 Task: Mix vocals in mono while keeping the instrumental in stereo.
Action: Mouse moved to (44, 328)
Screenshot: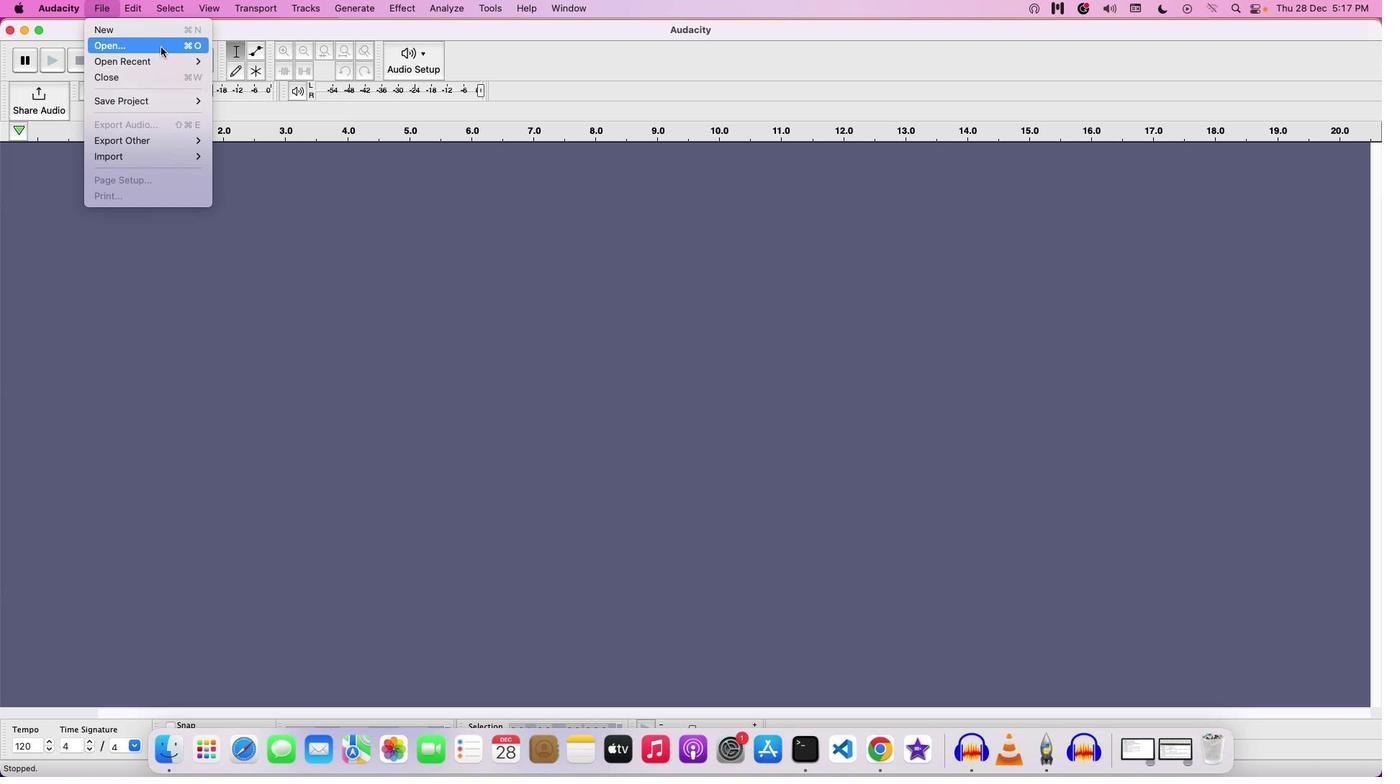 
Action: Mouse pressed left at (44, 328)
Screenshot: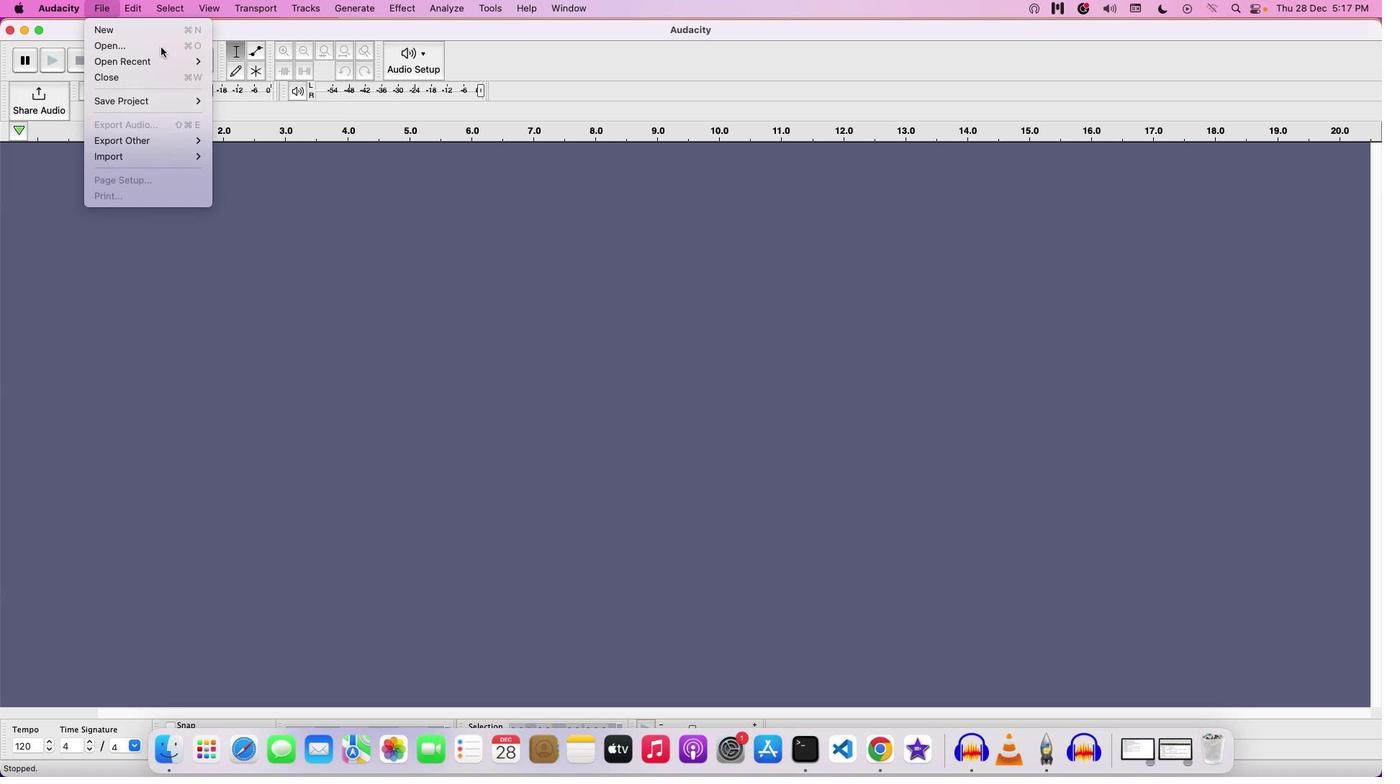 
Action: Mouse moved to (44, 328)
Screenshot: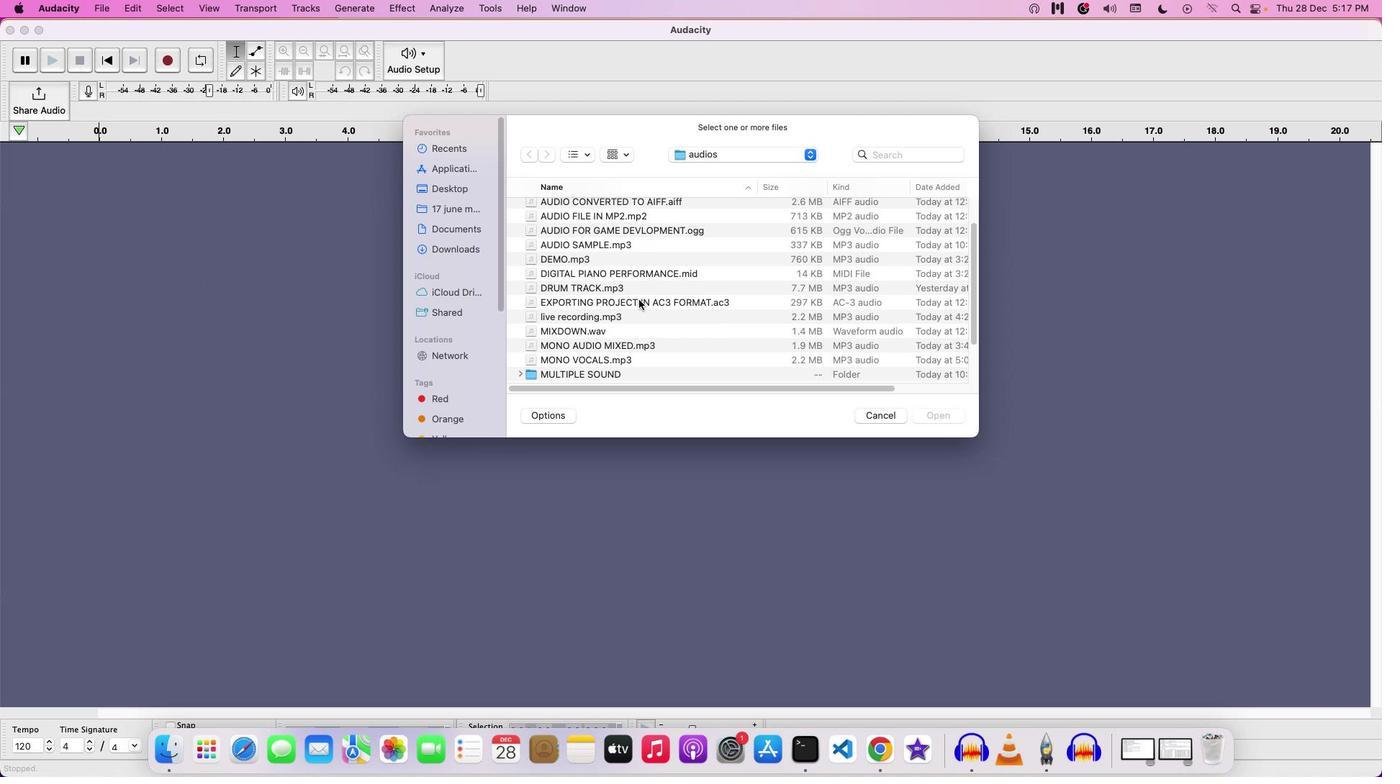
Action: Mouse scrolled (44, 328) with delta (44, 328)
Screenshot: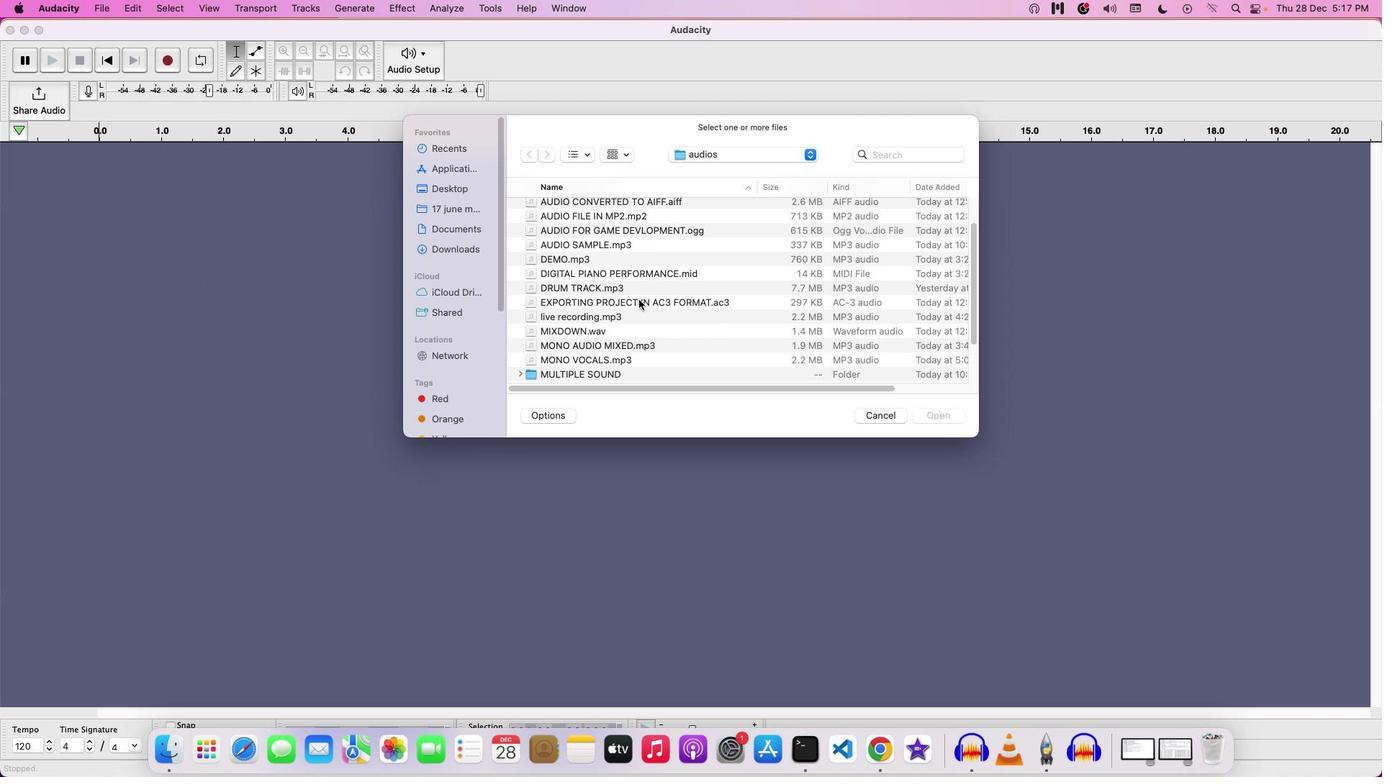 
Action: Mouse scrolled (44, 328) with delta (44, 328)
Screenshot: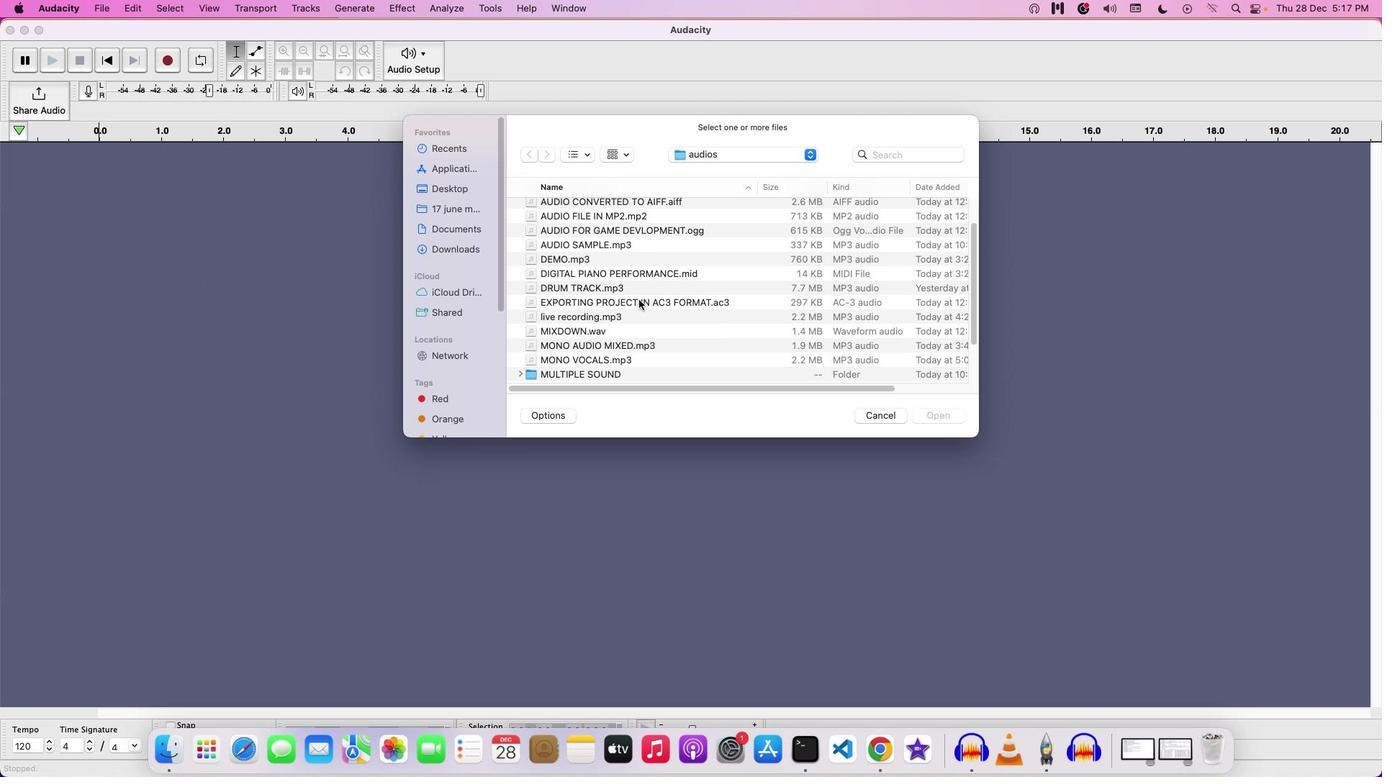 
Action: Mouse scrolled (44, 328) with delta (44, 328)
Screenshot: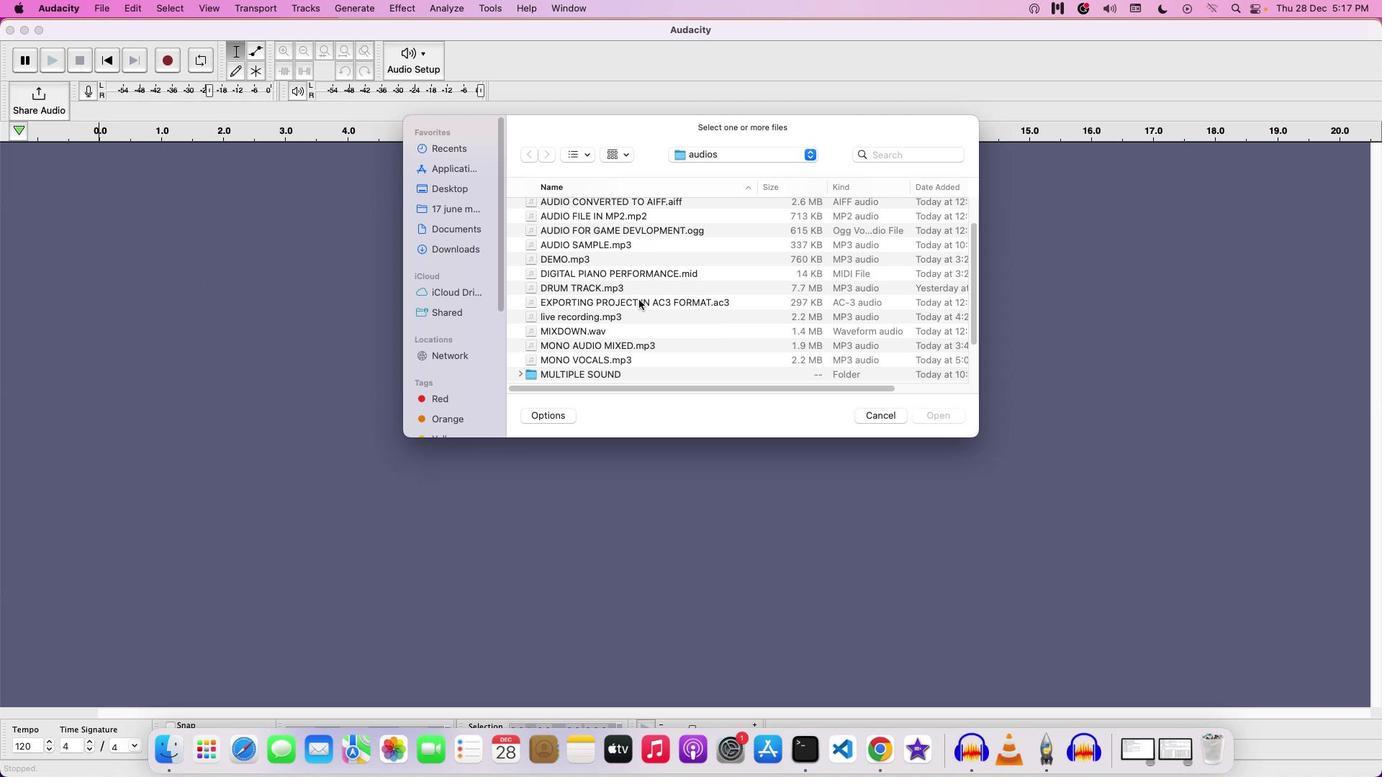 
Action: Mouse scrolled (44, 328) with delta (44, 328)
Screenshot: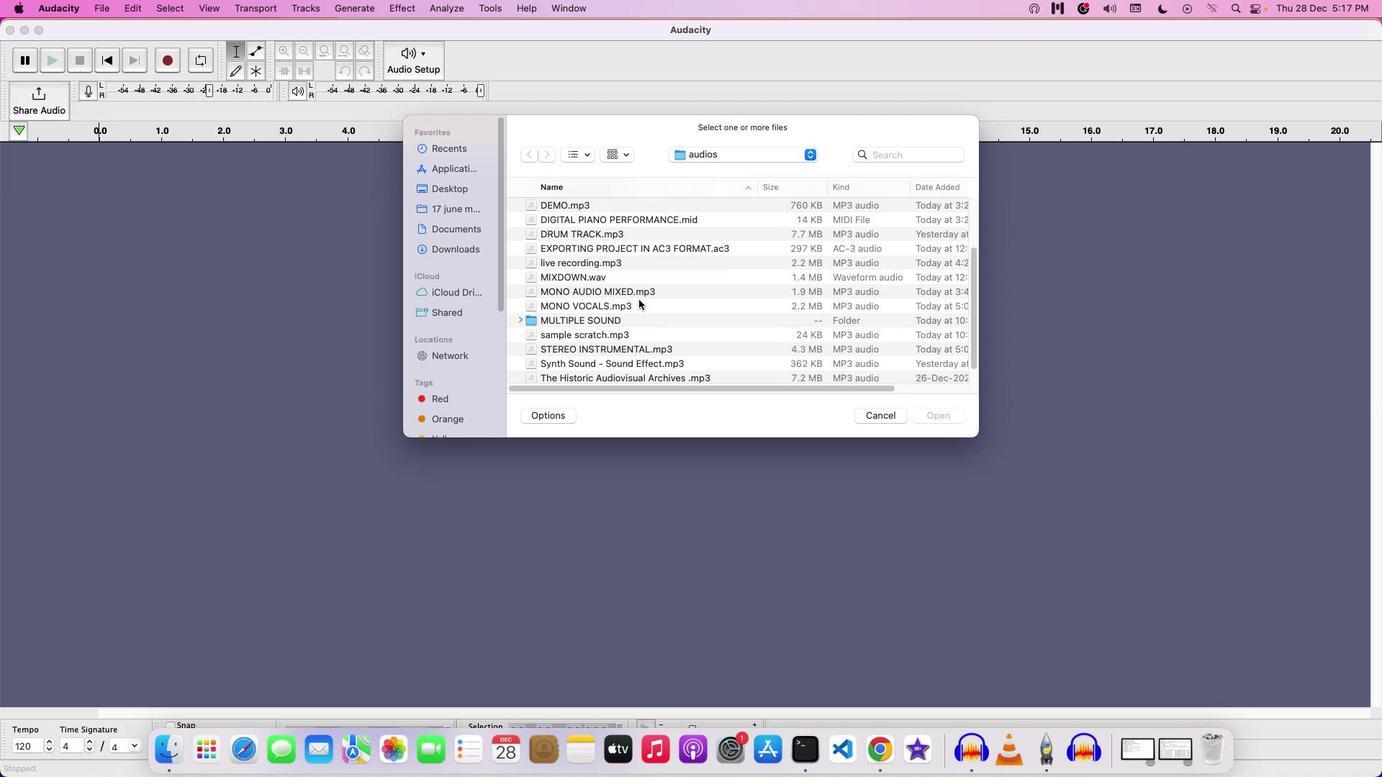 
Action: Mouse scrolled (44, 328) with delta (44, 328)
Screenshot: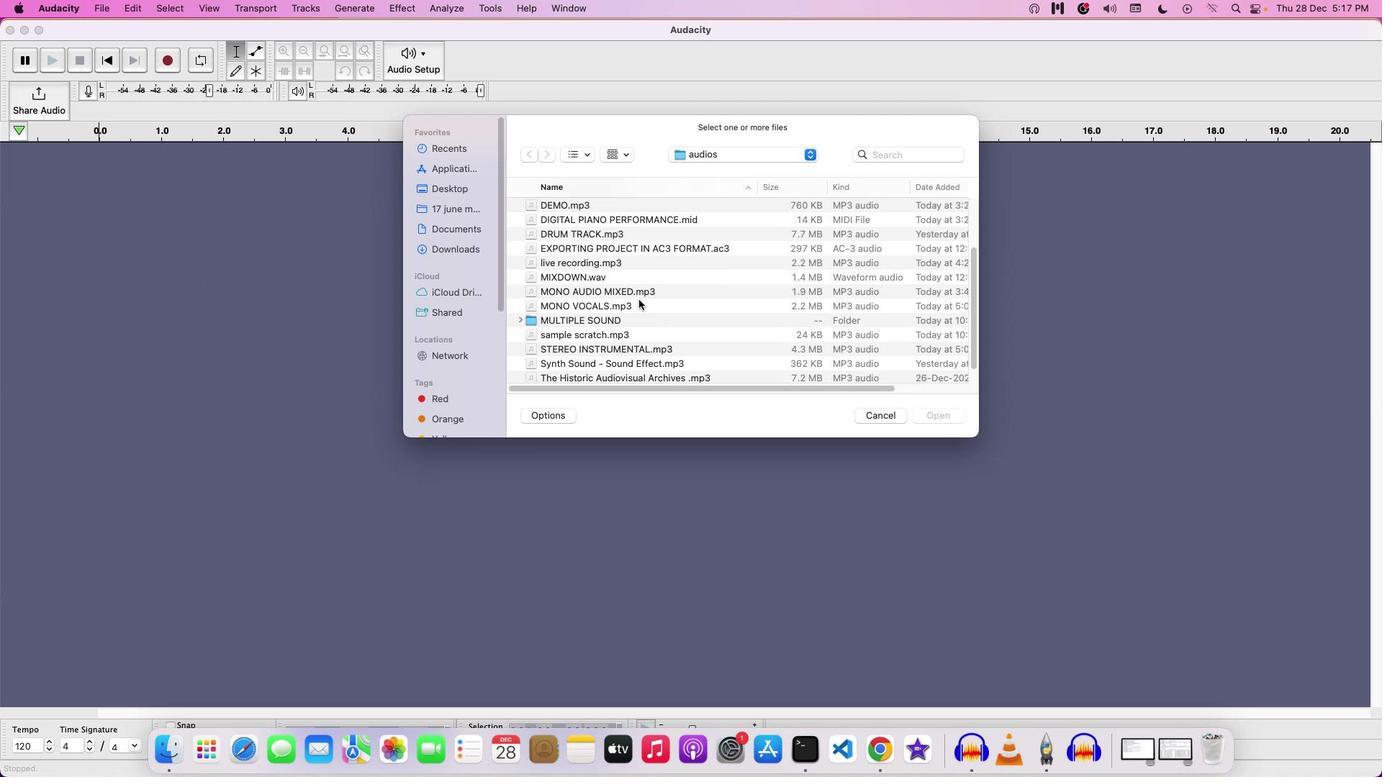 
Action: Mouse scrolled (44, 328) with delta (44, 328)
Screenshot: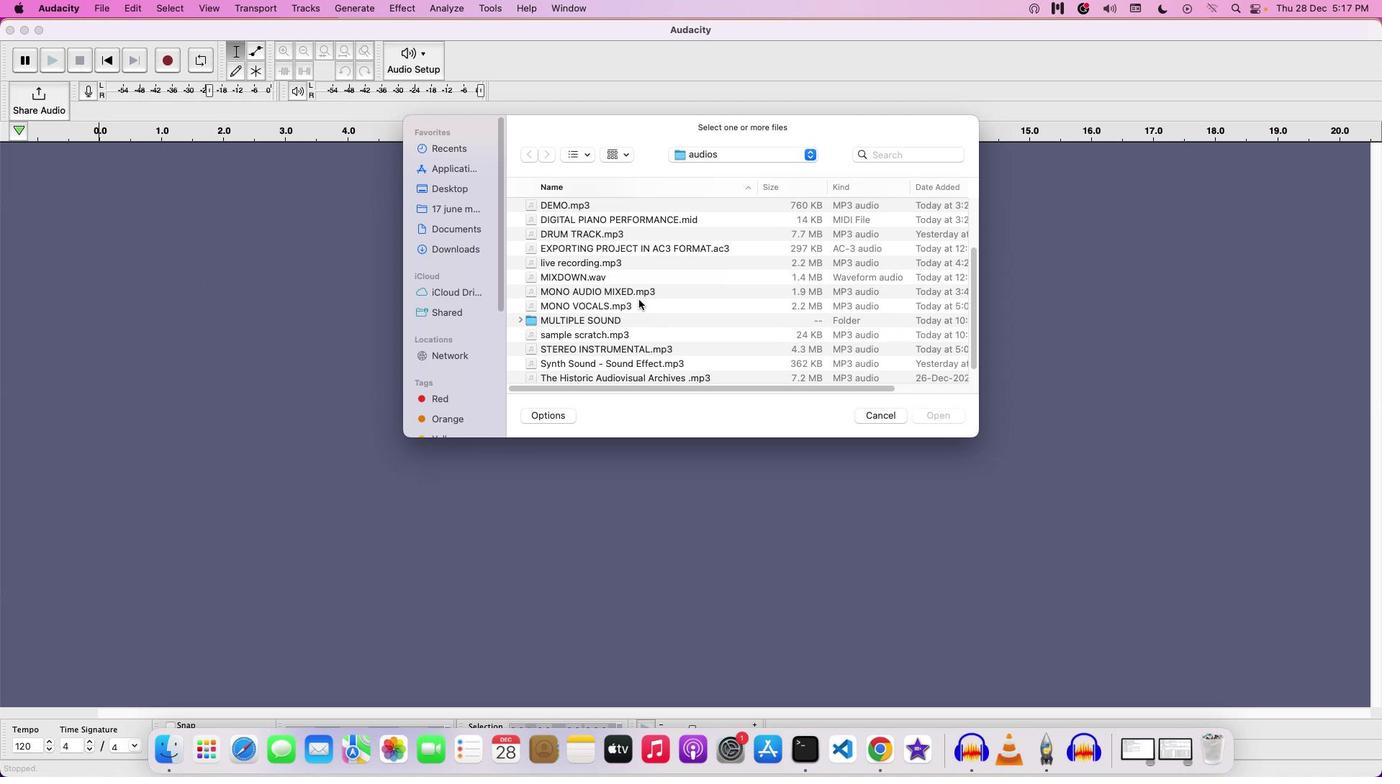 
Action: Mouse moved to (44, 328)
Screenshot: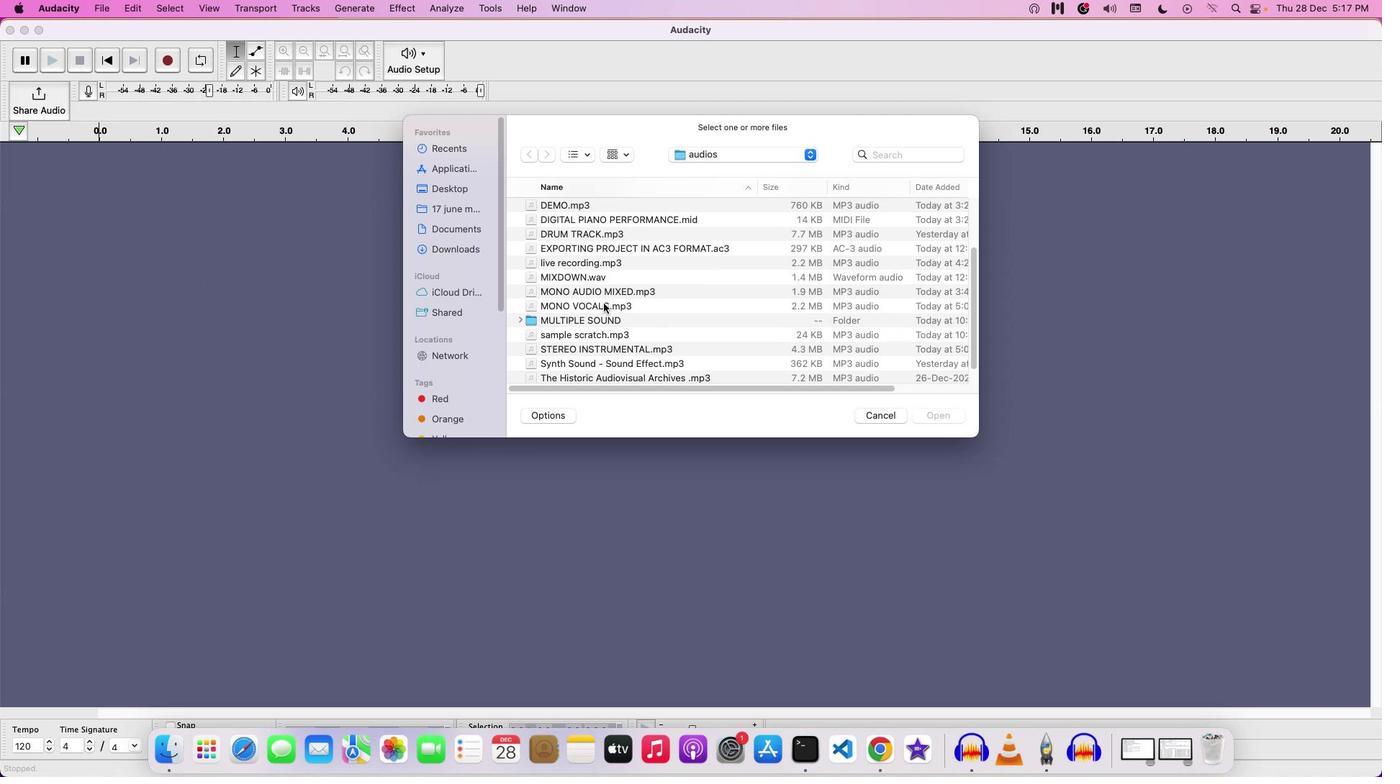
Action: Mouse pressed left at (44, 328)
Screenshot: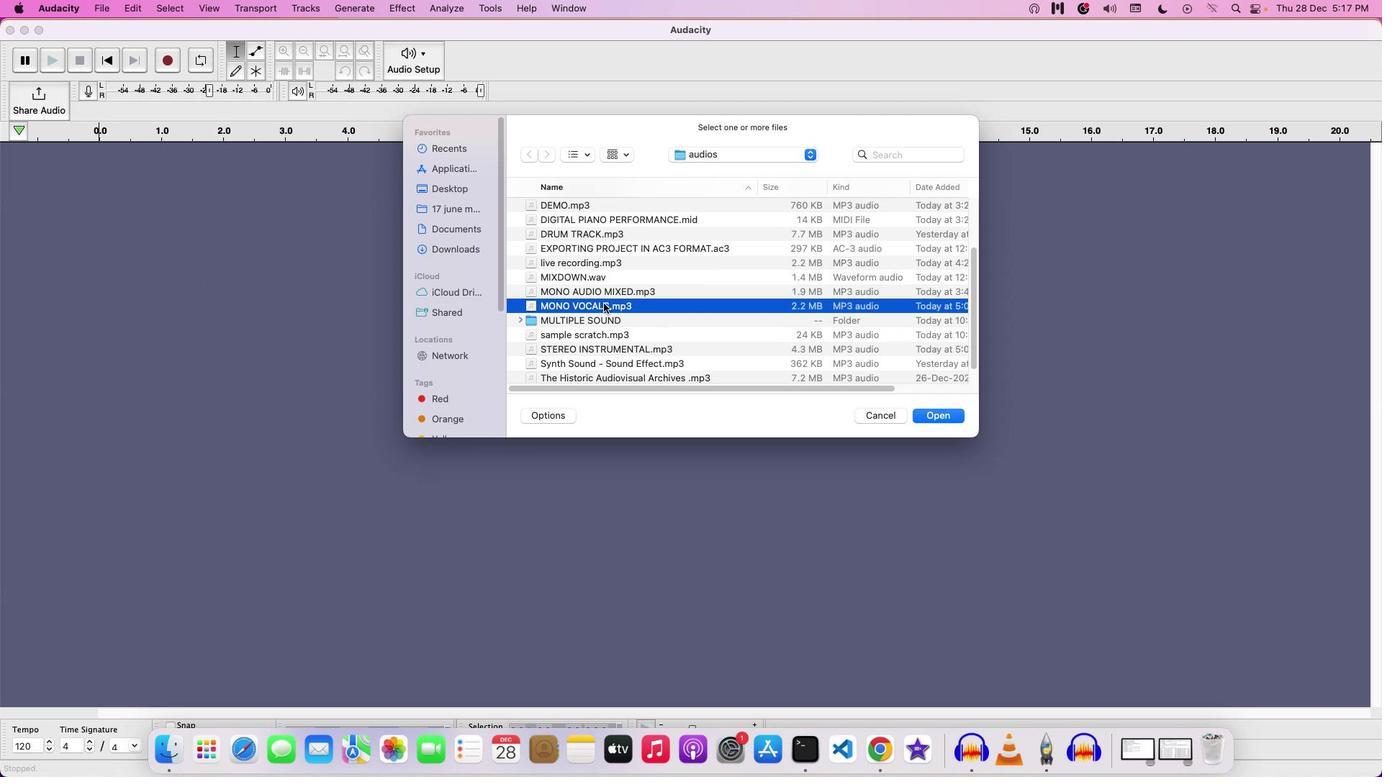 
Action: Mouse moved to (44, 328)
Screenshot: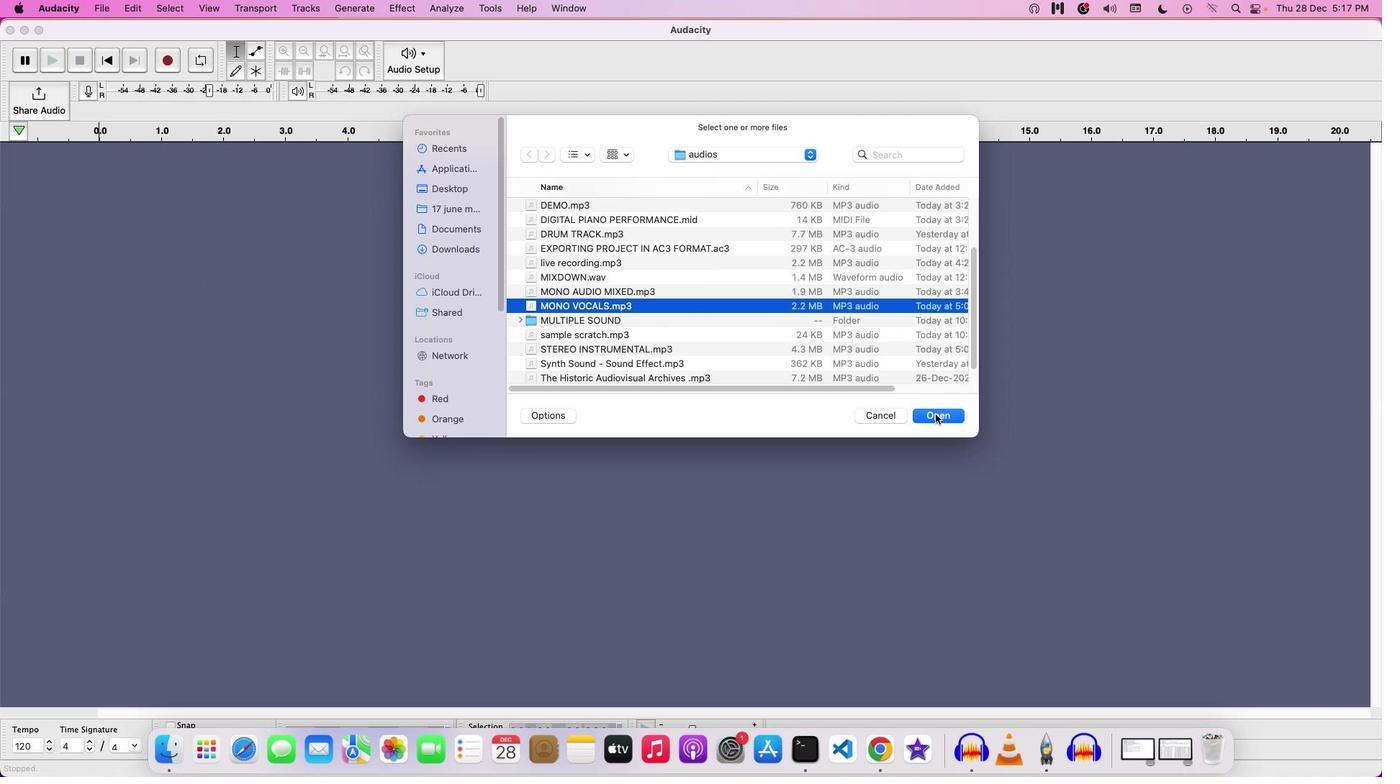 
Action: Mouse pressed left at (44, 328)
Screenshot: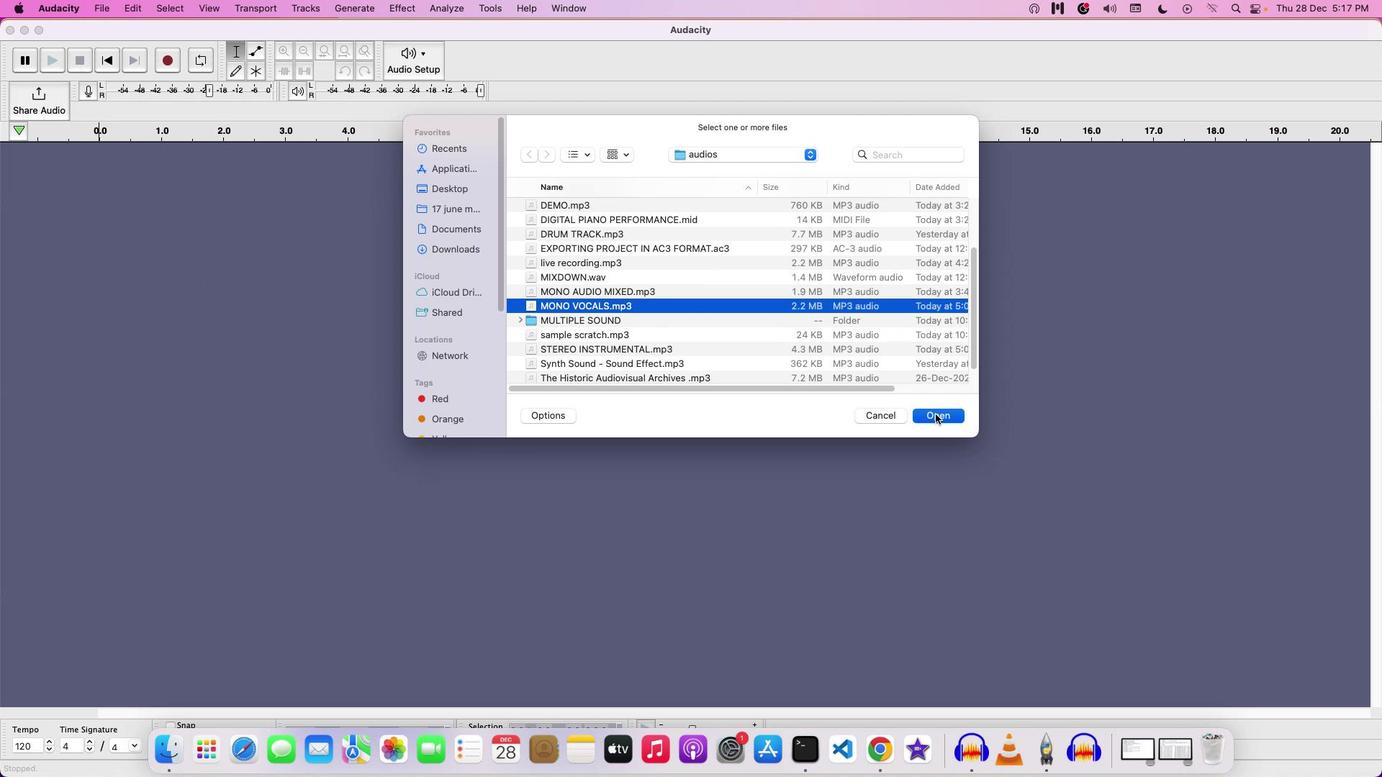 
Action: Mouse moved to (44, 328)
Screenshot: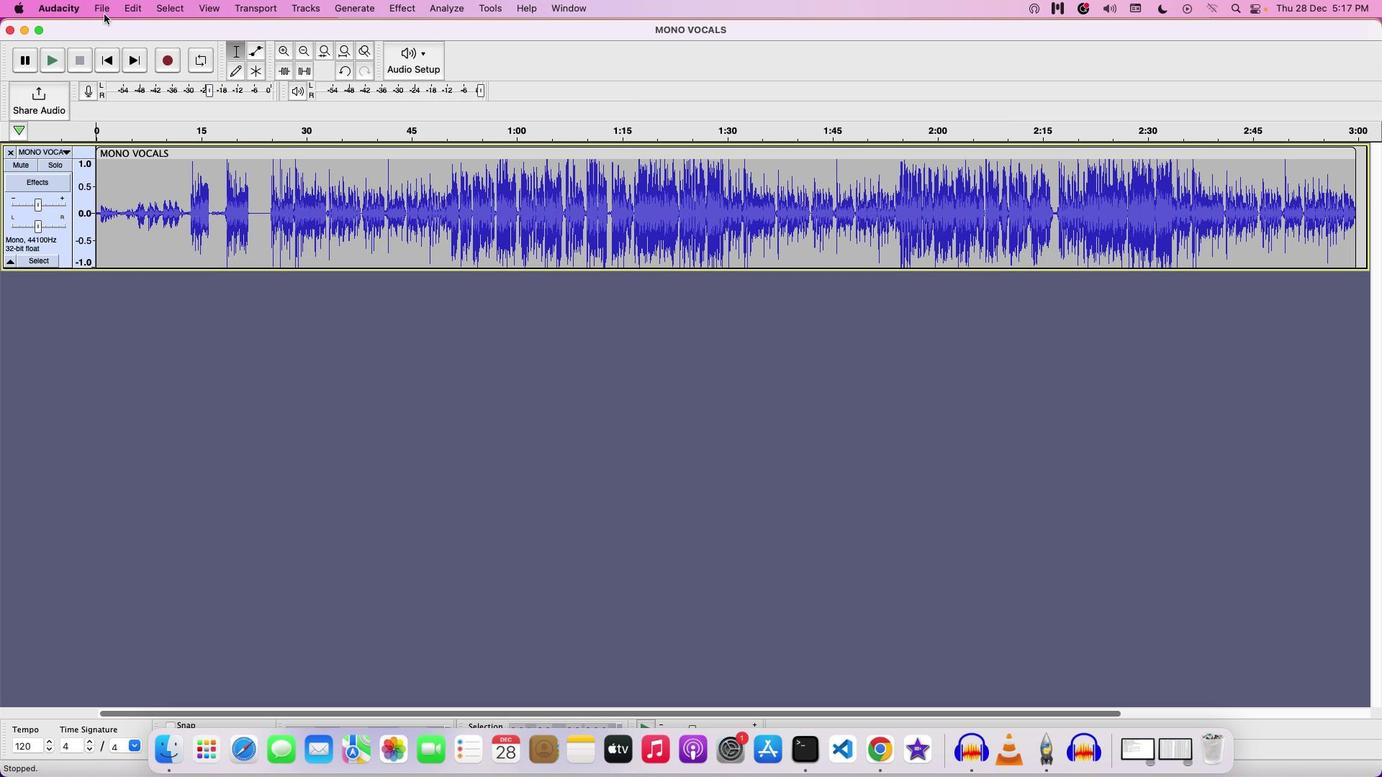 
Action: Mouse pressed left at (44, 328)
Screenshot: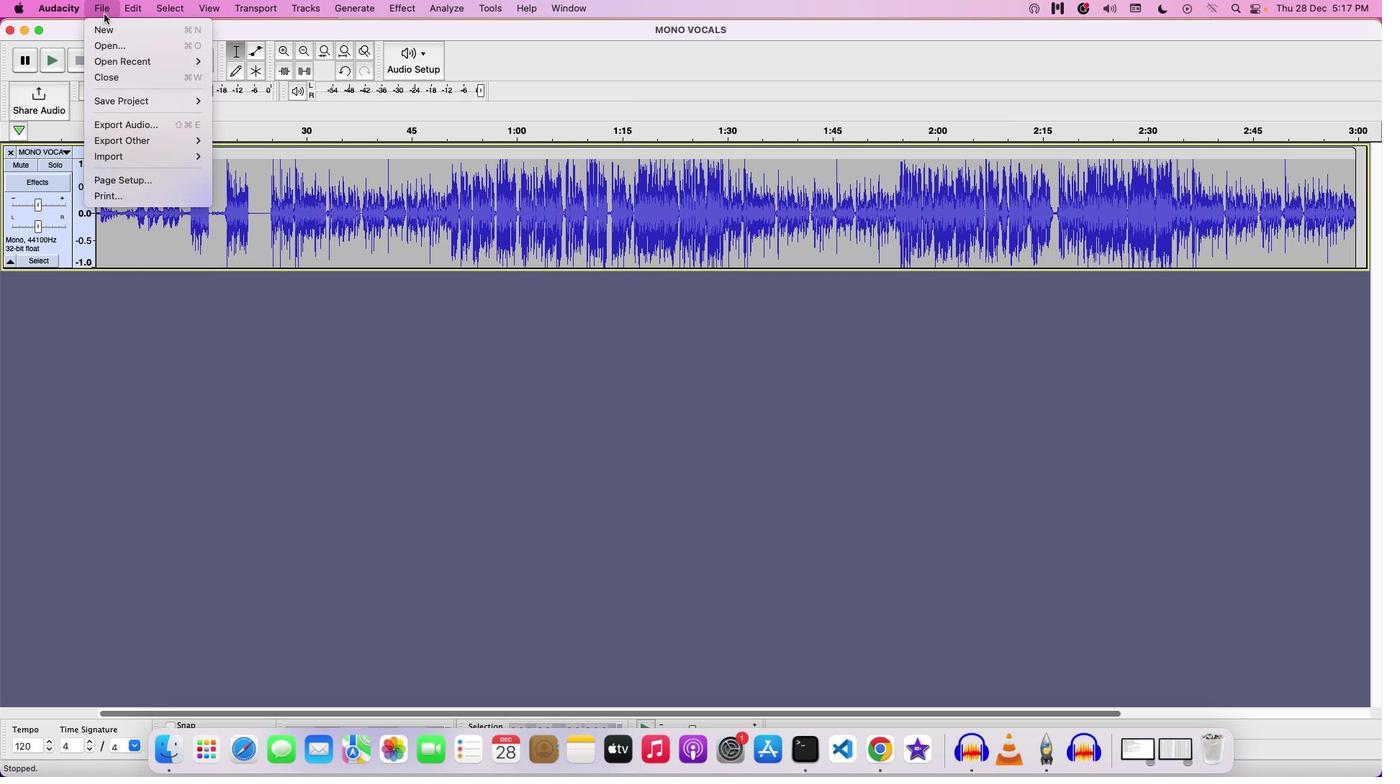 
Action: Mouse moved to (44, 328)
Screenshot: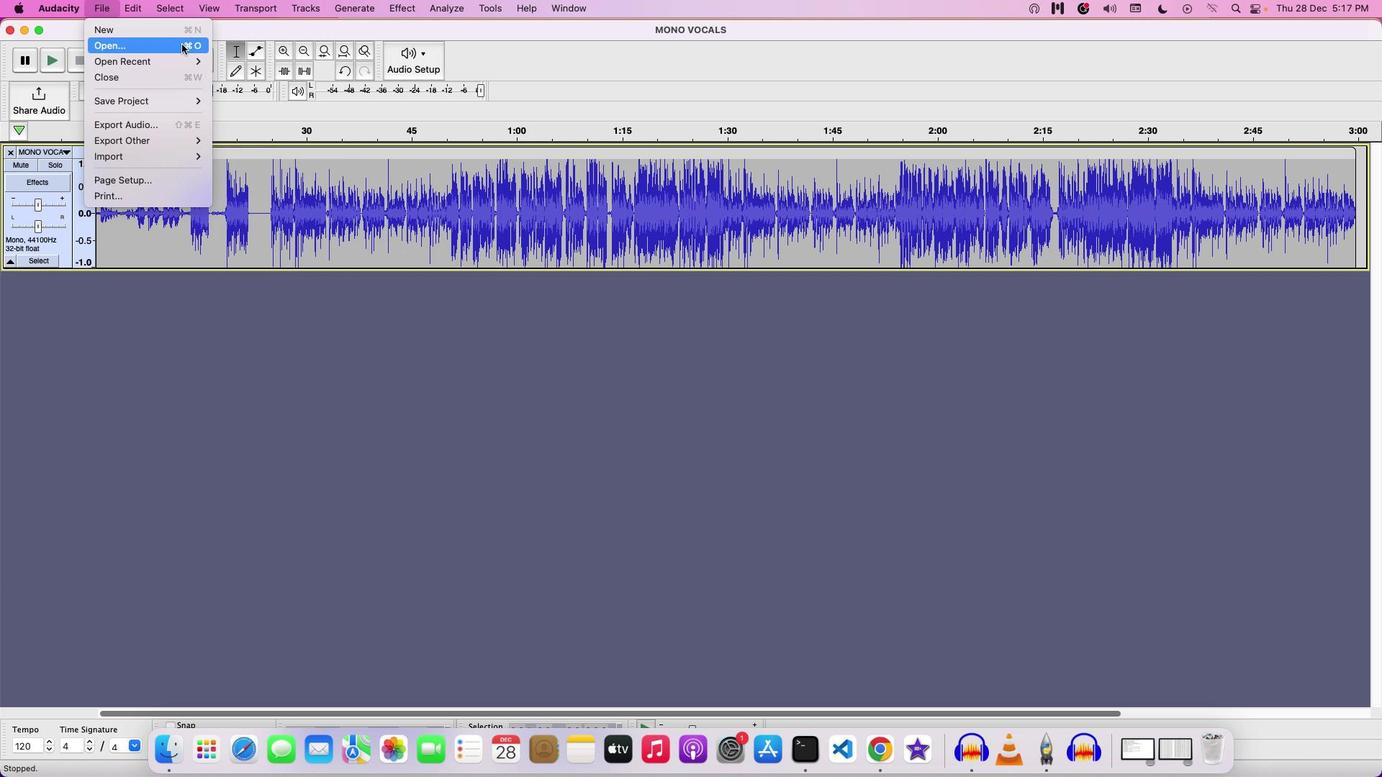 
Action: Mouse pressed left at (44, 328)
Screenshot: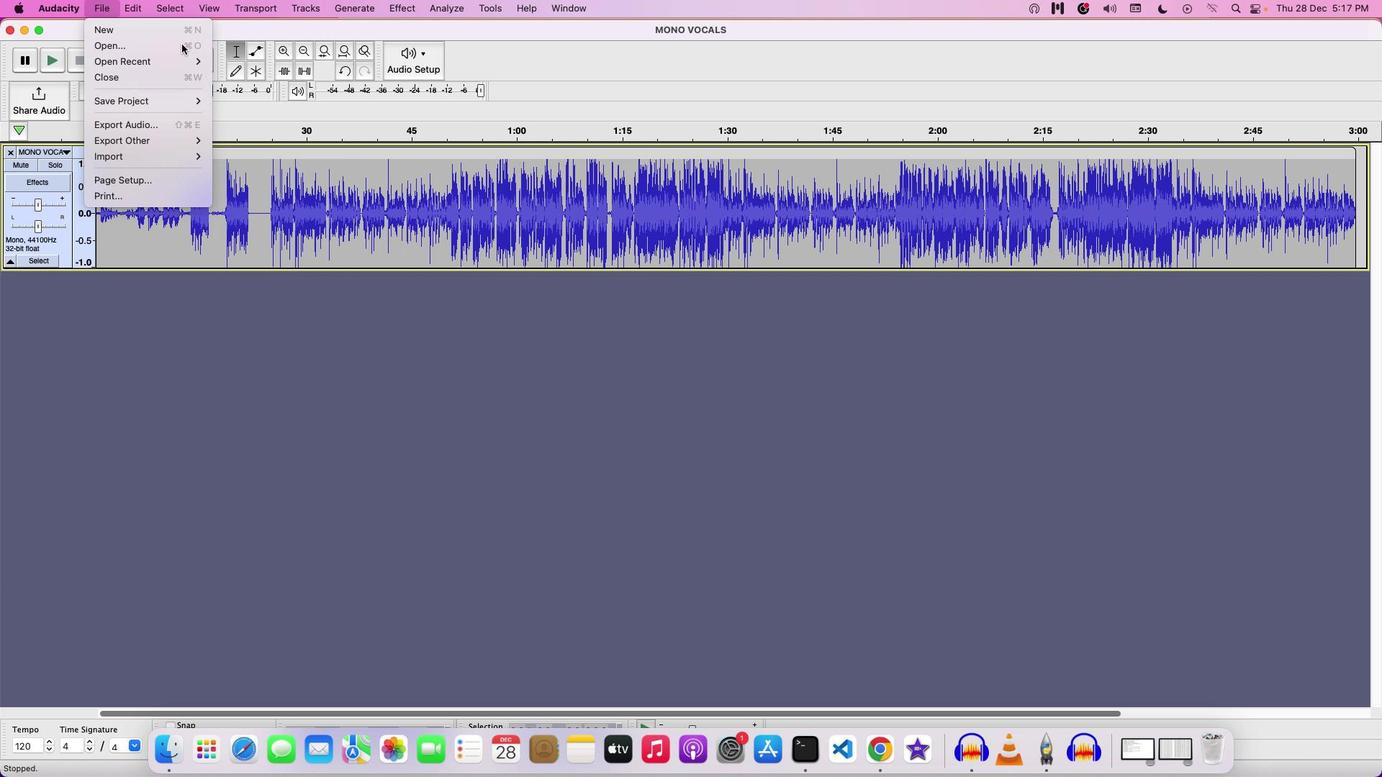 
Action: Mouse moved to (44, 328)
Screenshot: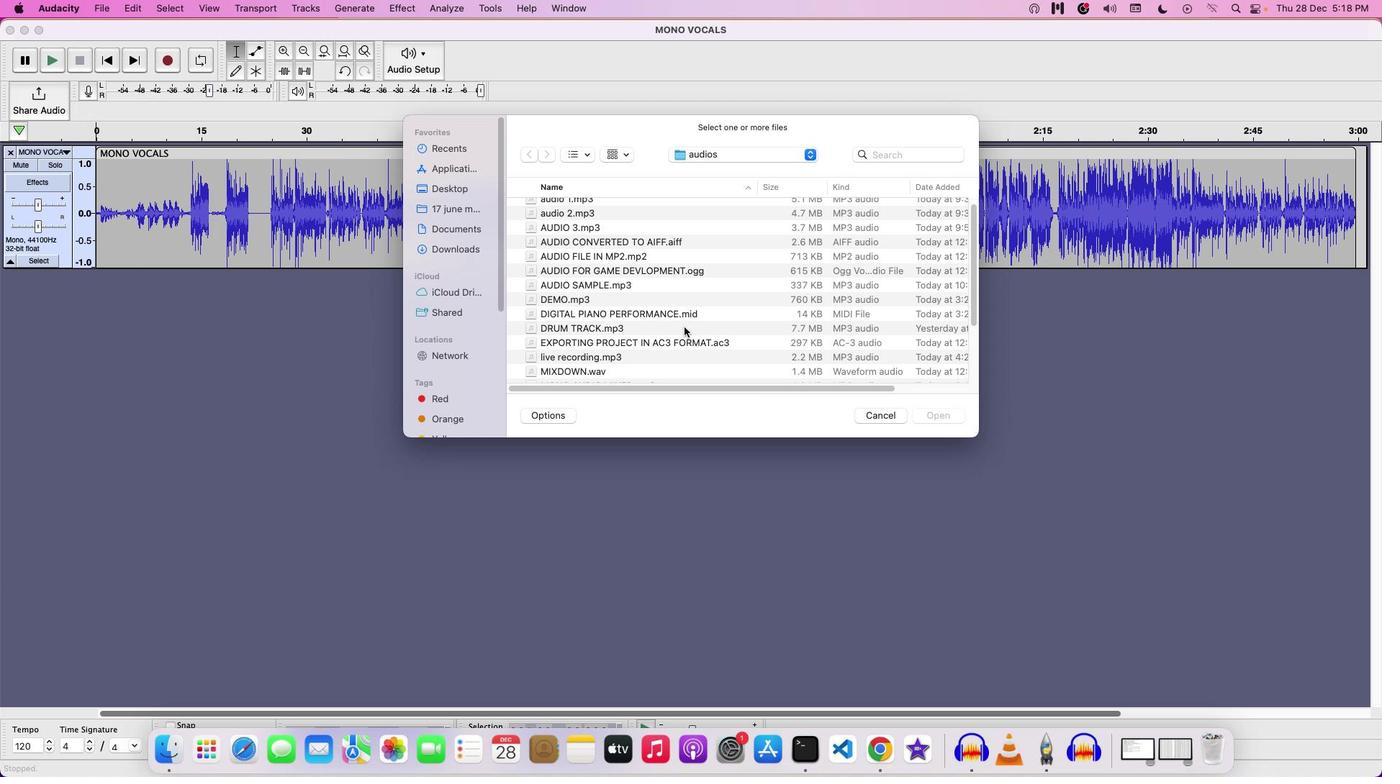 
Action: Mouse scrolled (44, 328) with delta (44, 328)
Screenshot: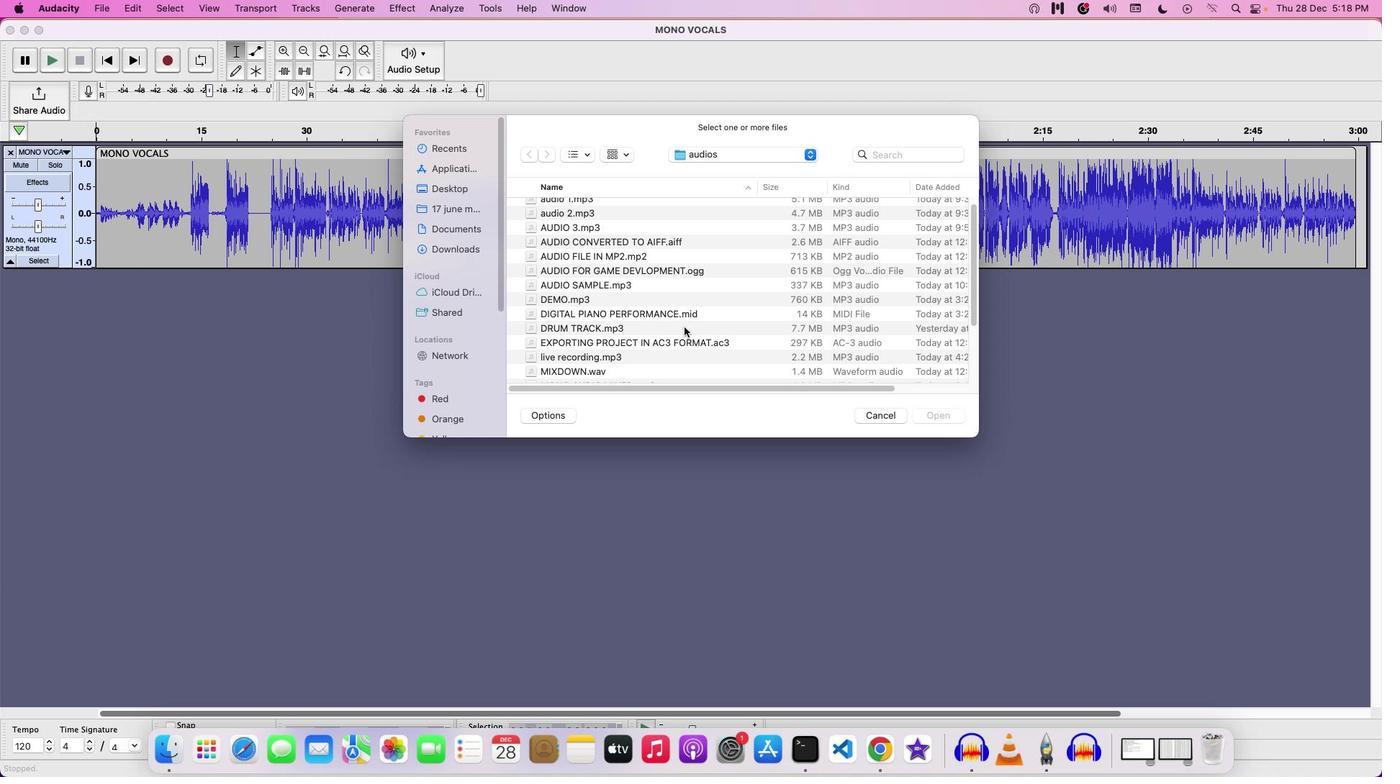 
Action: Mouse scrolled (44, 328) with delta (44, 328)
Screenshot: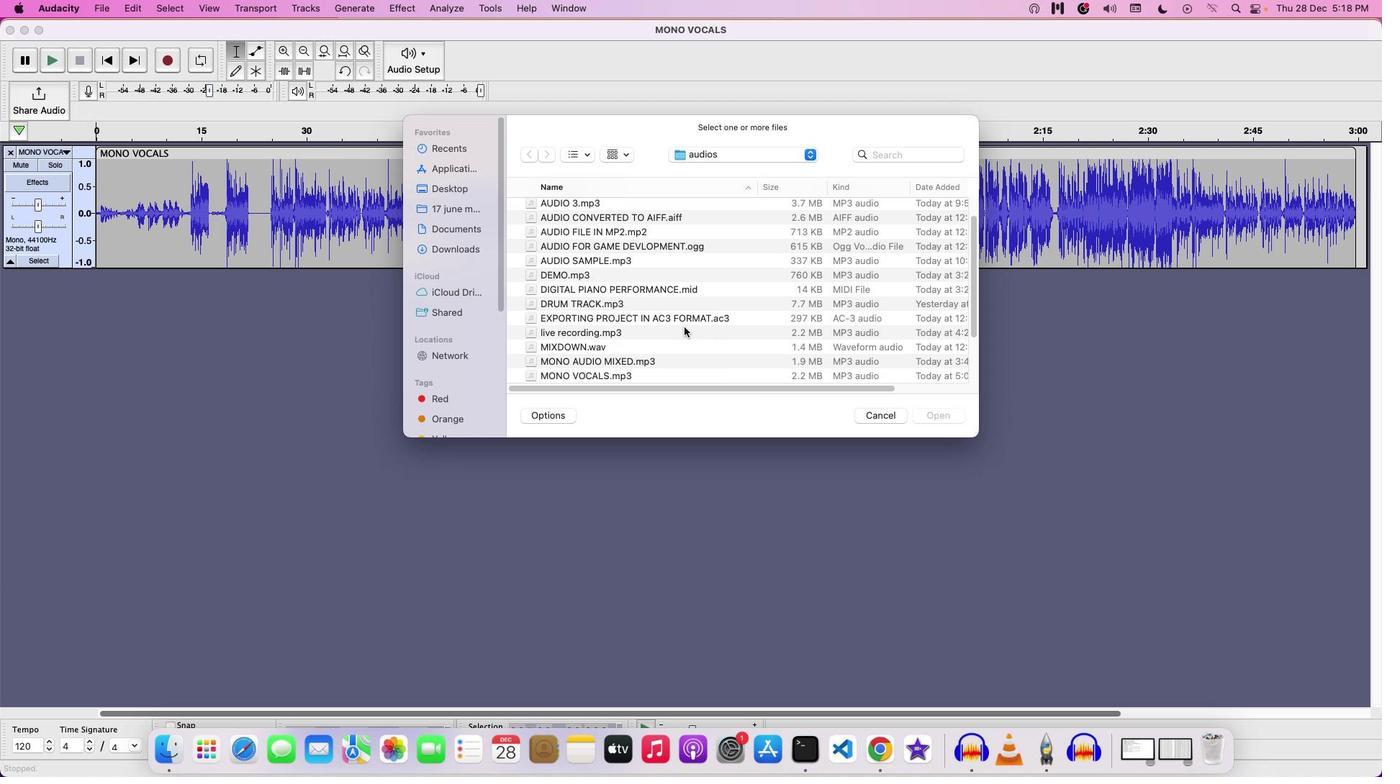 
Action: Mouse scrolled (44, 328) with delta (44, 328)
Screenshot: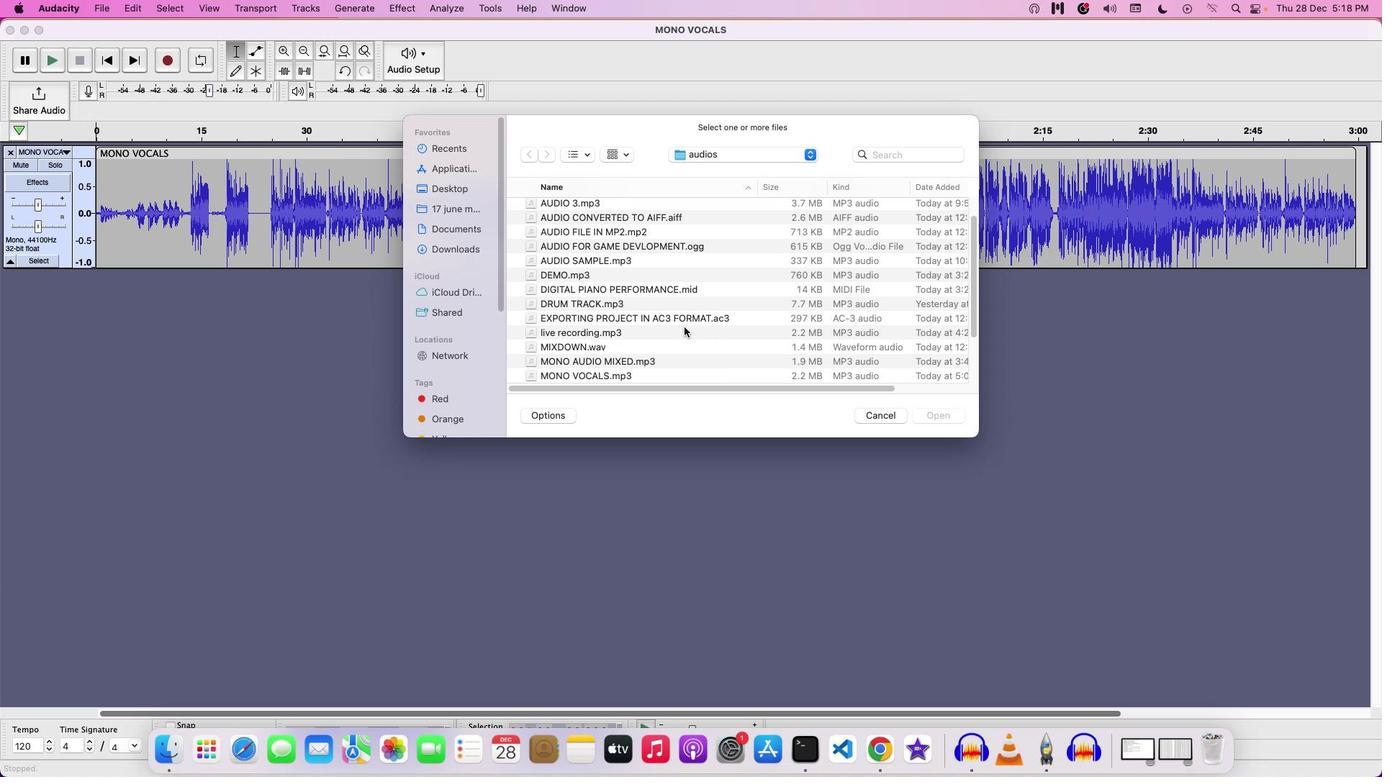 
Action: Mouse moved to (44, 328)
Screenshot: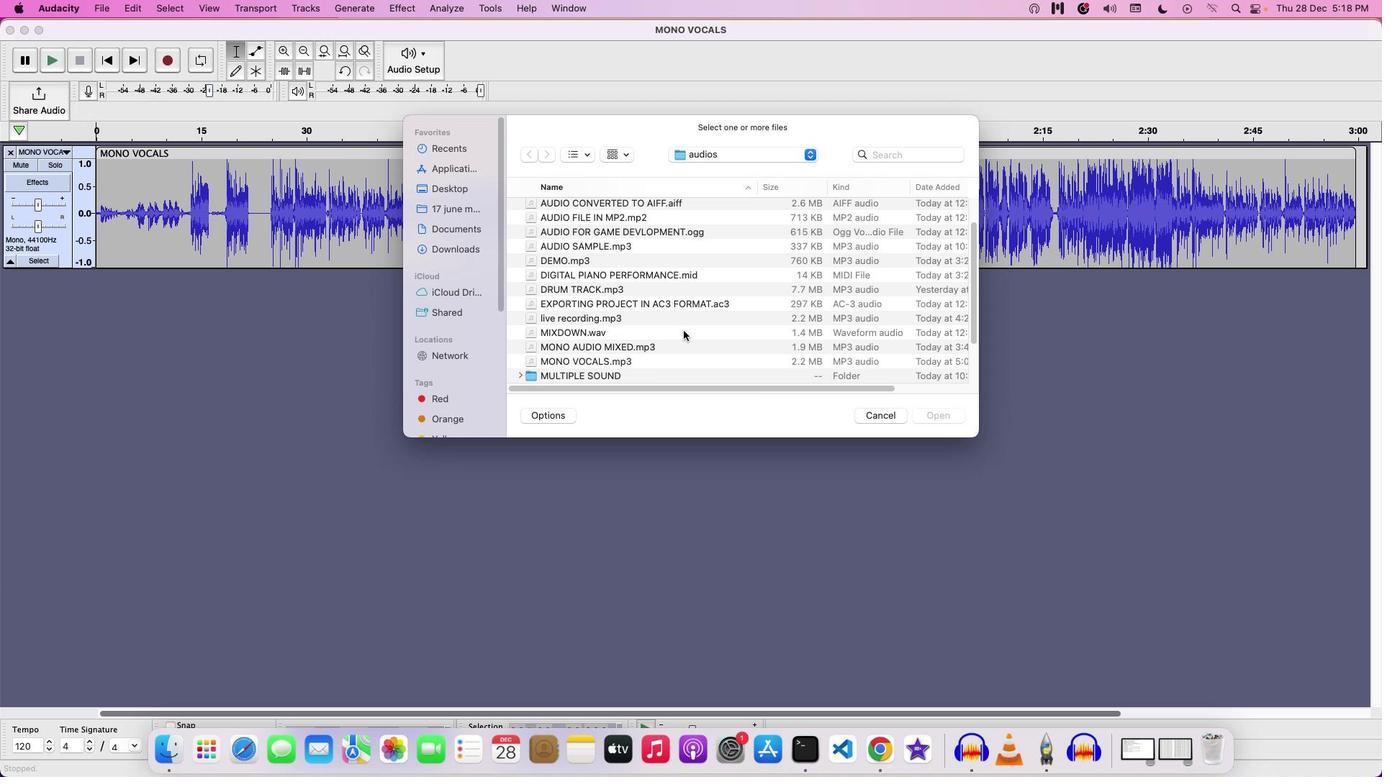 
Action: Mouse scrolled (44, 328) with delta (44, 328)
Screenshot: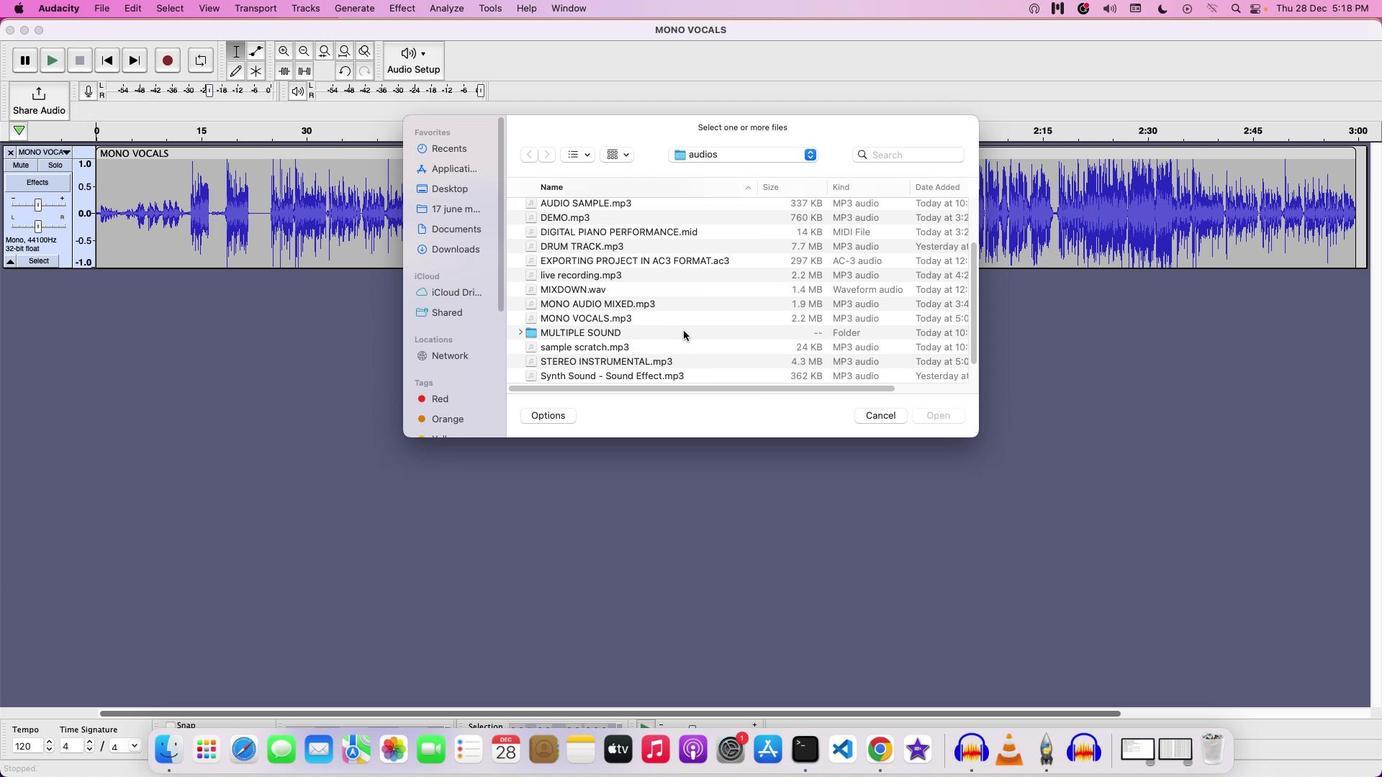 
Action: Mouse scrolled (44, 328) with delta (44, 328)
Screenshot: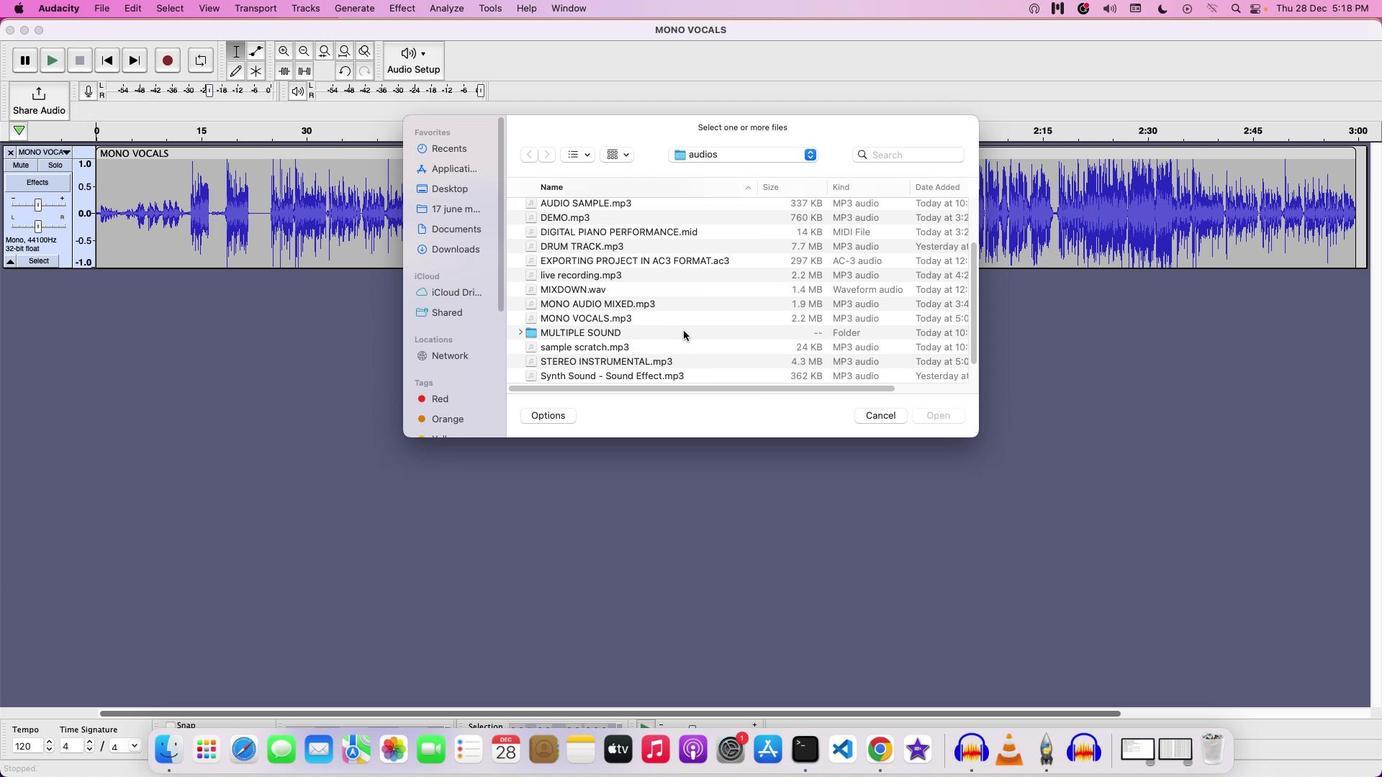 
Action: Mouse scrolled (44, 328) with delta (44, 328)
Screenshot: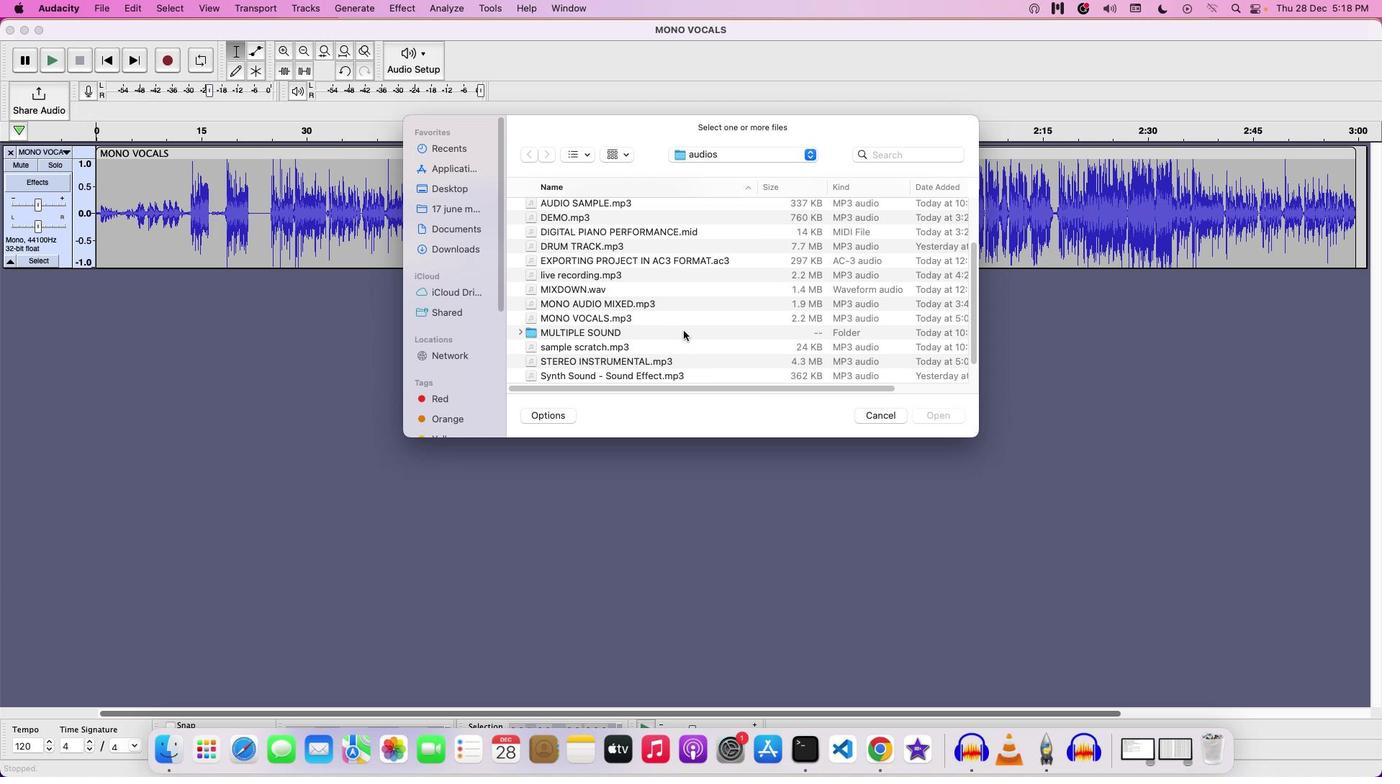 
Action: Mouse scrolled (44, 328) with delta (44, 328)
Screenshot: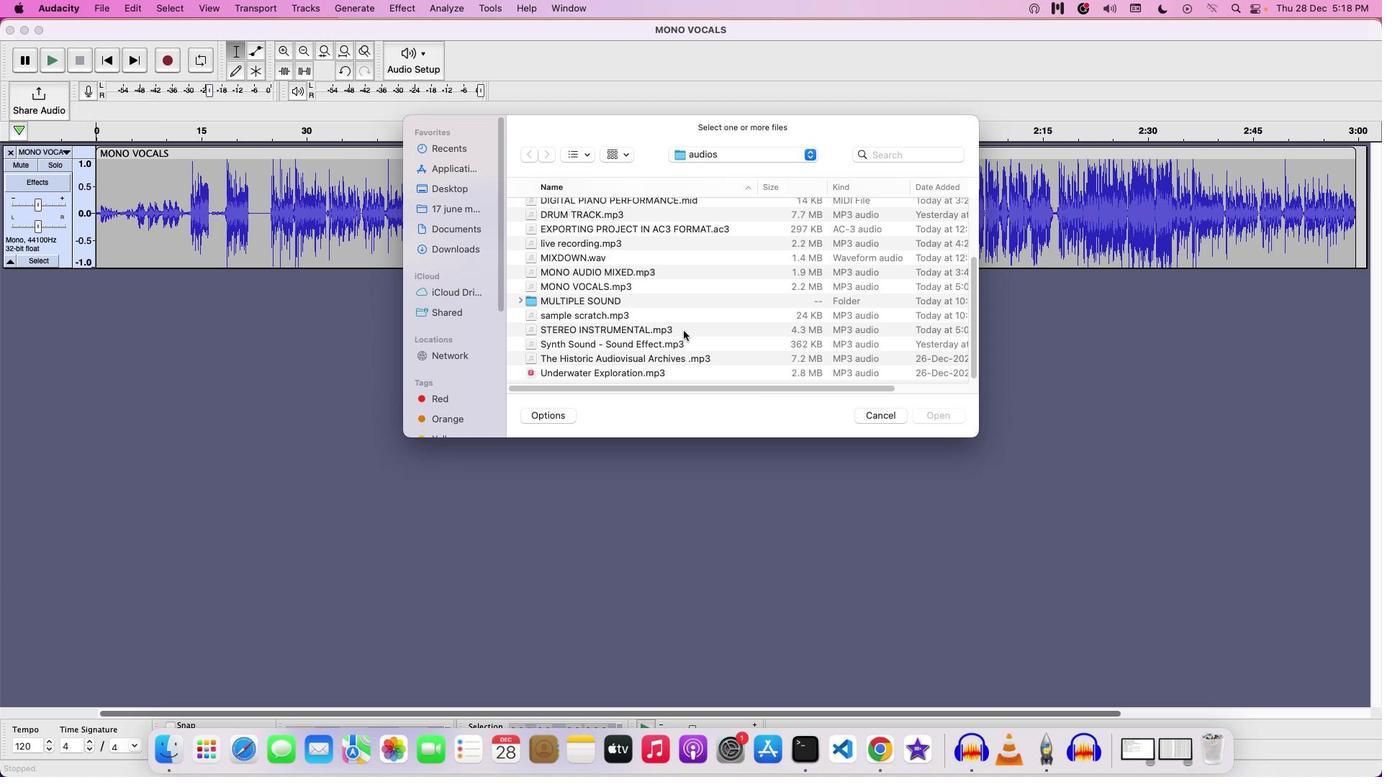 
Action: Mouse scrolled (44, 328) with delta (44, 328)
Screenshot: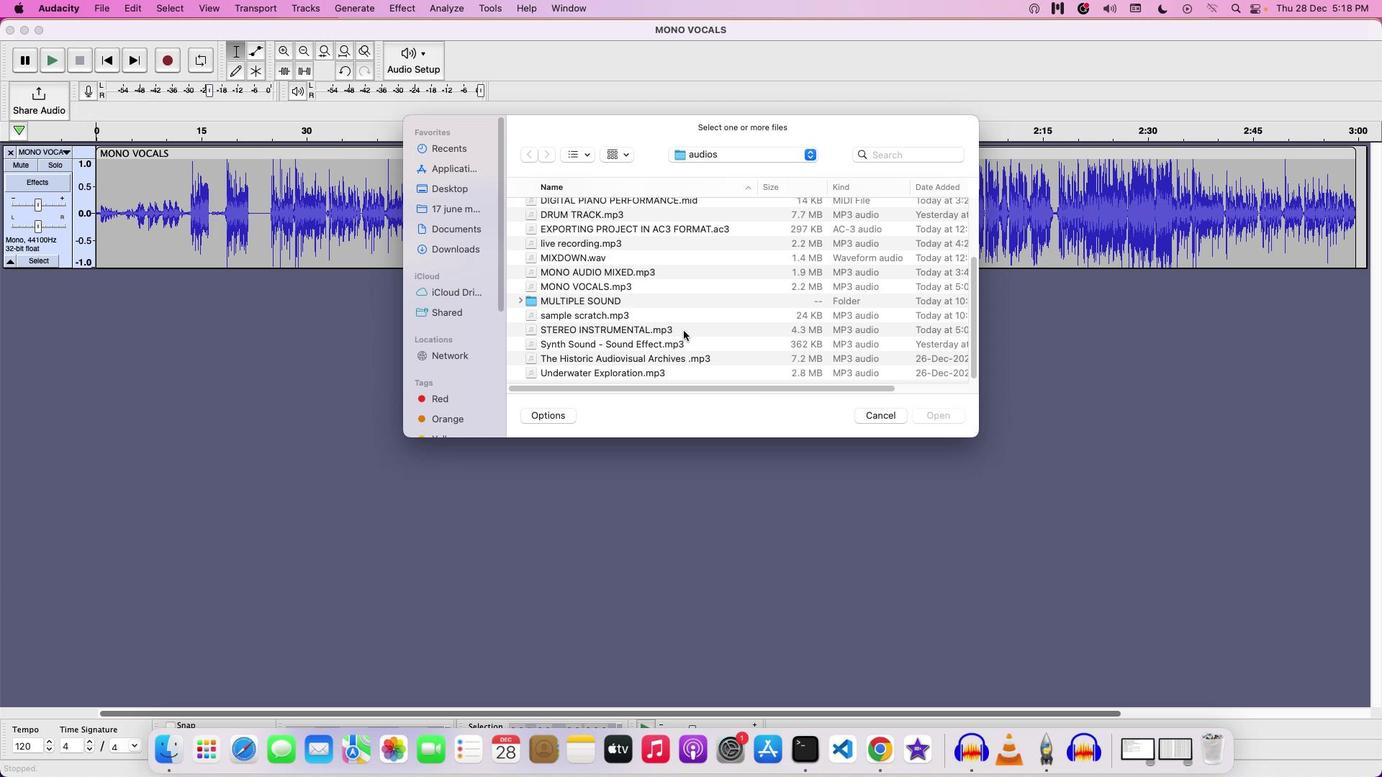 
Action: Mouse scrolled (44, 328) with delta (44, 328)
Screenshot: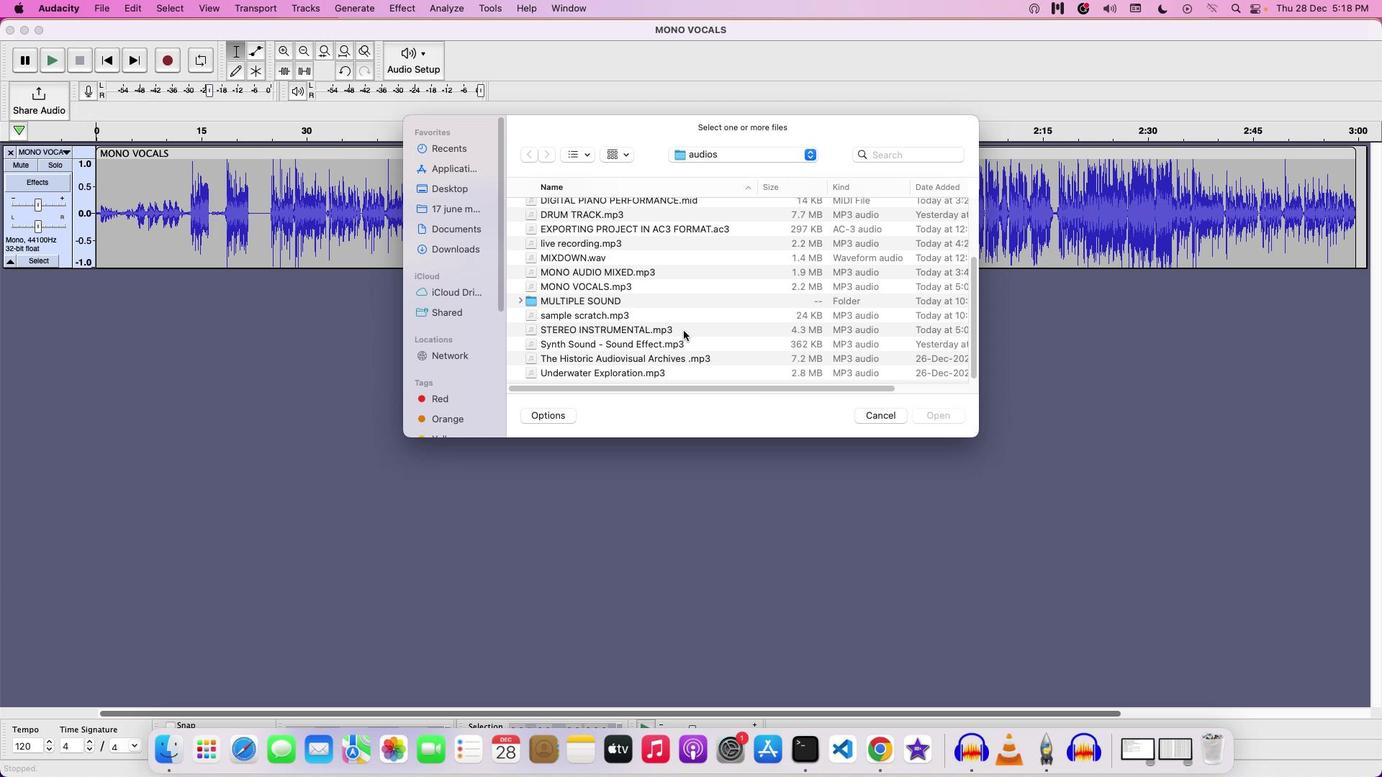 
Action: Mouse scrolled (44, 328) with delta (44, 328)
Screenshot: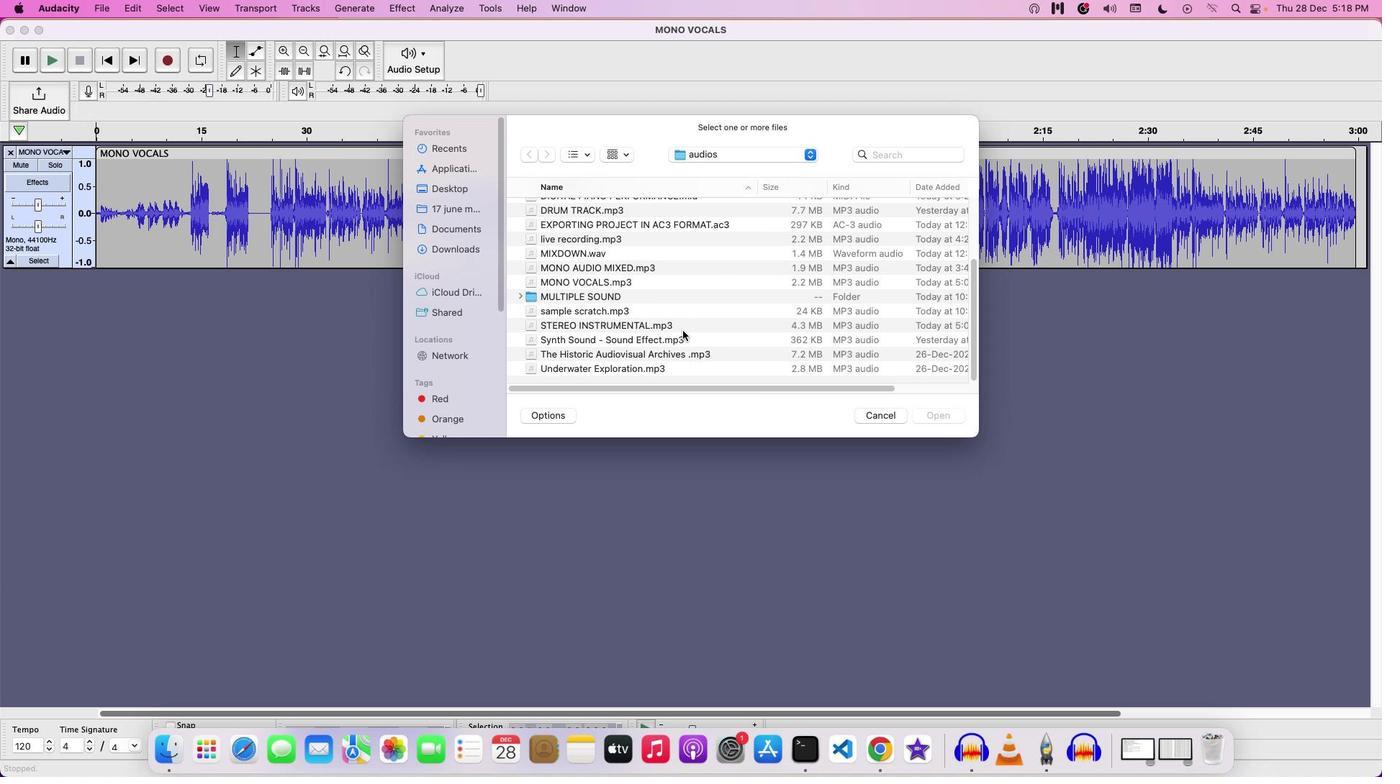 
Action: Mouse moved to (44, 328)
Screenshot: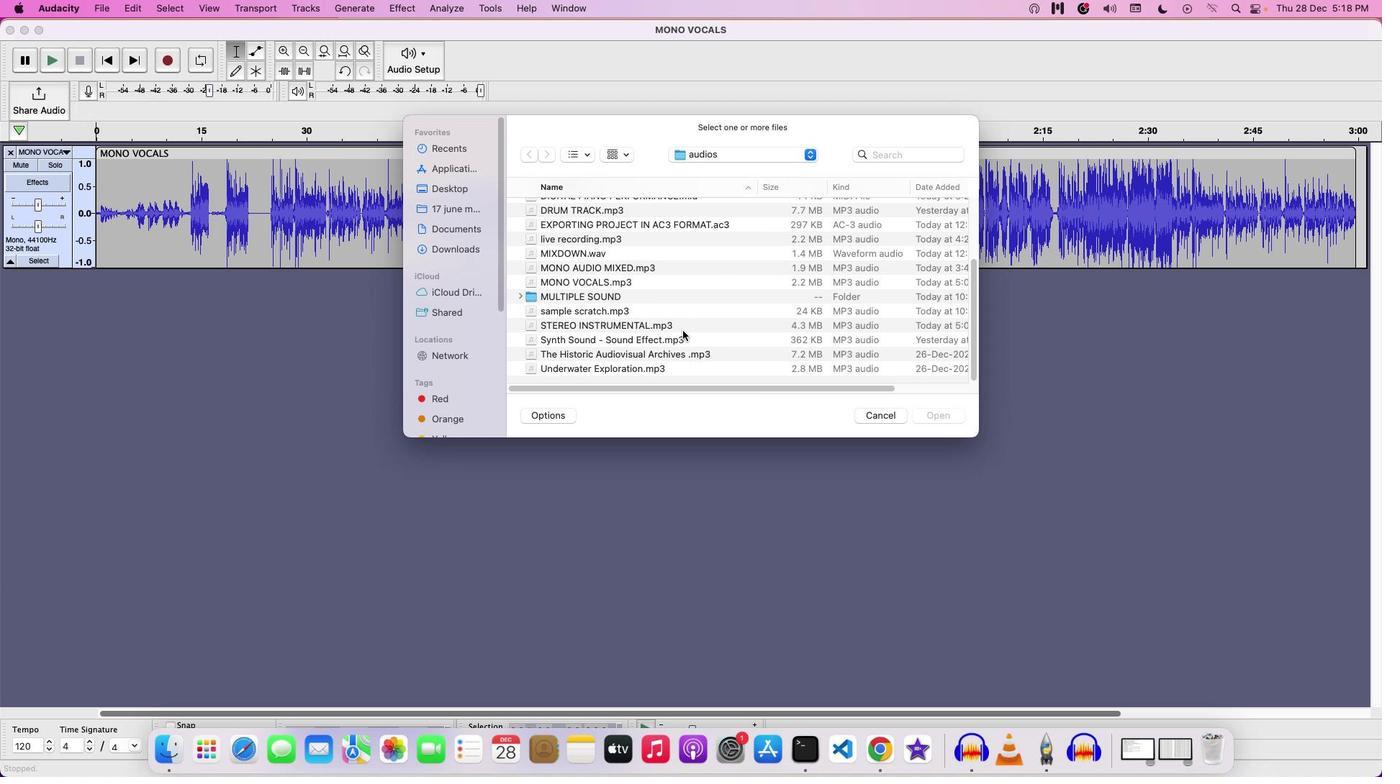 
Action: Mouse scrolled (44, 328) with delta (44, 328)
Screenshot: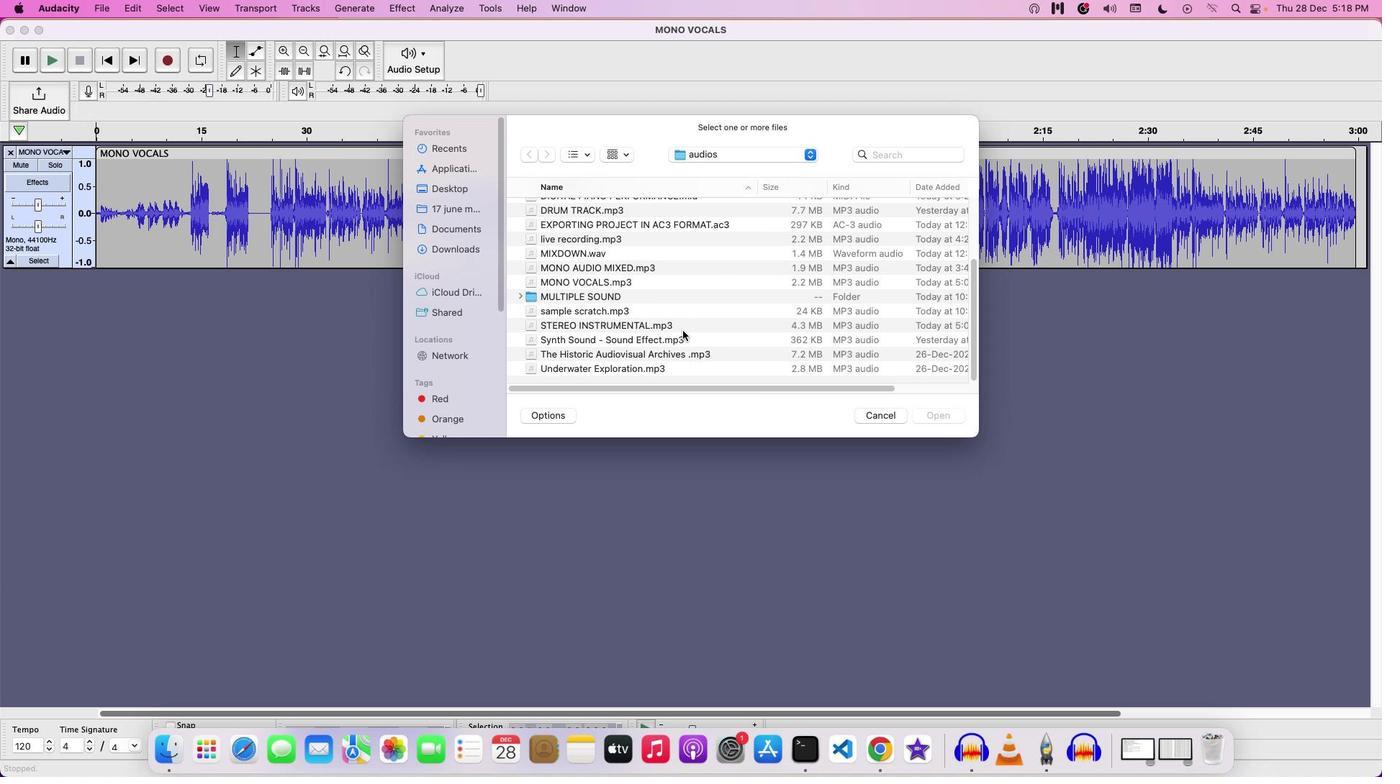 
Action: Mouse moved to (44, 328)
Screenshot: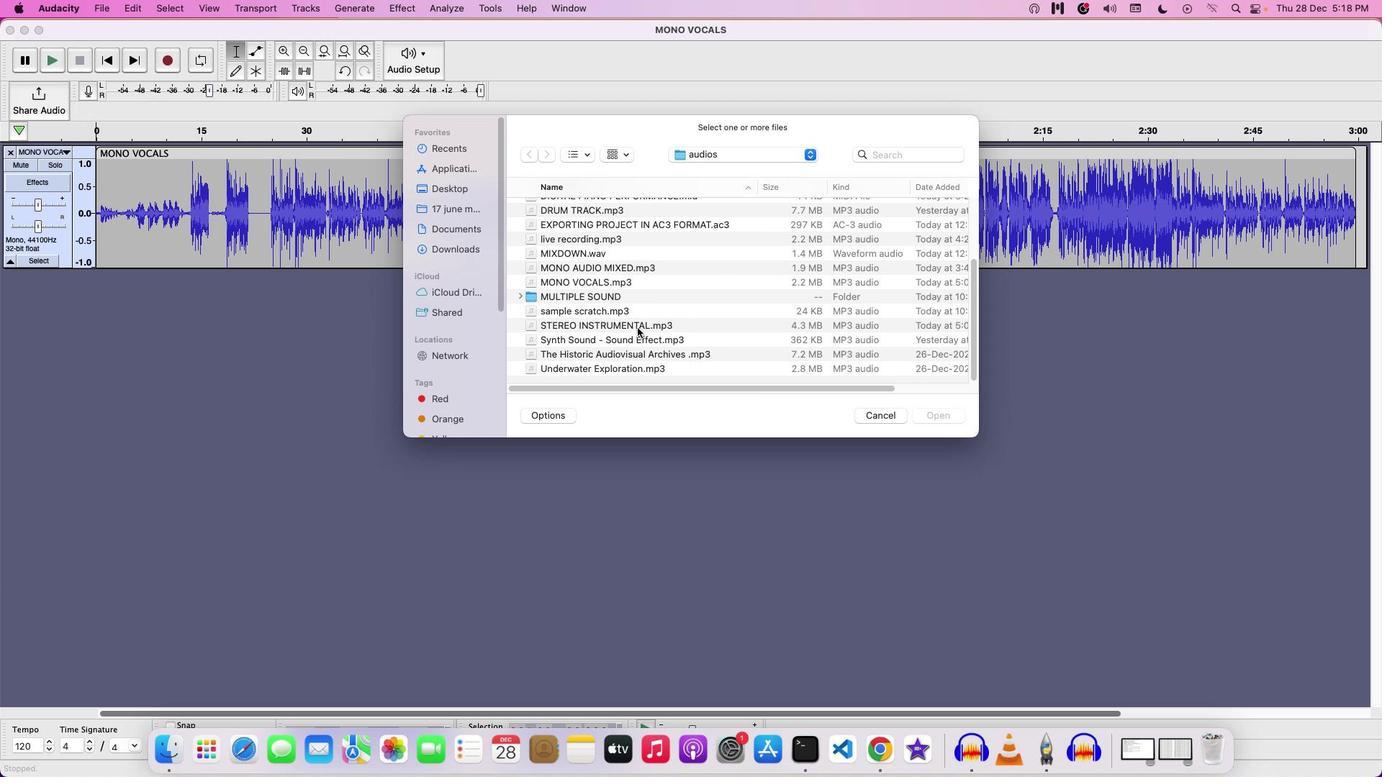 
Action: Mouse pressed left at (44, 328)
Screenshot: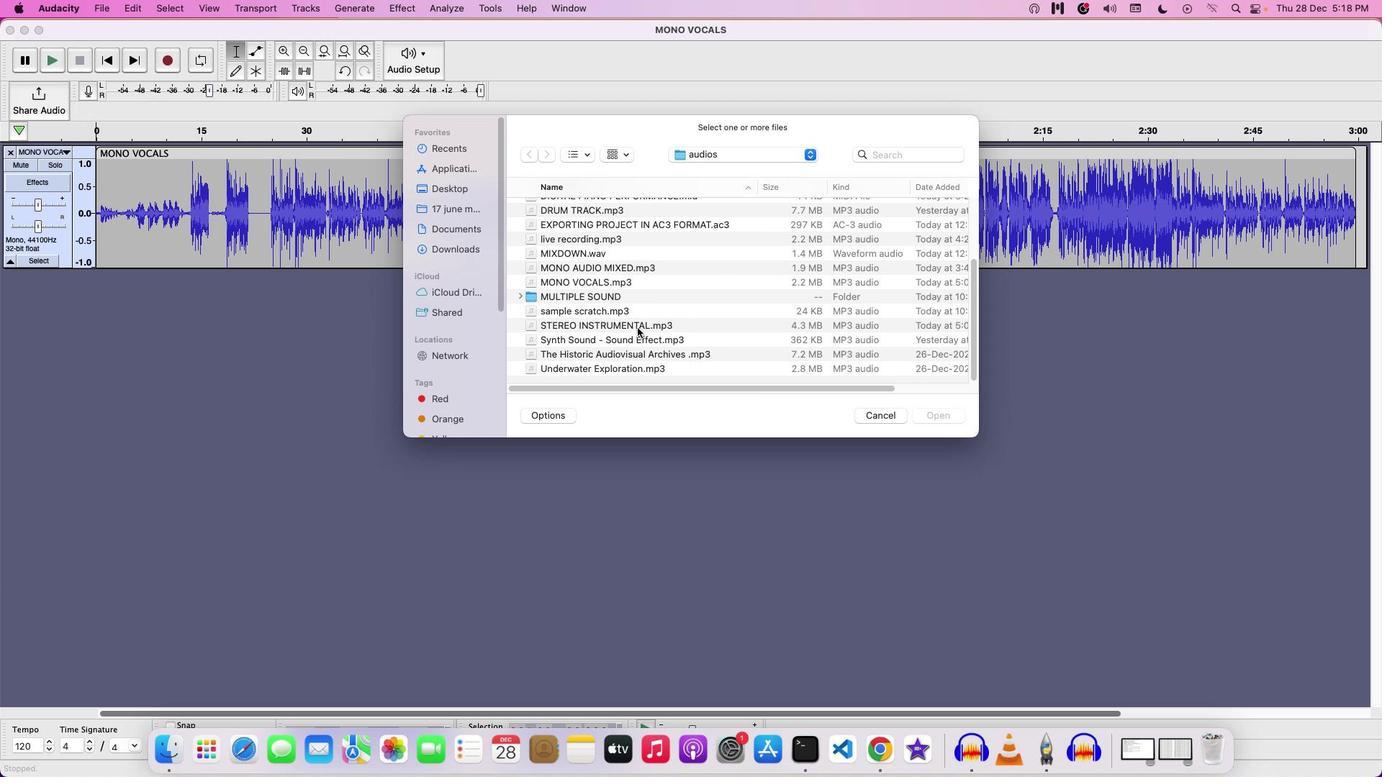 
Action: Mouse moved to (44, 328)
Screenshot: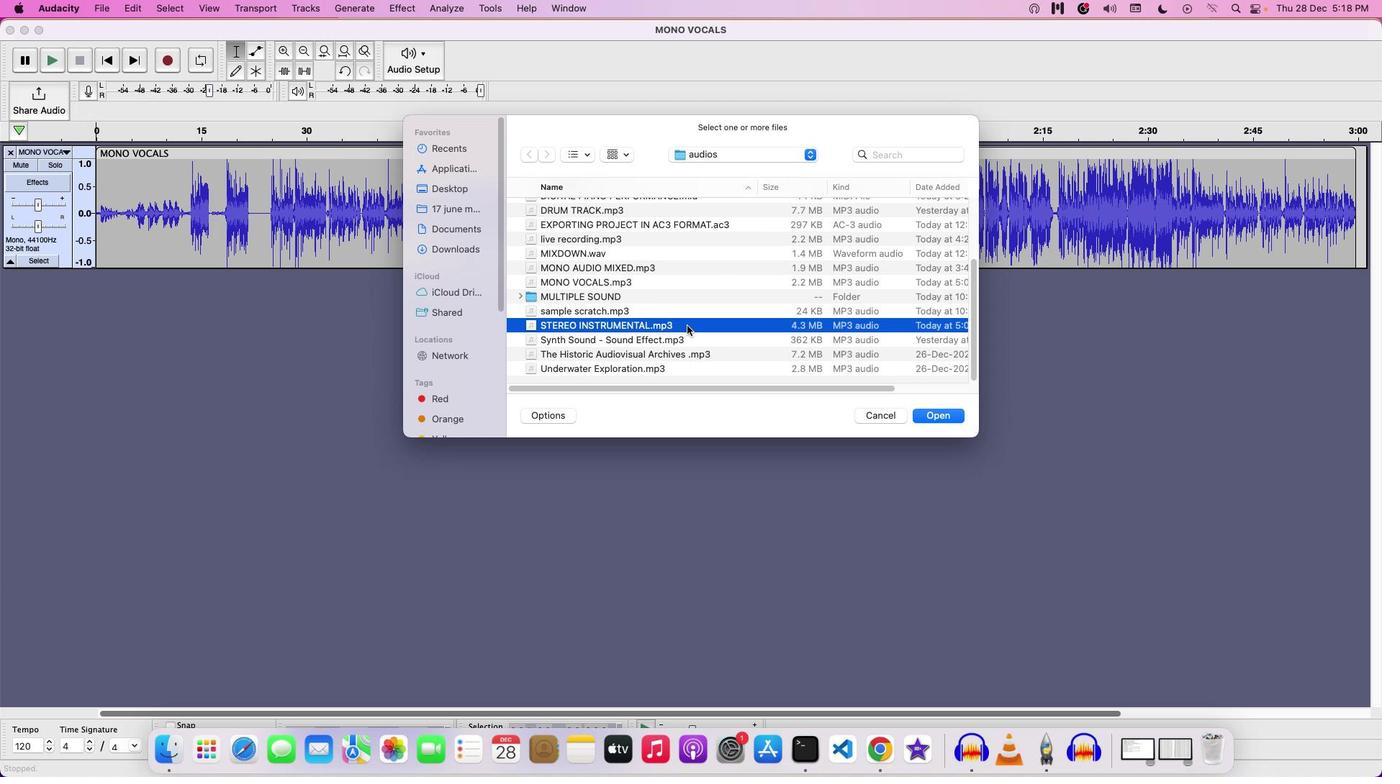 
Action: Mouse pressed left at (44, 328)
Screenshot: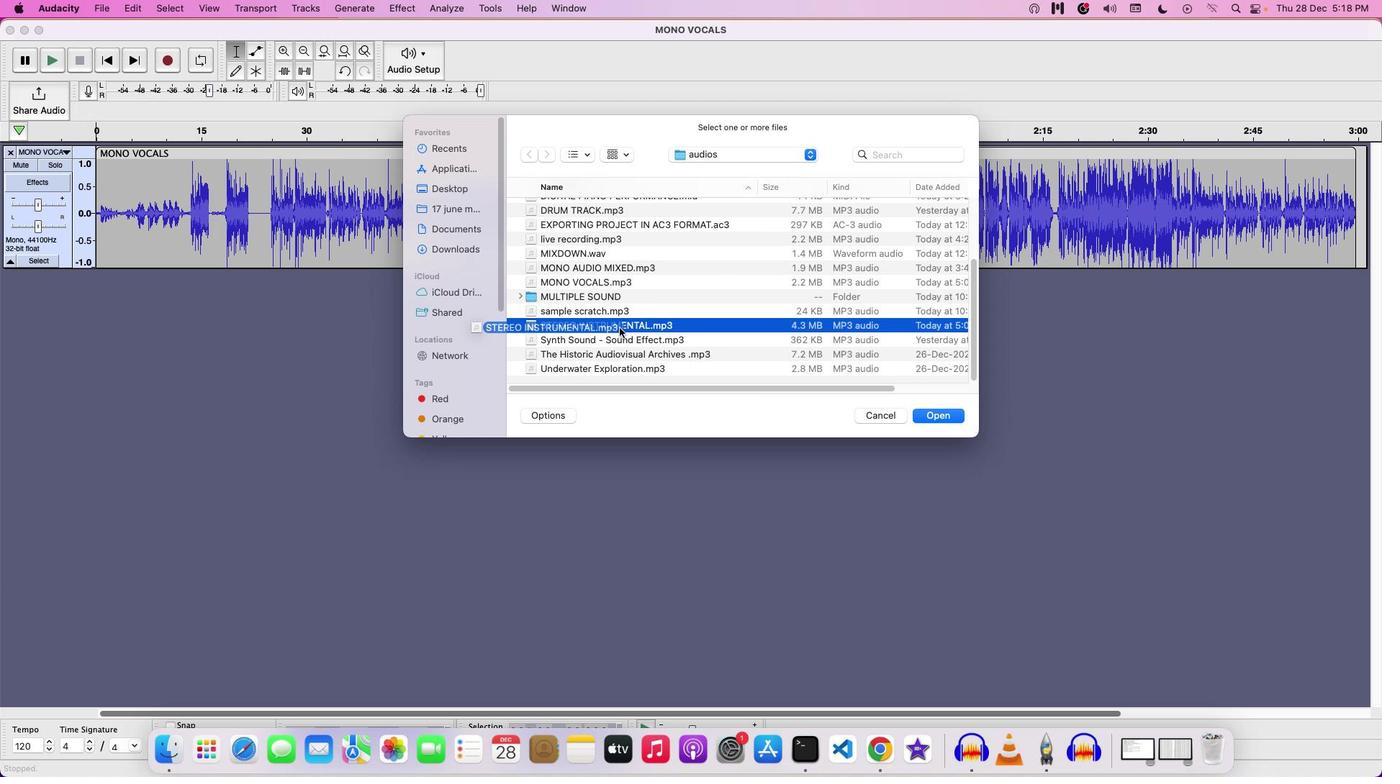 
Action: Mouse moved to (44, 328)
Screenshot: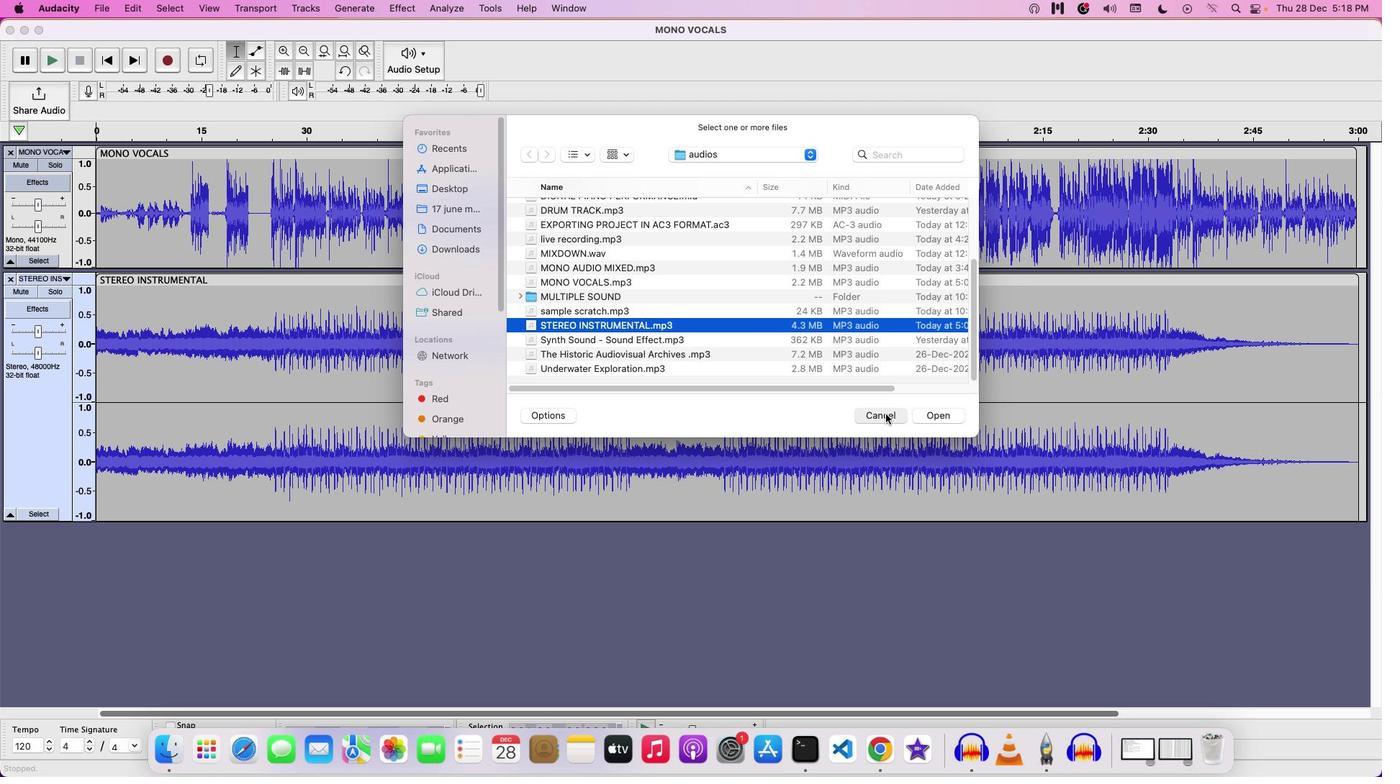 
Action: Mouse pressed left at (44, 328)
Screenshot: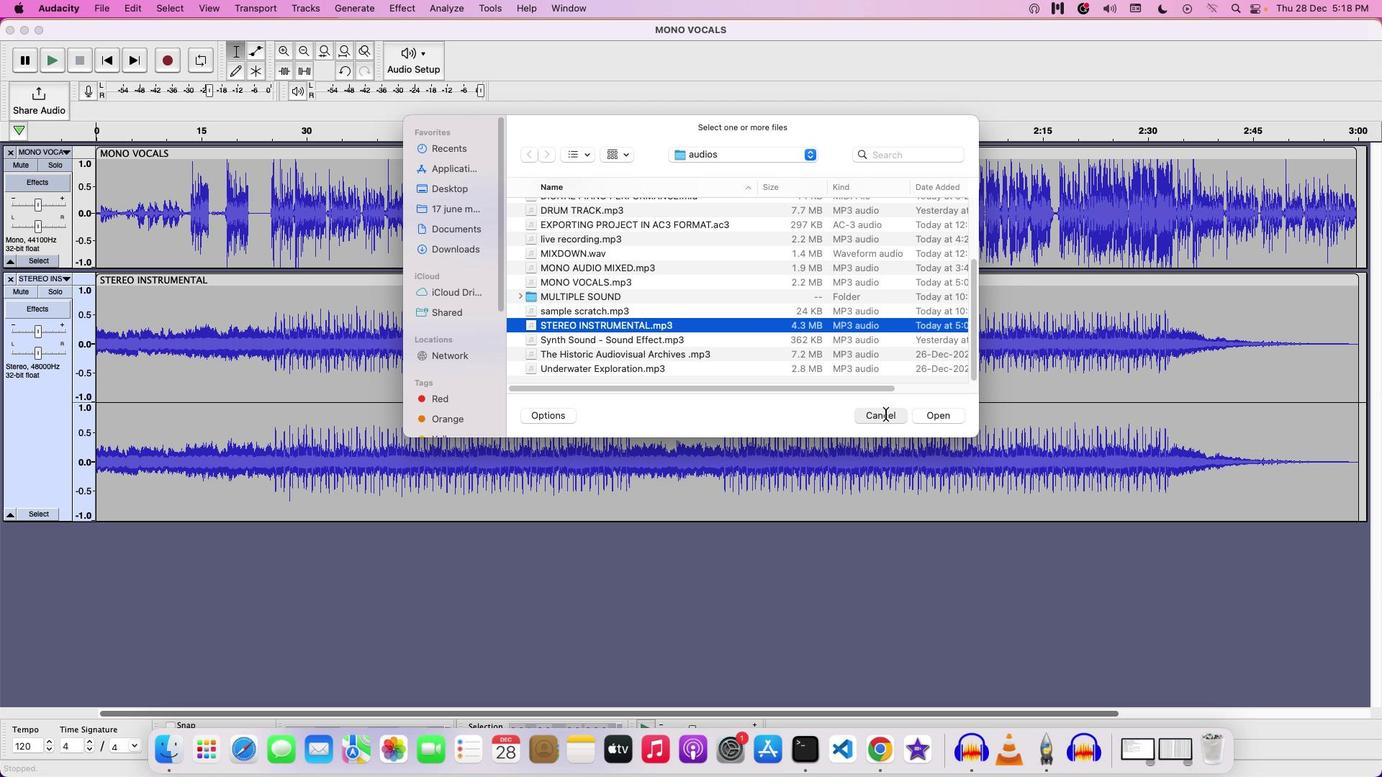
Action: Mouse moved to (44, 328)
Screenshot: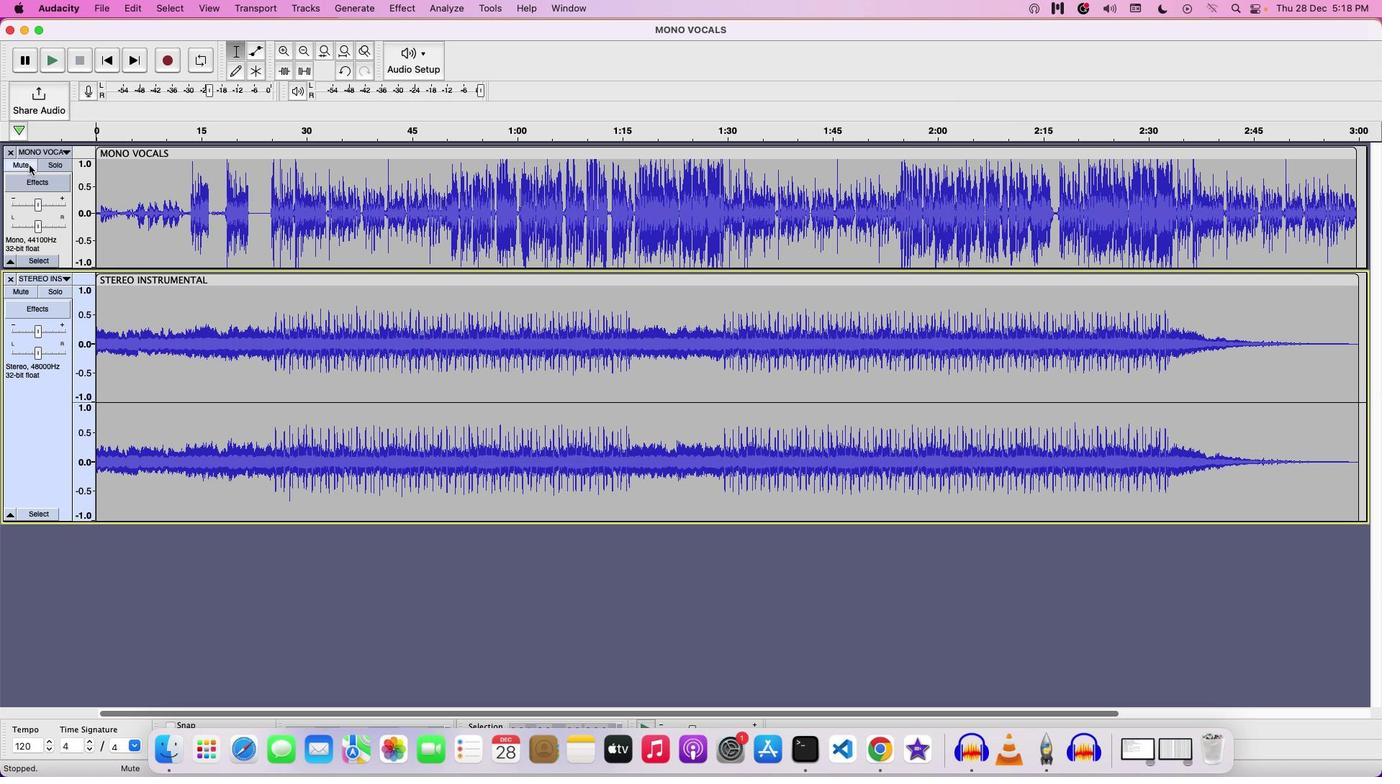 
Action: Mouse pressed left at (44, 328)
Screenshot: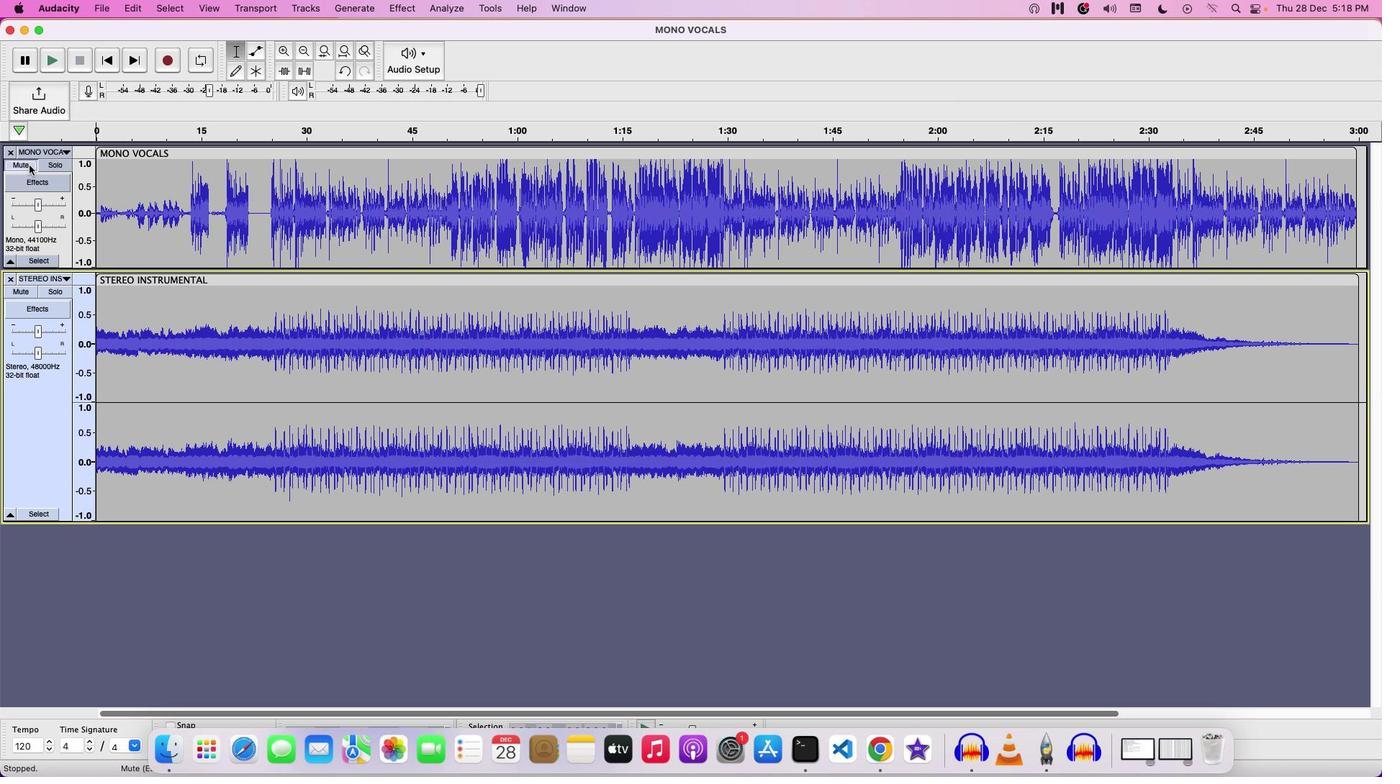 
Action: Mouse moved to (44, 328)
Screenshot: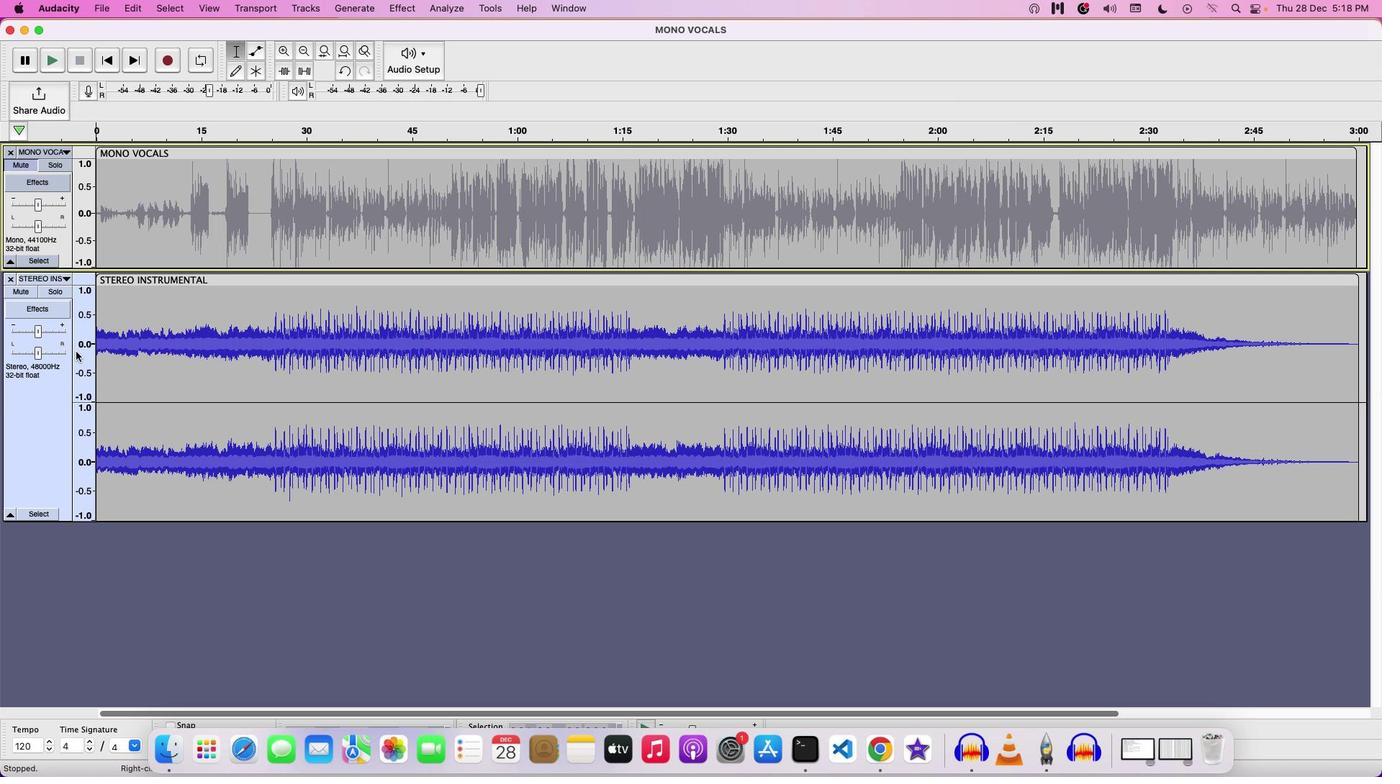 
Action: Key pressed Key.space
Screenshot: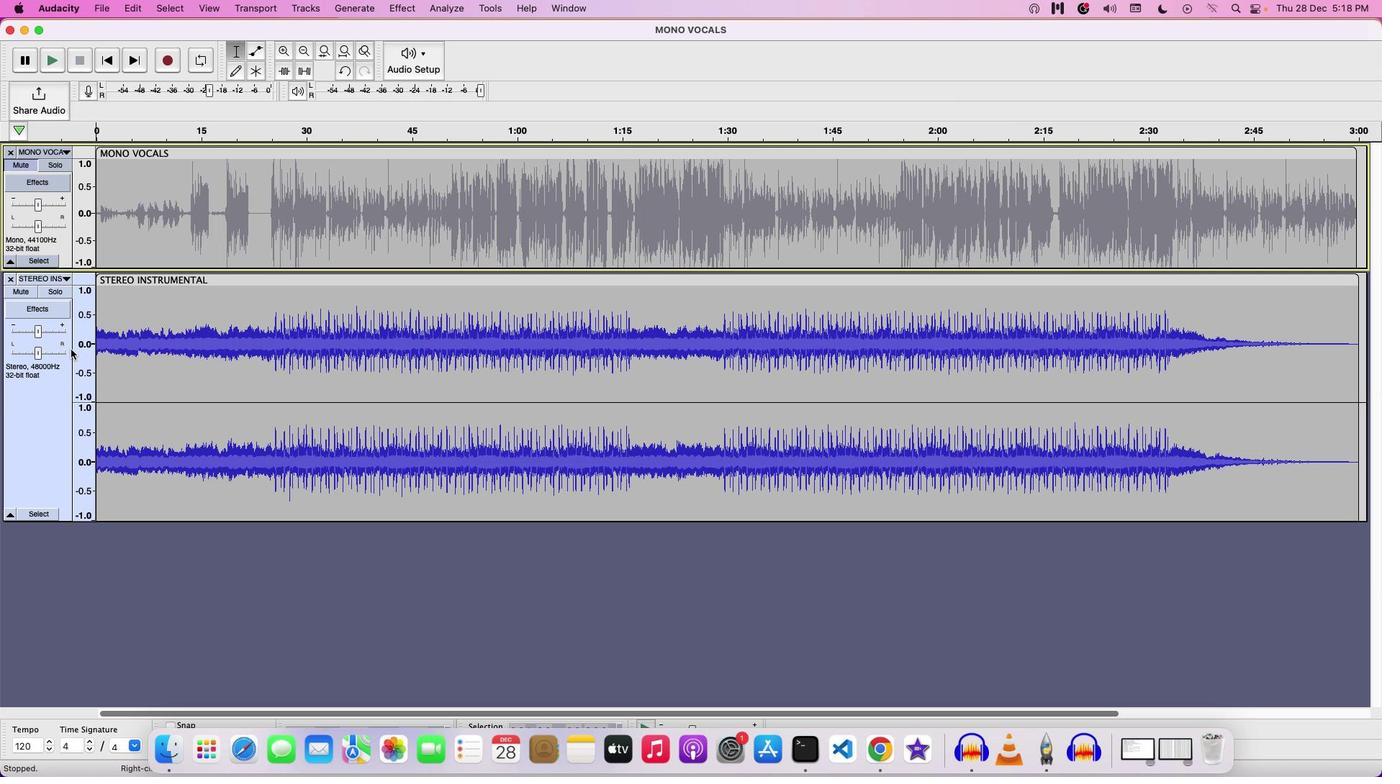 
Action: Mouse moved to (44, 328)
Screenshot: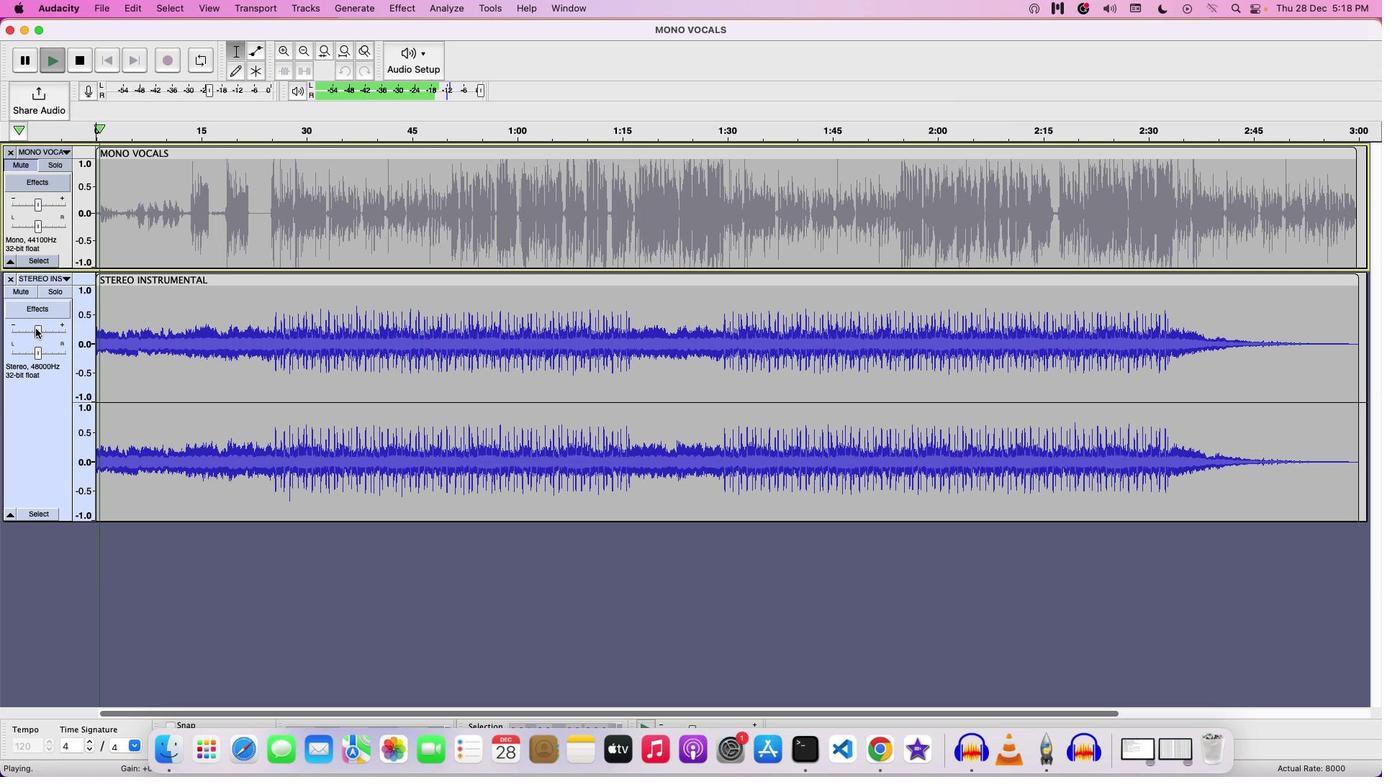 
Action: Mouse pressed left at (44, 328)
Screenshot: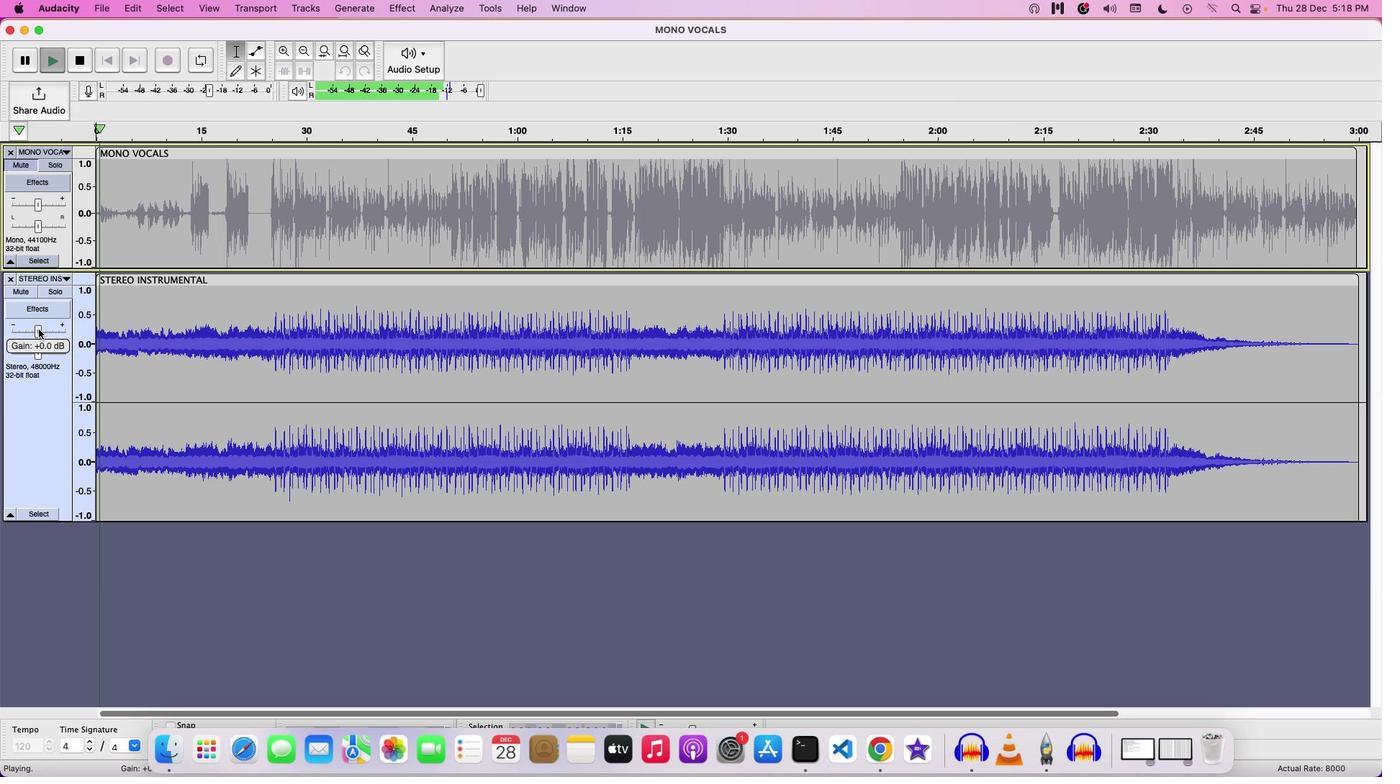 
Action: Mouse moved to (44, 328)
Screenshot: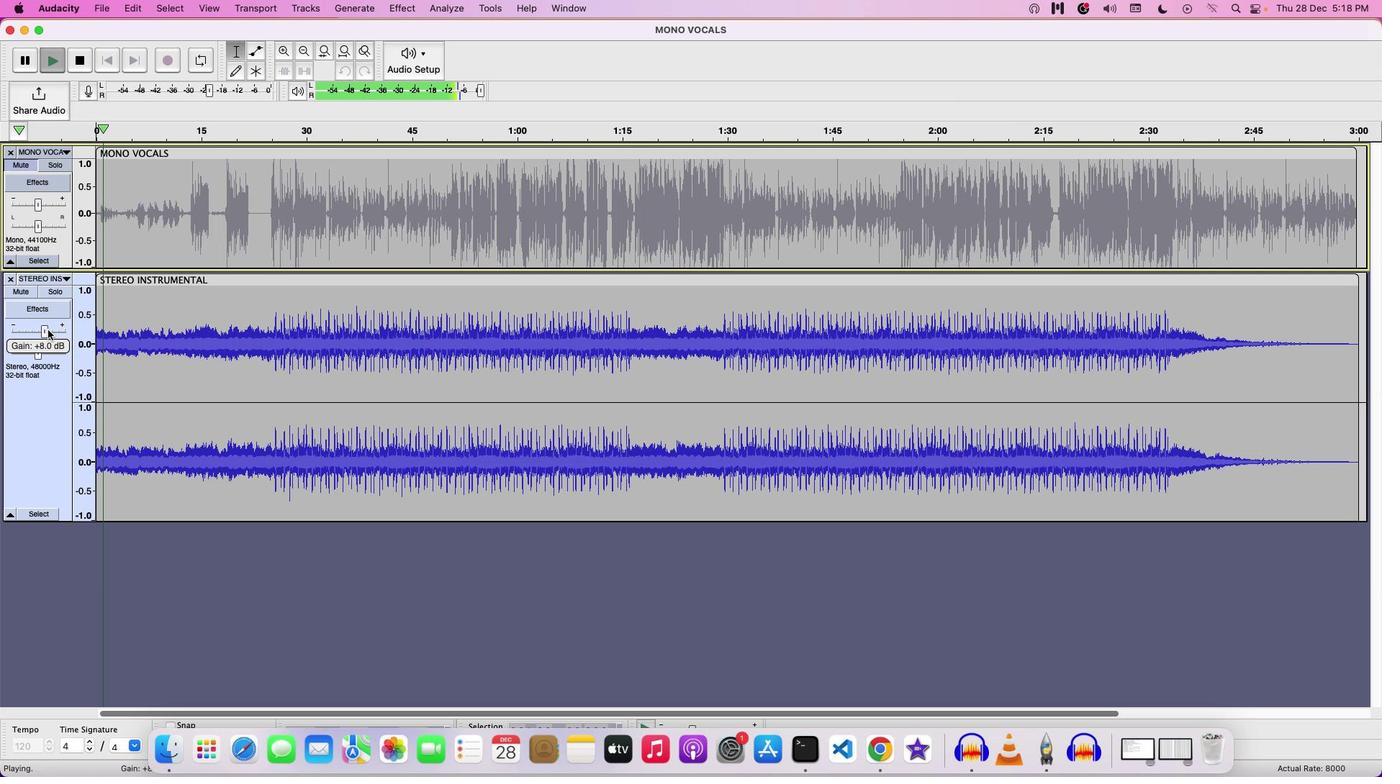 
Action: Key pressed Key.spaceKey.space
Screenshot: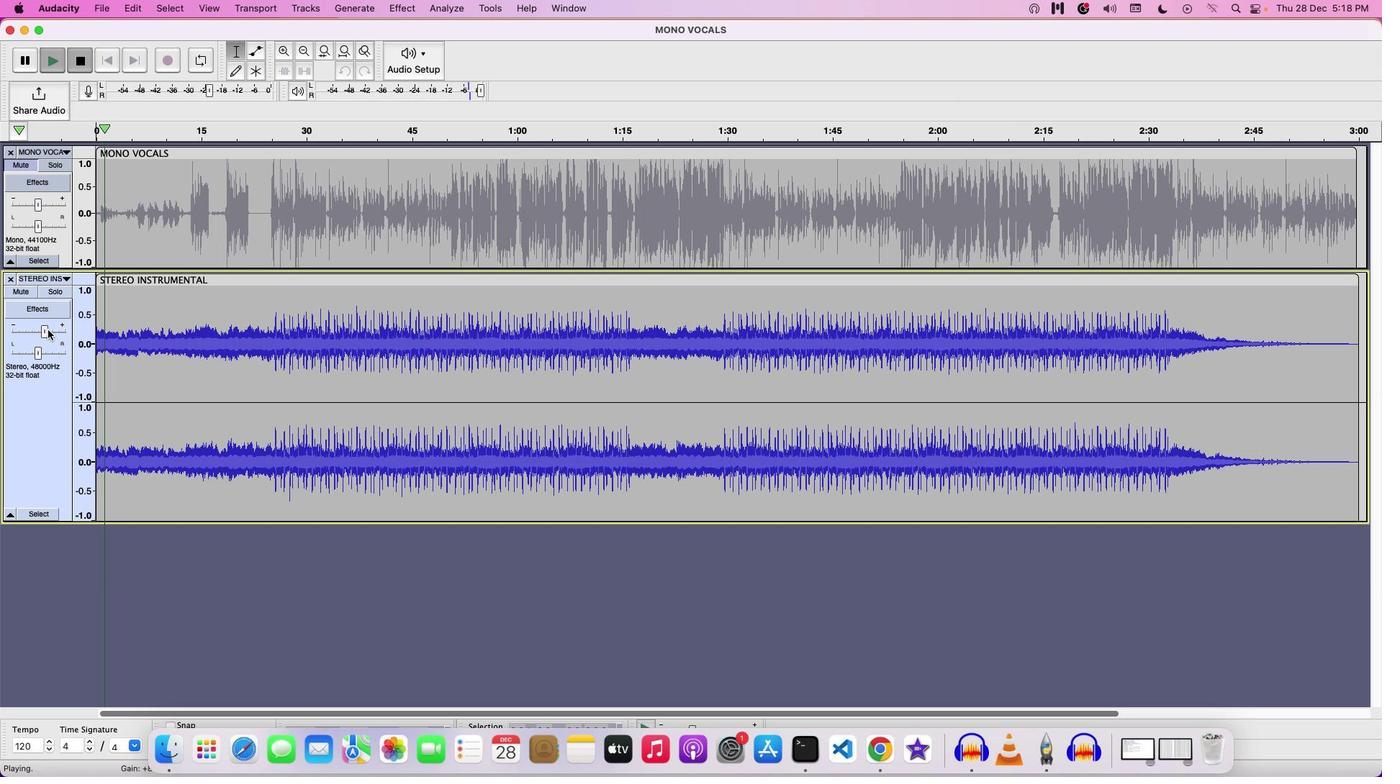 
Action: Mouse moved to (44, 328)
Screenshot: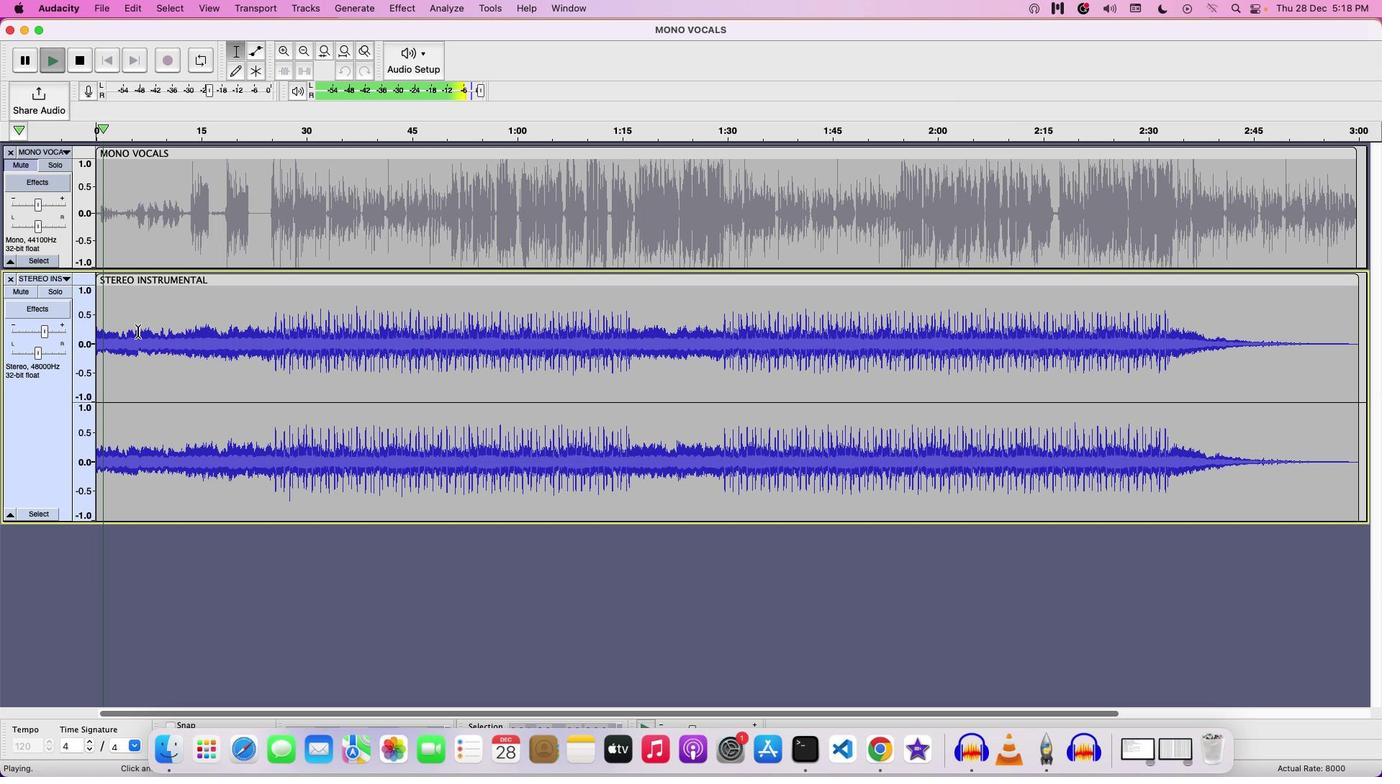
Action: Key pressed Key.space
Screenshot: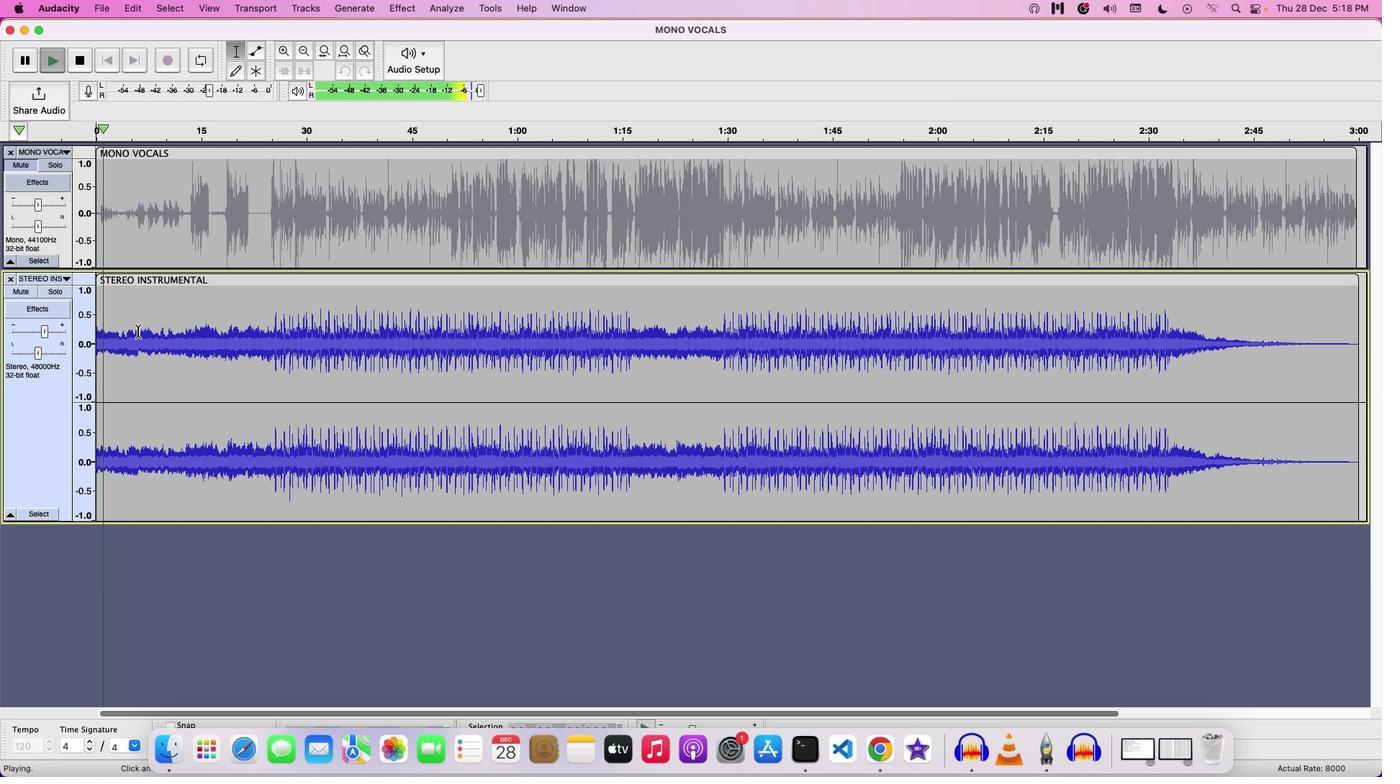 
Action: Mouse moved to (44, 328)
Screenshot: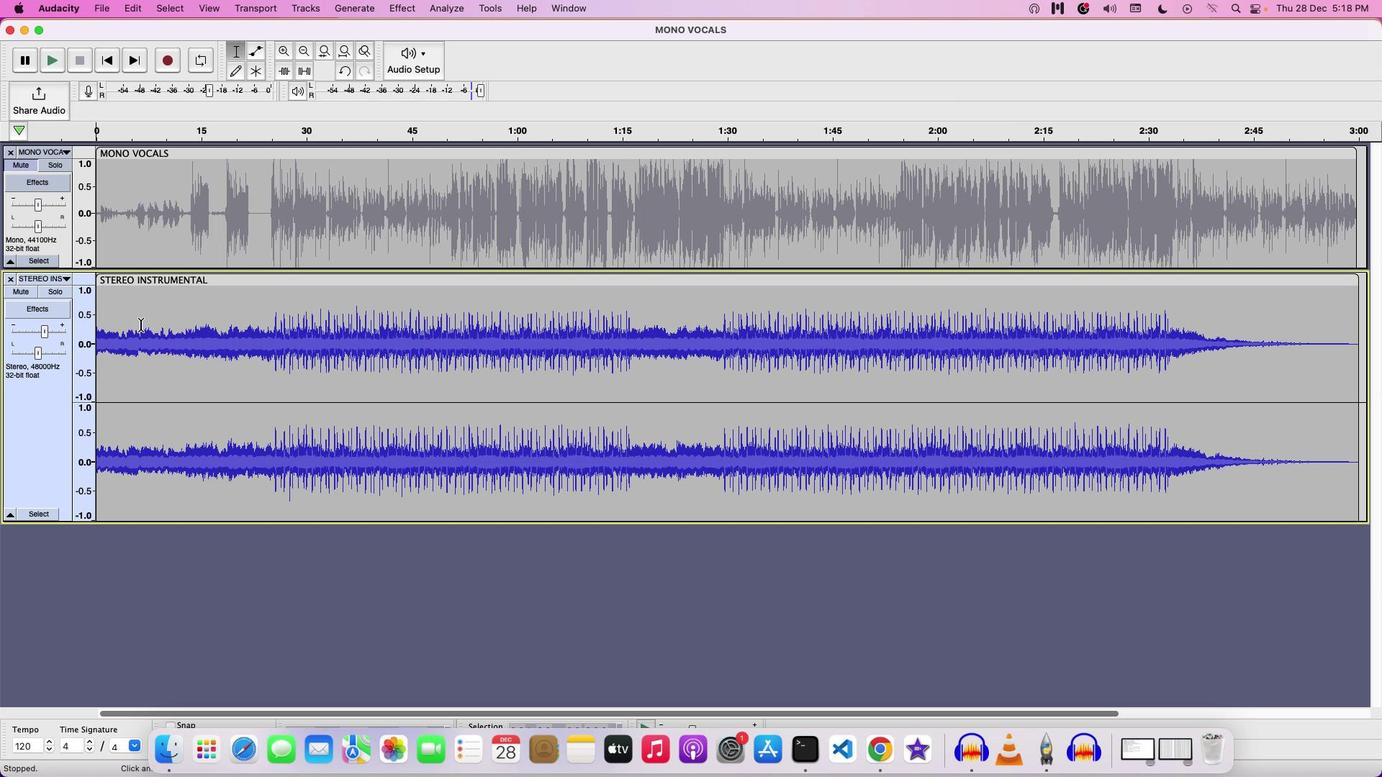 
Action: Key pressed Key.space
Screenshot: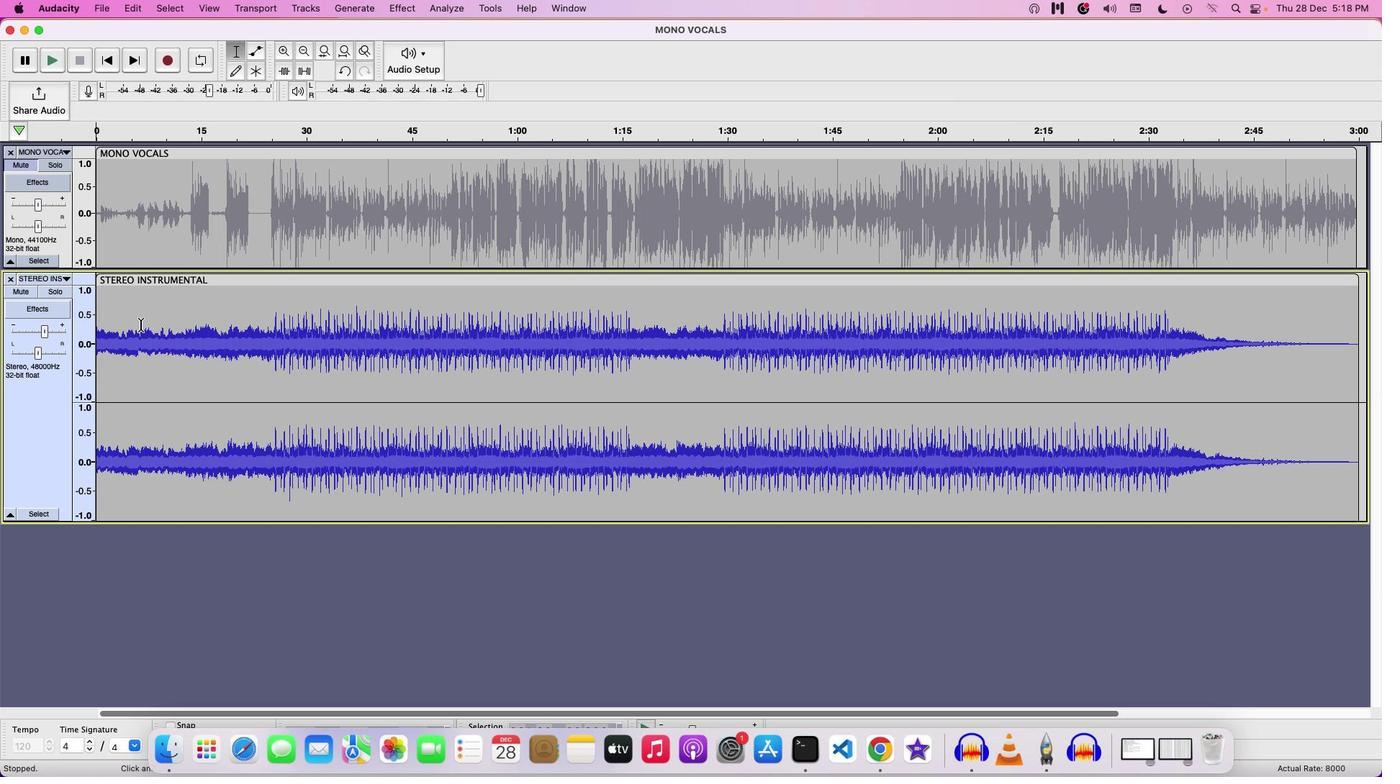 
Action: Mouse moved to (44, 328)
Screenshot: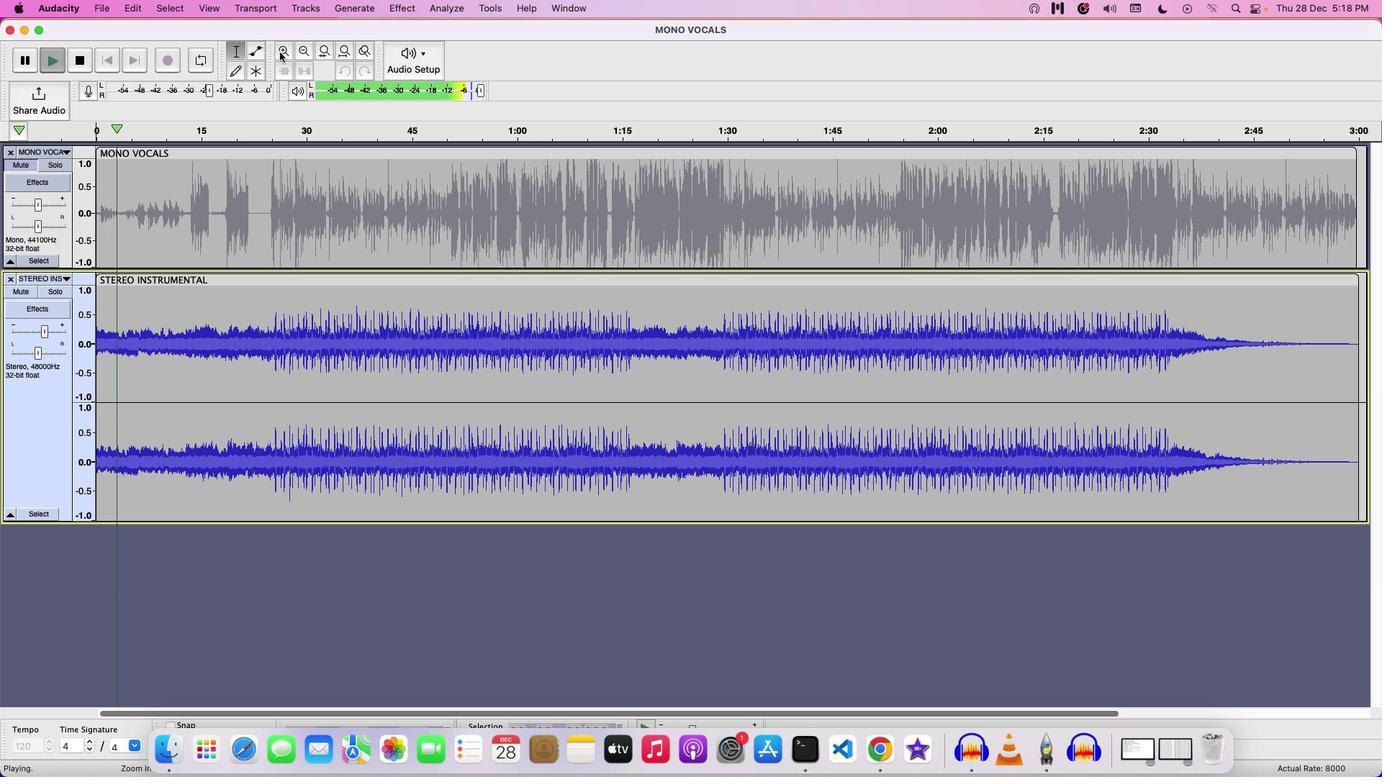 
Action: Mouse pressed left at (44, 328)
Screenshot: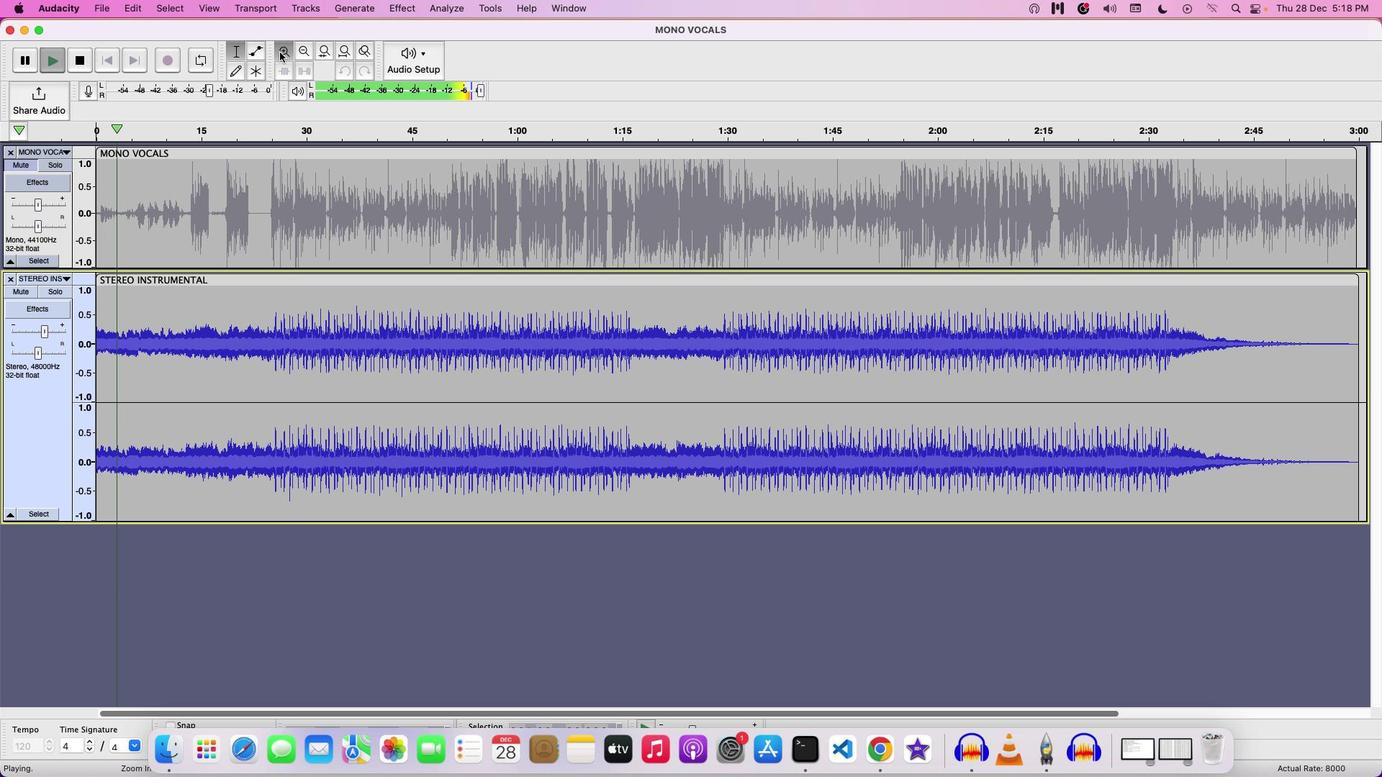 
Action: Mouse pressed left at (44, 328)
Screenshot: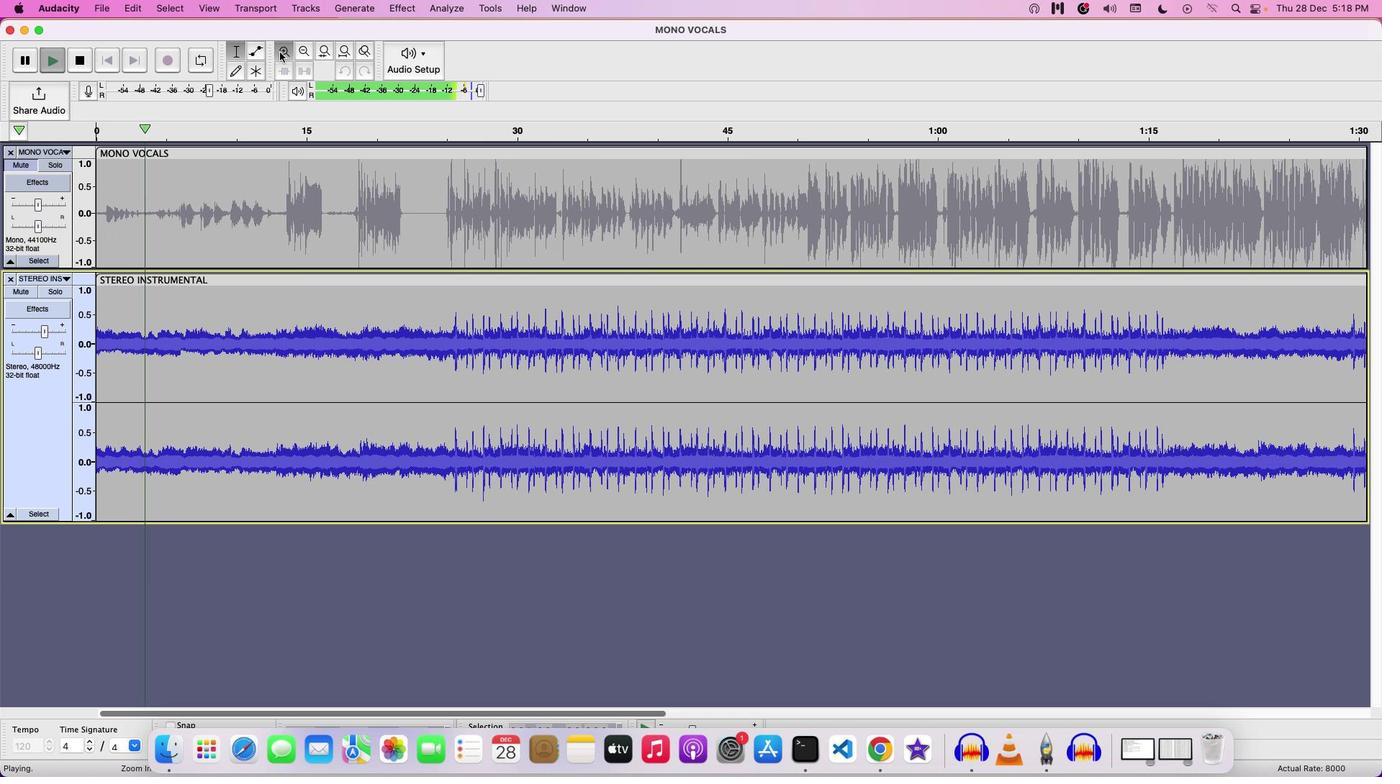
Action: Mouse pressed left at (44, 328)
Screenshot: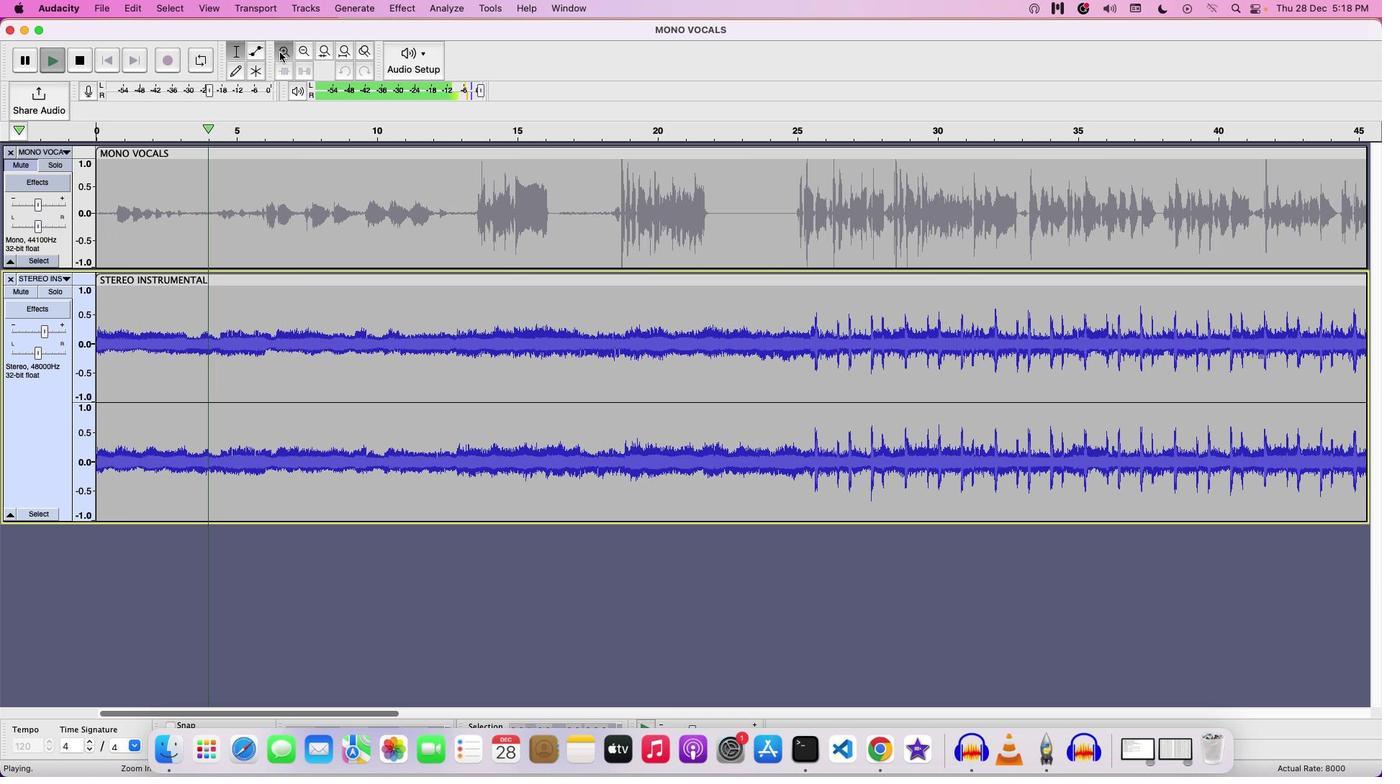 
Action: Mouse pressed left at (44, 328)
Screenshot: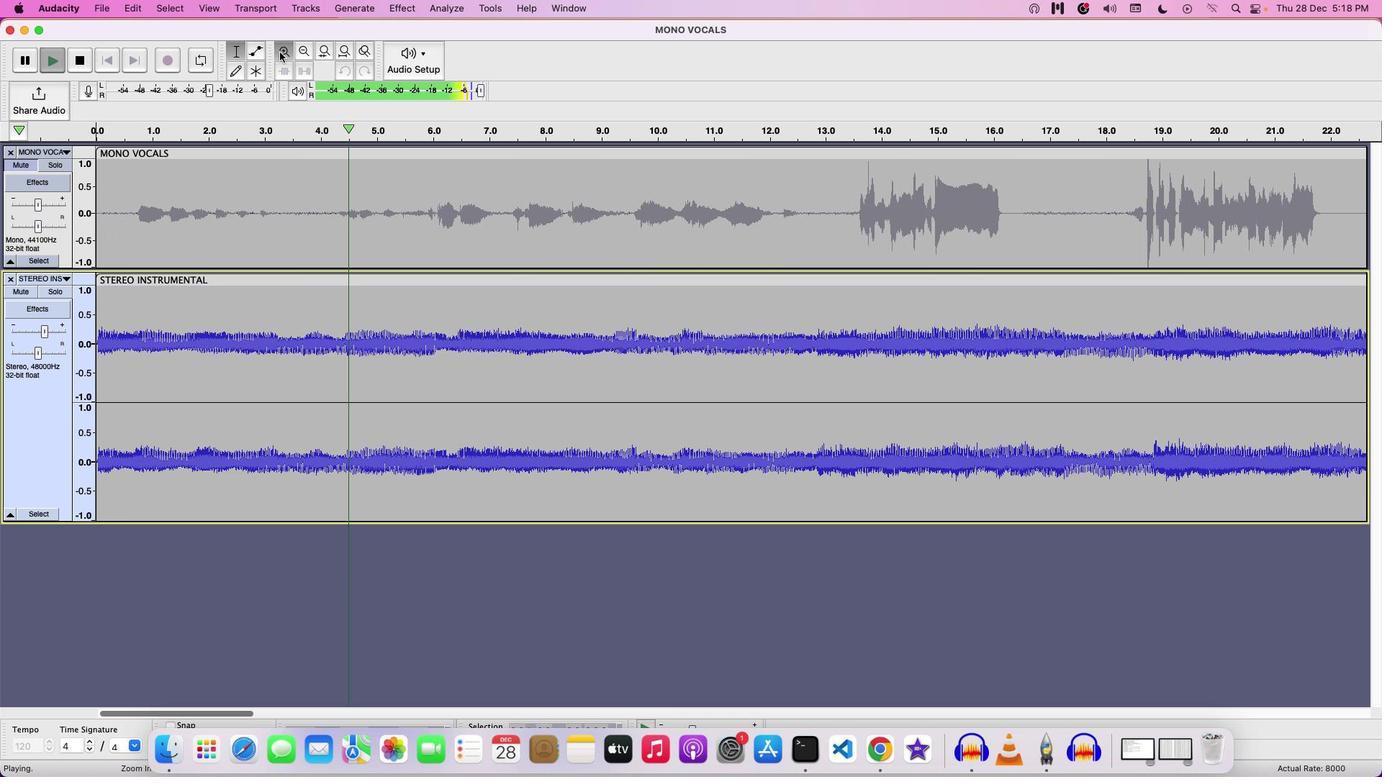 
Action: Mouse pressed left at (44, 328)
Screenshot: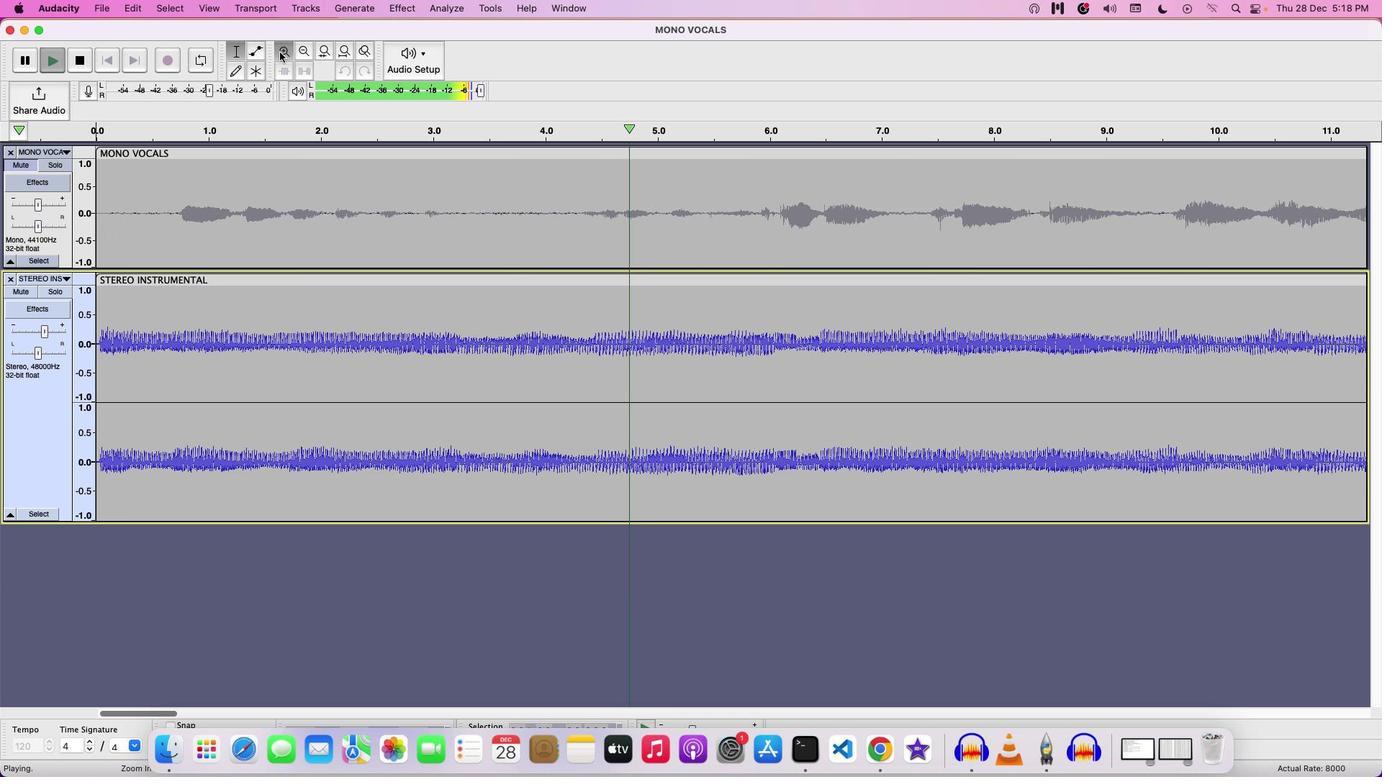 
Action: Mouse pressed left at (44, 328)
Screenshot: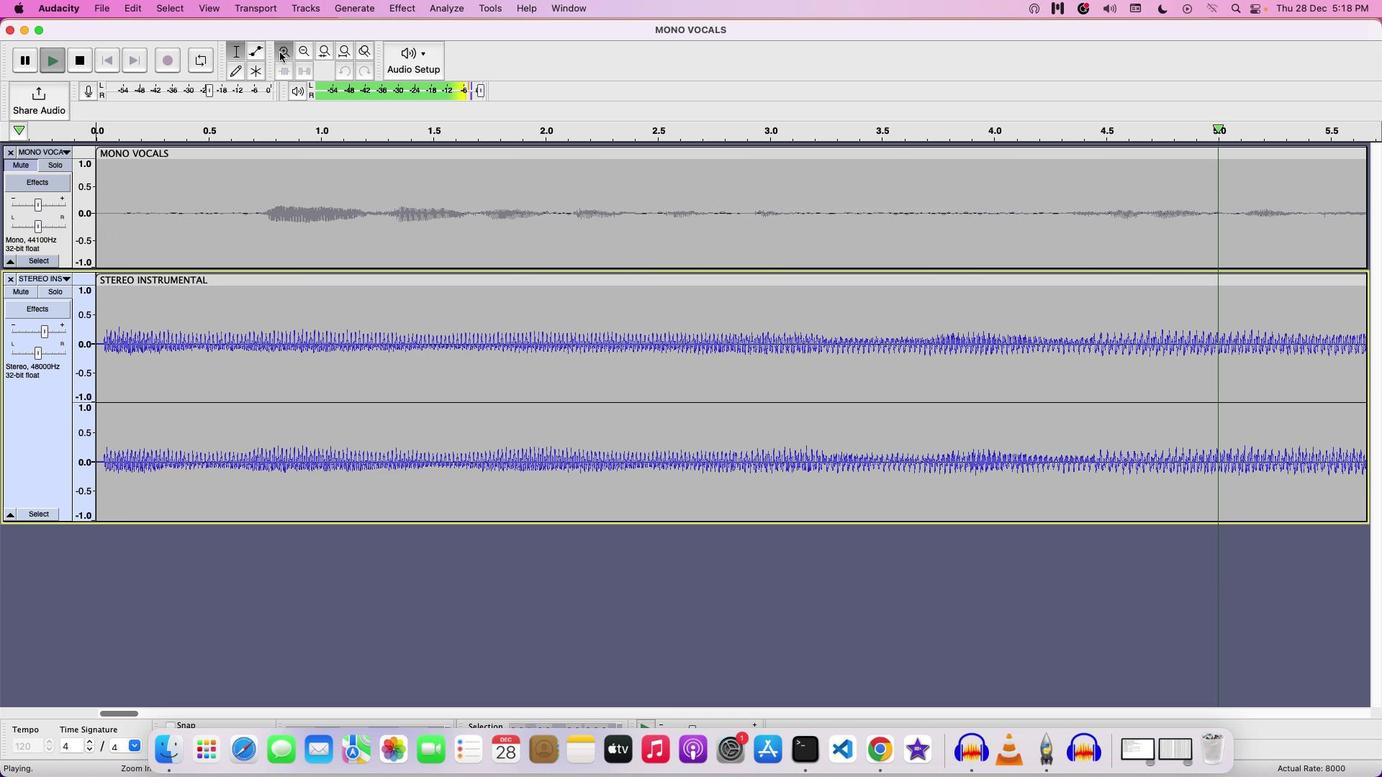 
Action: Mouse pressed left at (44, 328)
Screenshot: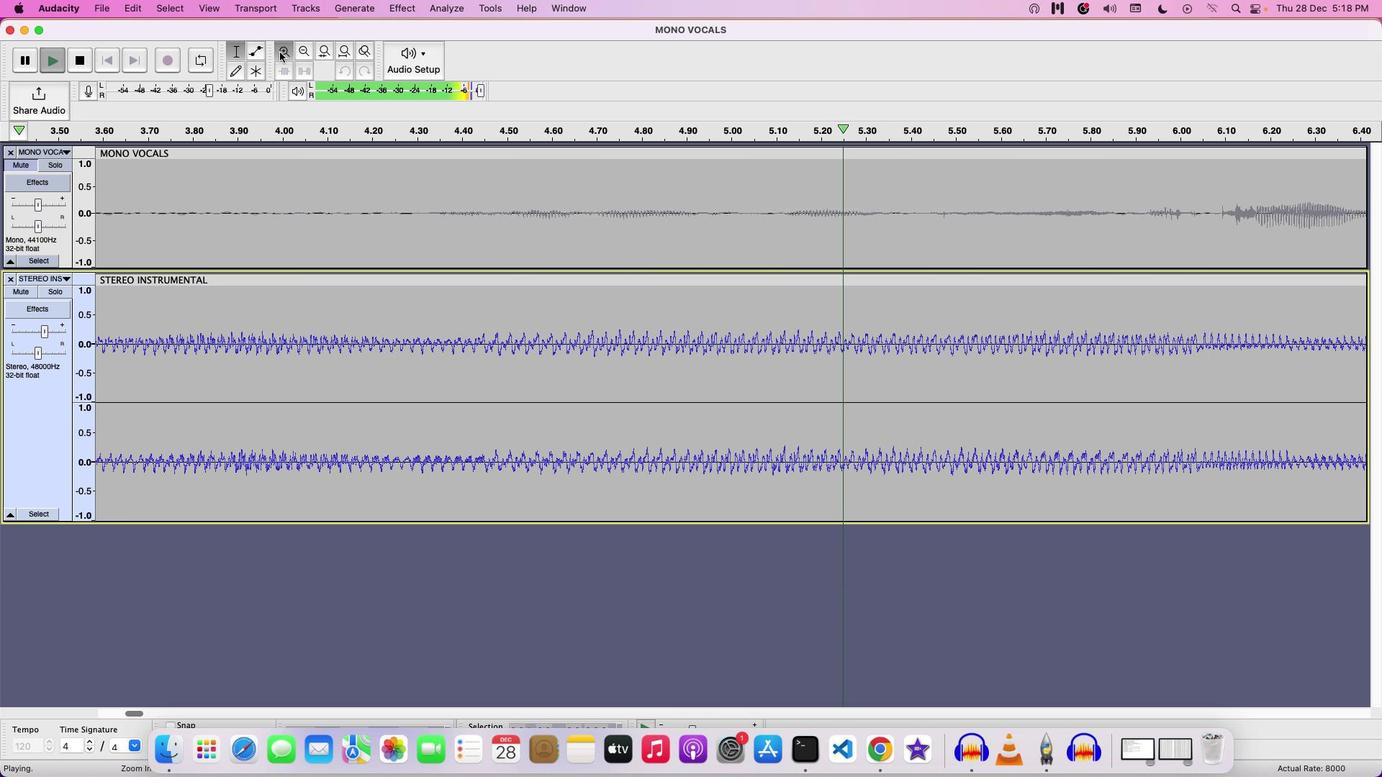 
Action: Mouse pressed left at (44, 328)
Screenshot: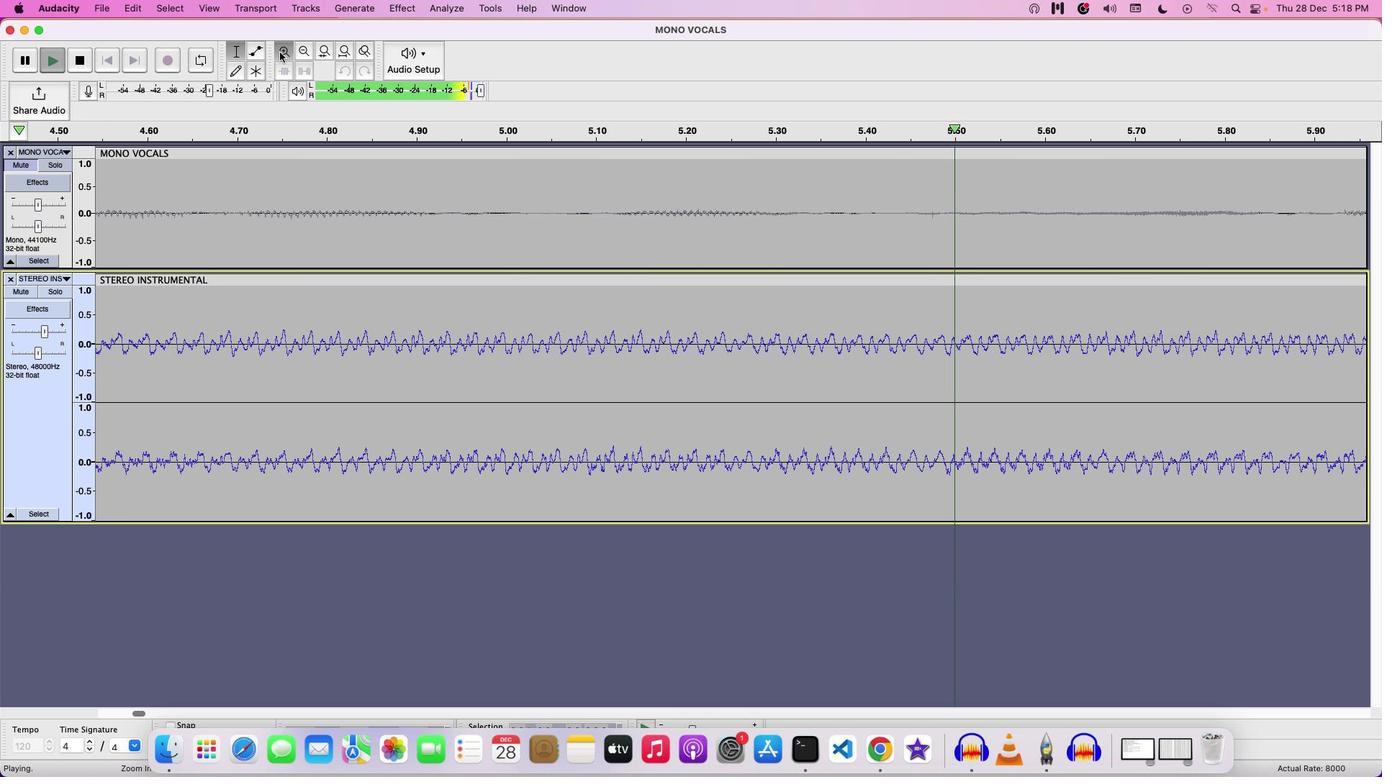 
Action: Key pressed Key.spaceKey.spaceKey.spaceKey.spaceKey.space
Screenshot: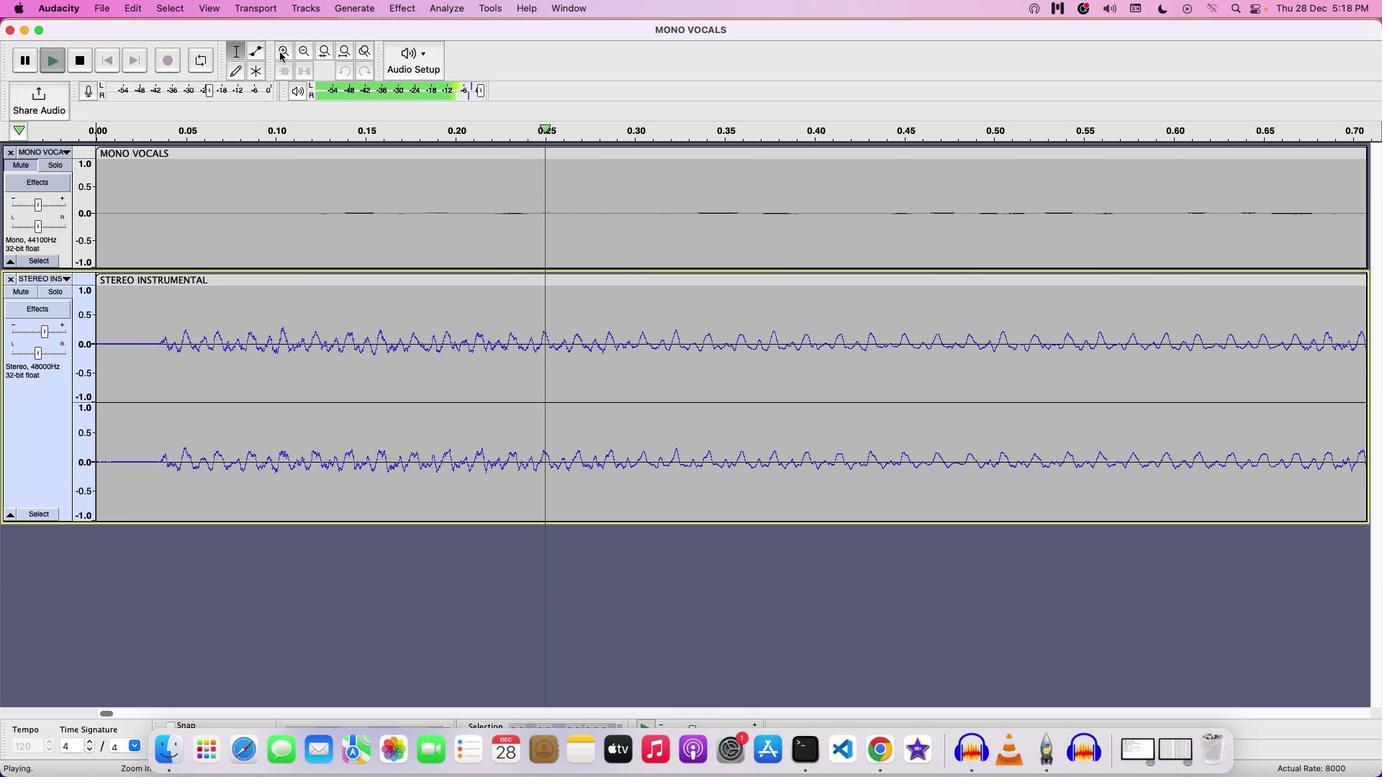 
Action: Mouse moved to (44, 328)
Screenshot: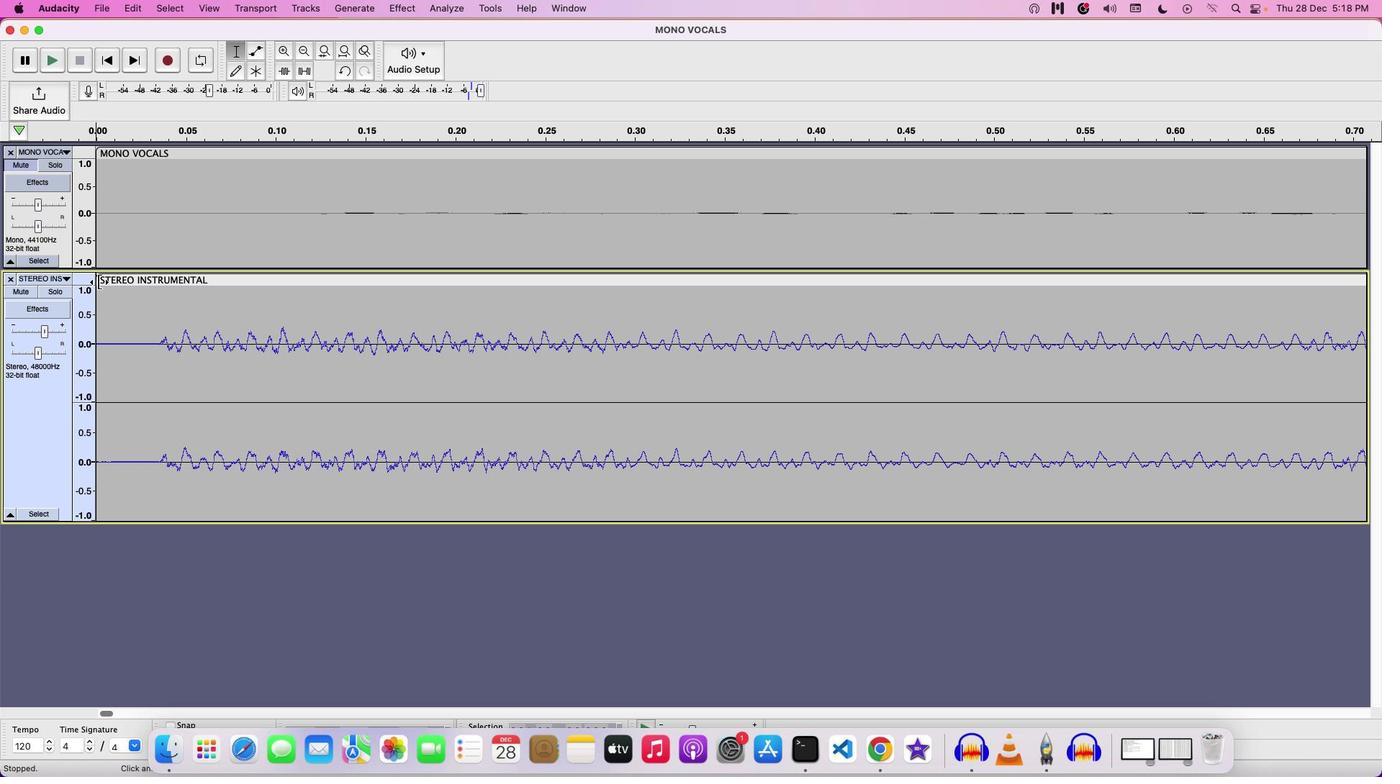 
Action: Mouse pressed left at (44, 328)
Screenshot: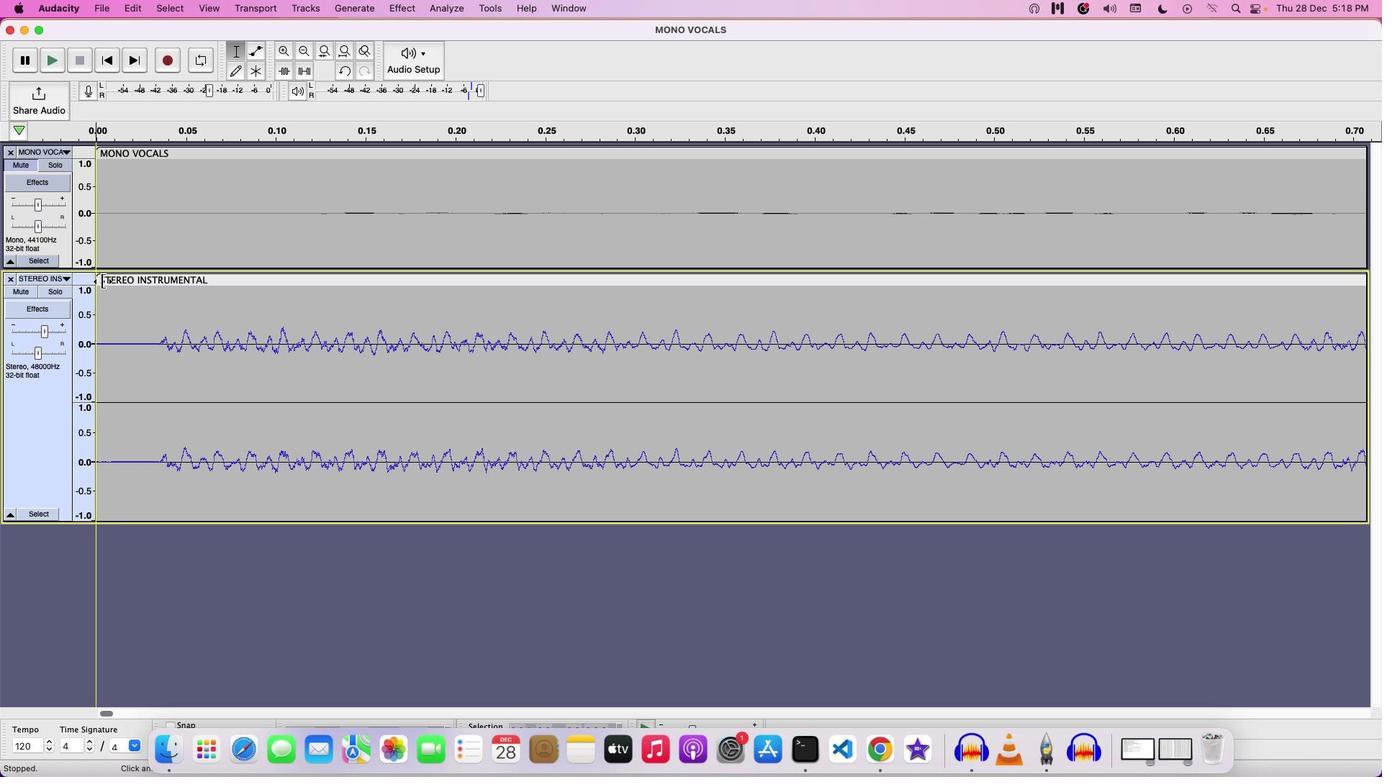 
Action: Mouse moved to (44, 328)
Screenshot: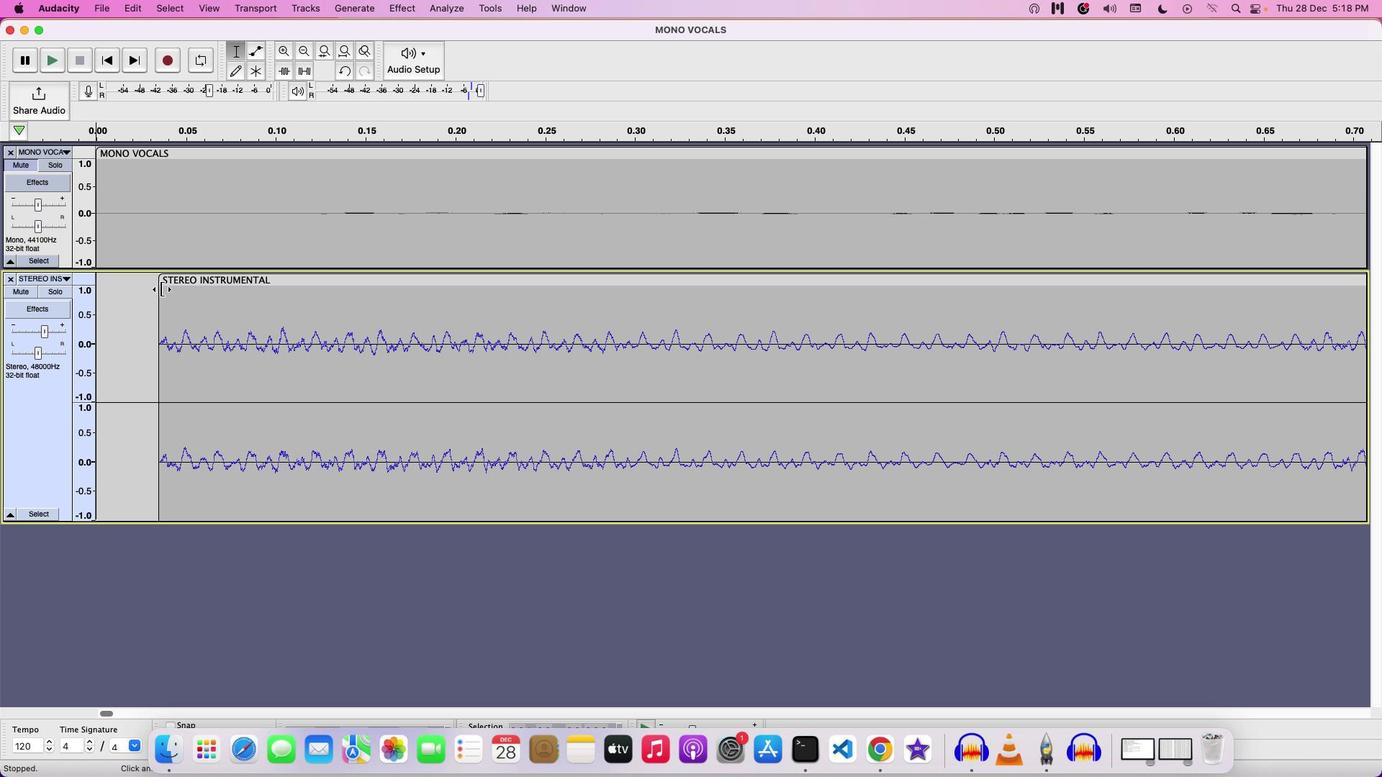 
Action: Key pressed Key.space
Screenshot: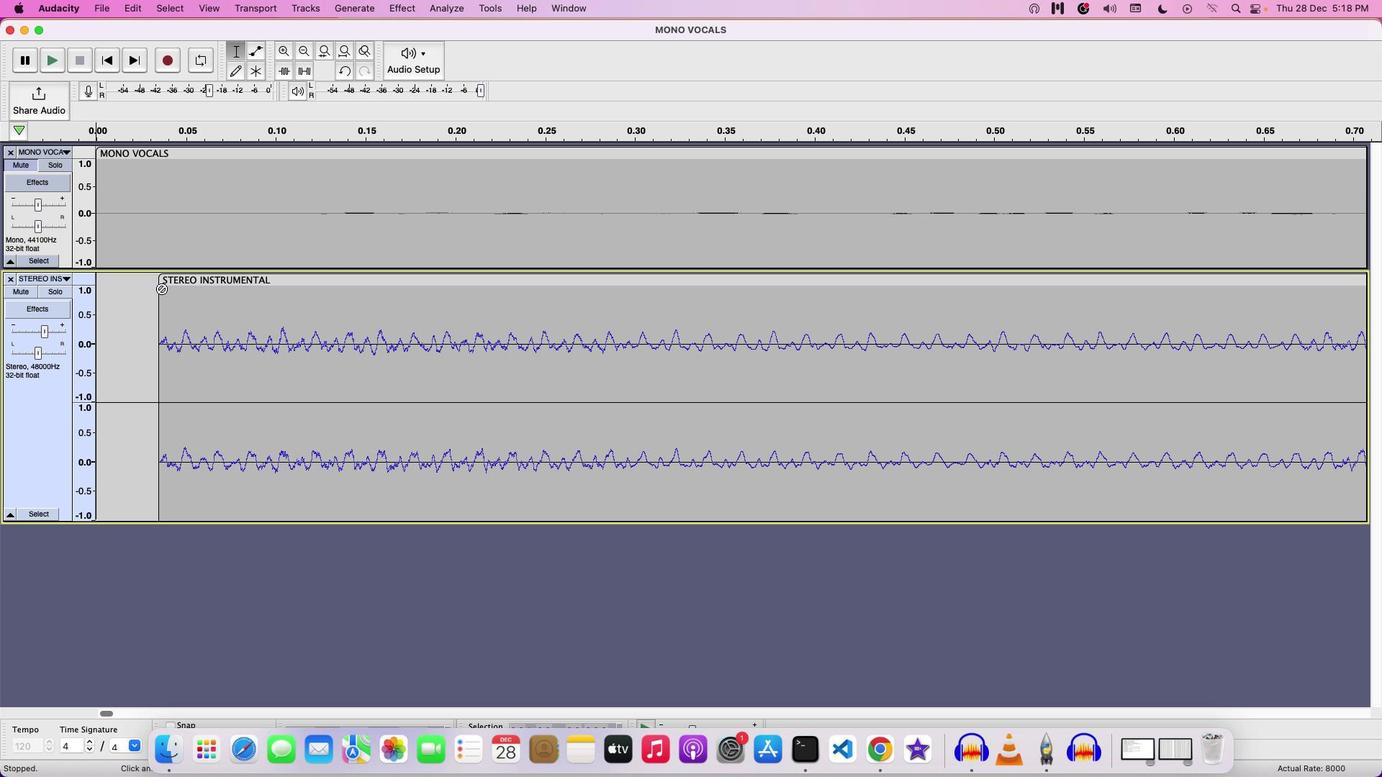 
Action: Mouse moved to (44, 328)
Screenshot: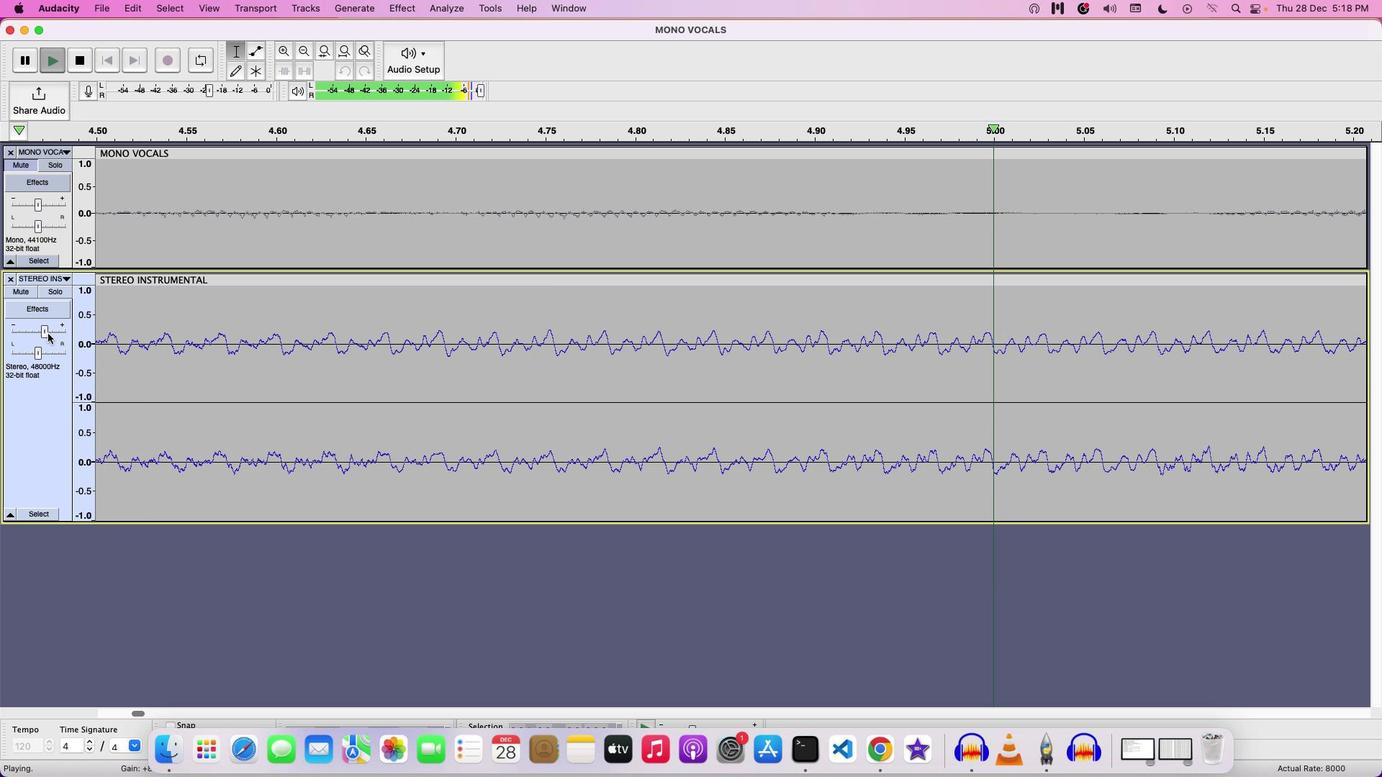 
Action: Mouse pressed left at (44, 328)
Screenshot: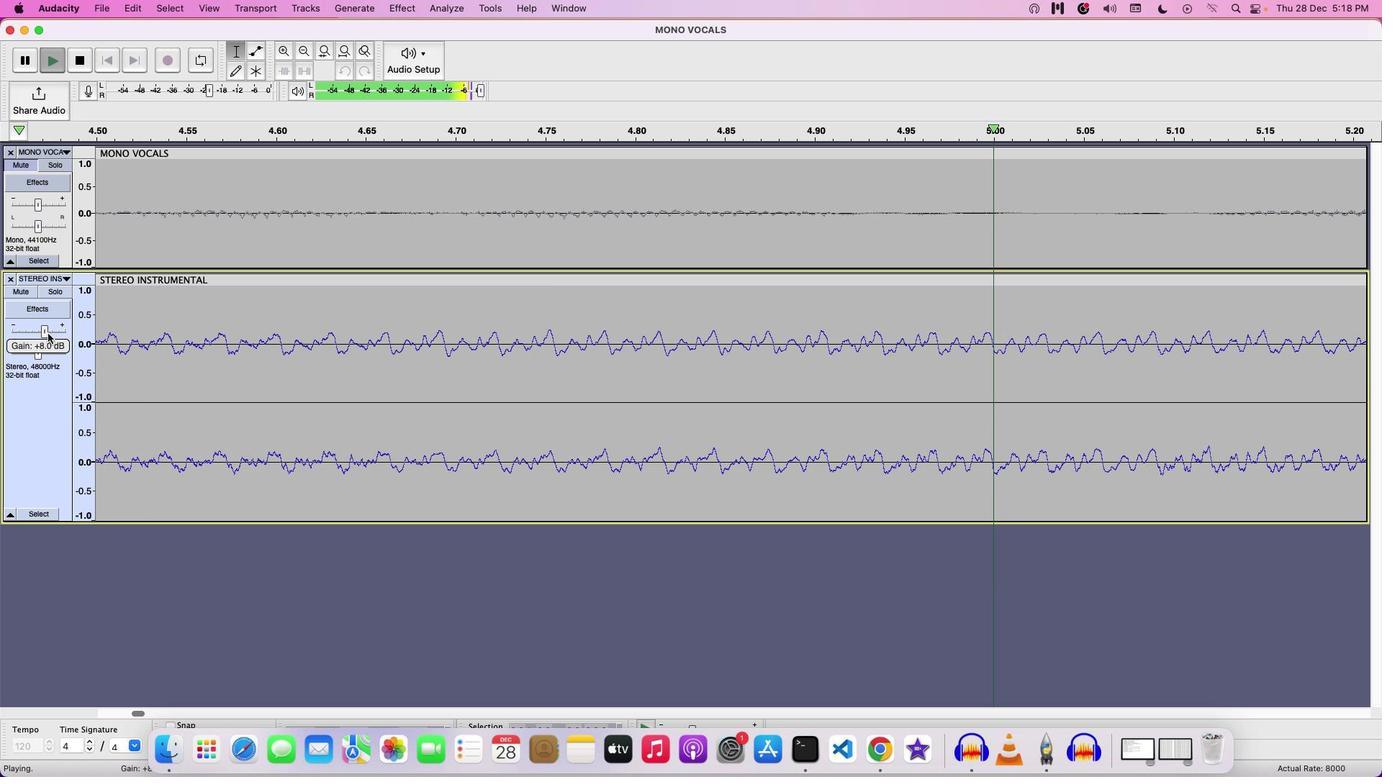 
Action: Mouse moved to (44, 328)
Screenshot: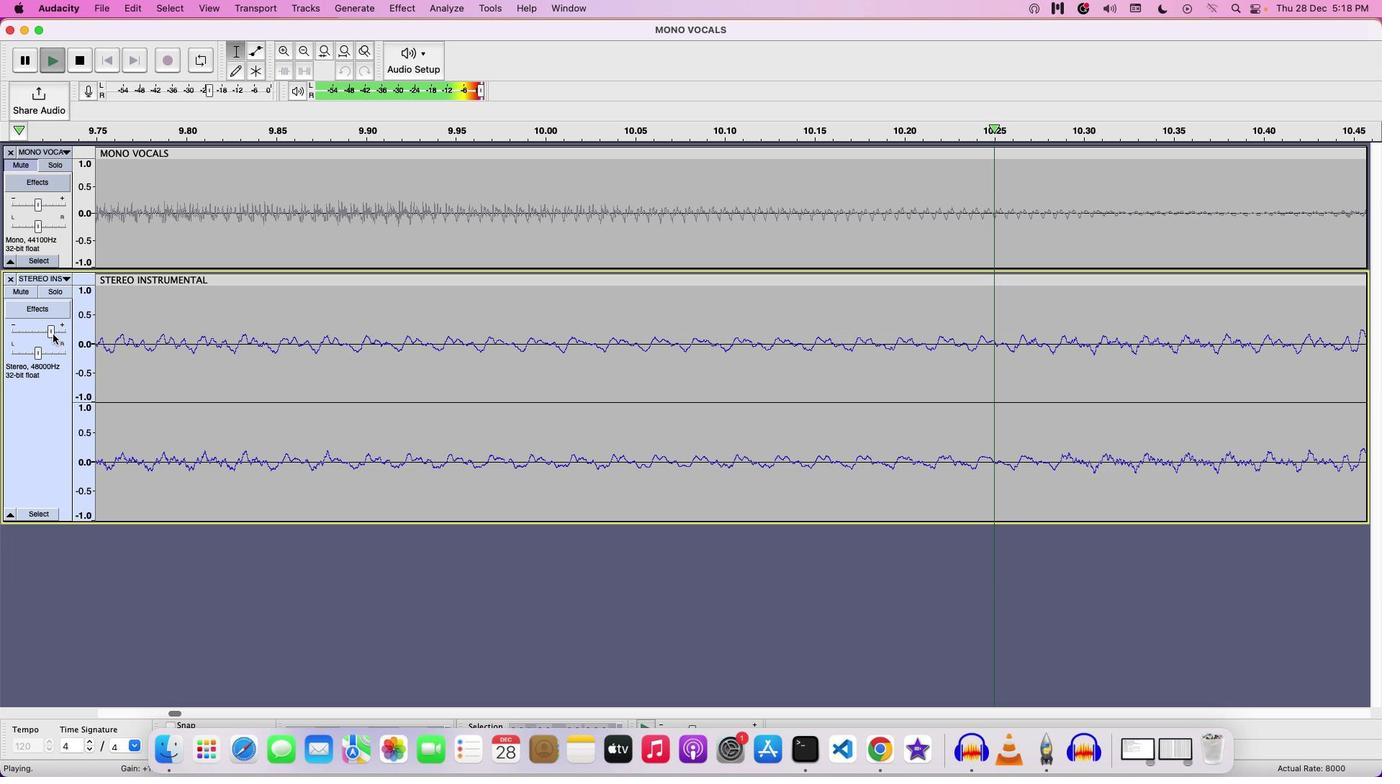 
Action: Mouse pressed left at (44, 328)
Screenshot: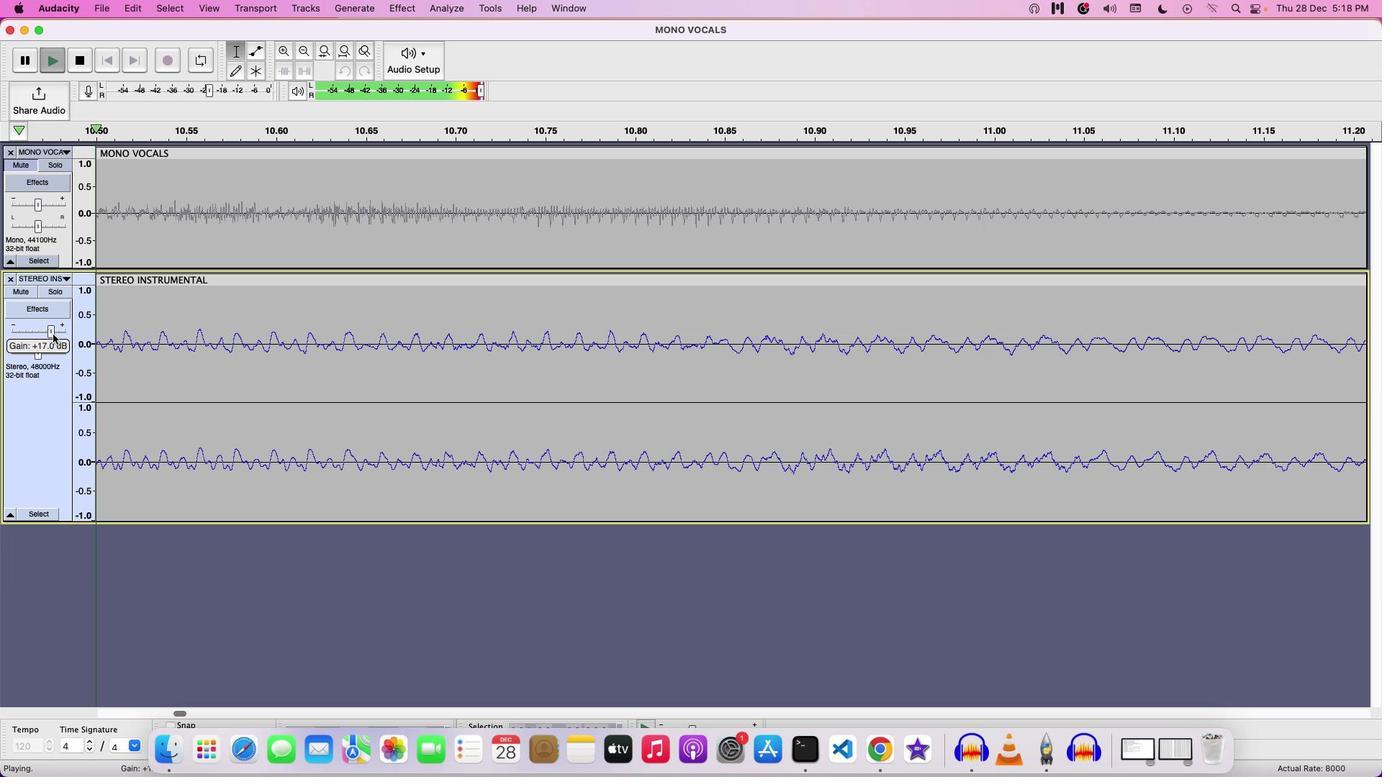 
Action: Mouse moved to (44, 328)
Screenshot: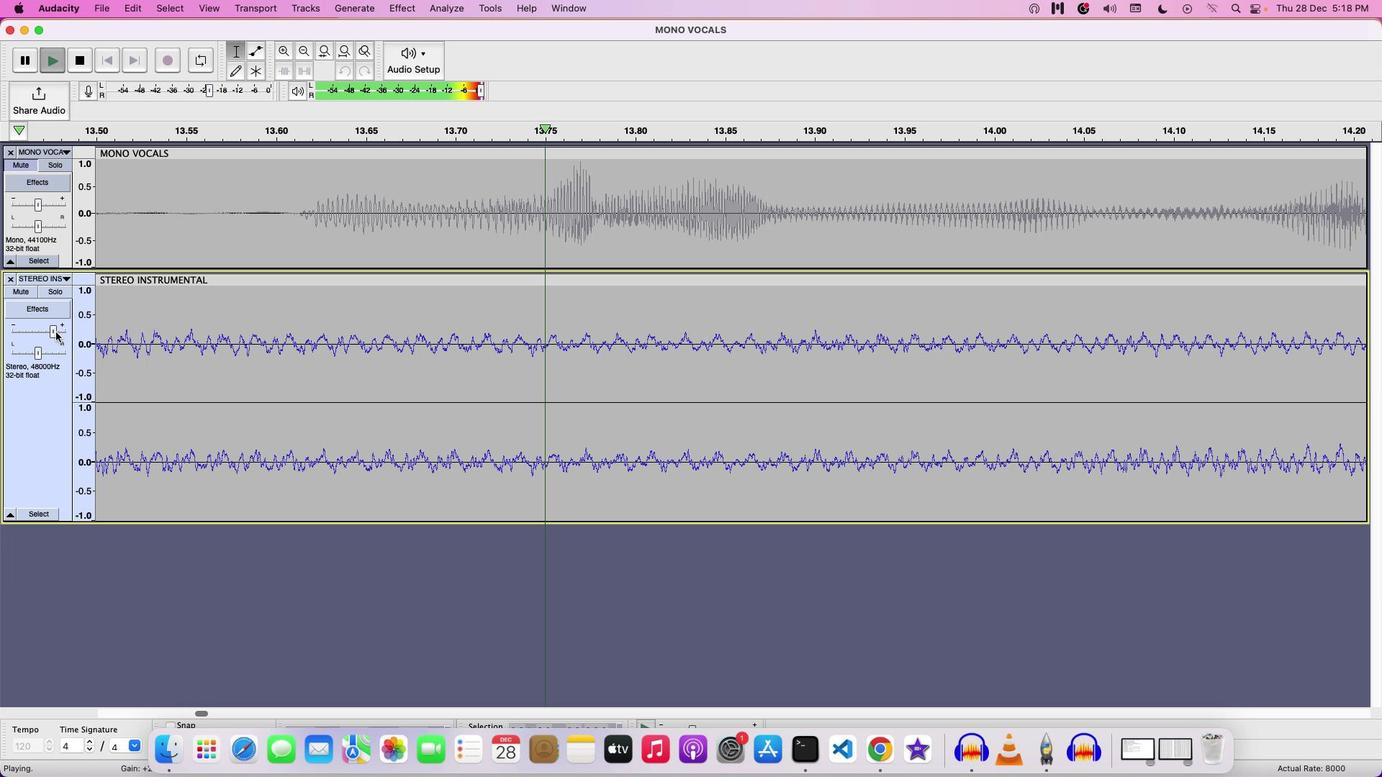 
Action: Mouse pressed left at (44, 328)
Screenshot: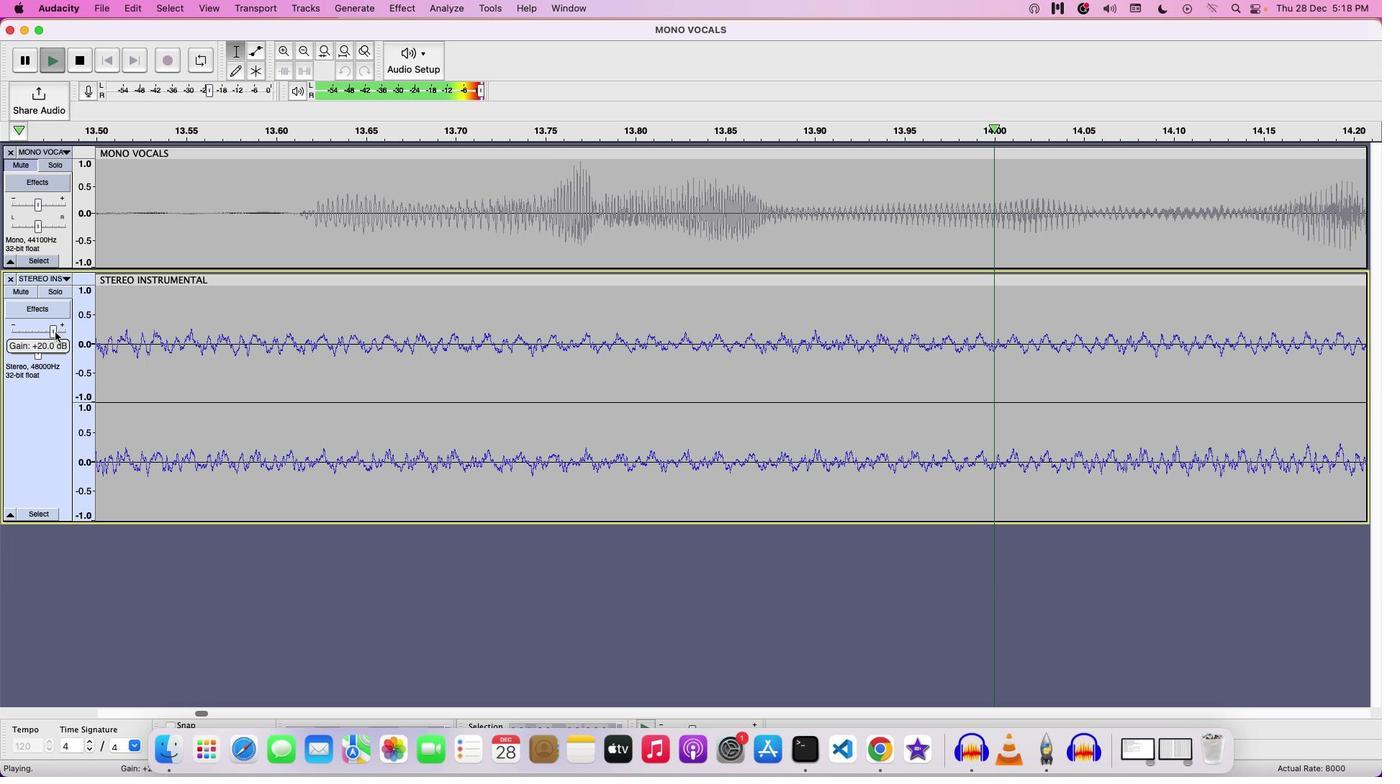 
Action: Mouse moved to (44, 328)
Screenshot: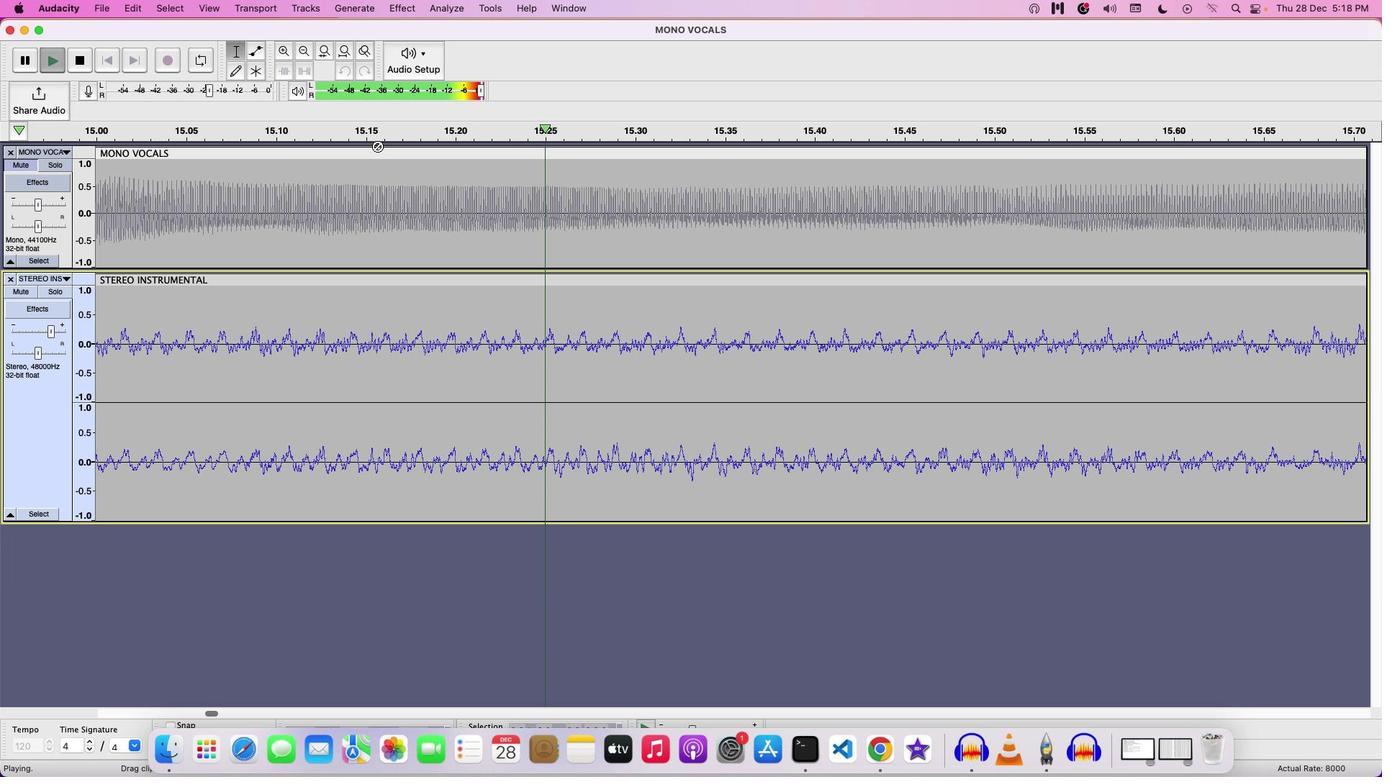 
Action: Key pressed Key.space
Screenshot: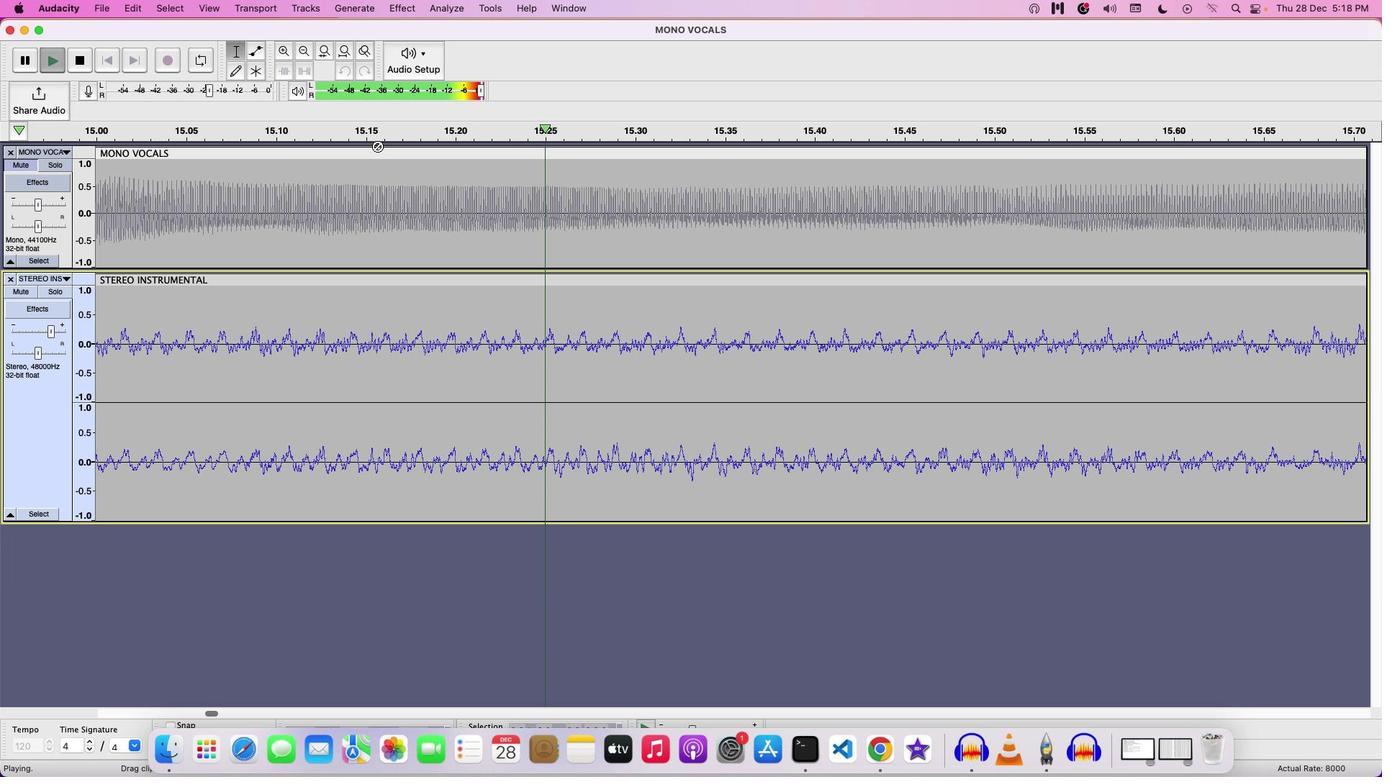 
Action: Mouse moved to (44, 328)
Screenshot: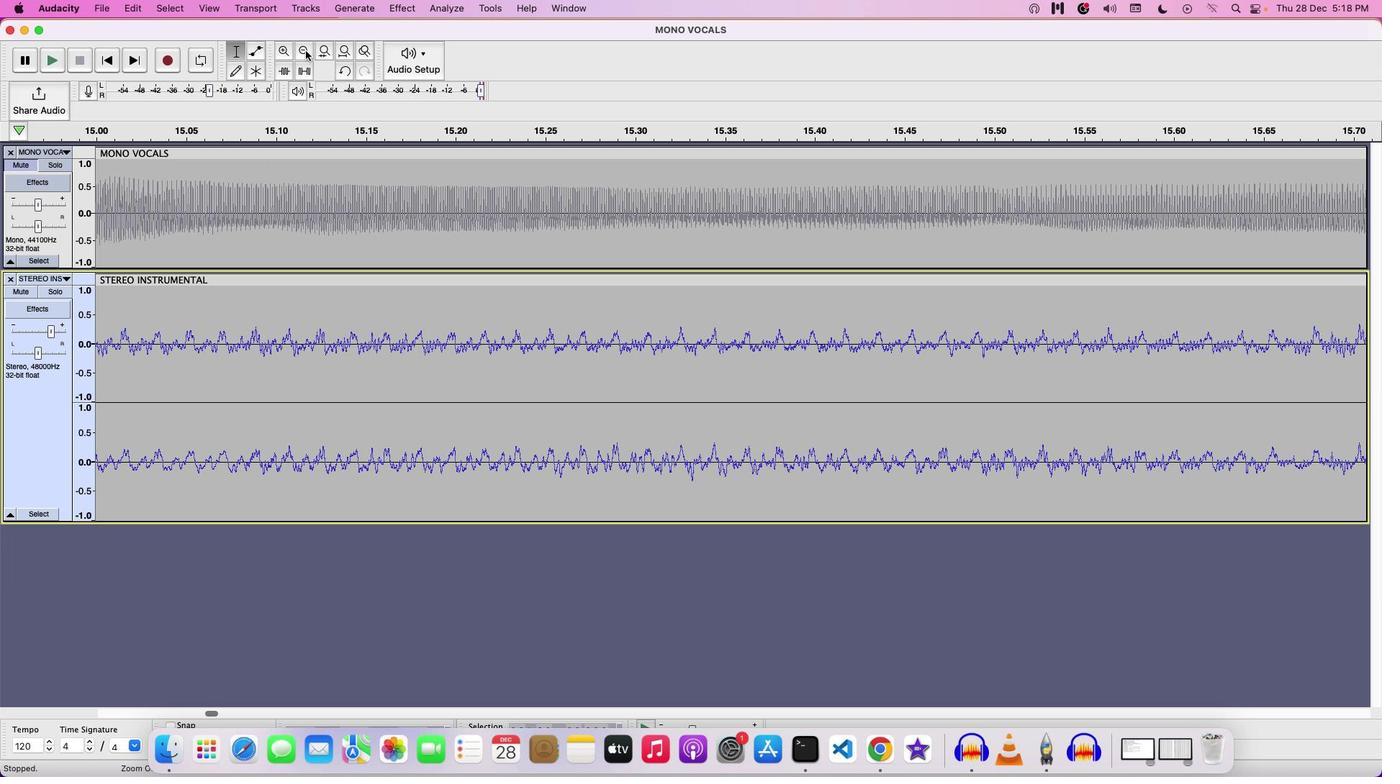 
Action: Mouse pressed left at (44, 328)
Screenshot: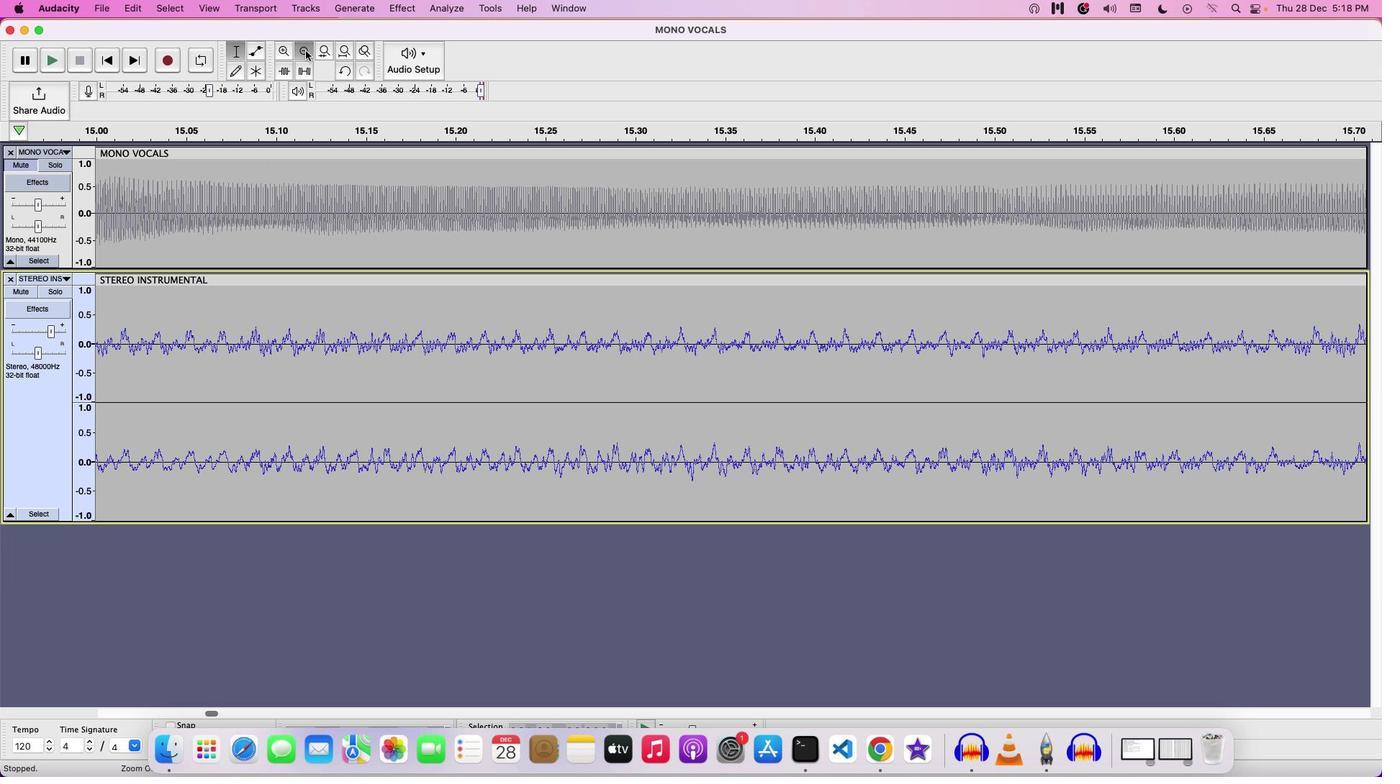 
Action: Mouse pressed left at (44, 328)
Screenshot: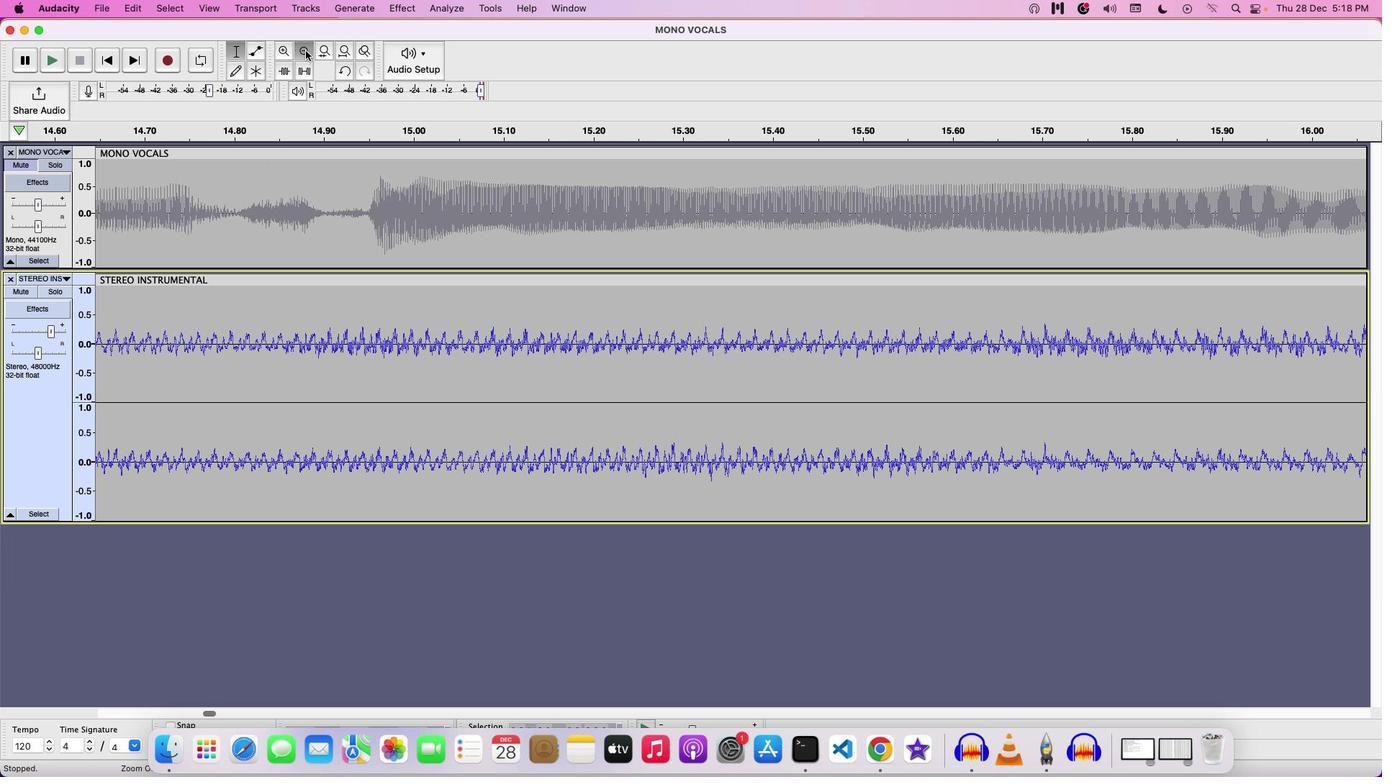 
Action: Mouse pressed left at (44, 328)
Screenshot: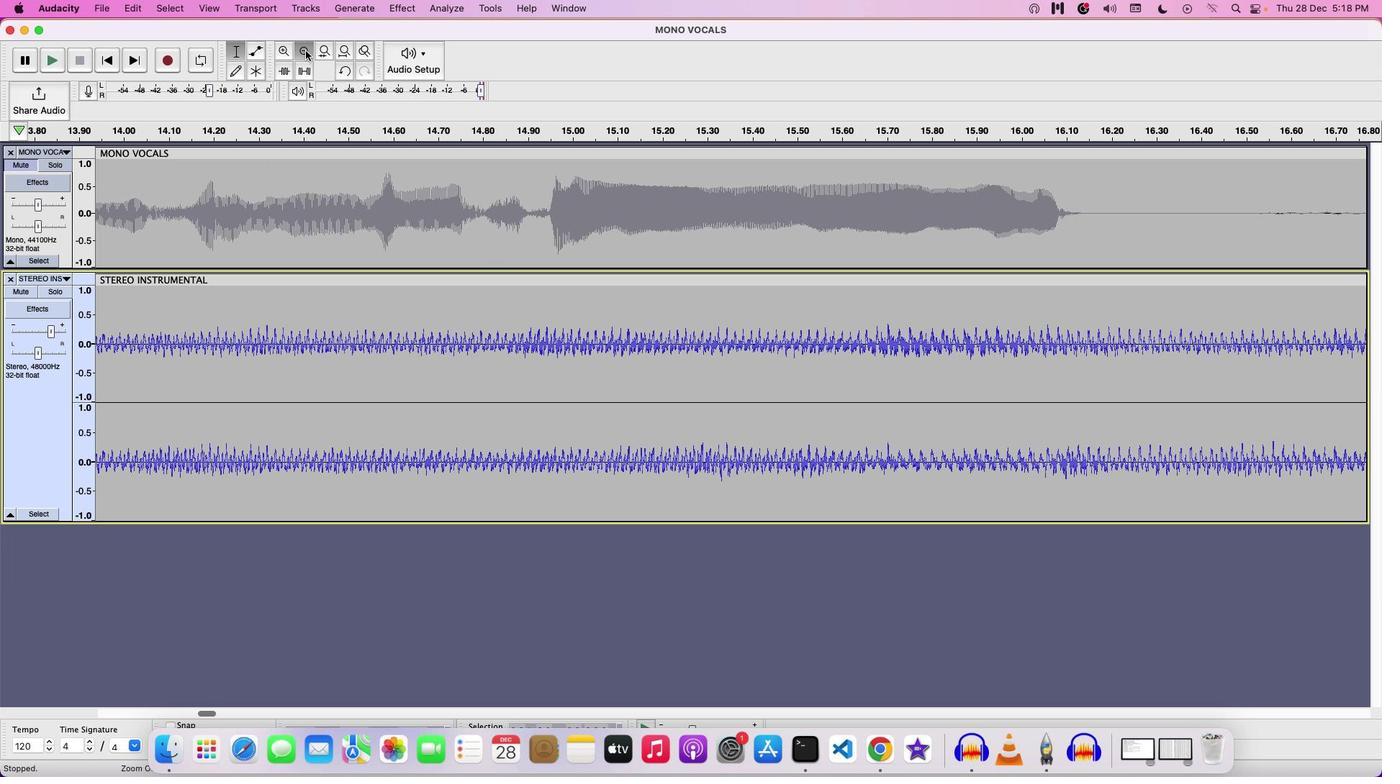 
Action: Mouse pressed left at (44, 328)
Screenshot: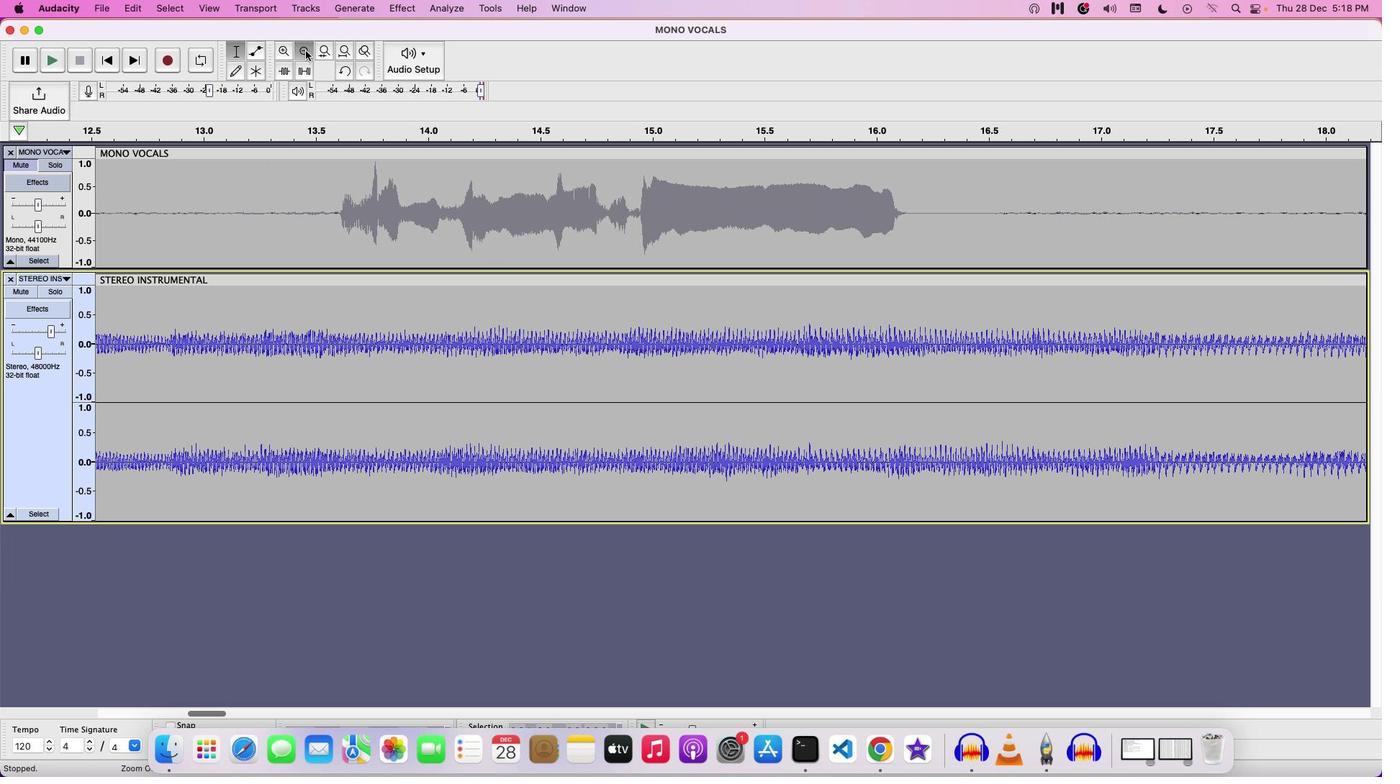 
Action: Mouse pressed left at (44, 328)
Screenshot: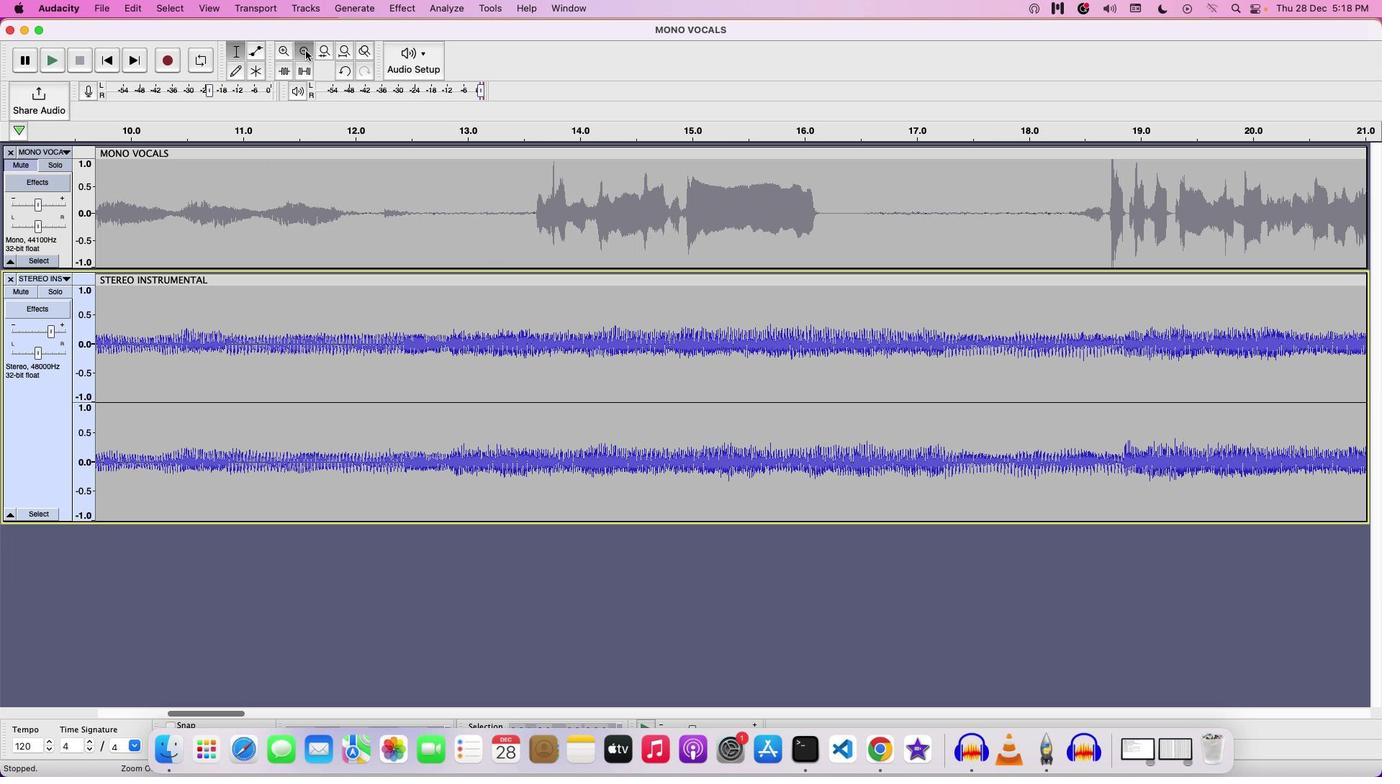 
Action: Mouse pressed left at (44, 328)
Screenshot: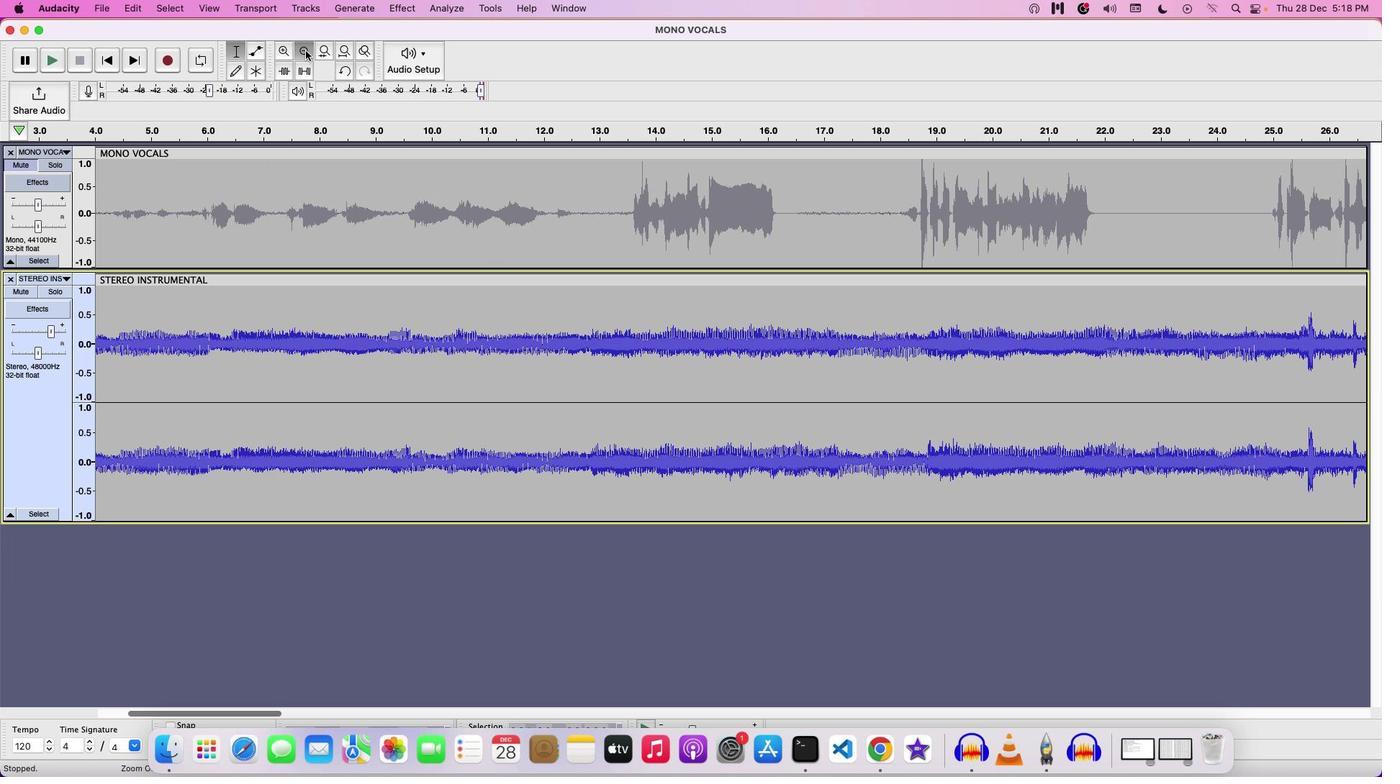 
Action: Mouse moved to (44, 328)
Screenshot: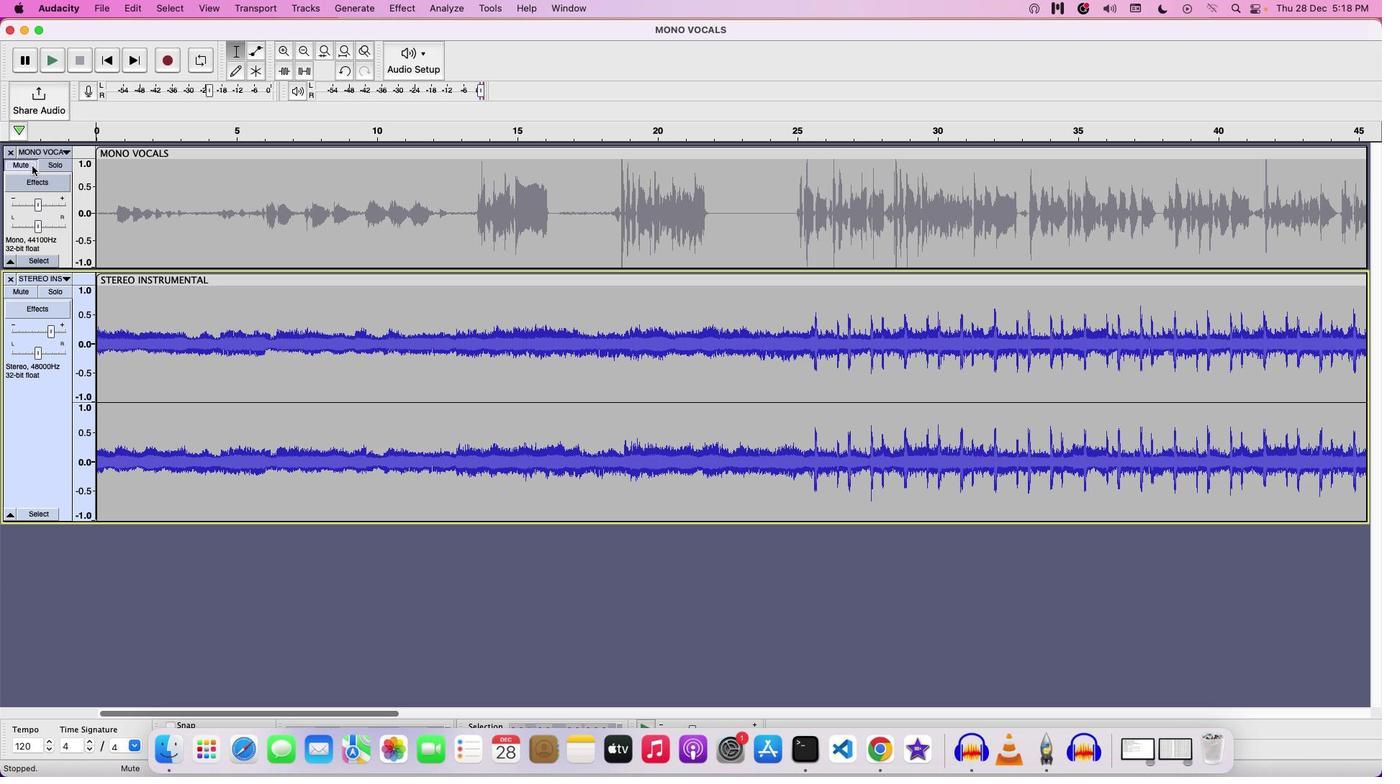 
Action: Mouse pressed left at (44, 328)
Screenshot: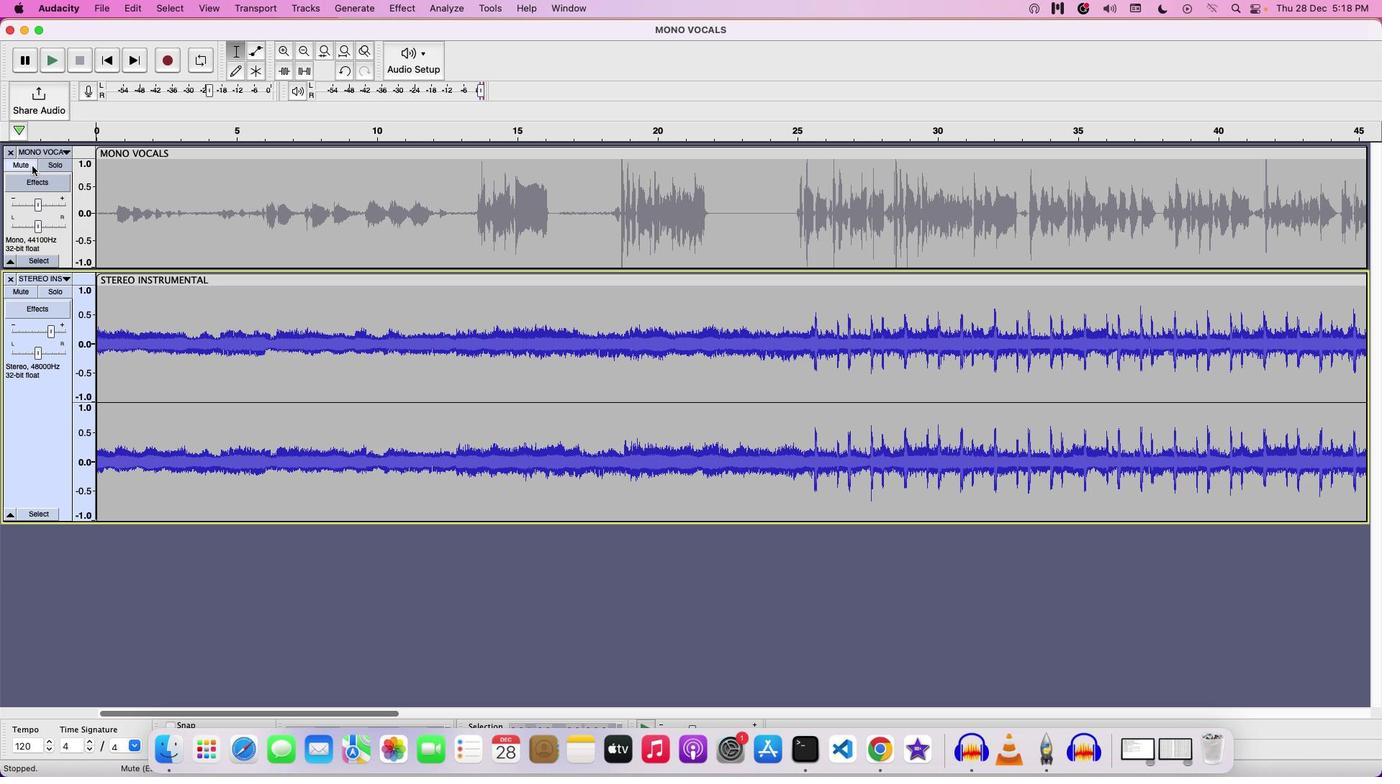 
Action: Mouse moved to (44, 328)
Screenshot: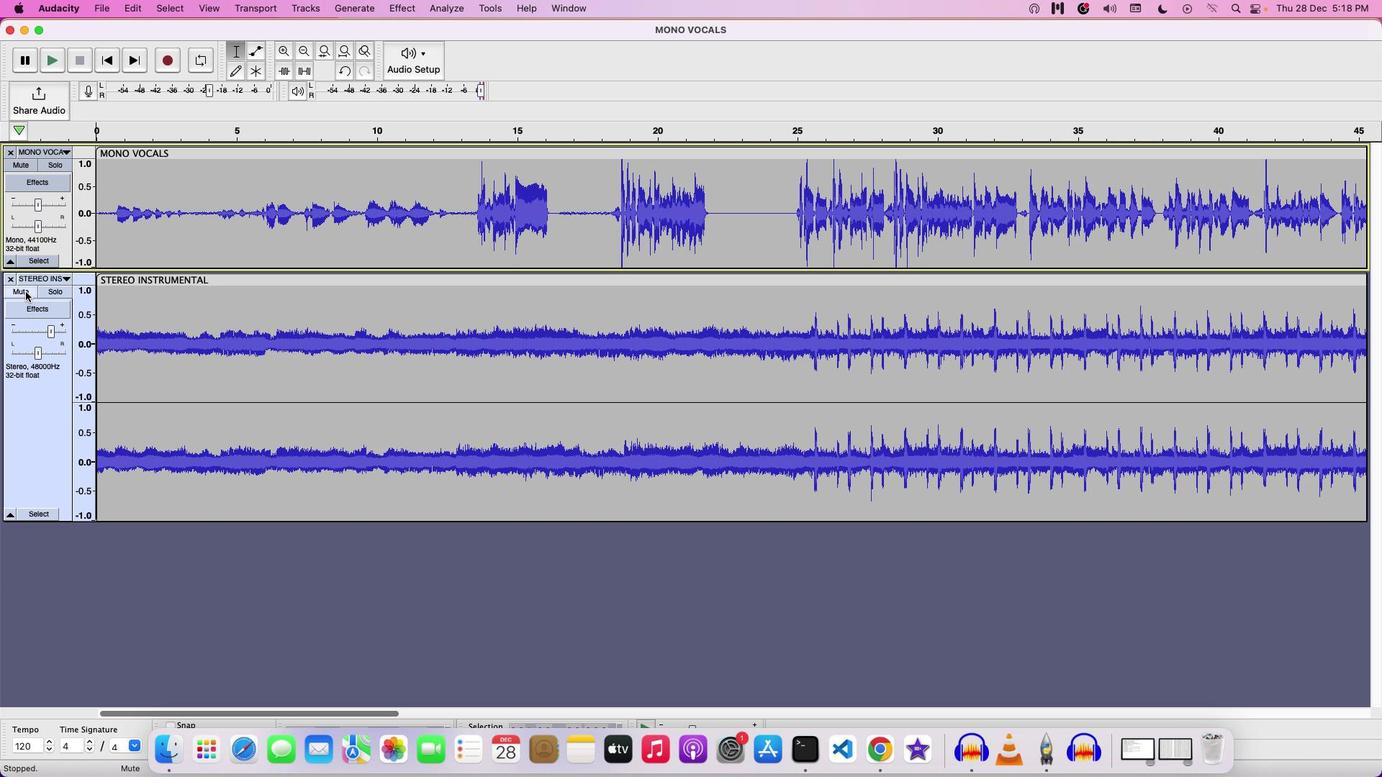 
Action: Mouse pressed left at (44, 328)
Screenshot: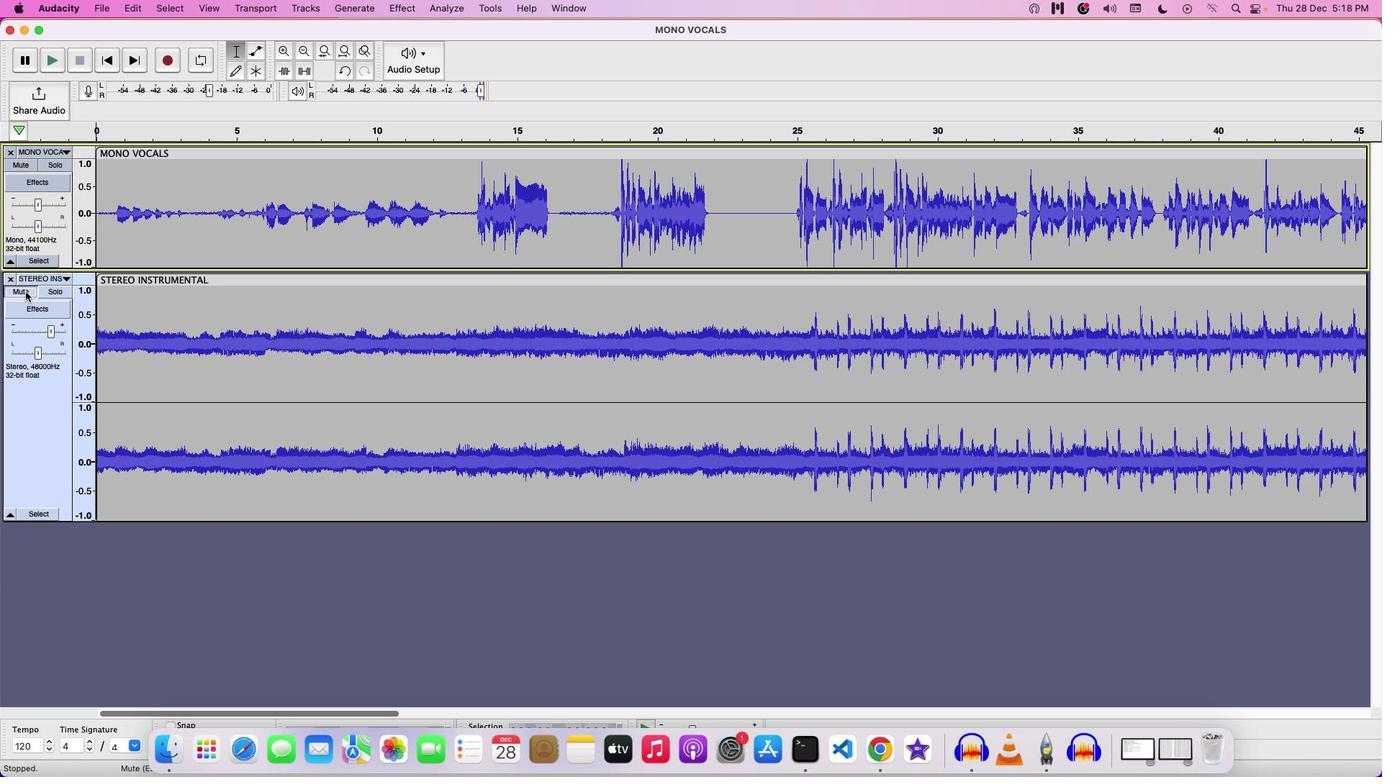 
Action: Mouse moved to (44, 328)
Screenshot: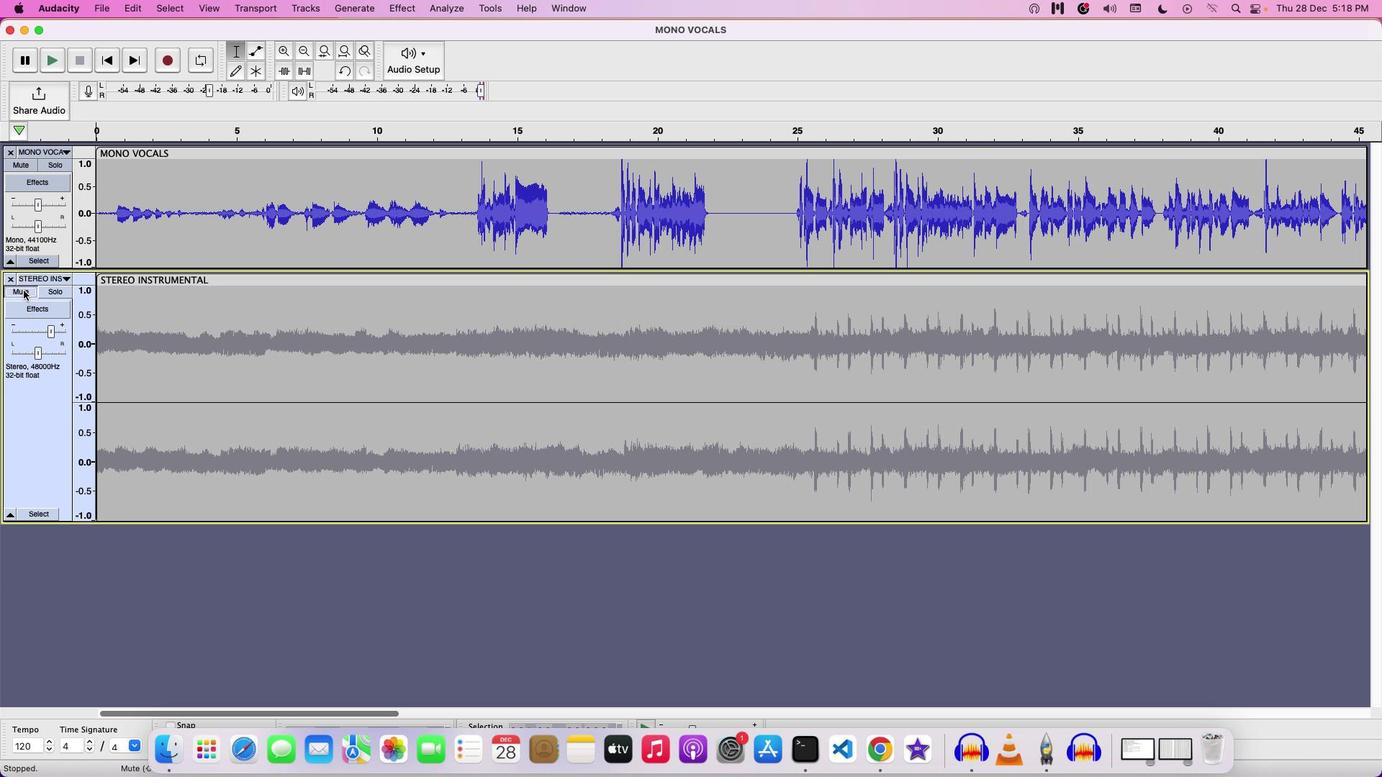 
Action: Mouse pressed left at (44, 328)
Screenshot: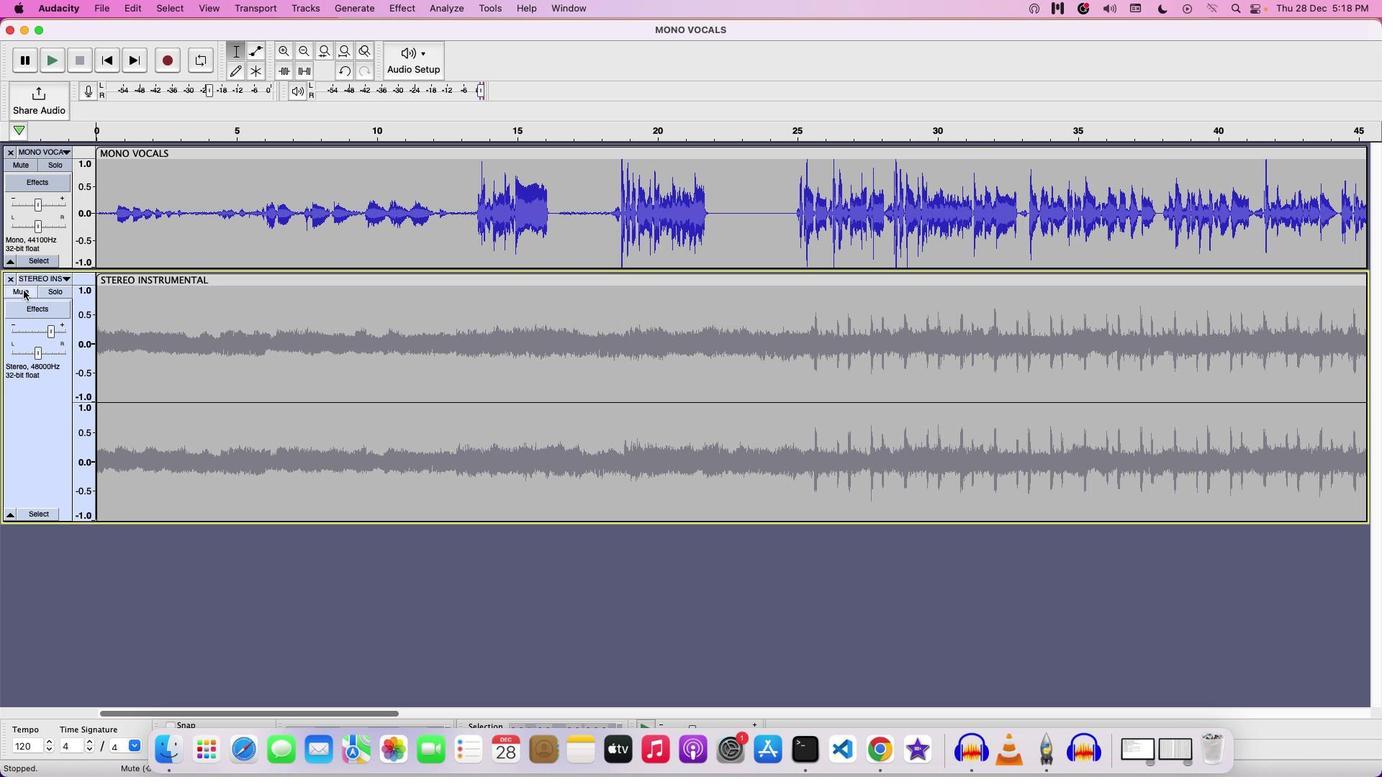 
Action: Mouse moved to (44, 328)
Screenshot: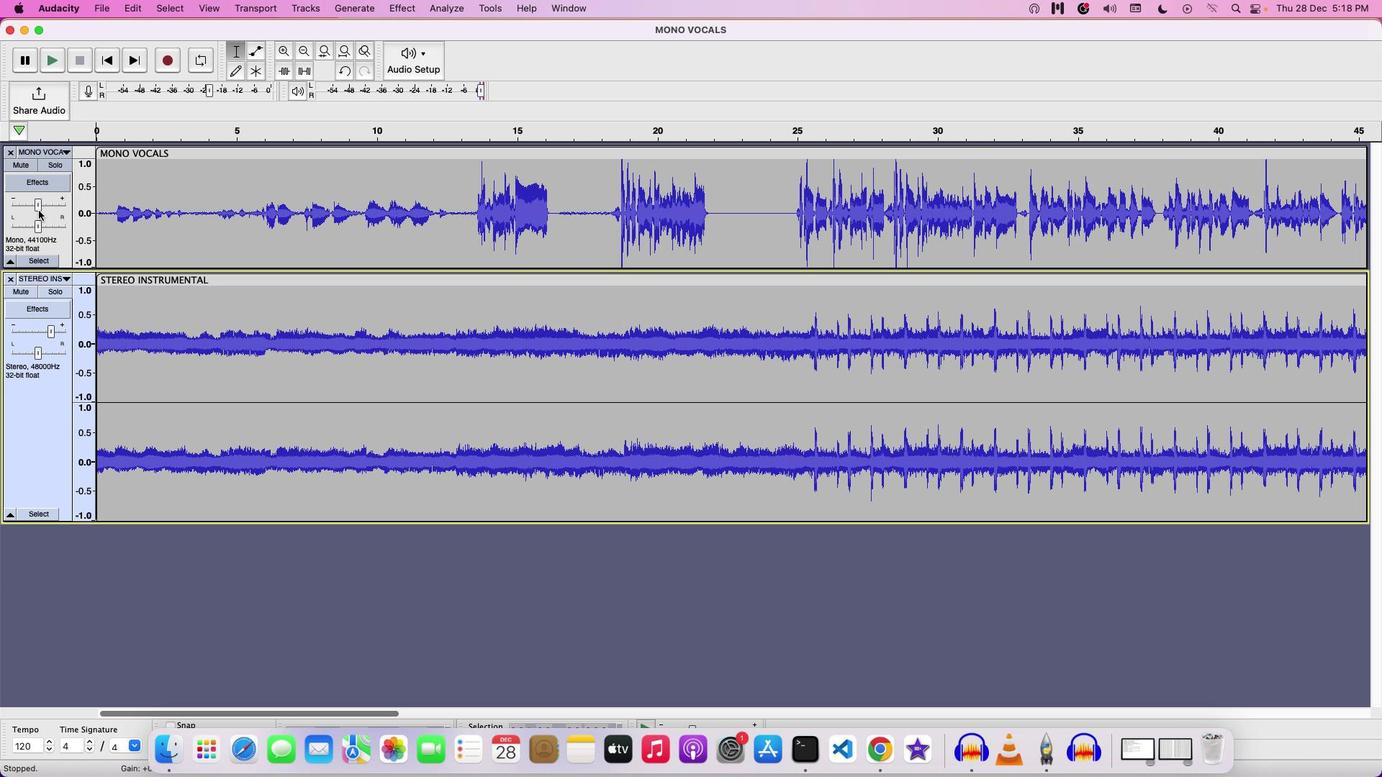 
Action: Mouse pressed left at (44, 328)
Screenshot: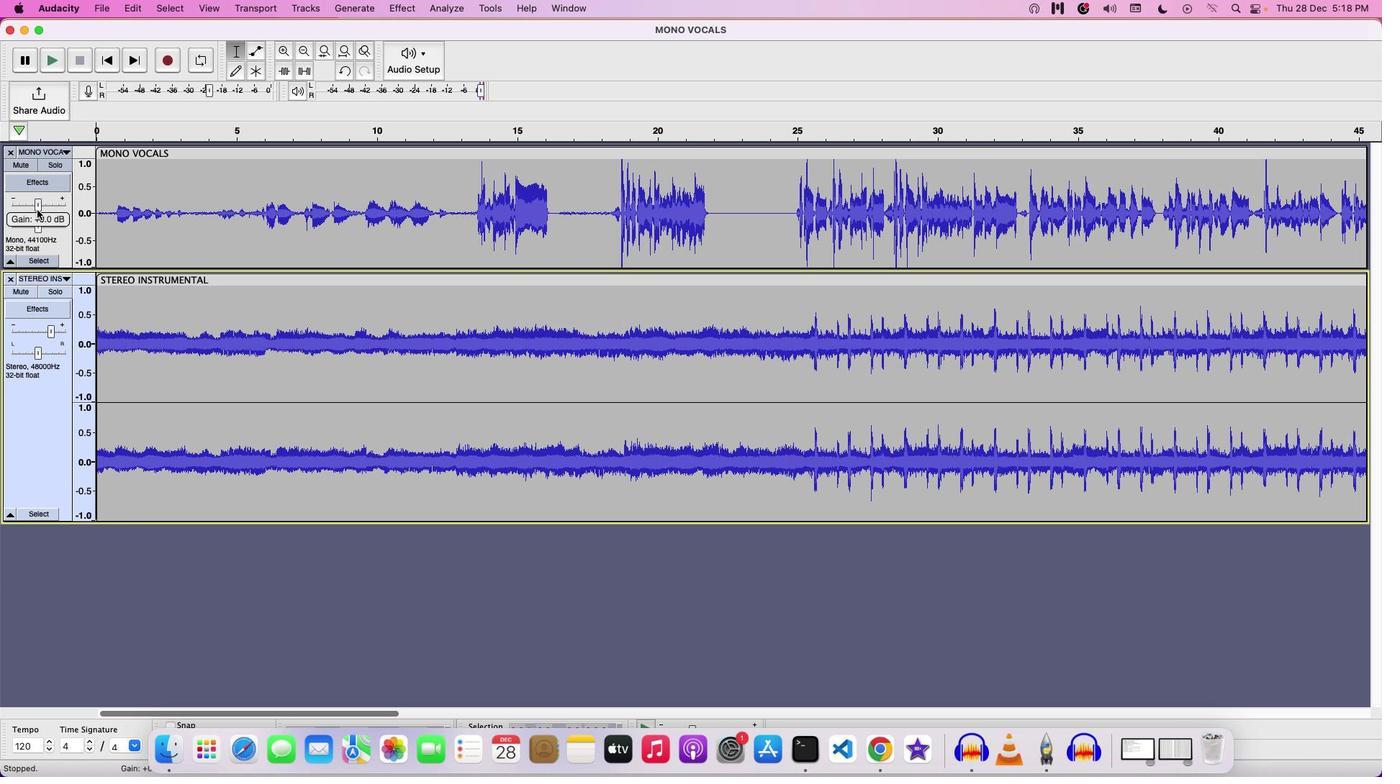
Action: Mouse moved to (44, 328)
Screenshot: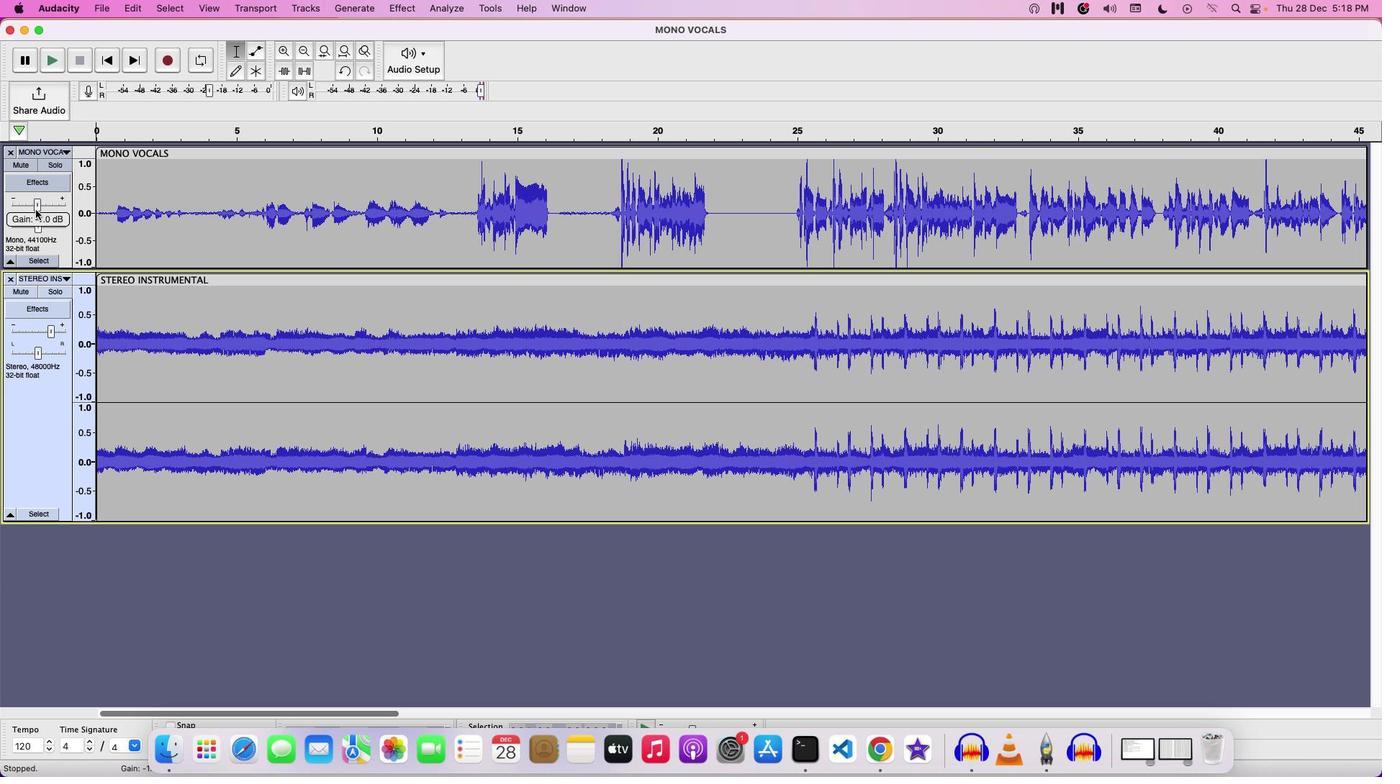 
Action: Key pressed Key.space
Screenshot: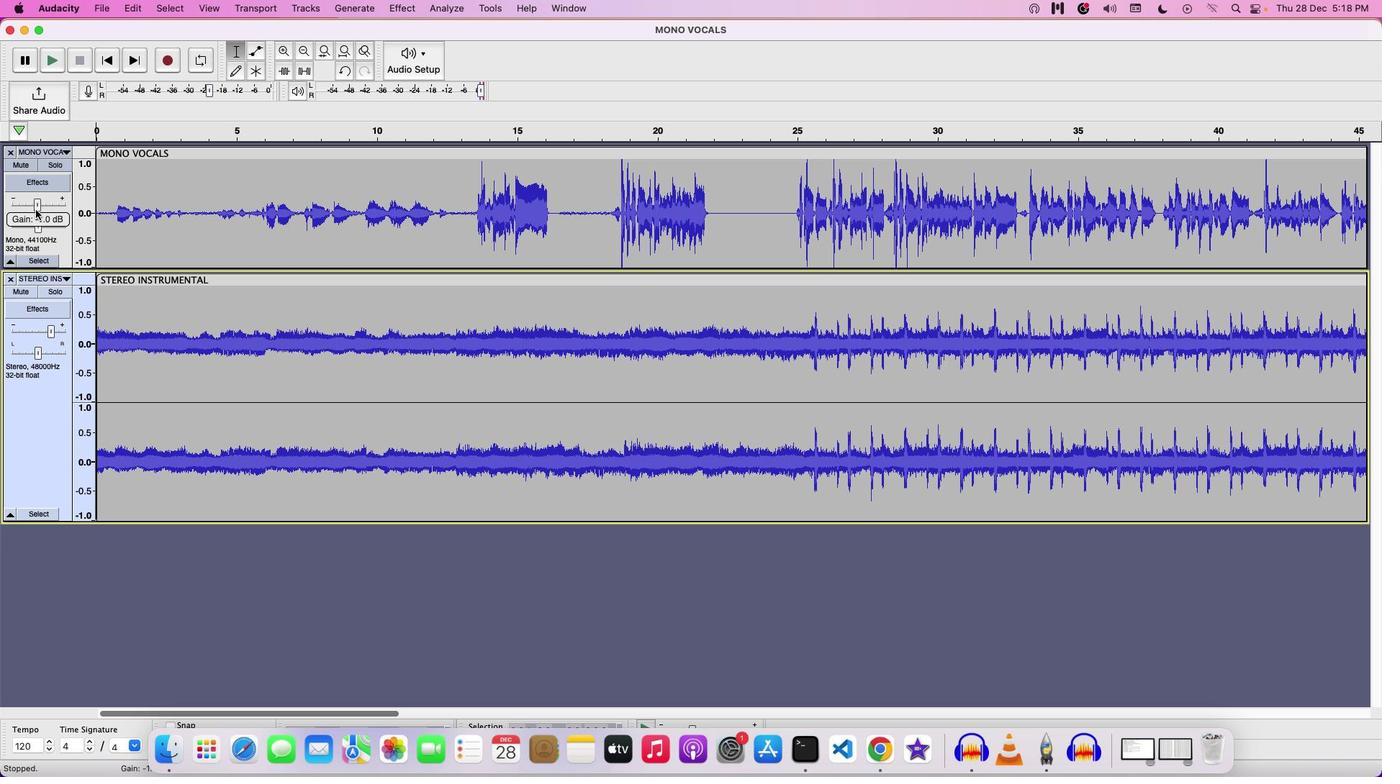 
Action: Mouse moved to (44, 328)
Screenshot: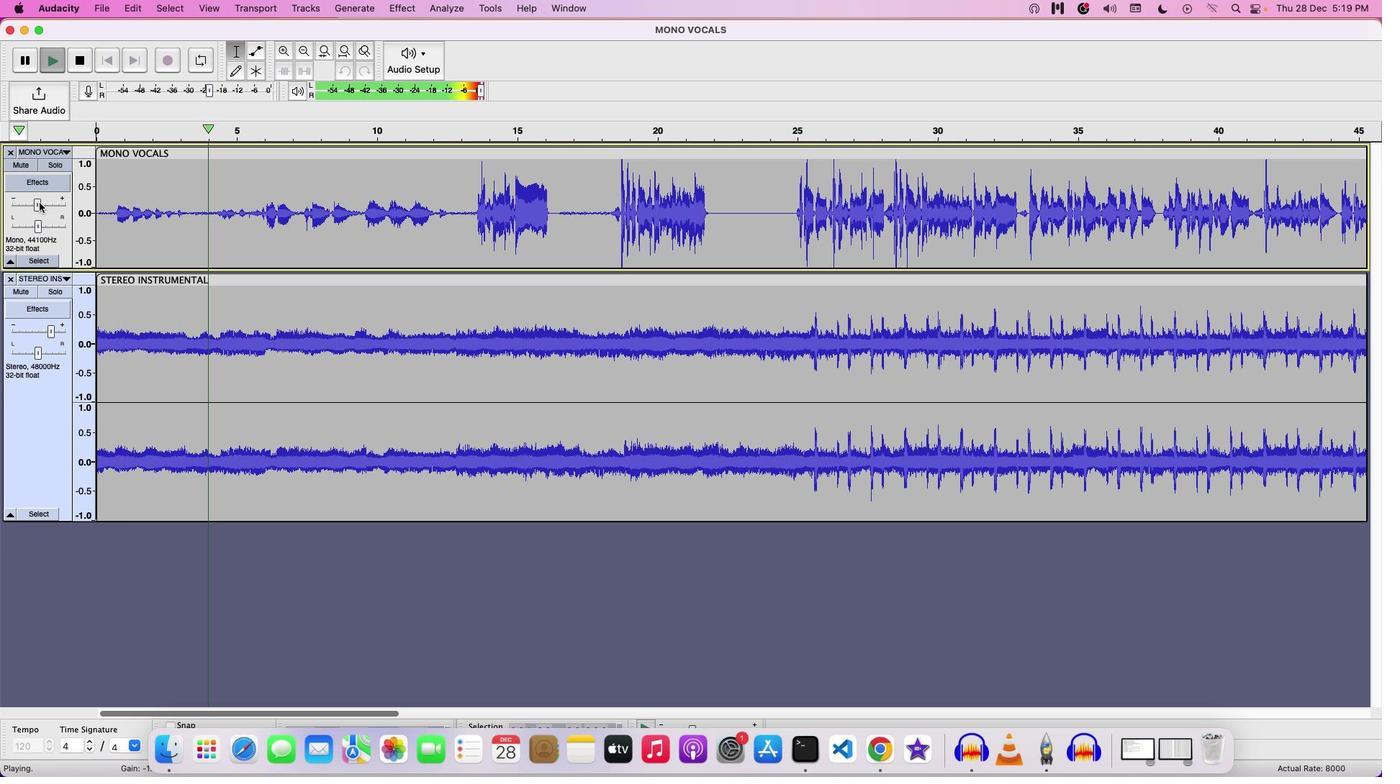 
Action: Mouse pressed left at (44, 328)
Screenshot: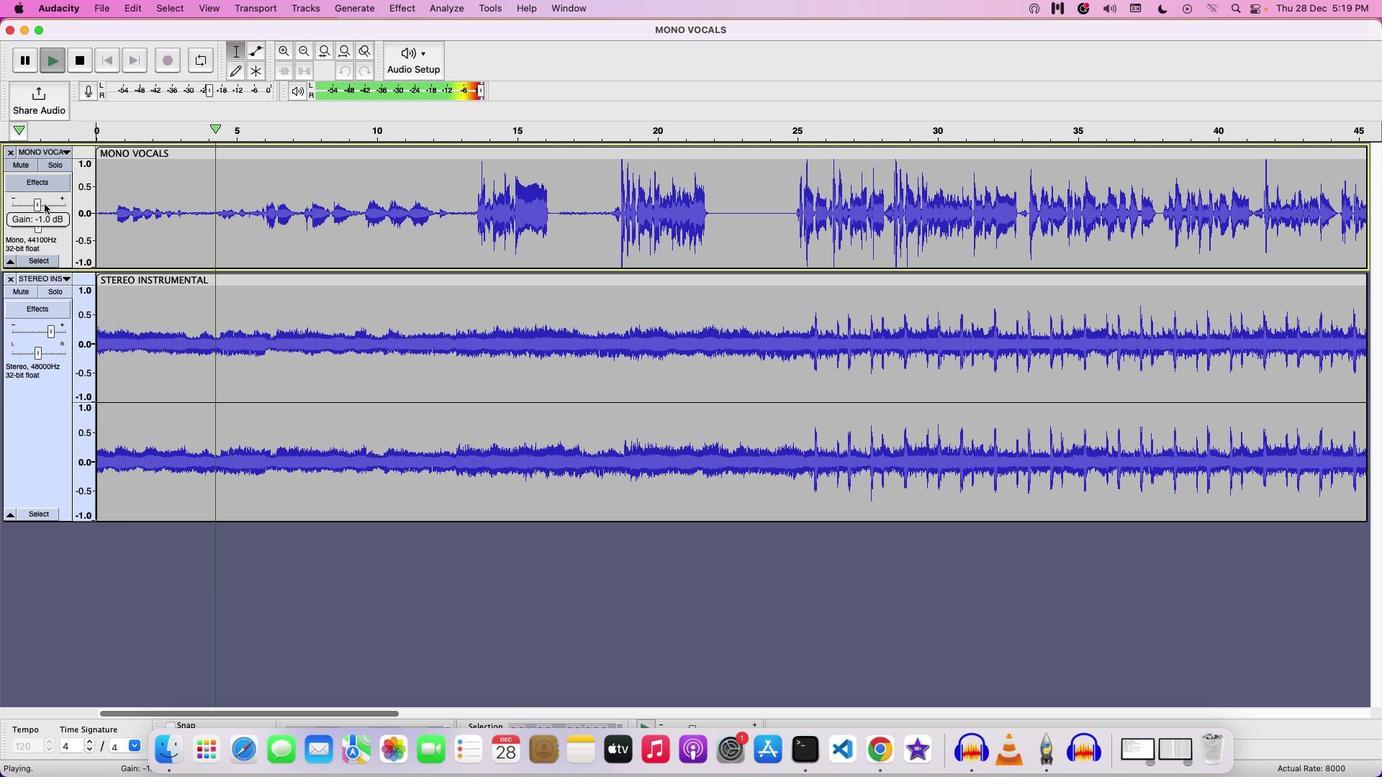 
Action: Mouse moved to (44, 328)
Screenshot: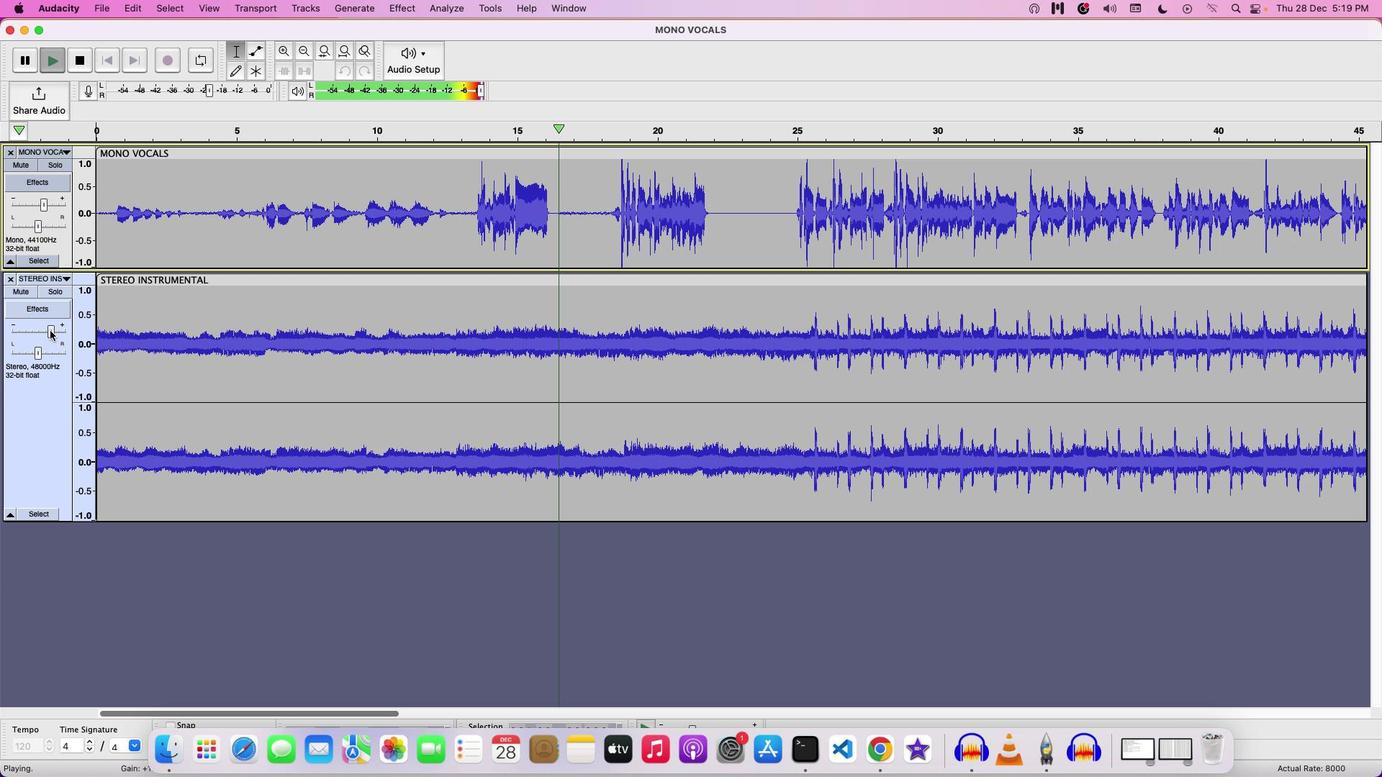 
Action: Mouse pressed left at (44, 328)
Screenshot: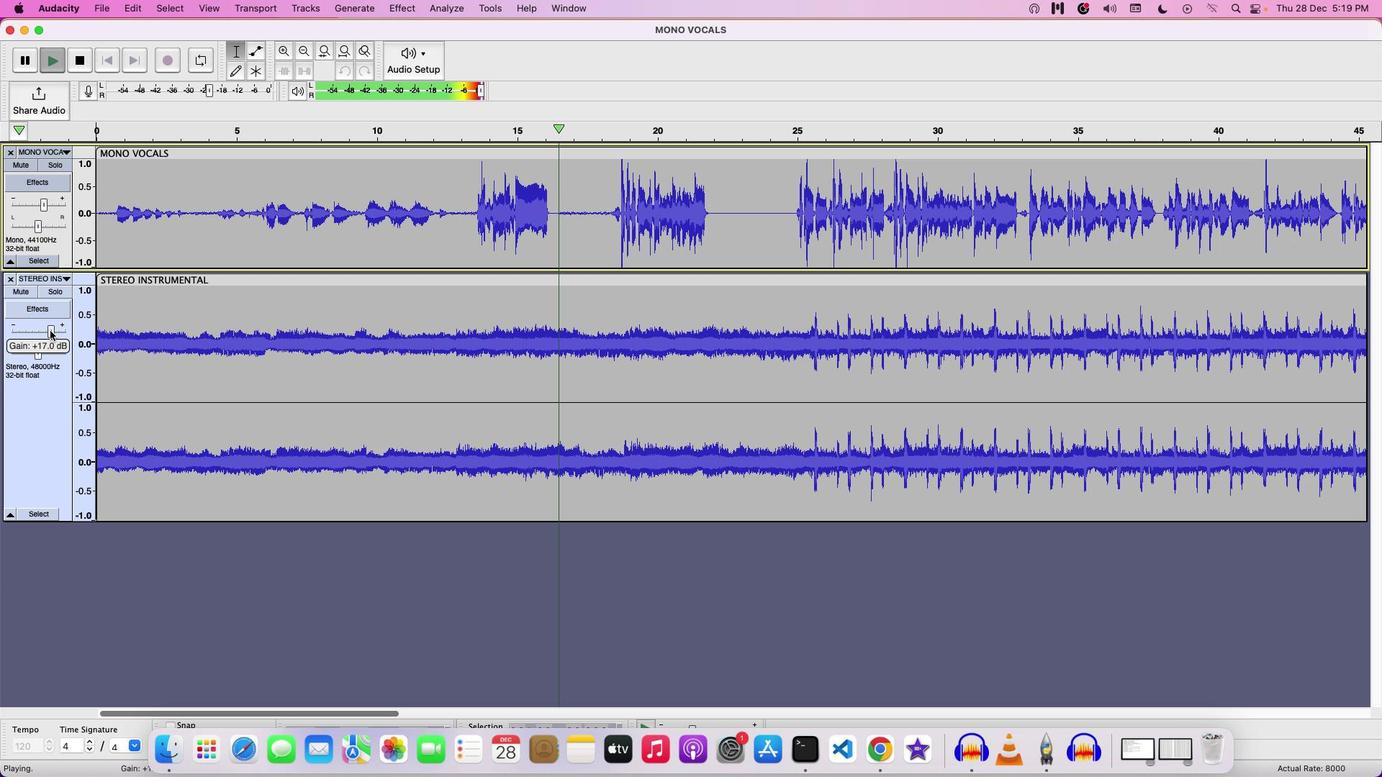 
Action: Mouse moved to (44, 328)
Screenshot: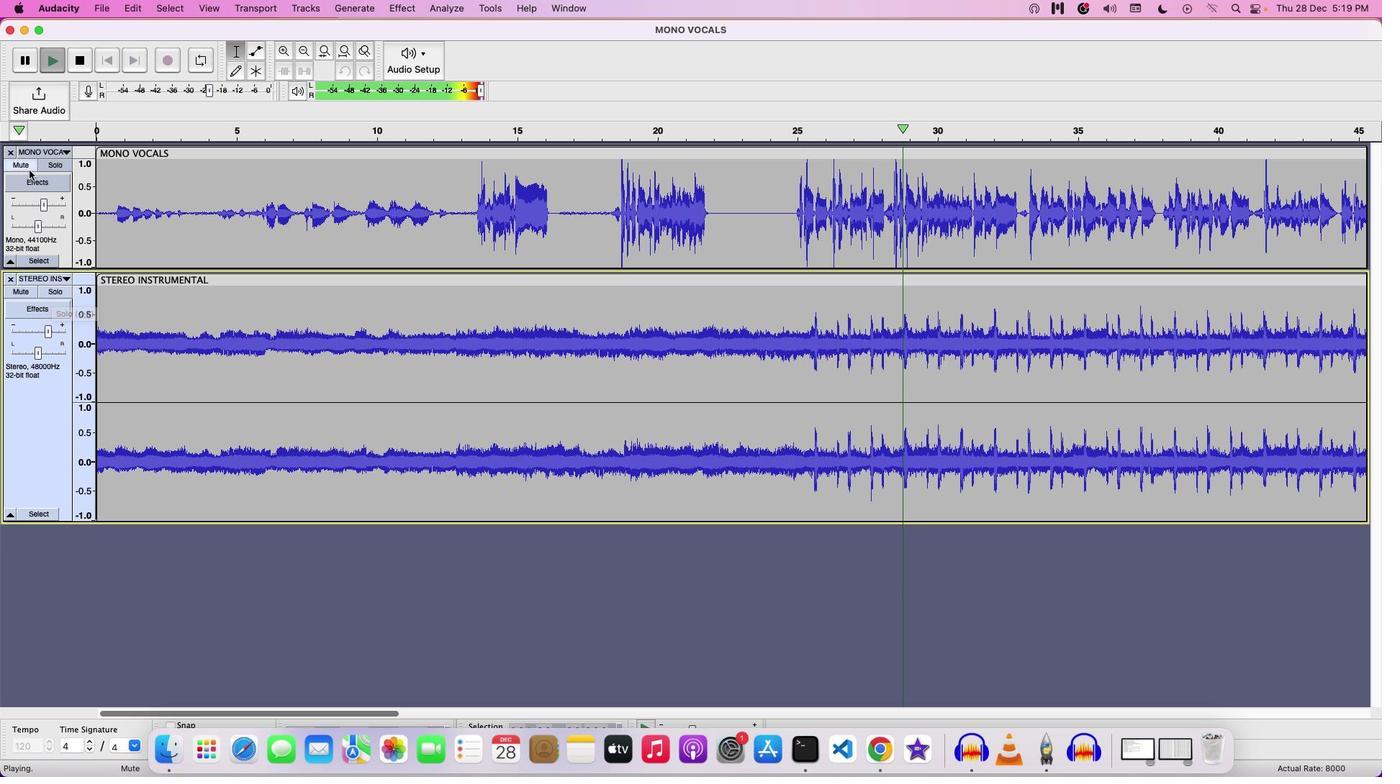 
Action: Mouse pressed left at (44, 328)
Screenshot: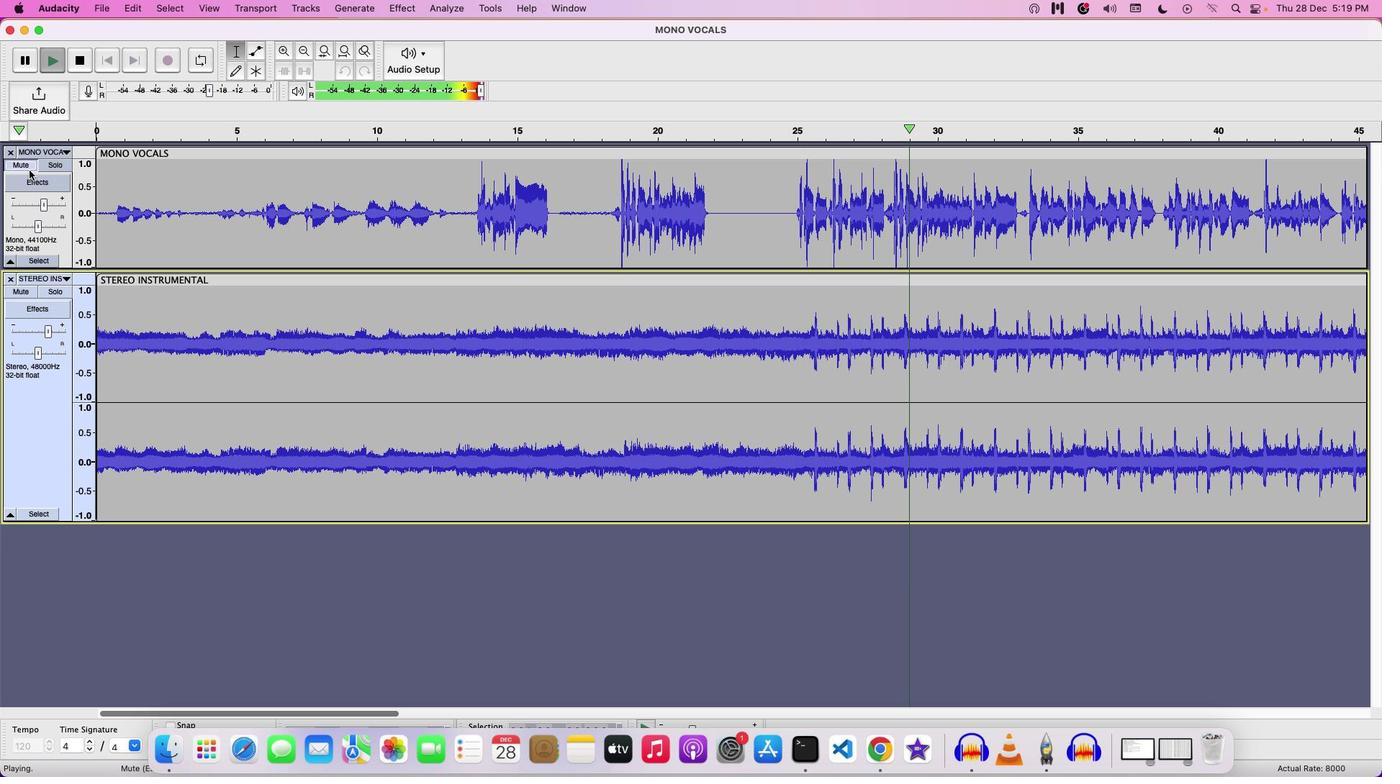 
Action: Mouse pressed left at (44, 328)
Screenshot: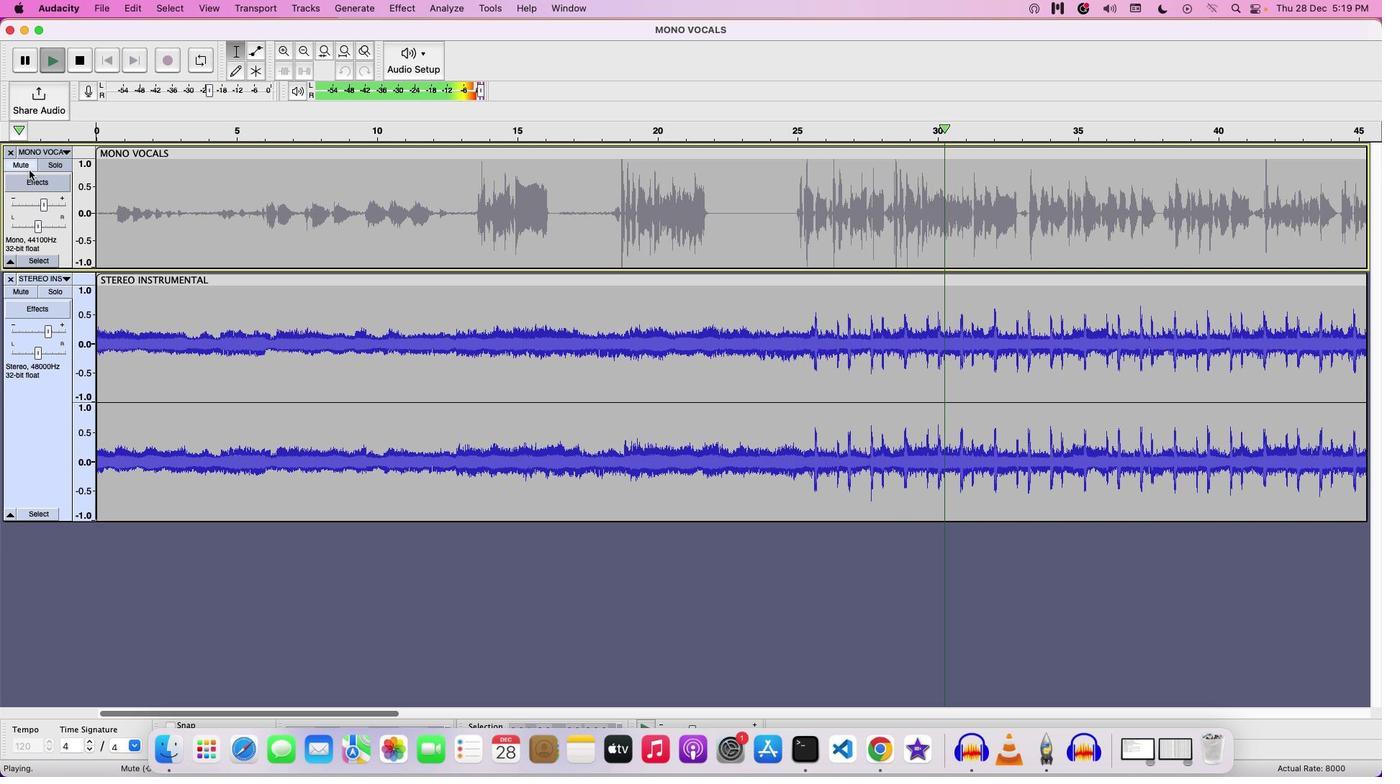 
Action: Mouse moved to (44, 328)
Screenshot: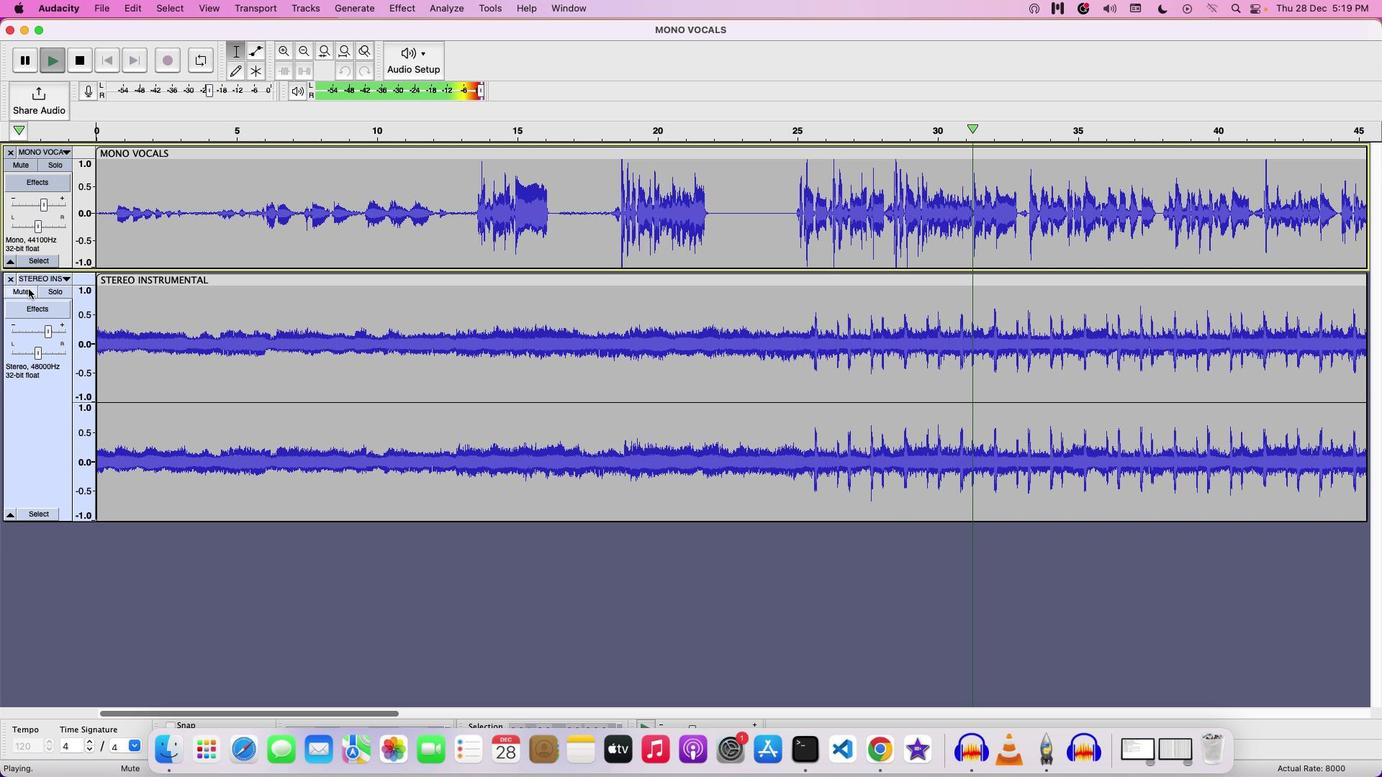 
Action: Mouse pressed left at (44, 328)
Screenshot: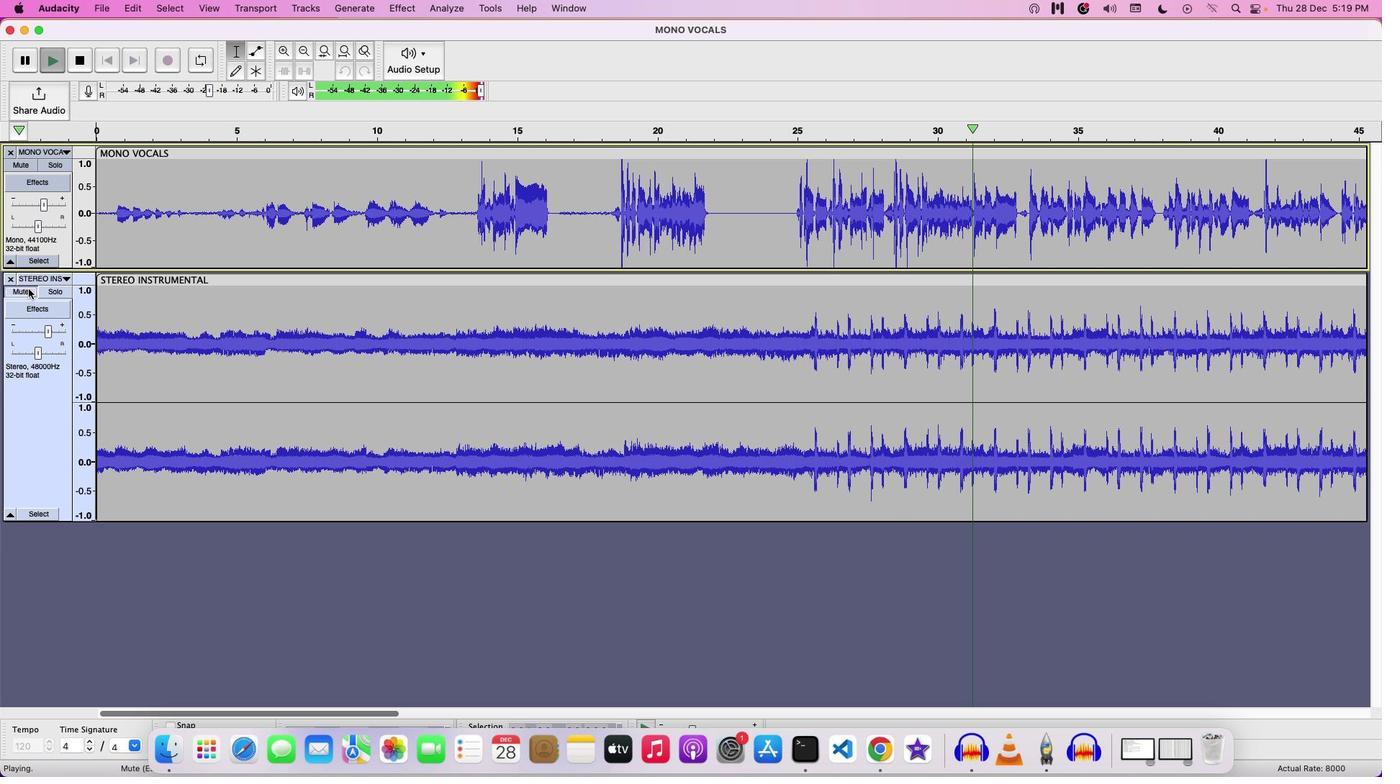 
Action: Mouse pressed left at (44, 328)
Screenshot: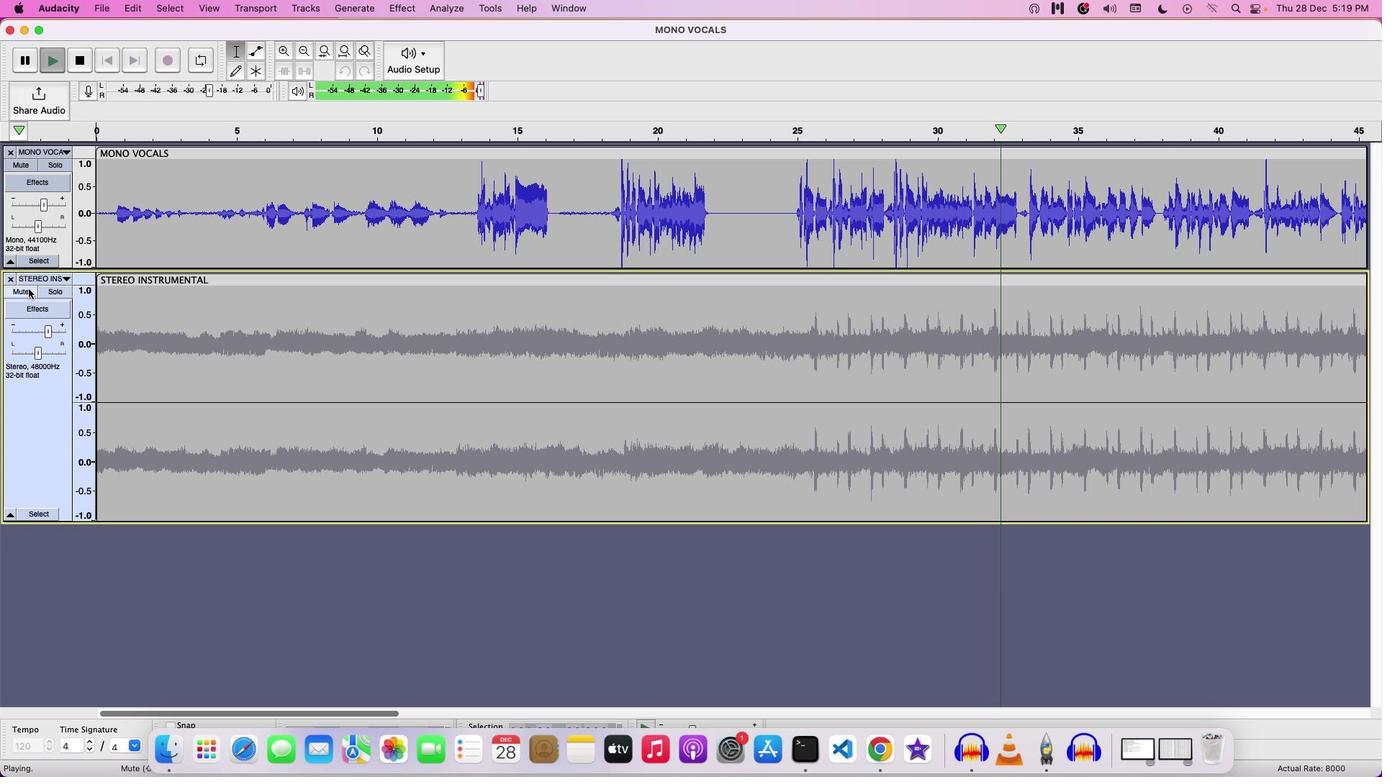 
Action: Mouse moved to (44, 328)
Screenshot: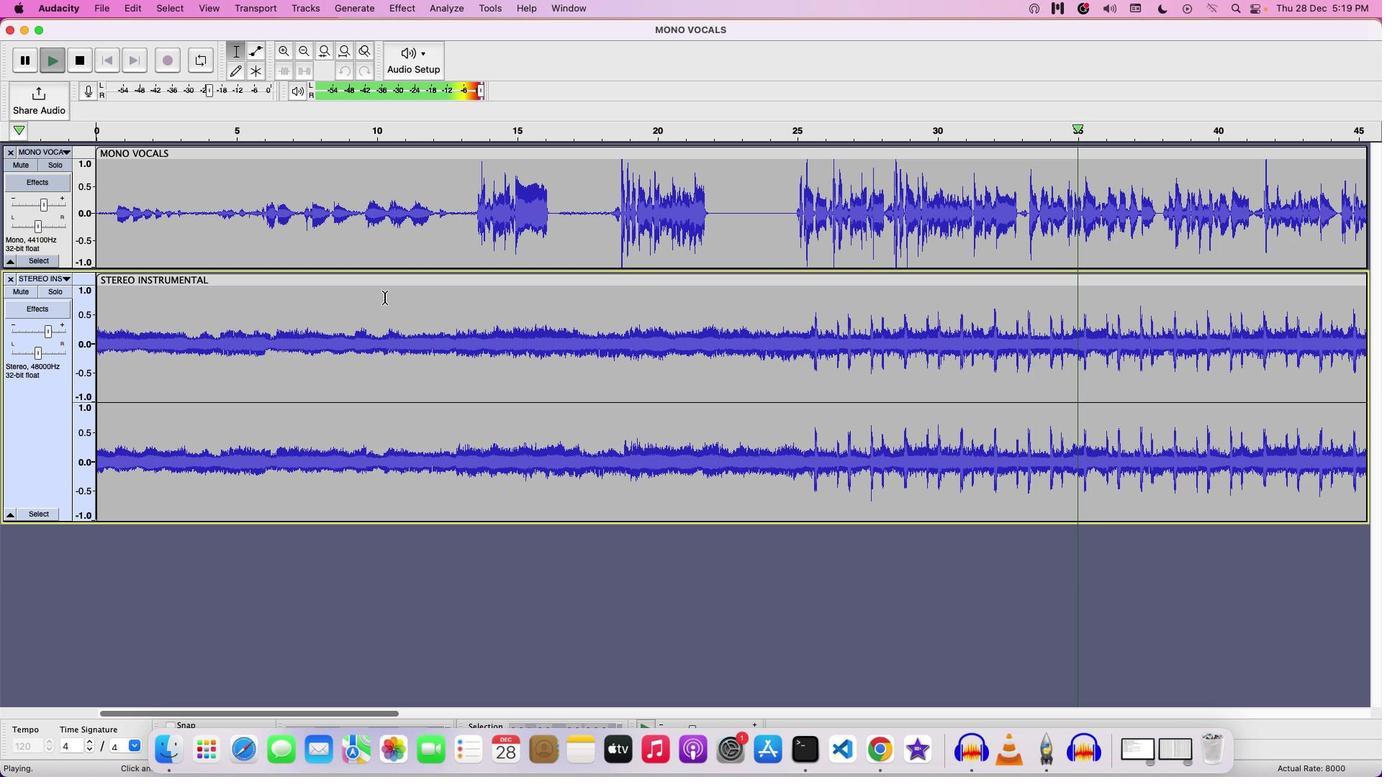 
Action: Key pressed Key.space
Screenshot: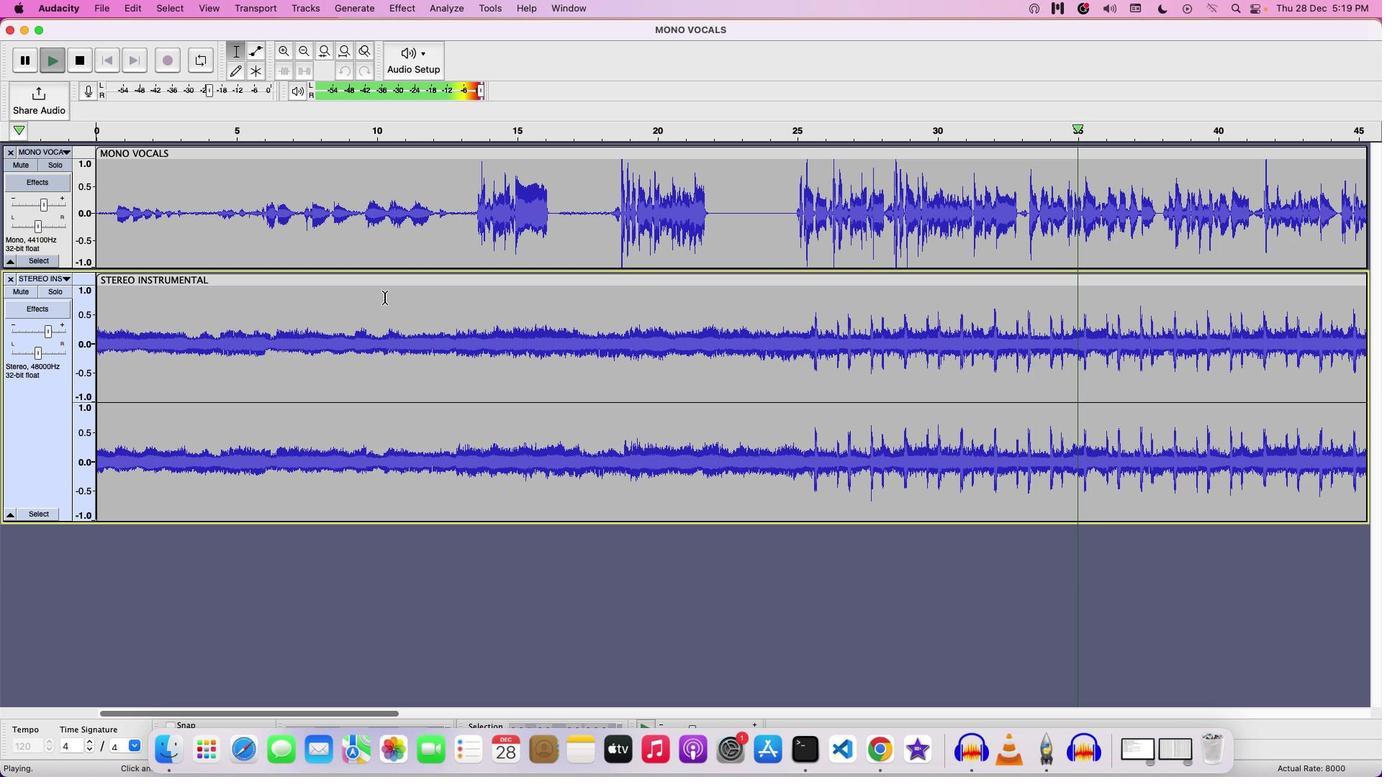 
Action: Mouse moved to (44, 328)
Screenshot: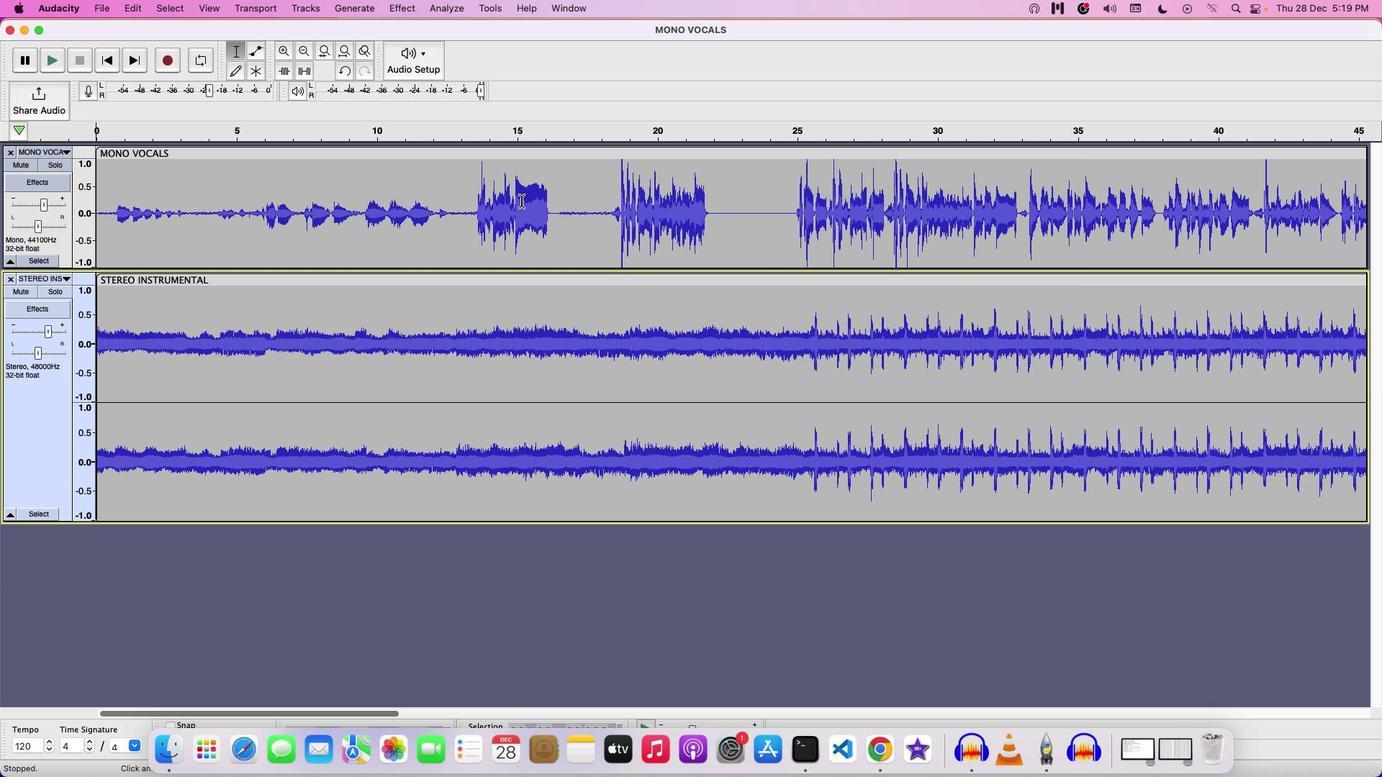 
Action: Mouse pressed left at (44, 328)
Screenshot: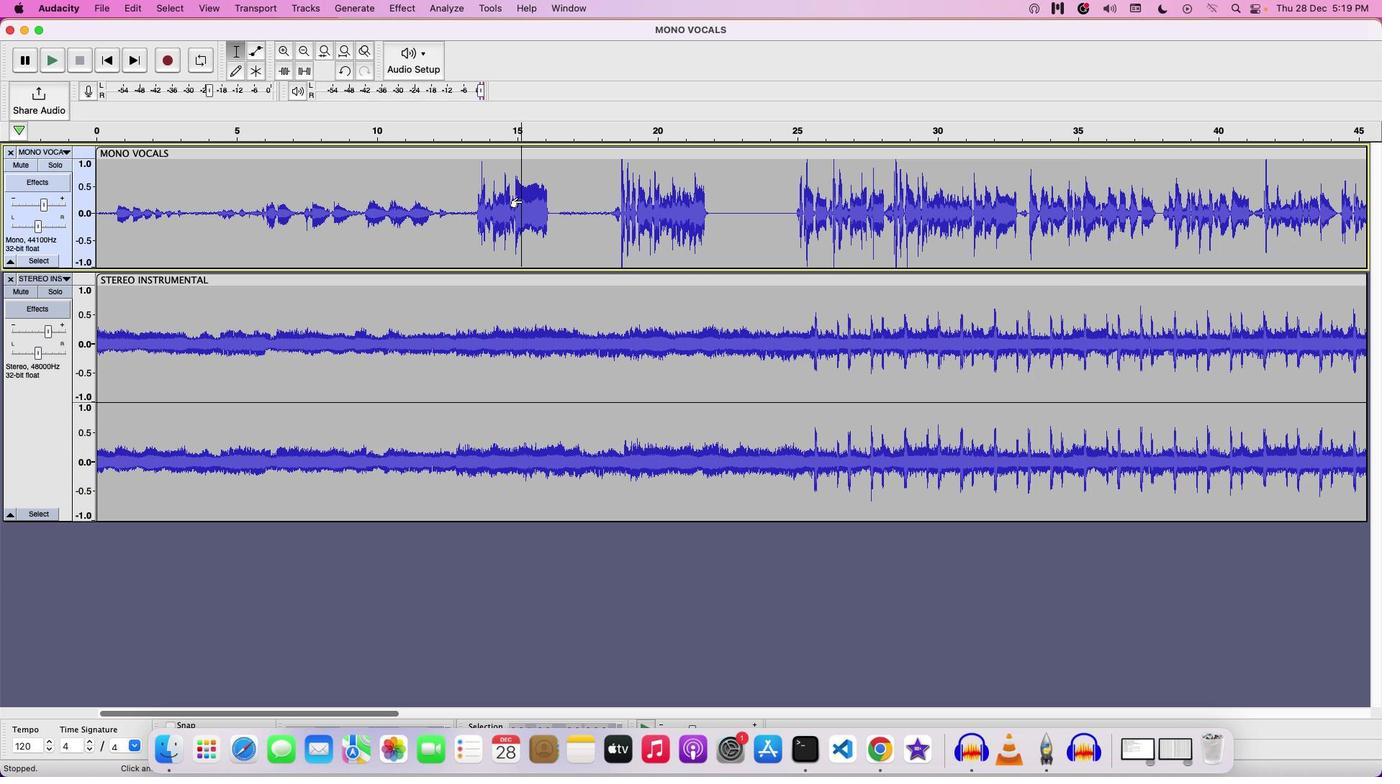 
Action: Mouse pressed left at (44, 328)
Screenshot: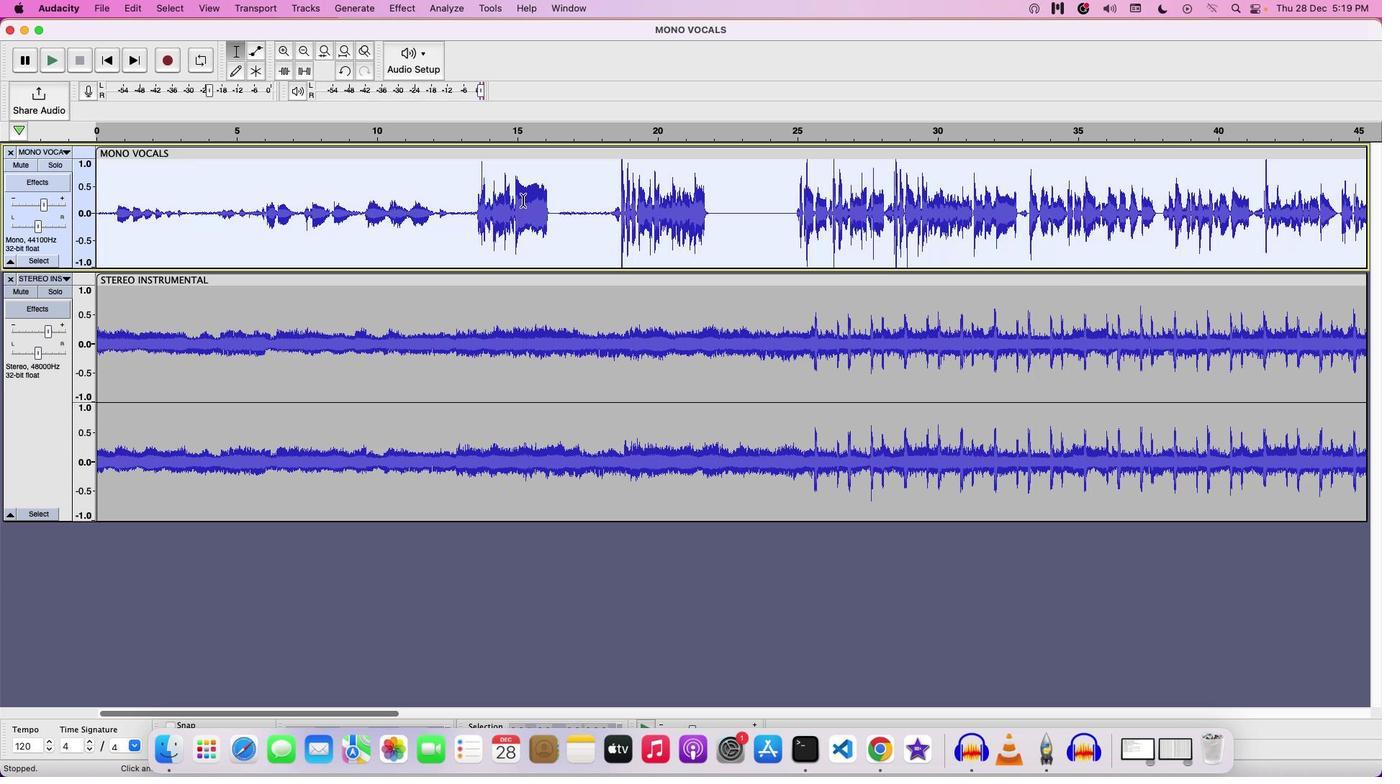 
Action: Mouse moved to (44, 328)
Screenshot: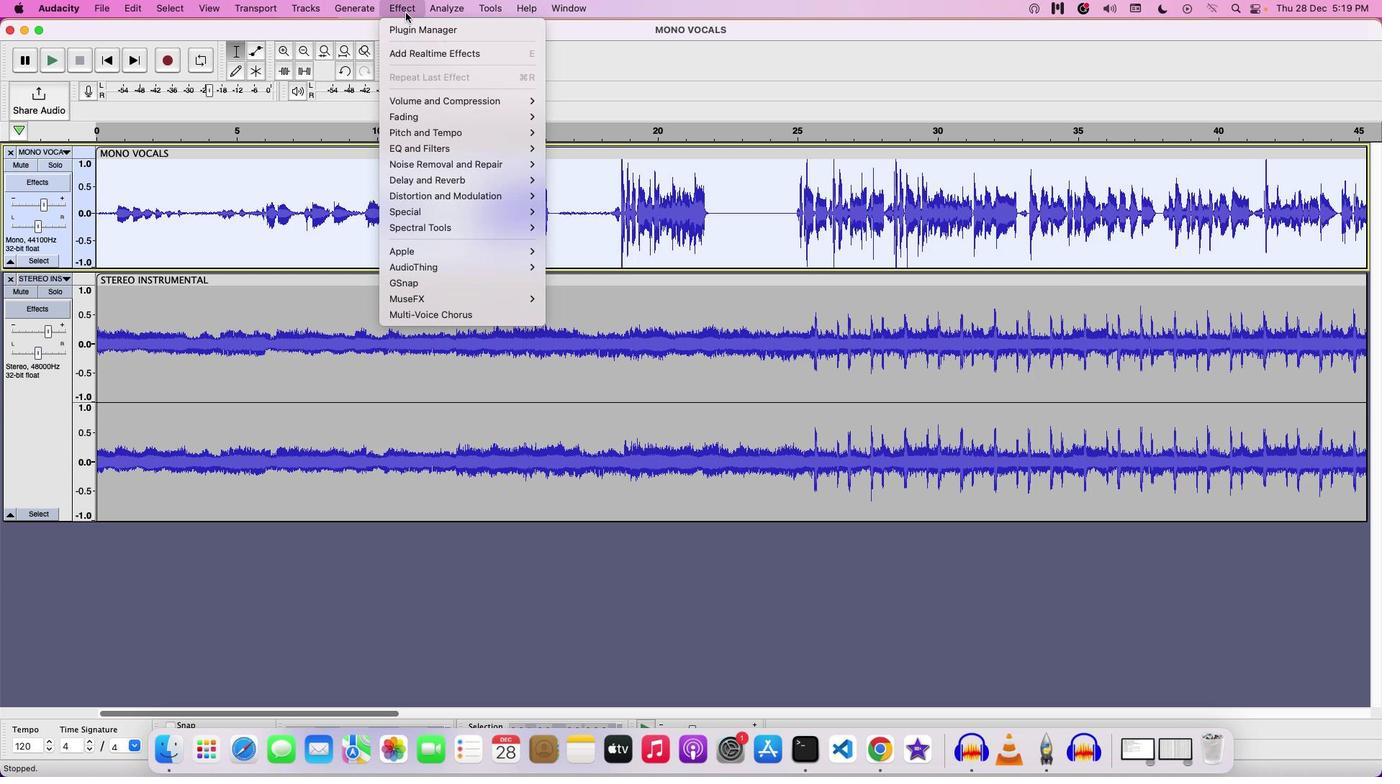 
Action: Mouse pressed left at (44, 328)
Screenshot: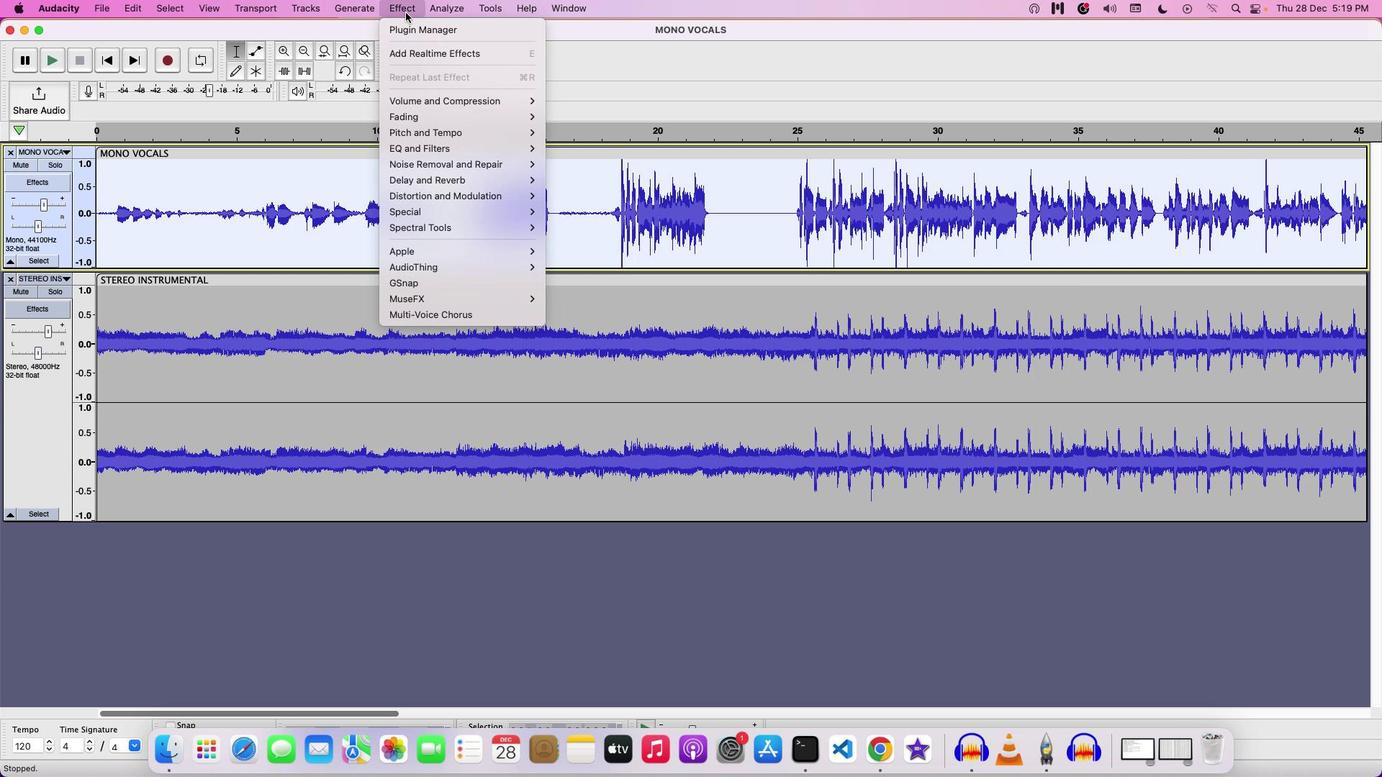 
Action: Mouse moved to (44, 328)
Screenshot: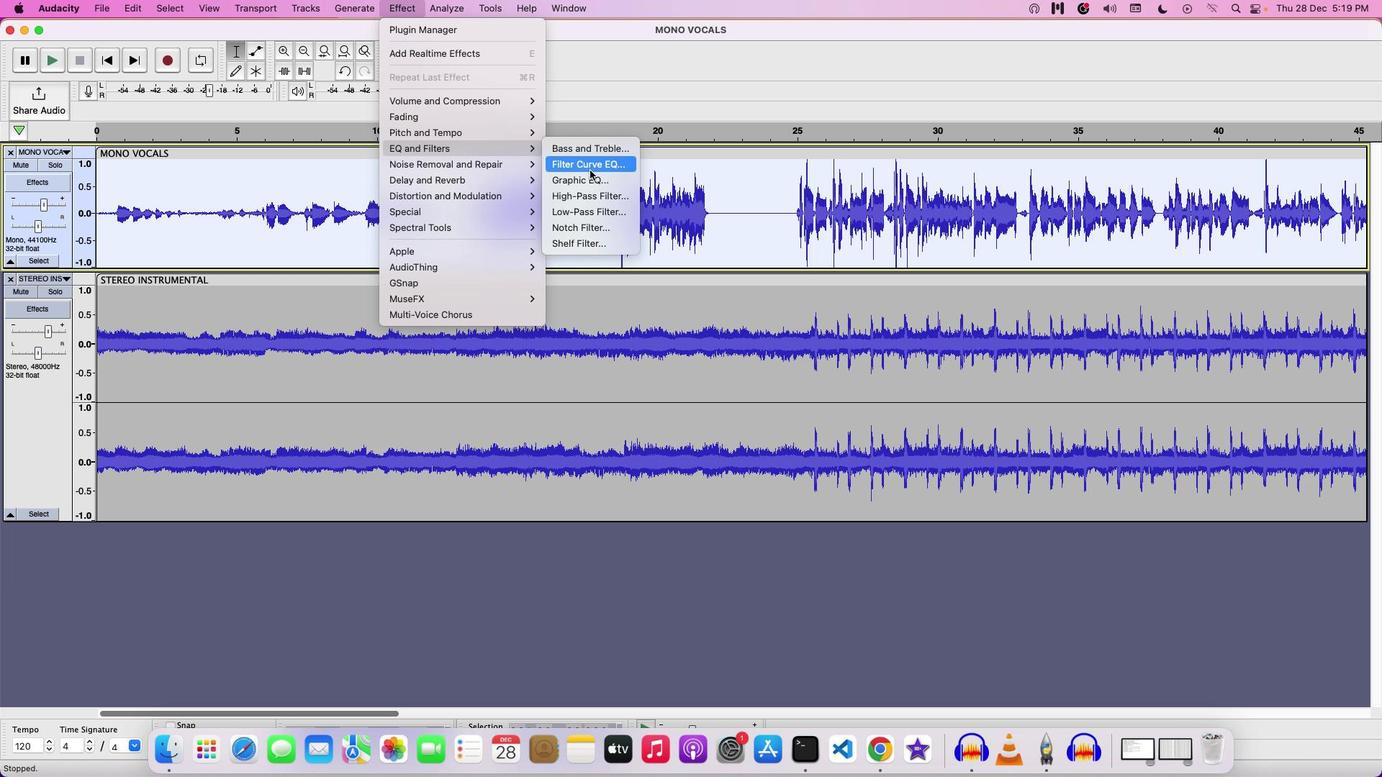 
Action: Mouse pressed left at (44, 328)
Screenshot: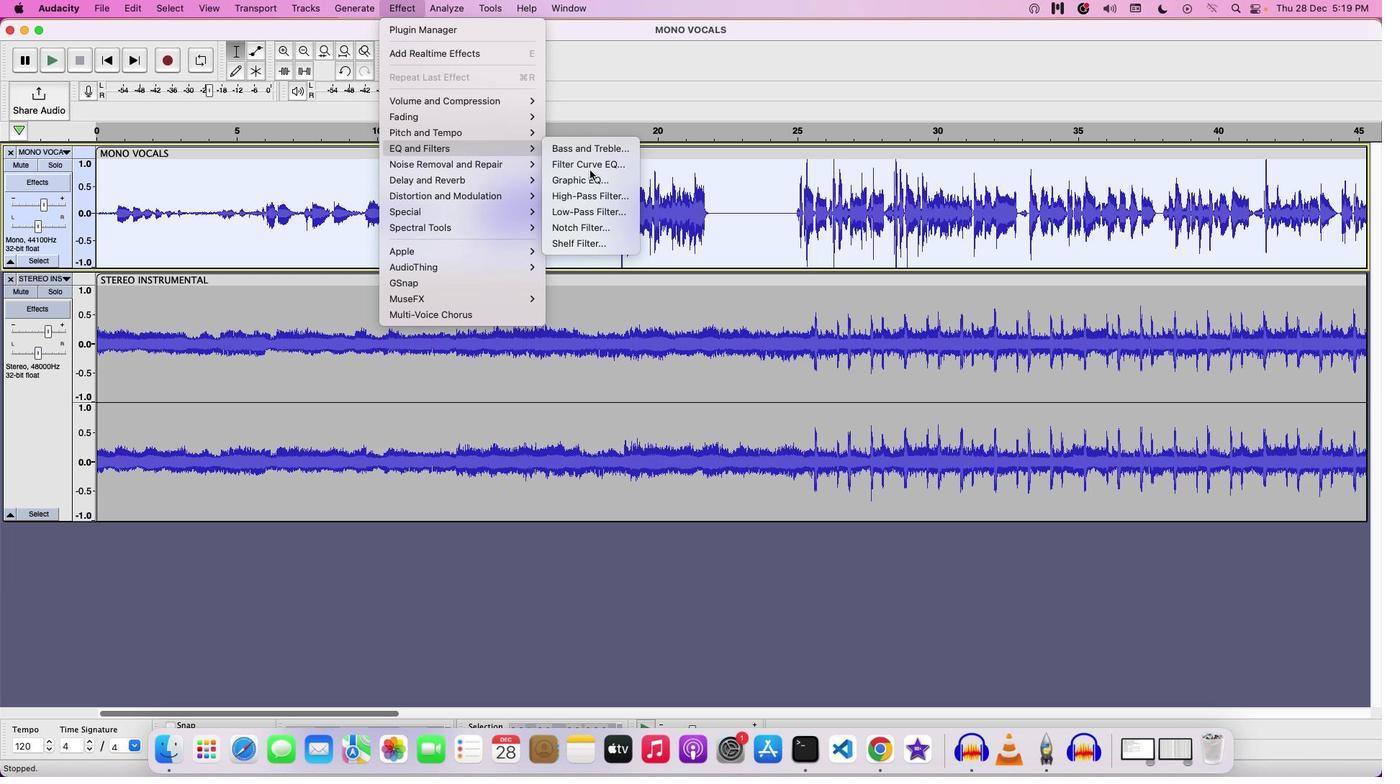 
Action: Mouse moved to (44, 328)
Screenshot: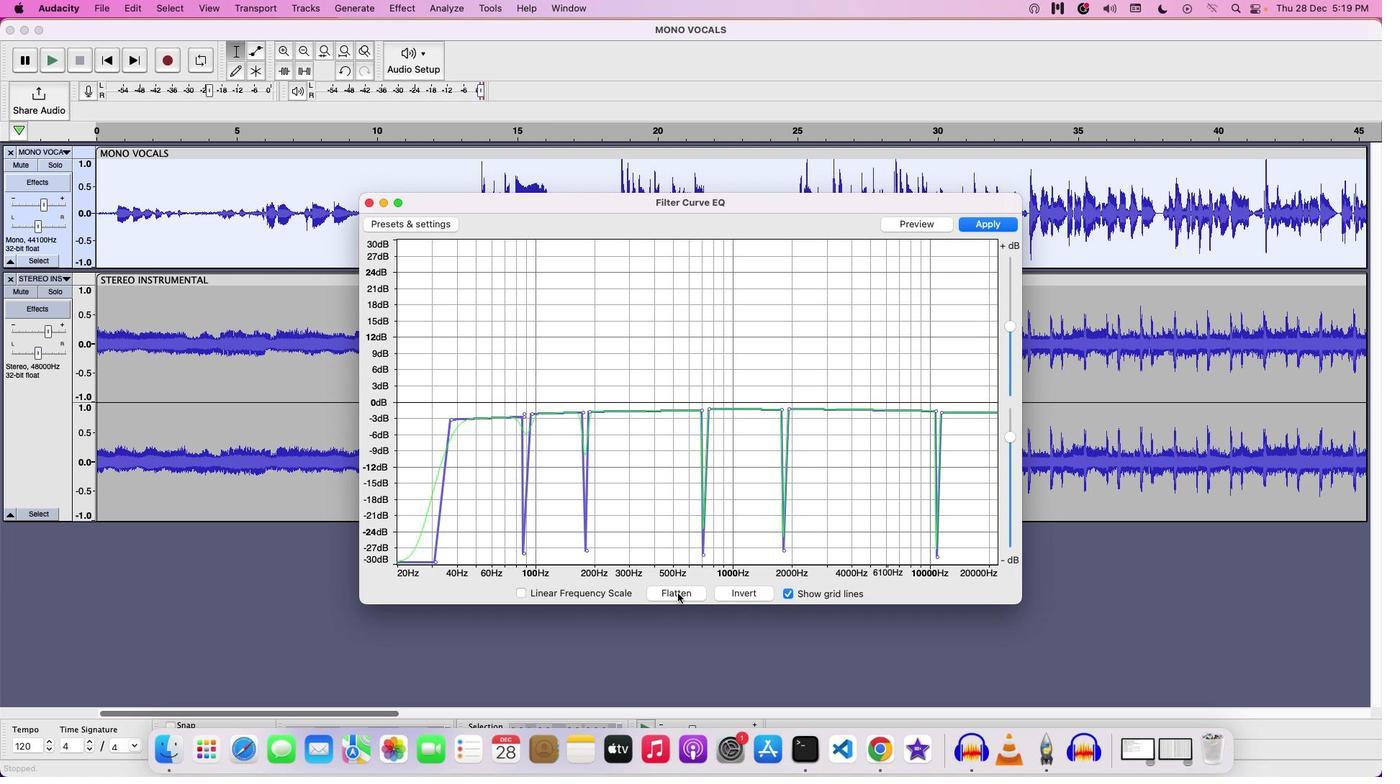 
Action: Mouse pressed left at (44, 328)
Screenshot: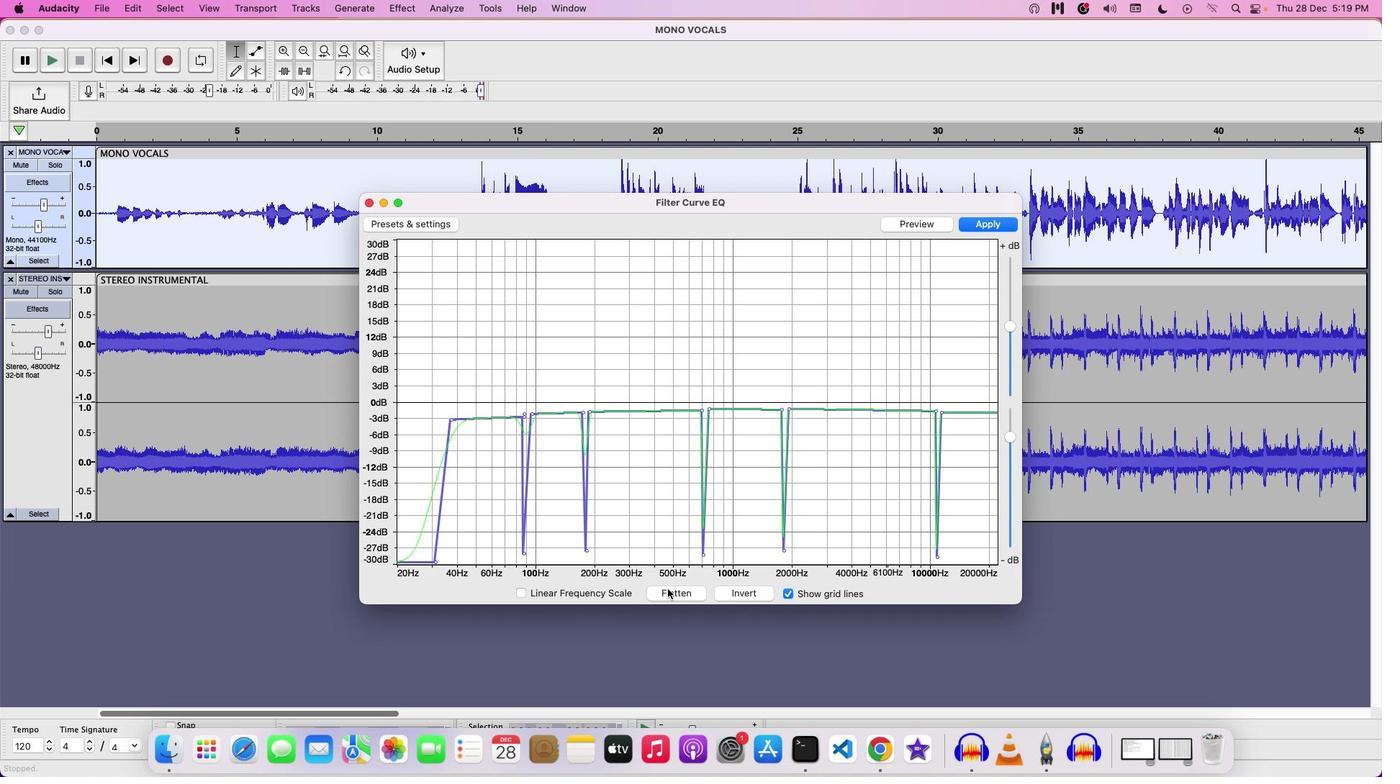 
Action: Mouse moved to (44, 328)
Screenshot: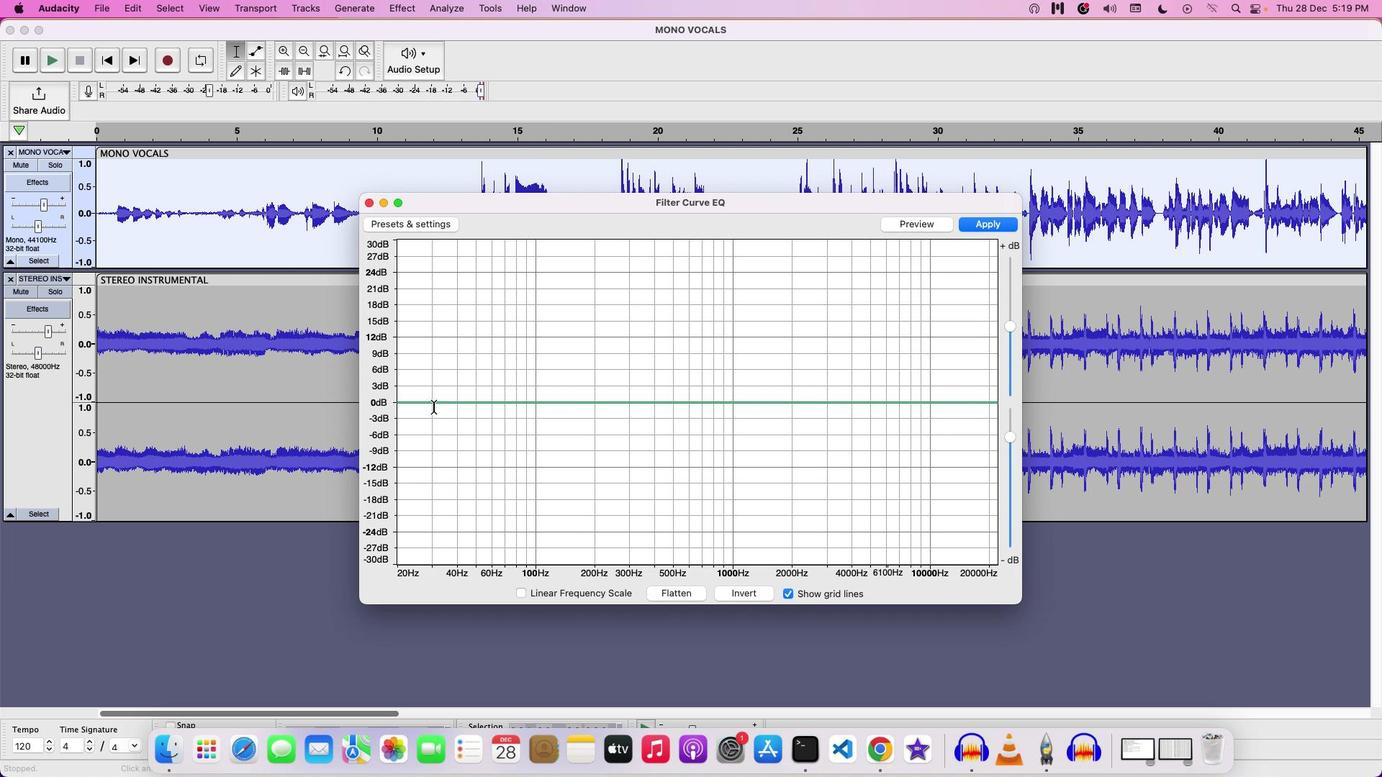 
Action: Mouse pressed left at (44, 328)
Screenshot: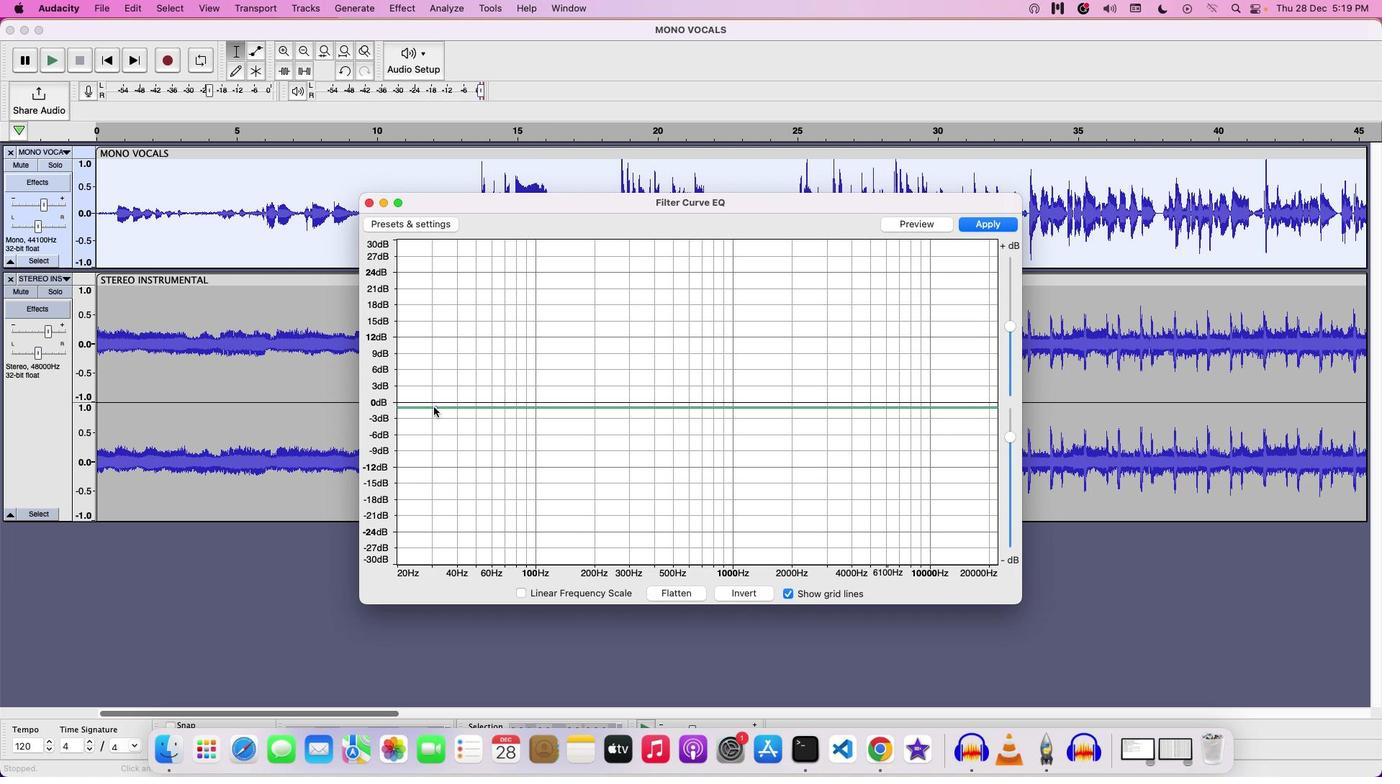
Action: Mouse moved to (44, 328)
Screenshot: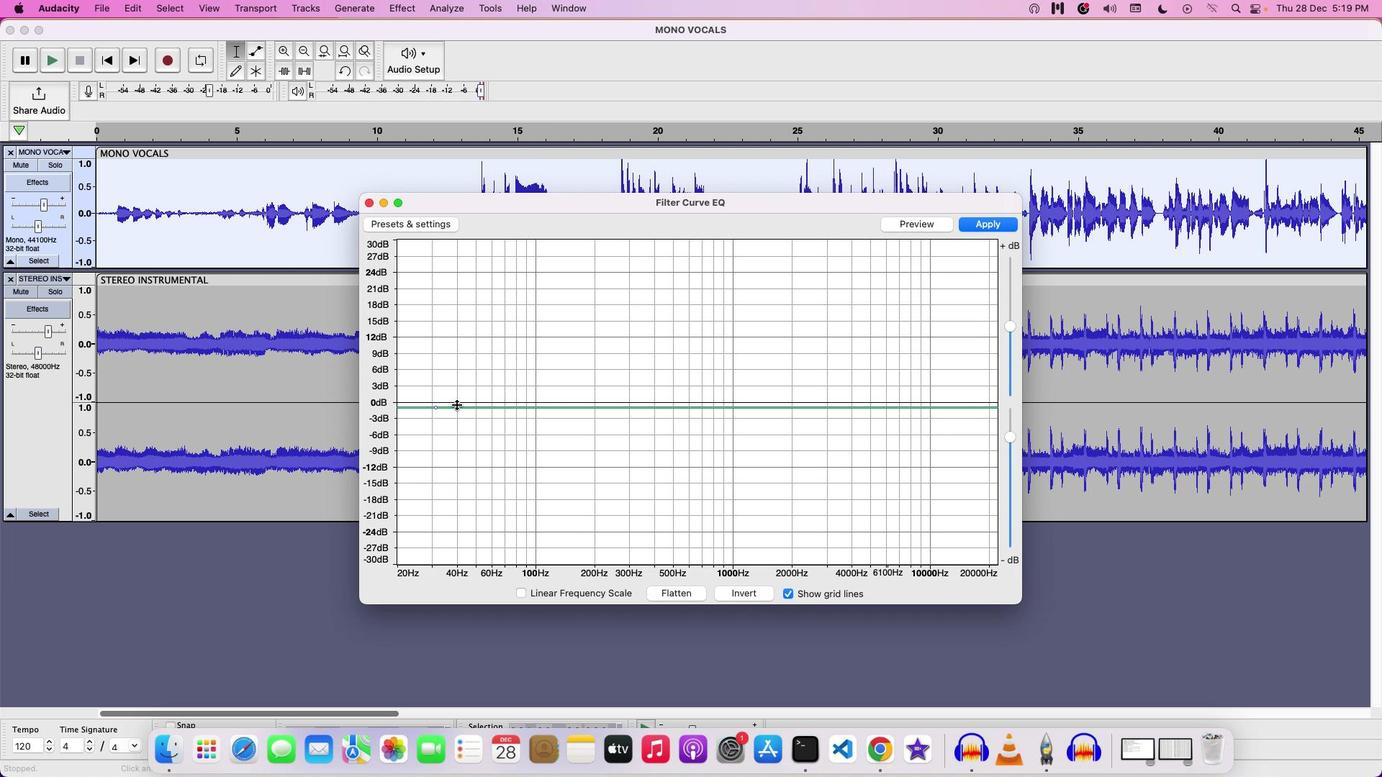 
Action: Mouse pressed left at (44, 328)
Screenshot: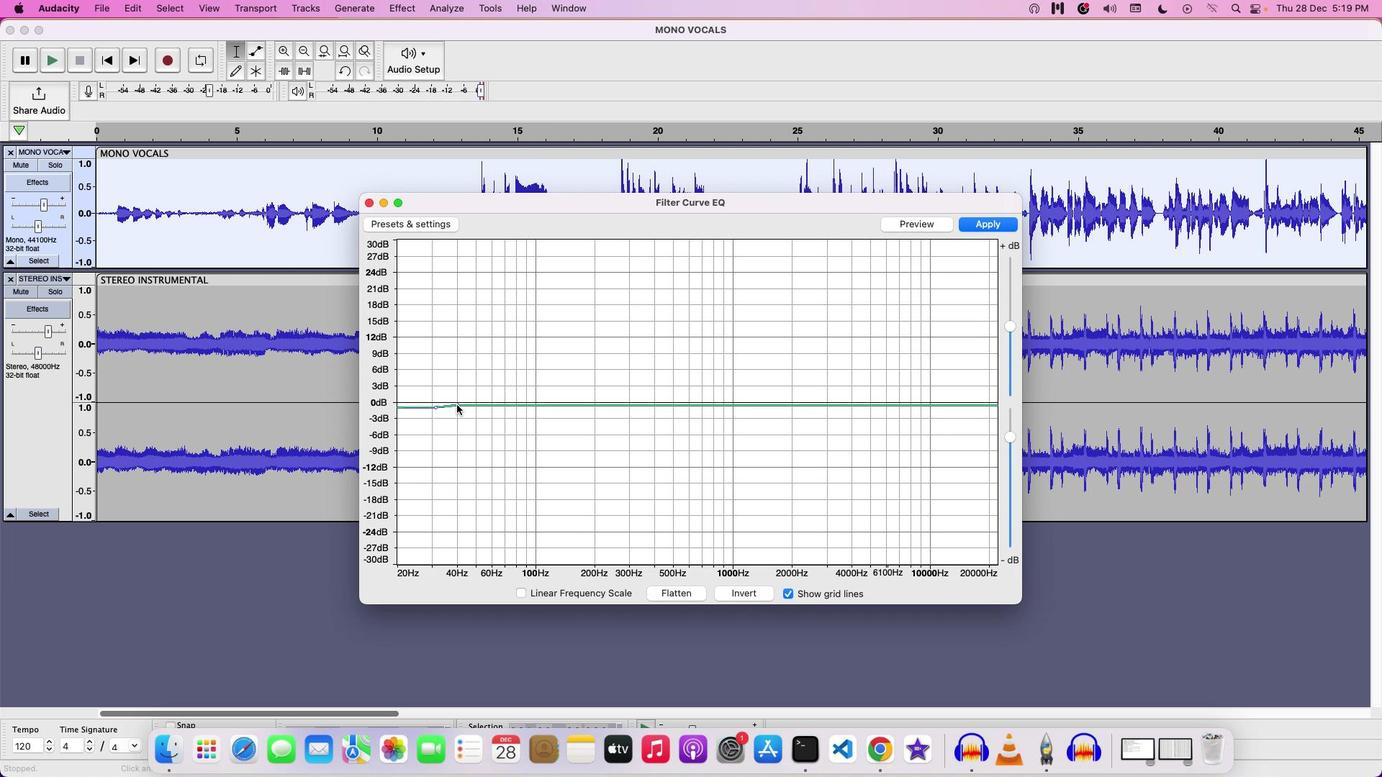 
Action: Mouse moved to (44, 328)
Screenshot: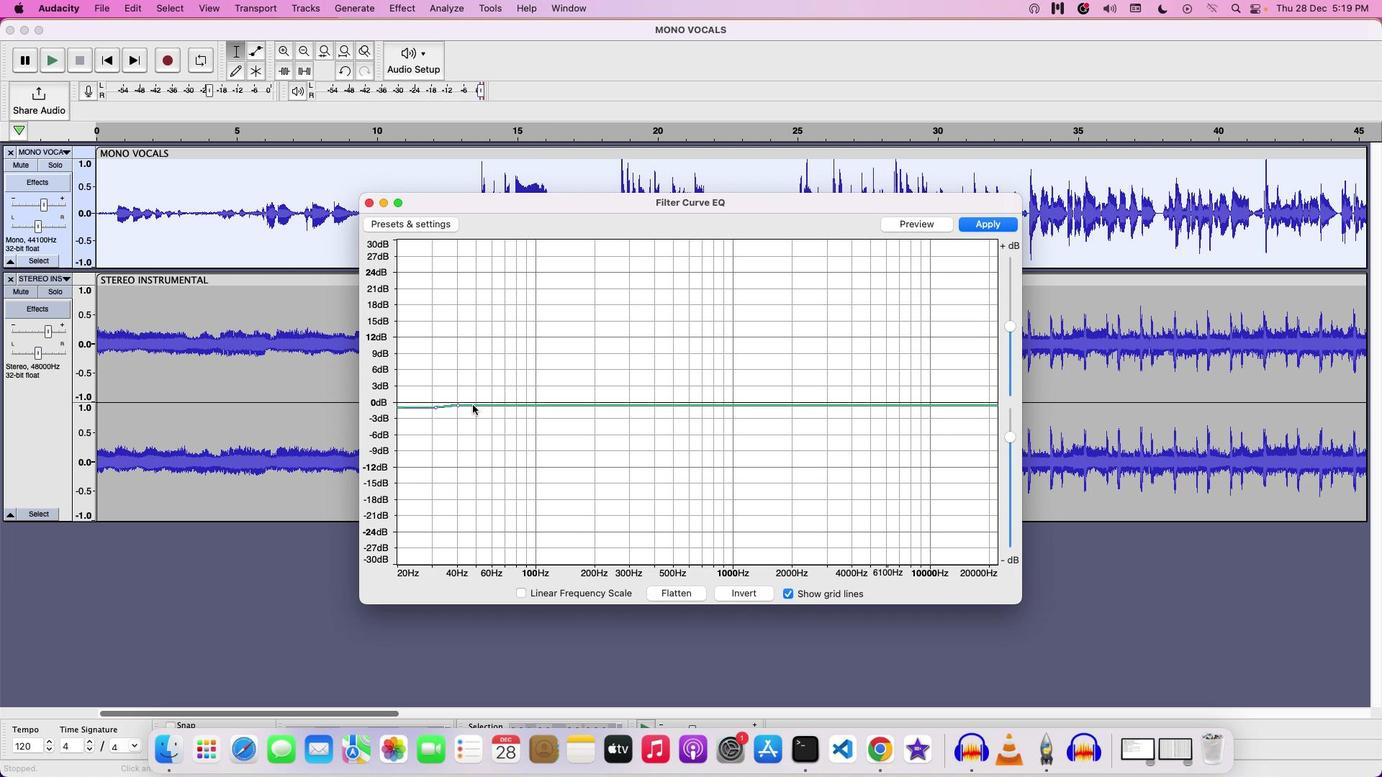 
Action: Mouse pressed left at (44, 328)
Screenshot: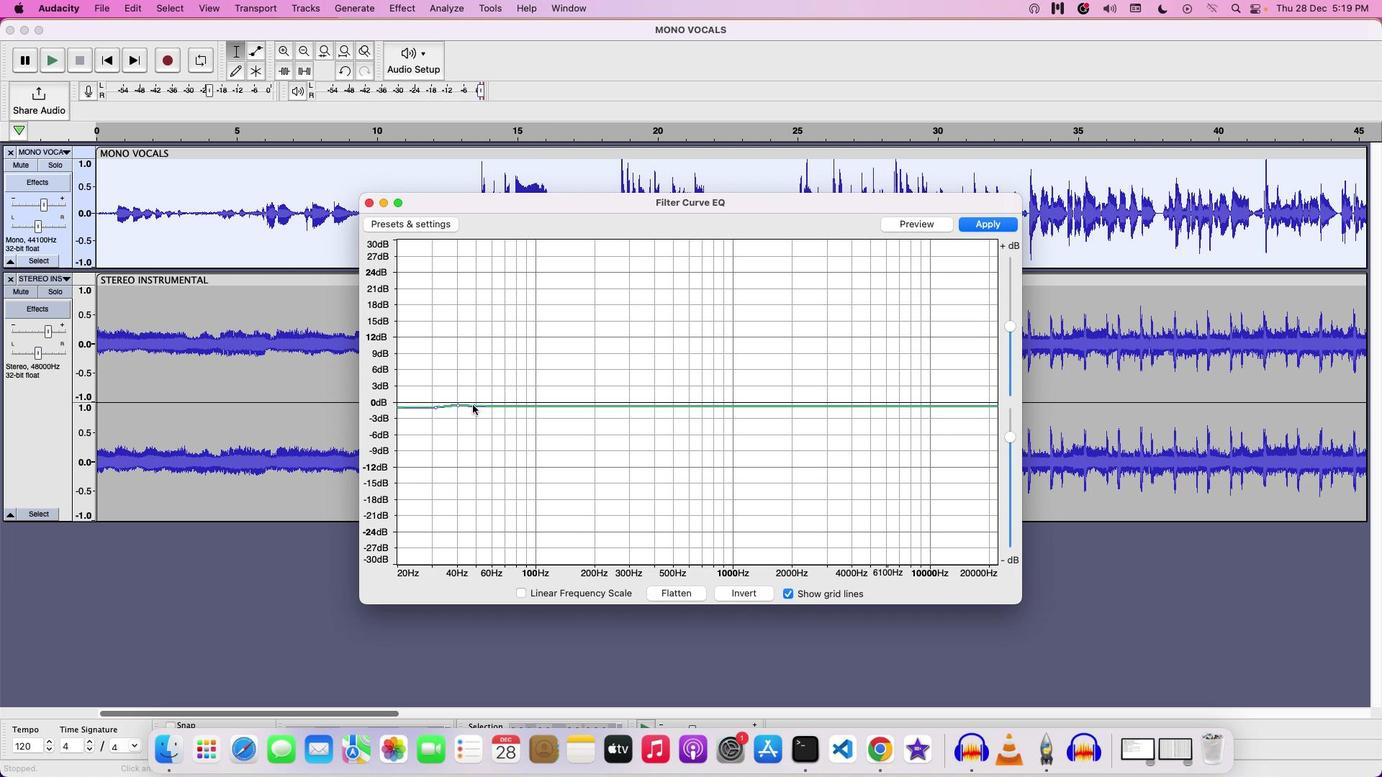 
Action: Mouse moved to (44, 328)
Screenshot: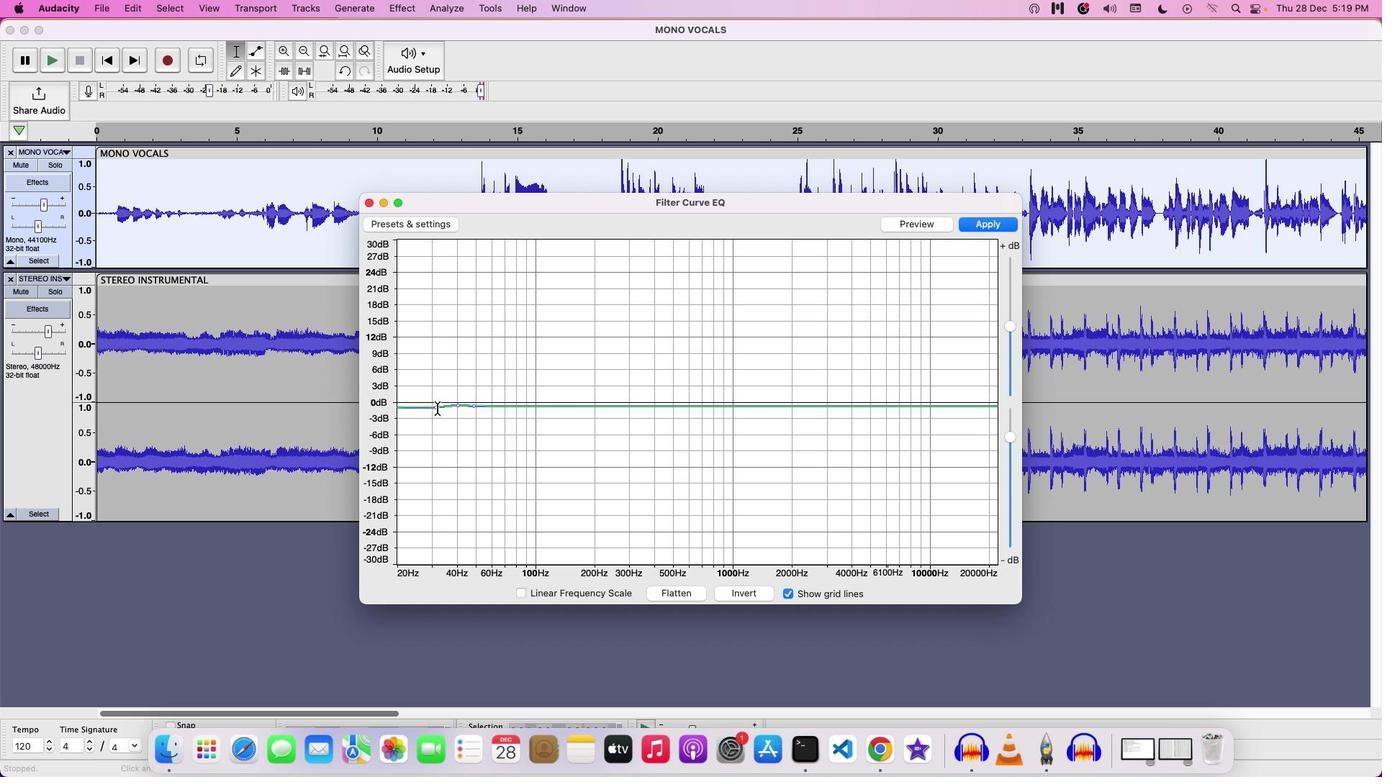 
Action: Mouse pressed left at (44, 328)
Screenshot: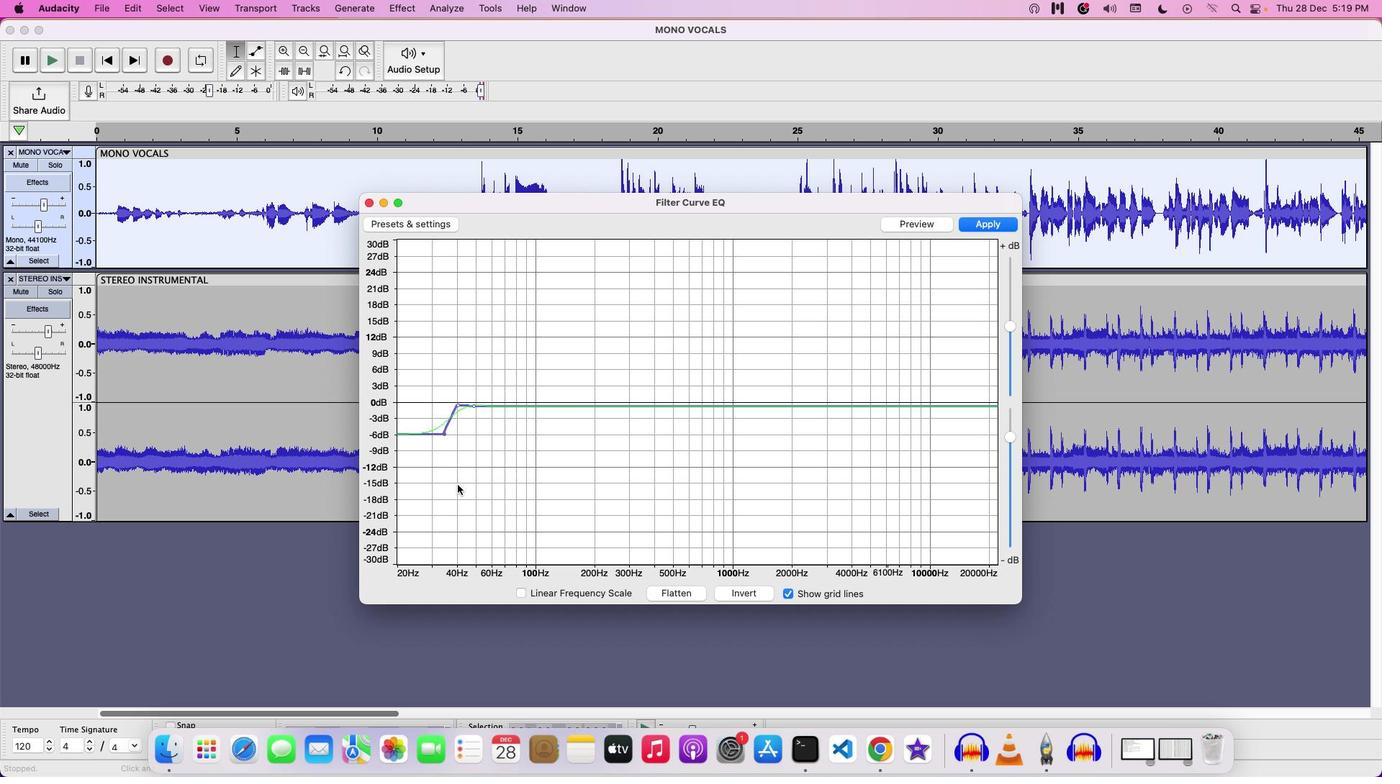 
Action: Mouse moved to (44, 328)
Screenshot: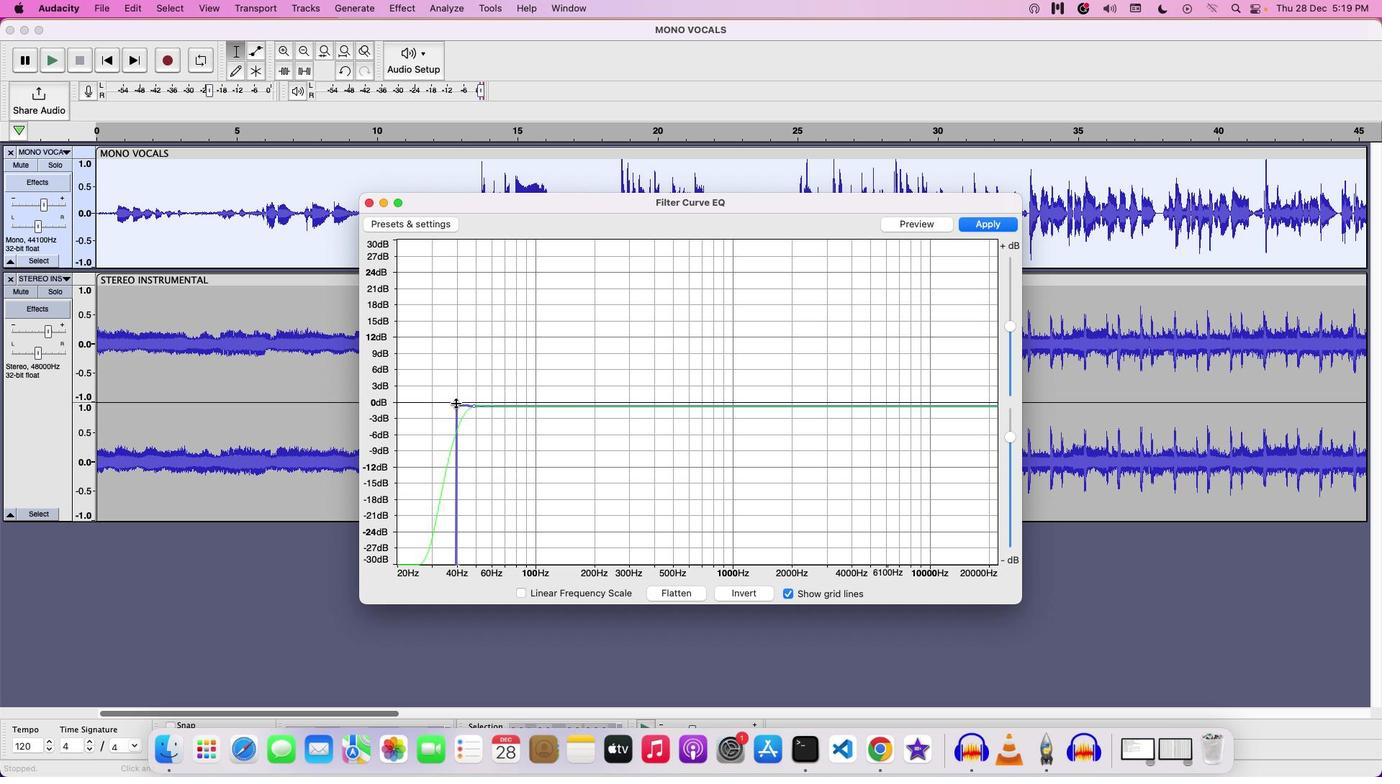 
Action: Mouse pressed left at (44, 328)
Screenshot: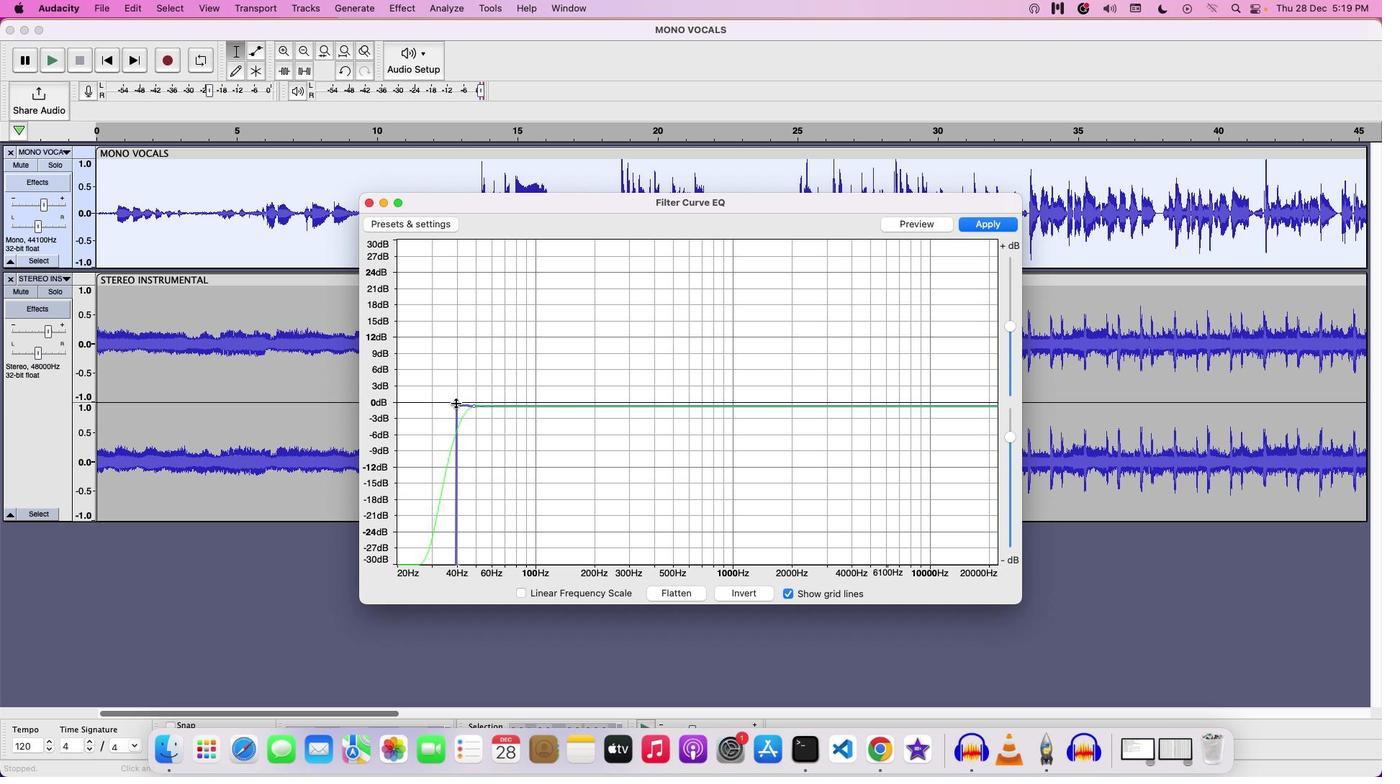 
Action: Mouse moved to (44, 328)
Screenshot: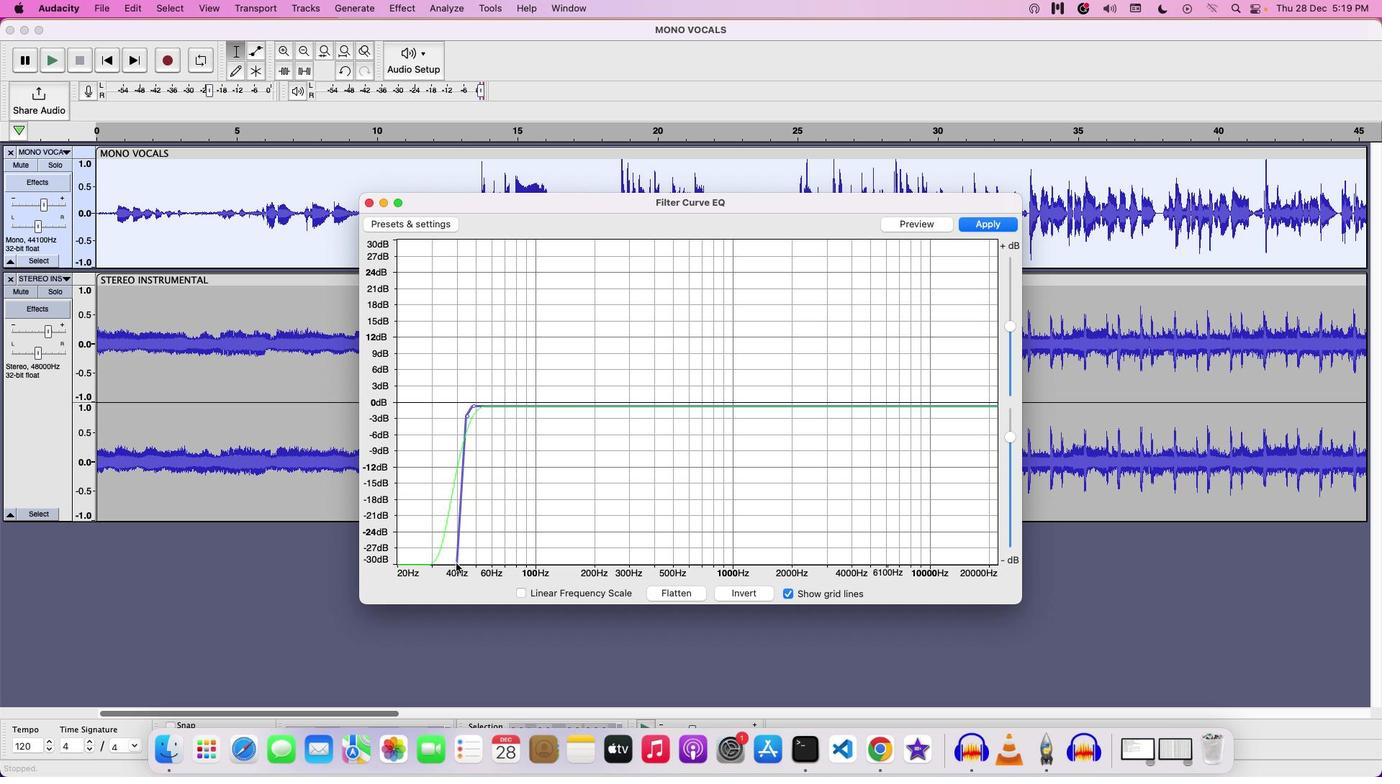 
Action: Mouse pressed left at (44, 328)
Screenshot: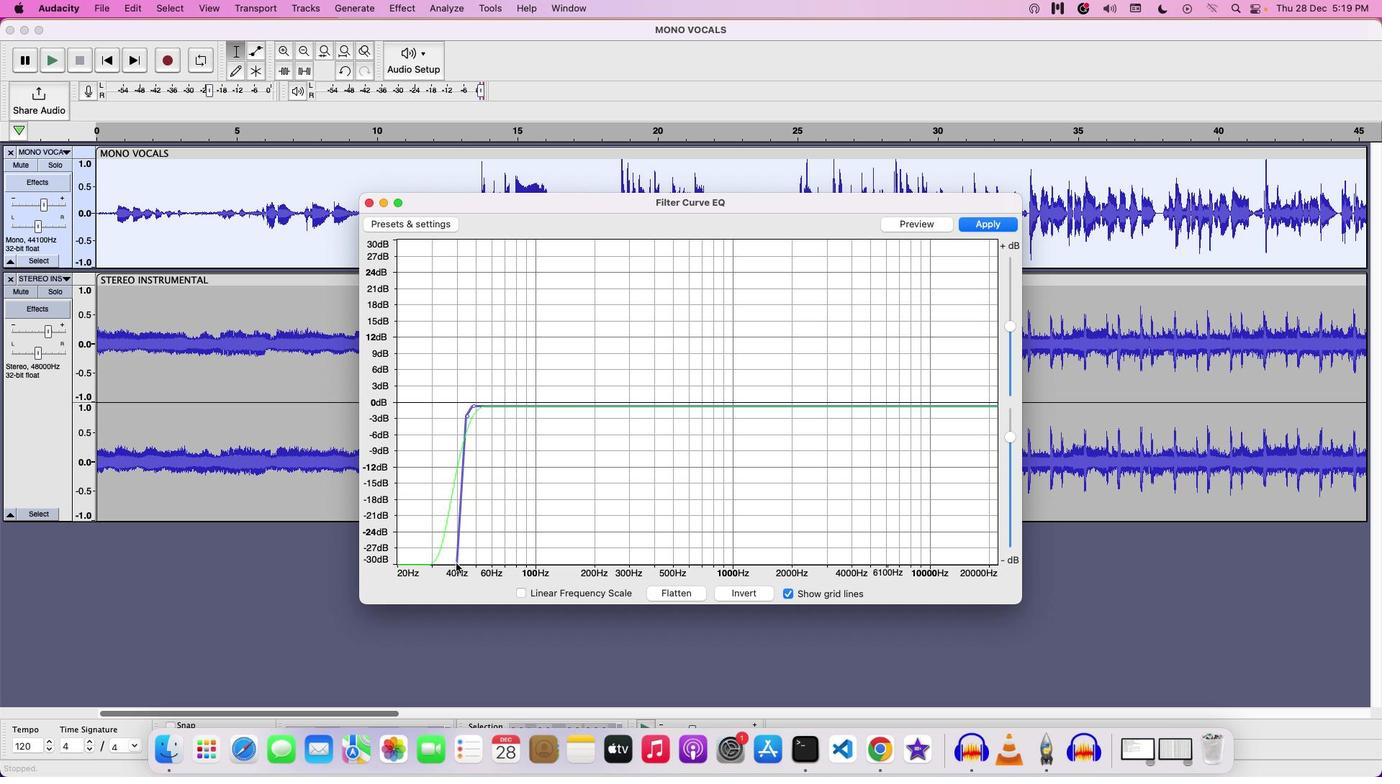 
Action: Mouse moved to (44, 328)
Screenshot: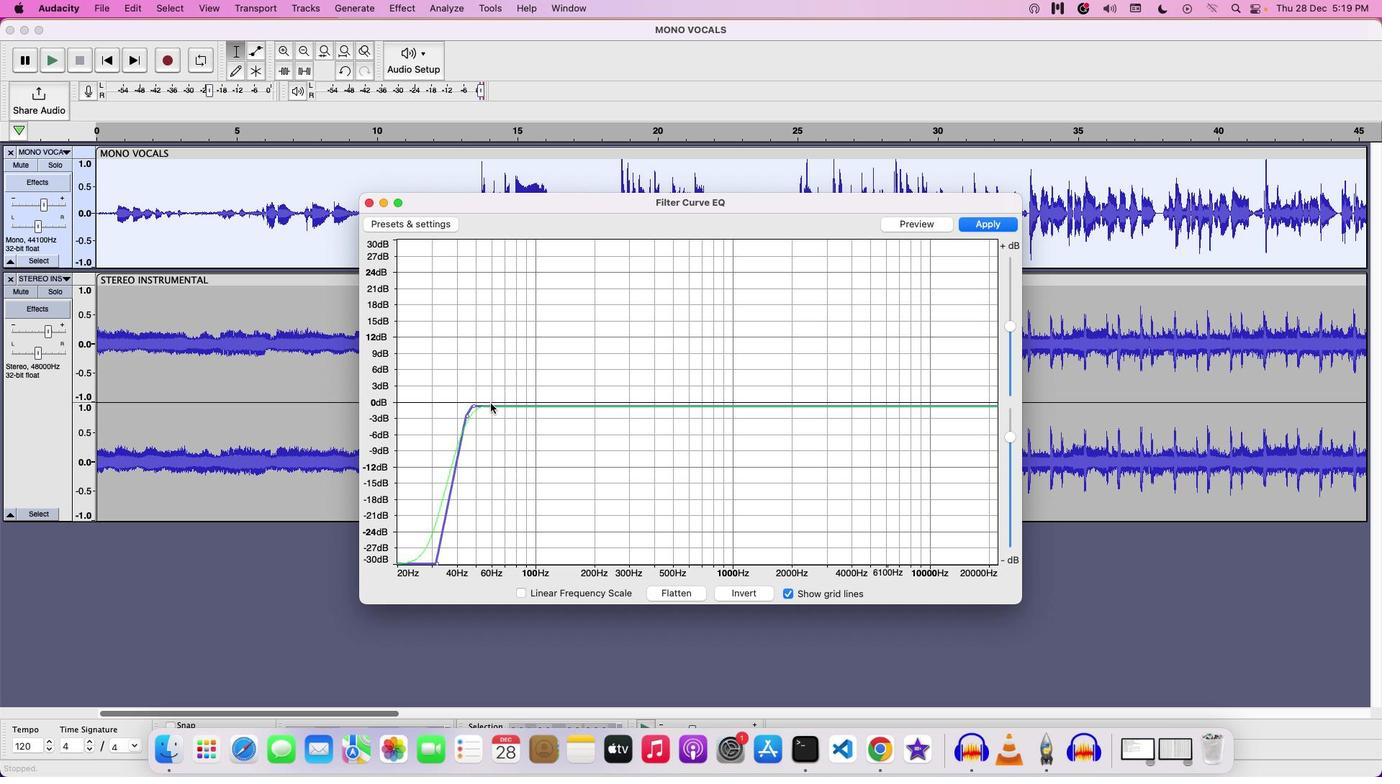 
Action: Mouse pressed left at (44, 328)
Screenshot: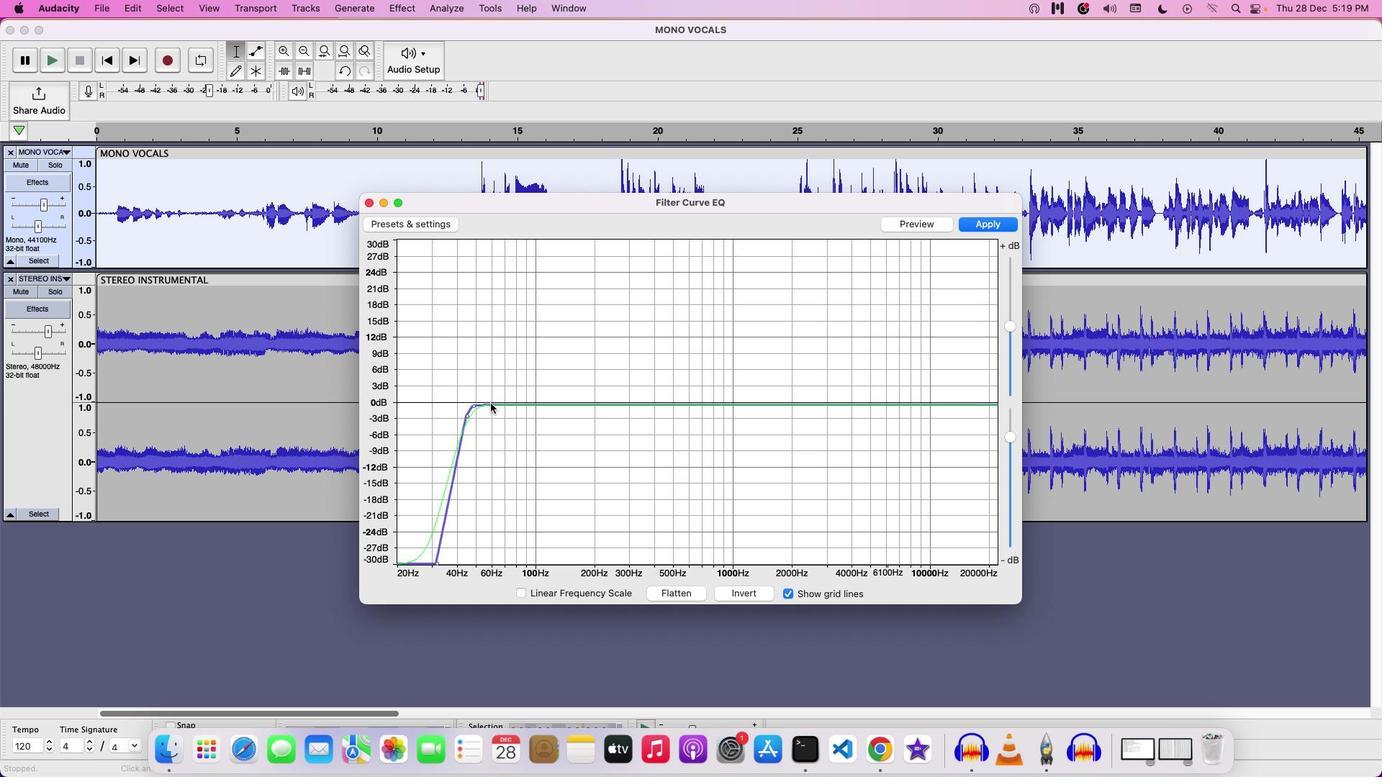 
Action: Mouse moved to (44, 328)
Screenshot: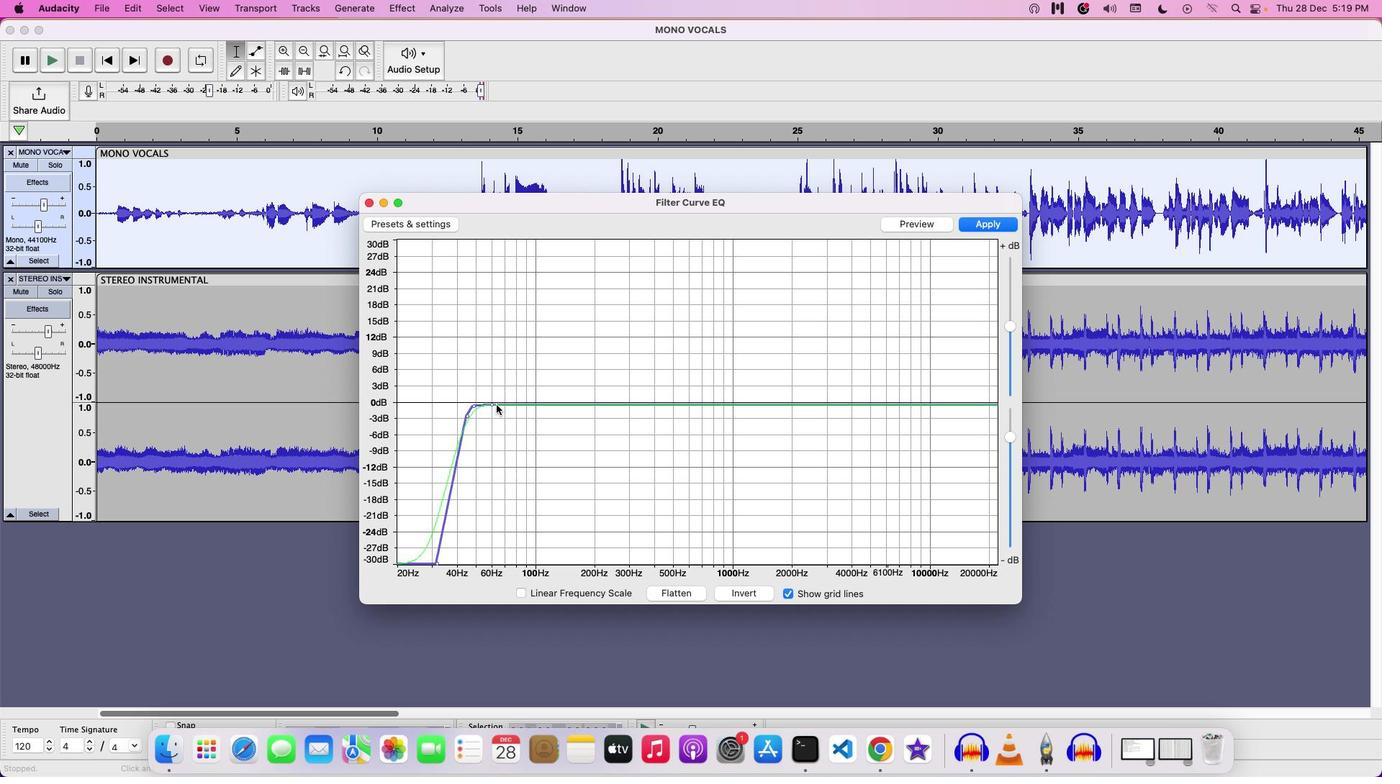 
Action: Mouse pressed left at (44, 328)
Screenshot: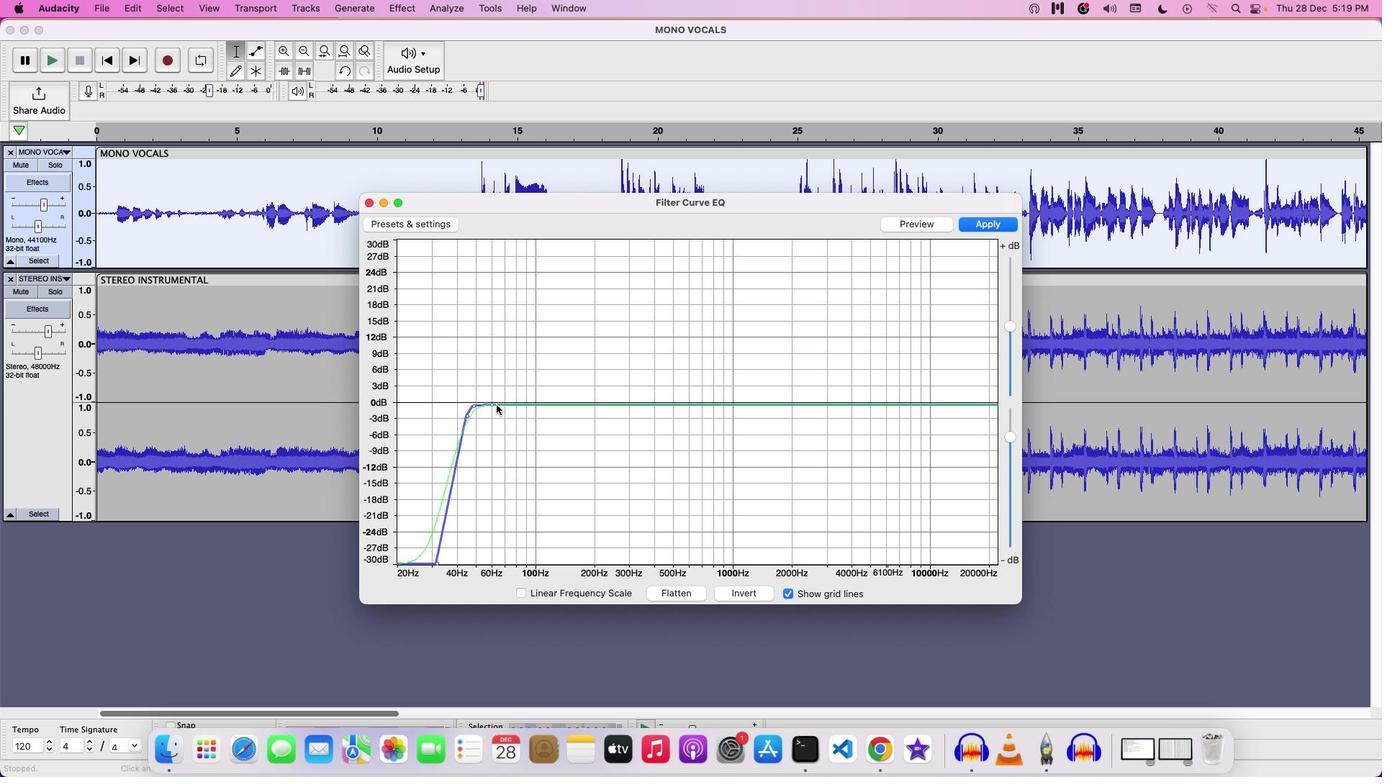 
Action: Mouse moved to (44, 328)
Screenshot: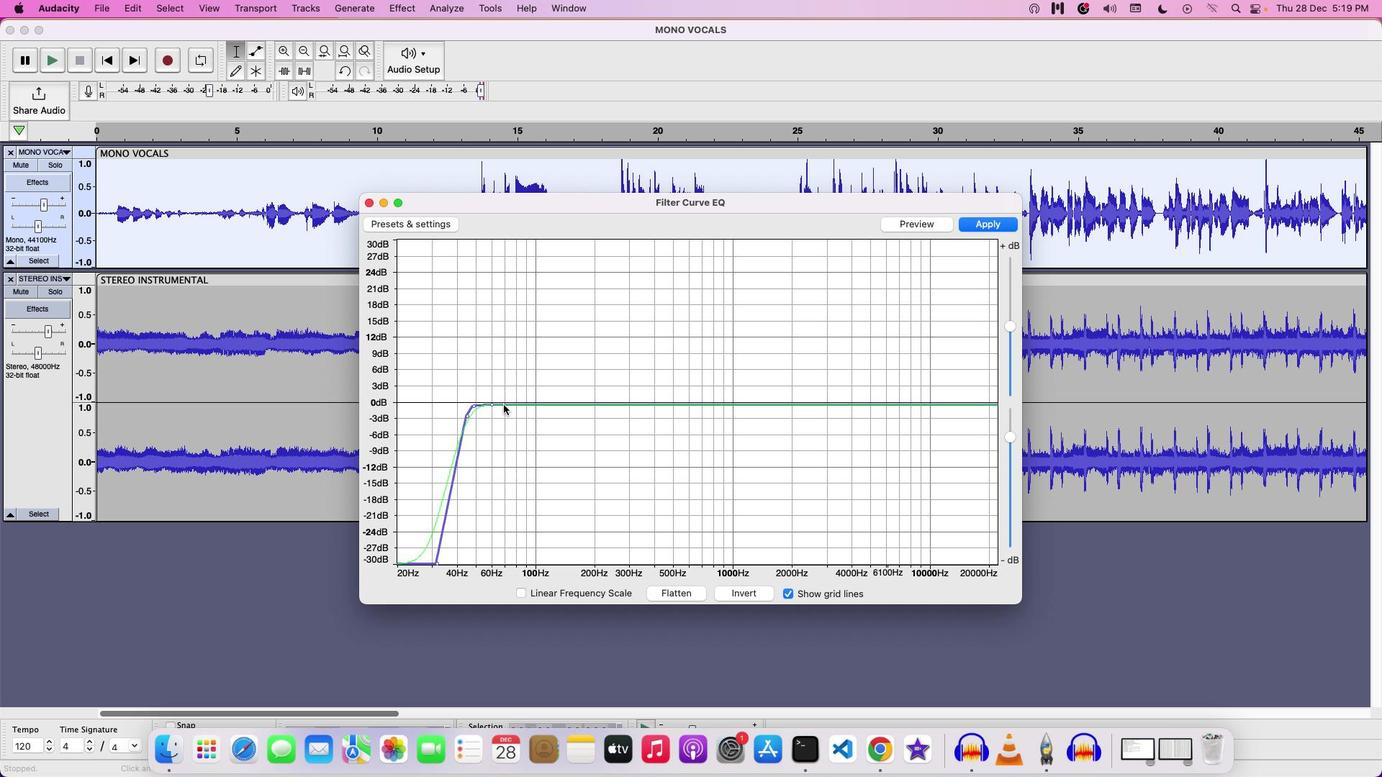 
Action: Mouse pressed left at (44, 328)
Screenshot: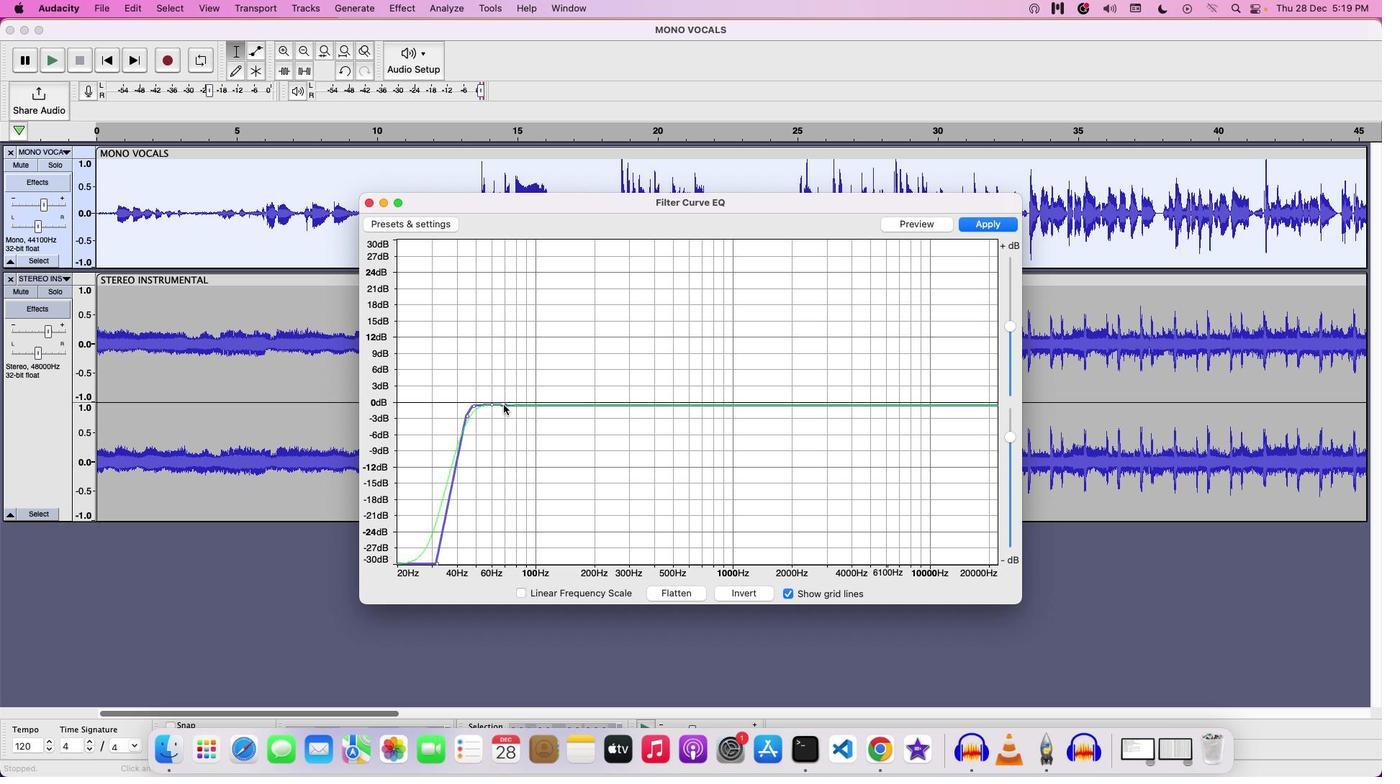 
Action: Mouse moved to (44, 328)
Screenshot: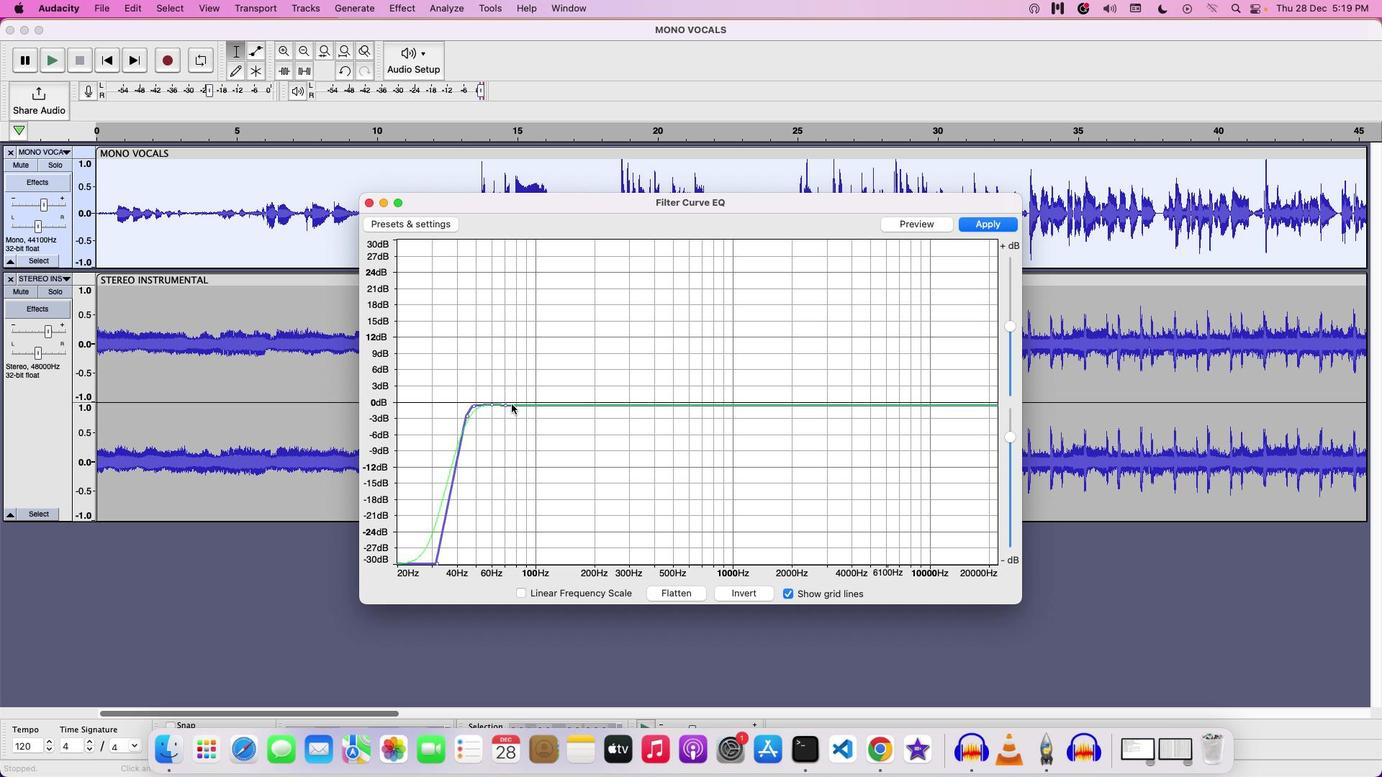 
Action: Mouse pressed left at (44, 328)
Screenshot: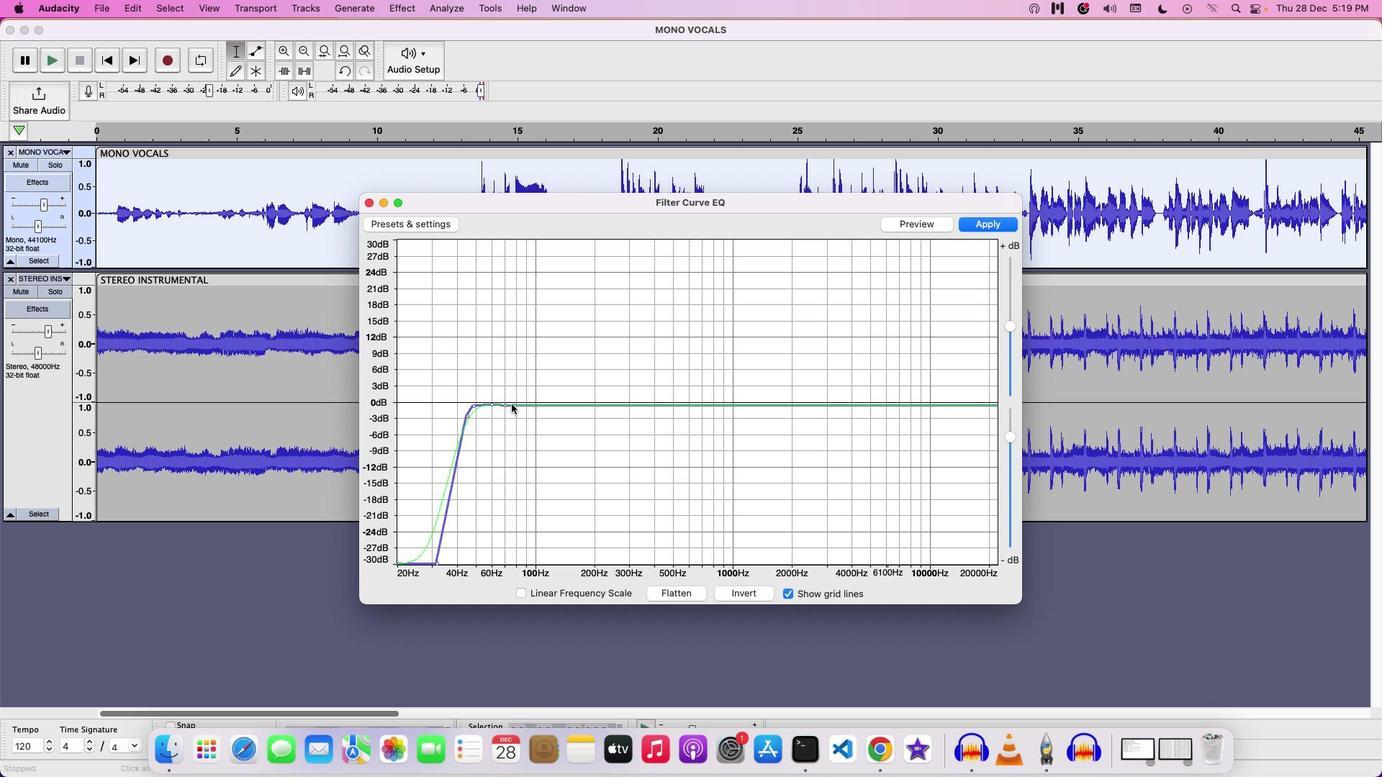 
Action: Mouse moved to (44, 328)
Screenshot: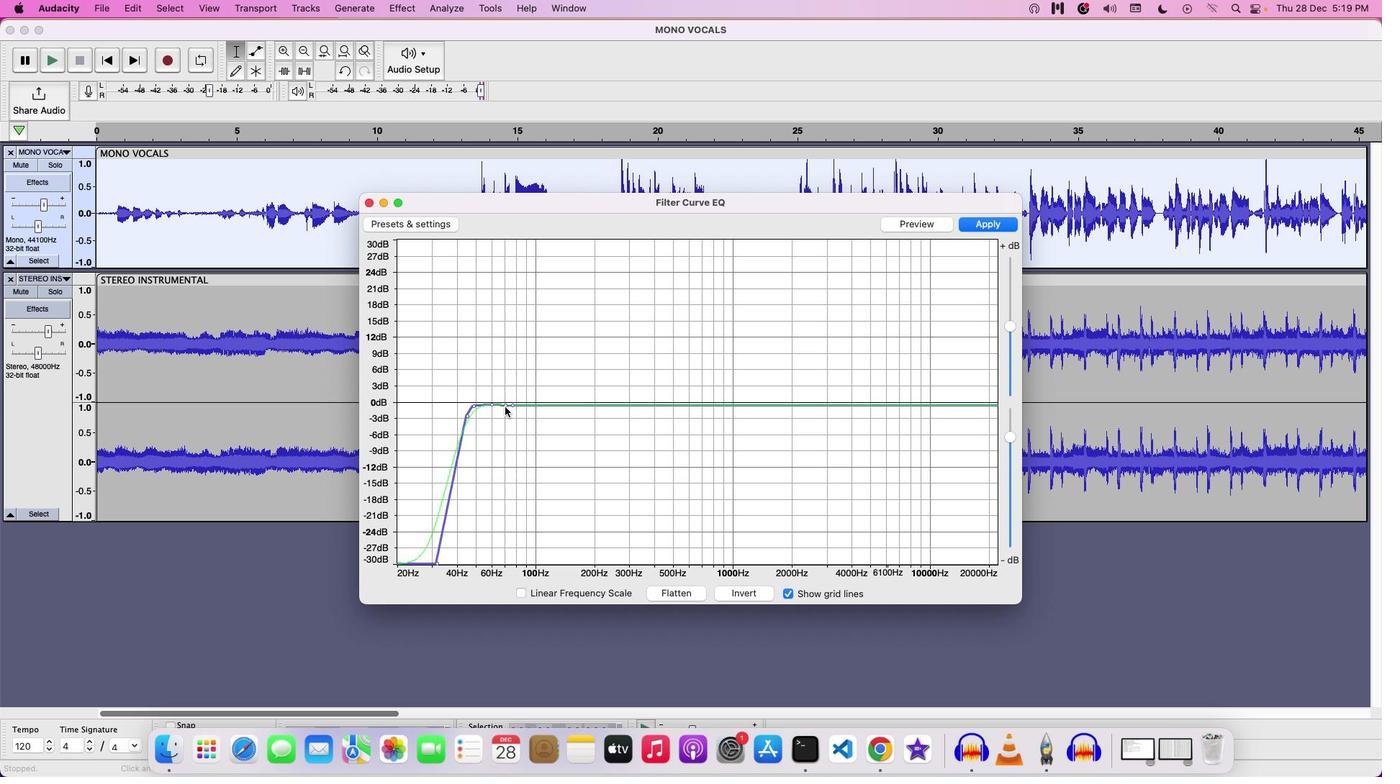 
Action: Mouse pressed left at (44, 328)
Screenshot: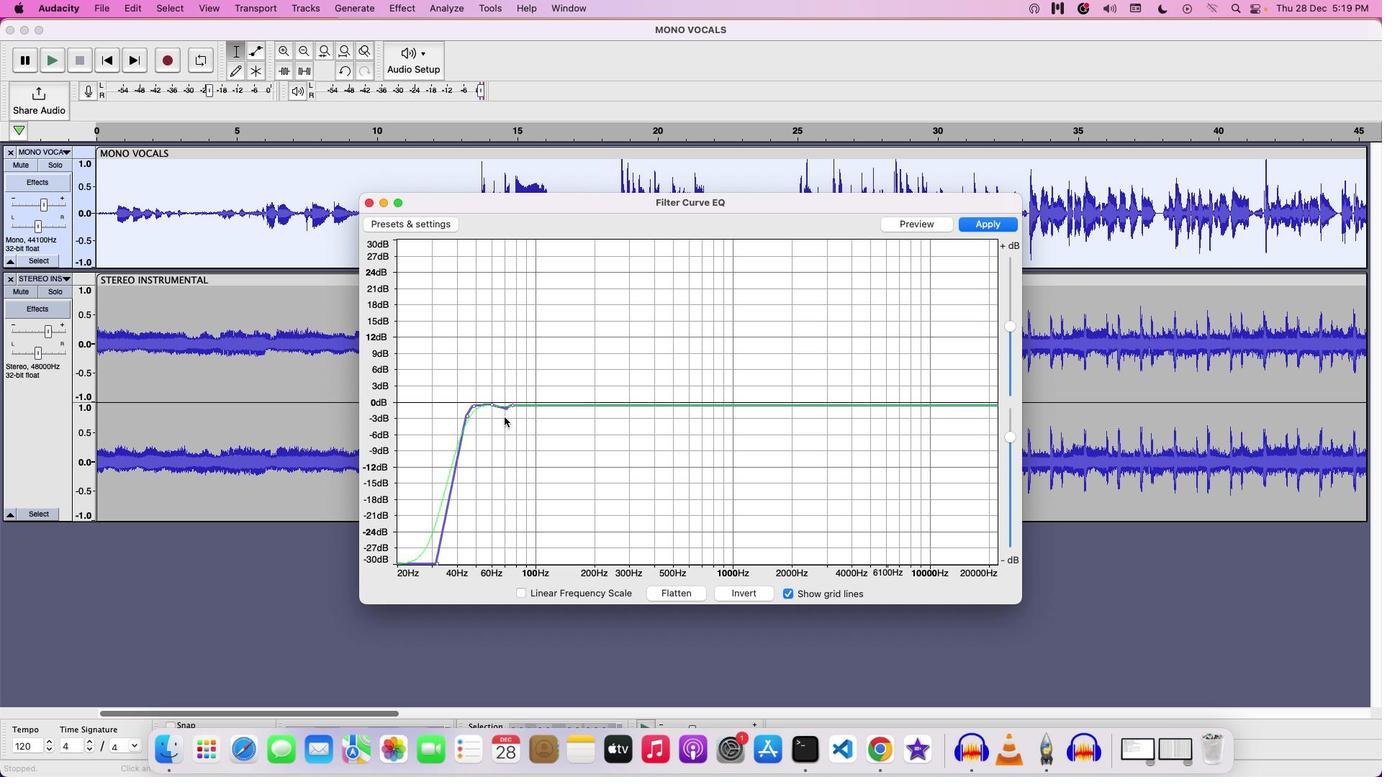 
Action: Mouse moved to (44, 328)
Screenshot: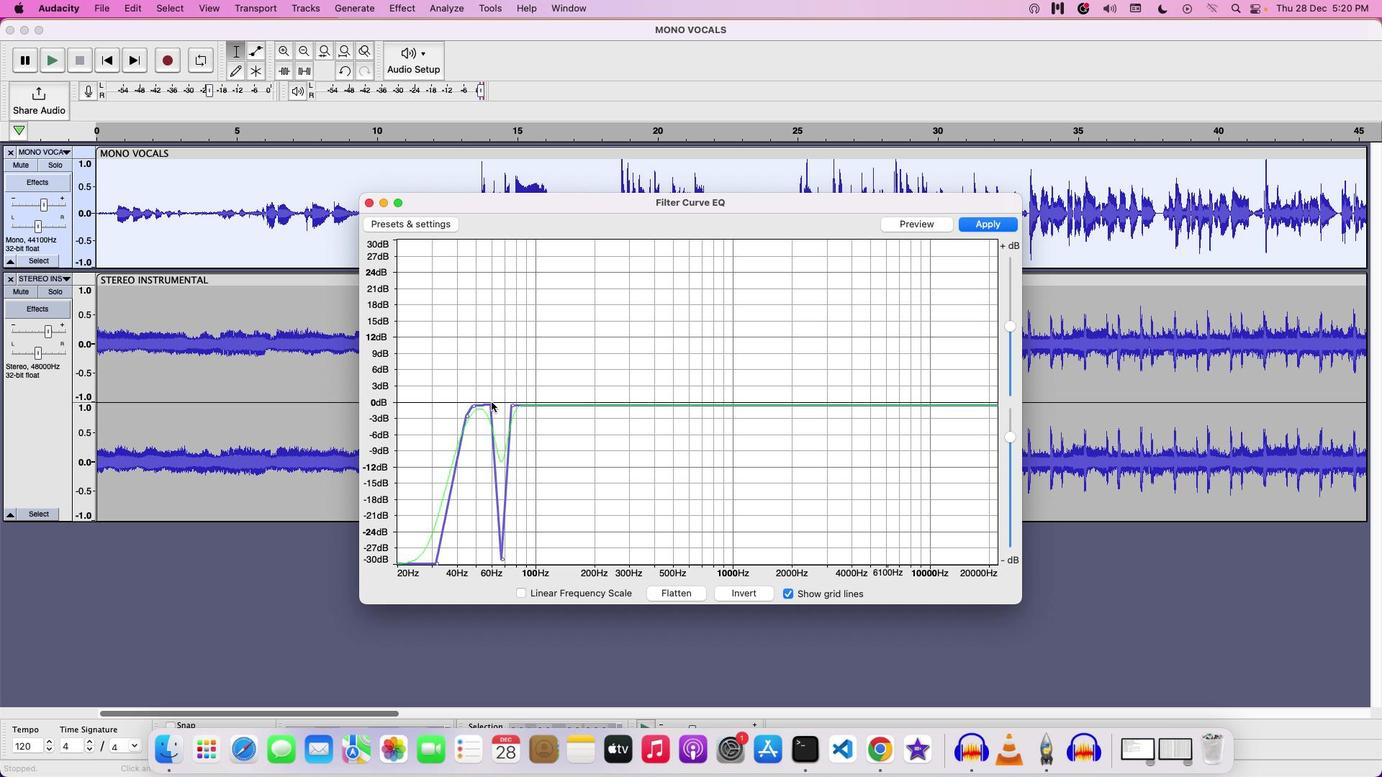 
Action: Mouse pressed left at (44, 328)
Screenshot: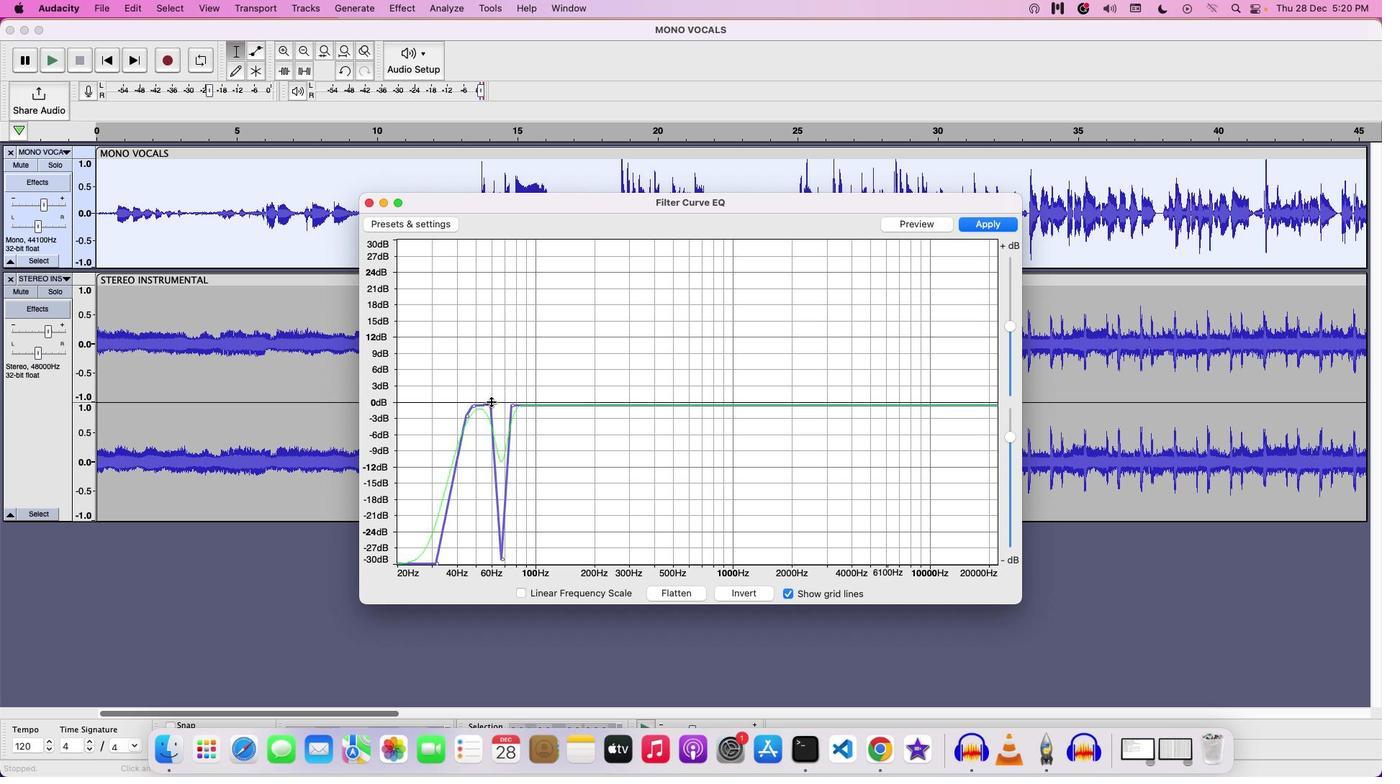 
Action: Mouse moved to (44, 328)
Screenshot: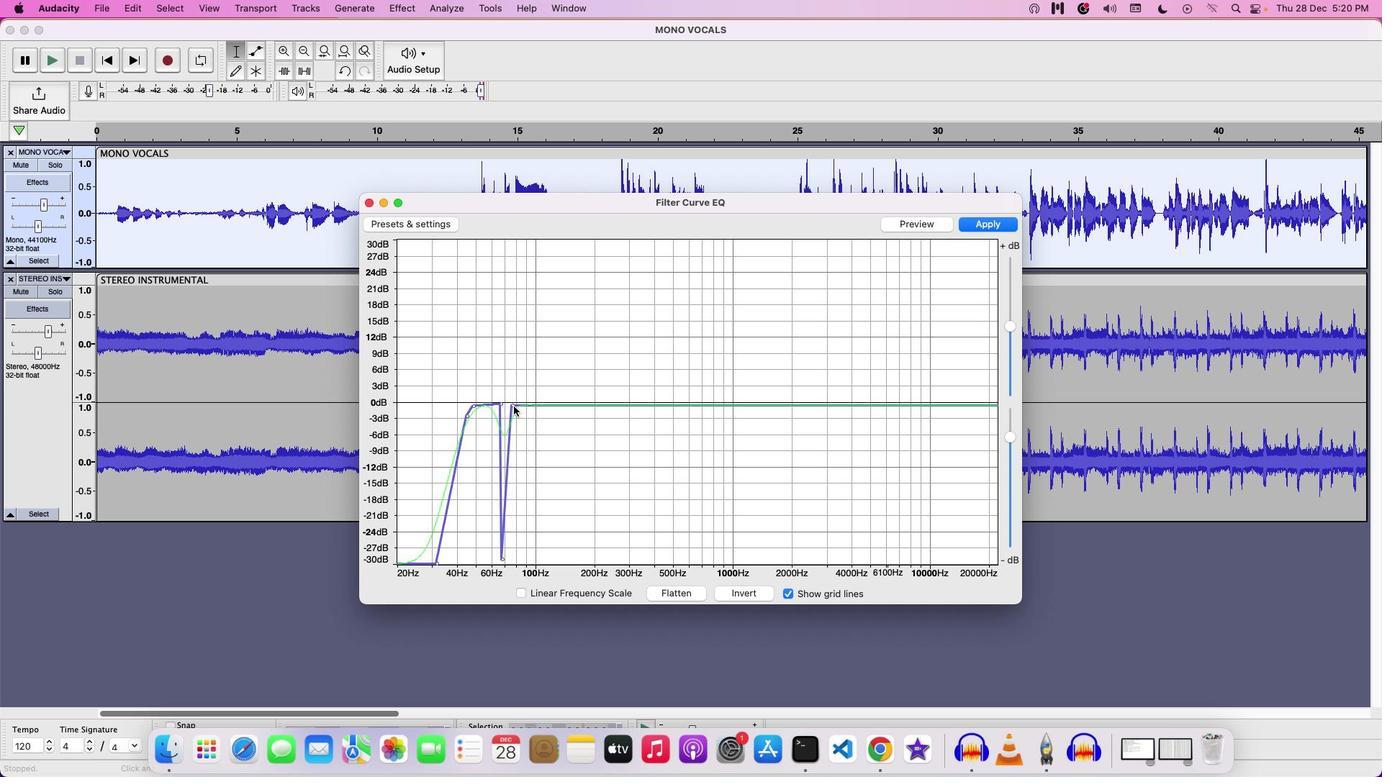 
Action: Mouse pressed left at (44, 328)
Screenshot: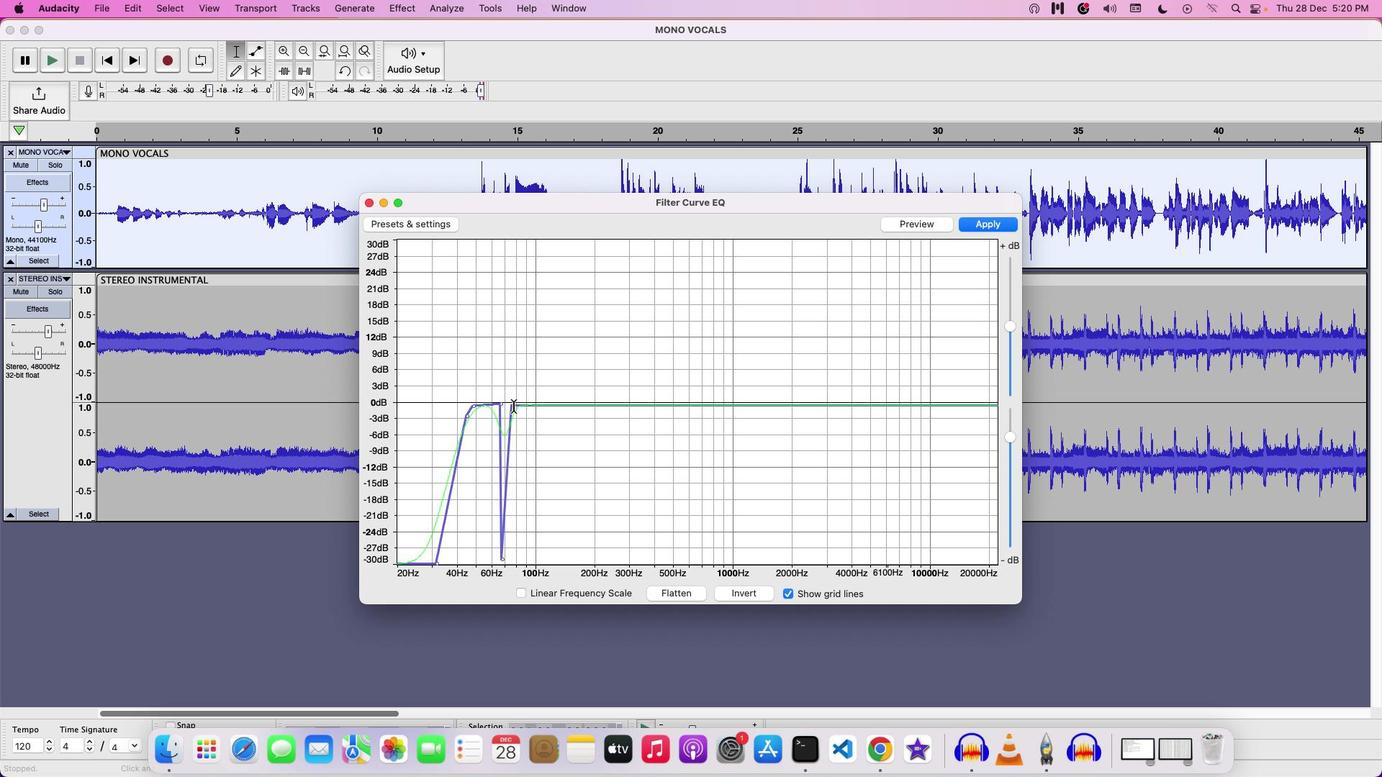 
Action: Mouse moved to (44, 328)
Screenshot: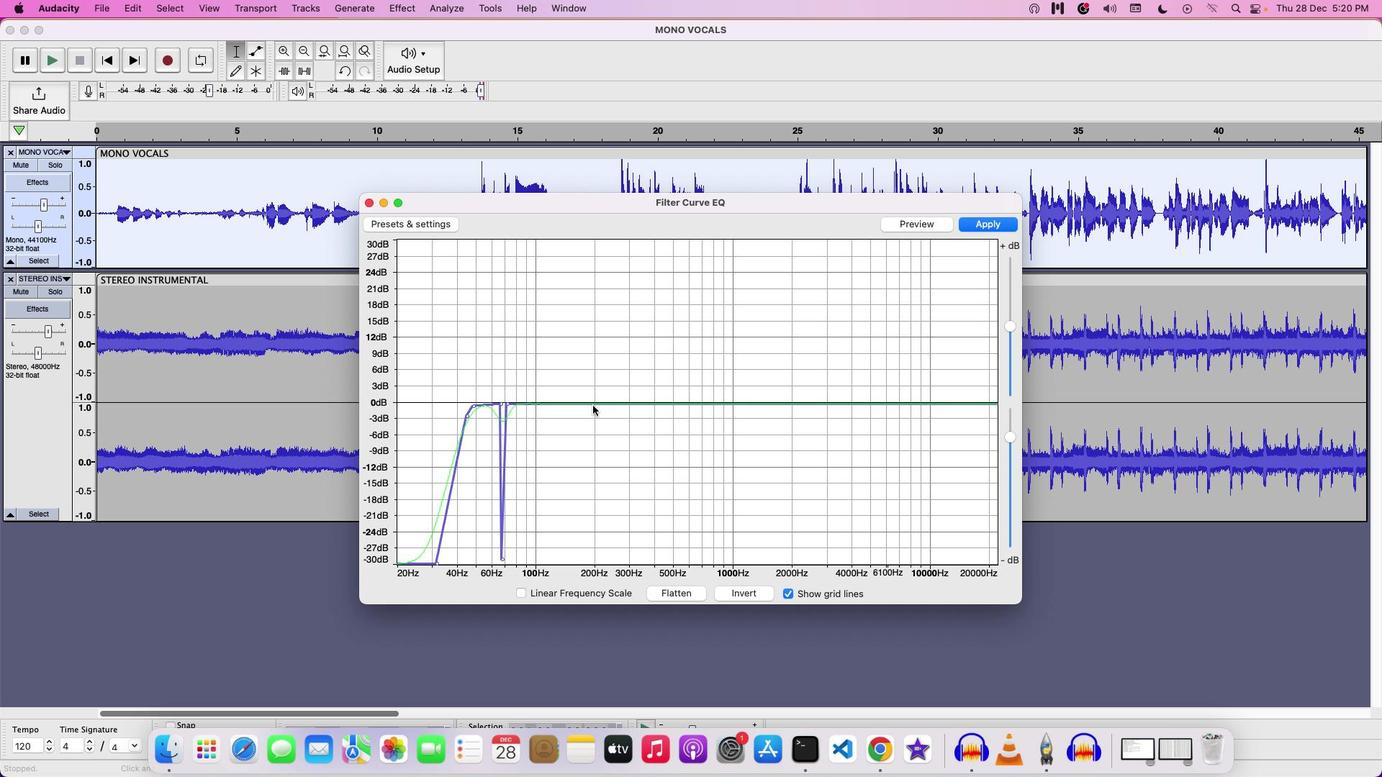 
Action: Mouse pressed left at (44, 328)
Screenshot: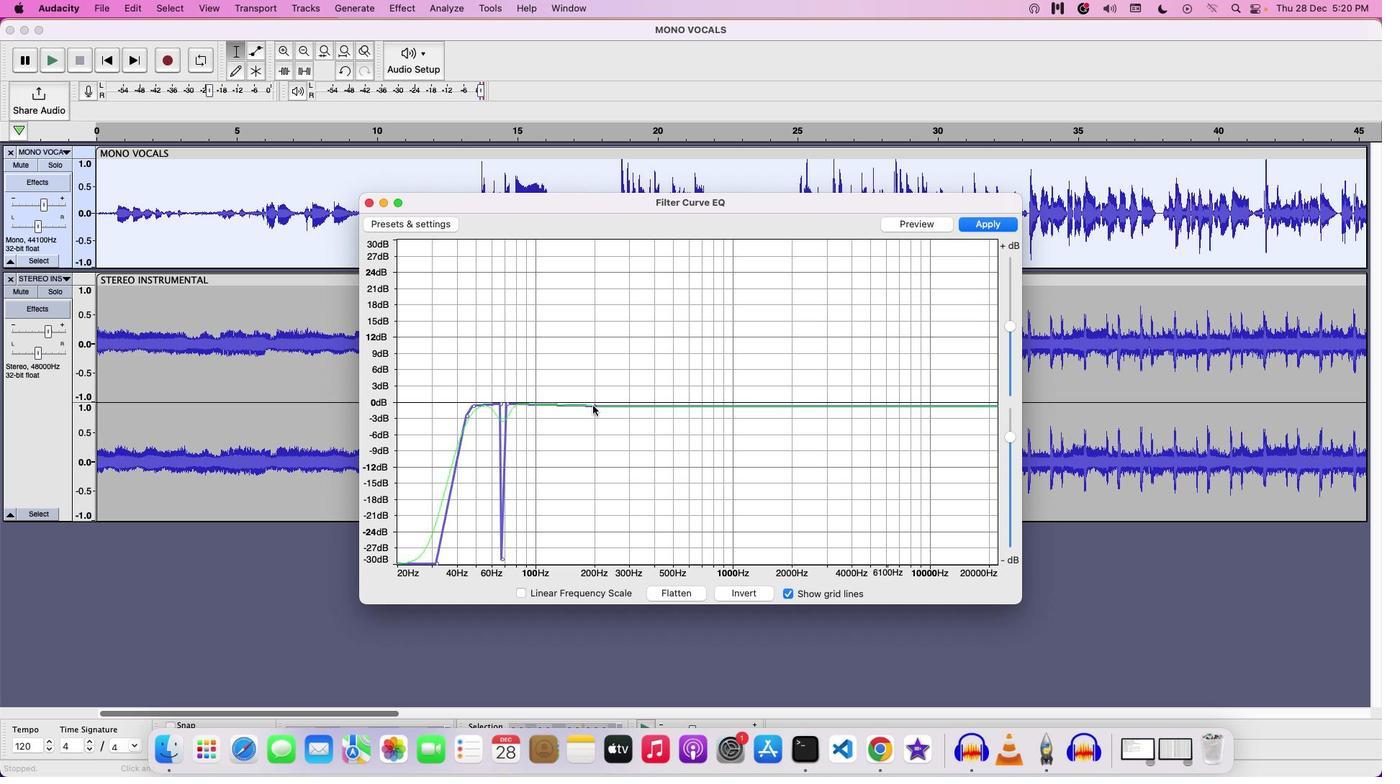
Action: Mouse moved to (44, 328)
Screenshot: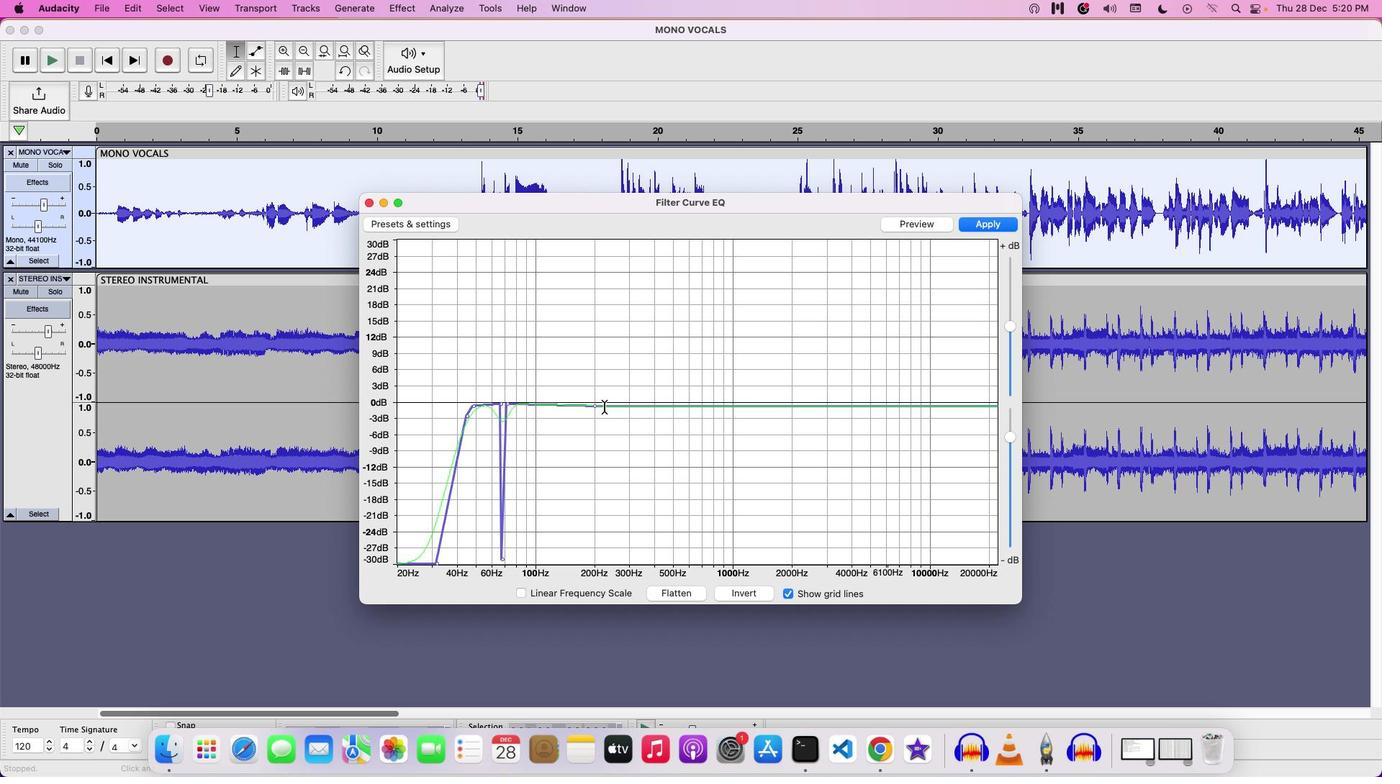 
Action: Mouse pressed left at (44, 328)
Screenshot: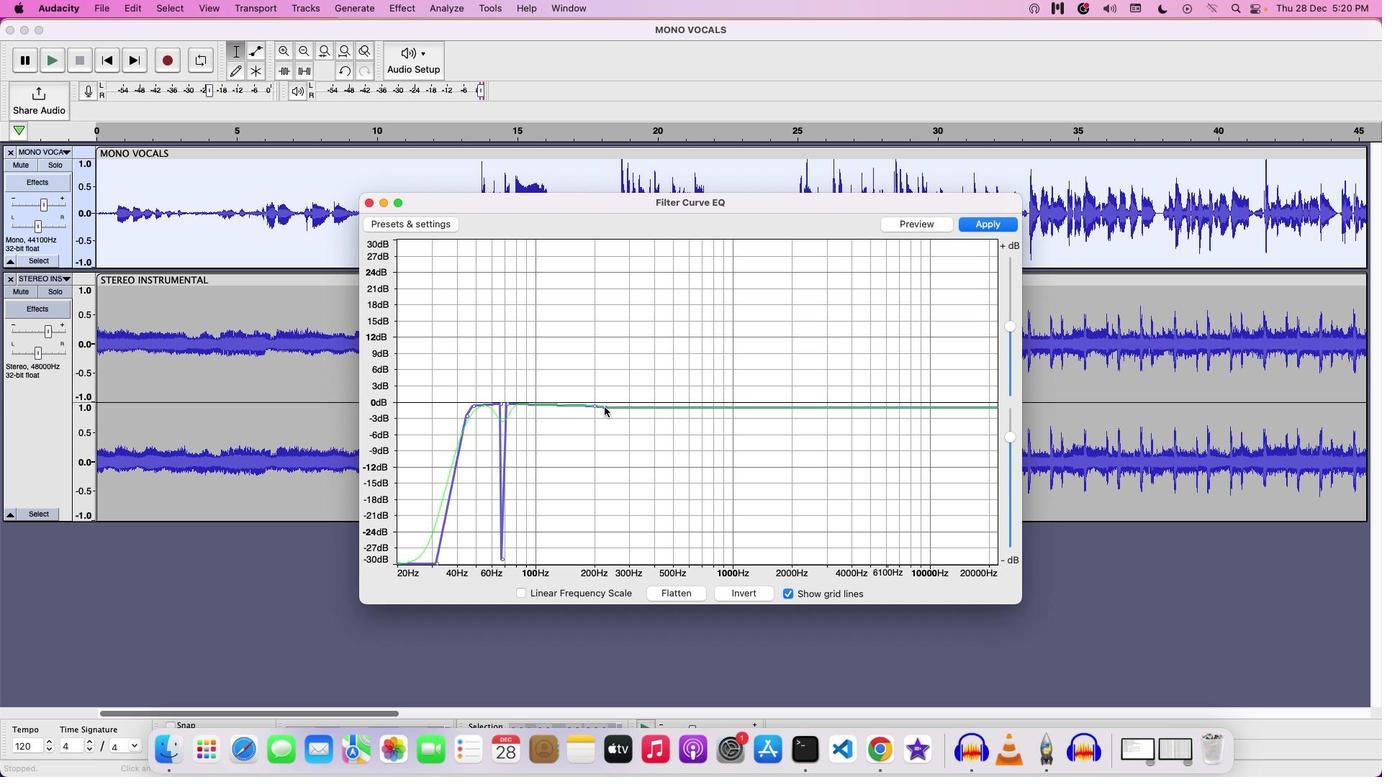 
Action: Mouse moved to (44, 328)
Screenshot: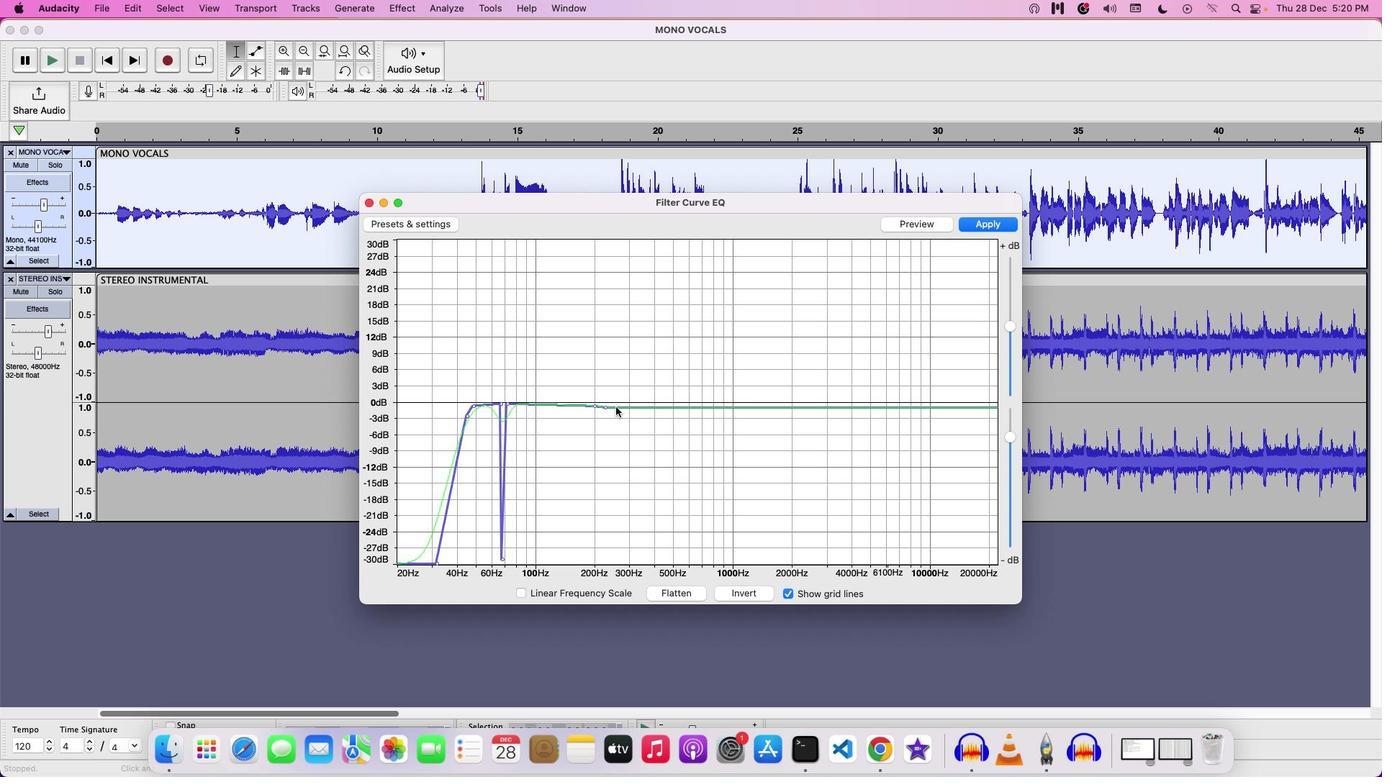 
Action: Mouse pressed left at (44, 328)
Screenshot: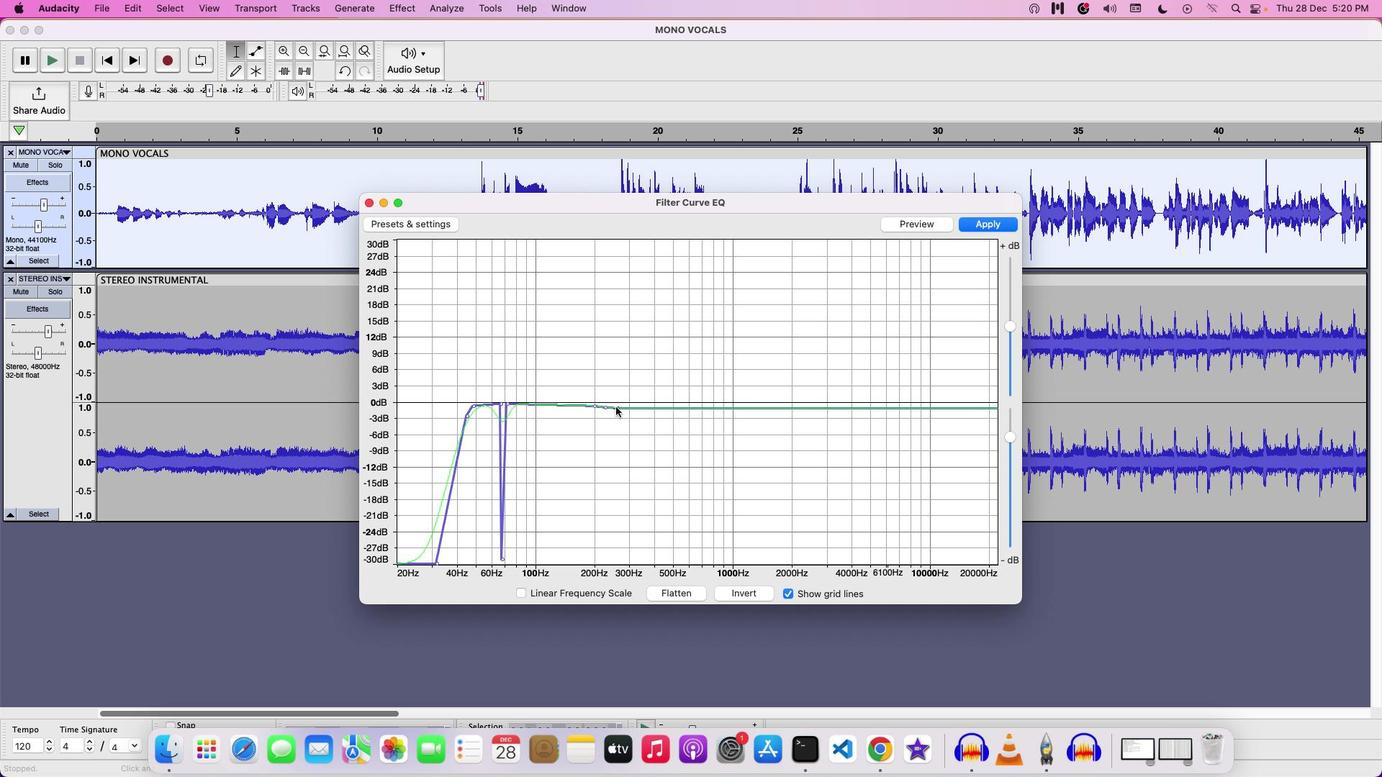 
Action: Mouse moved to (44, 328)
Screenshot: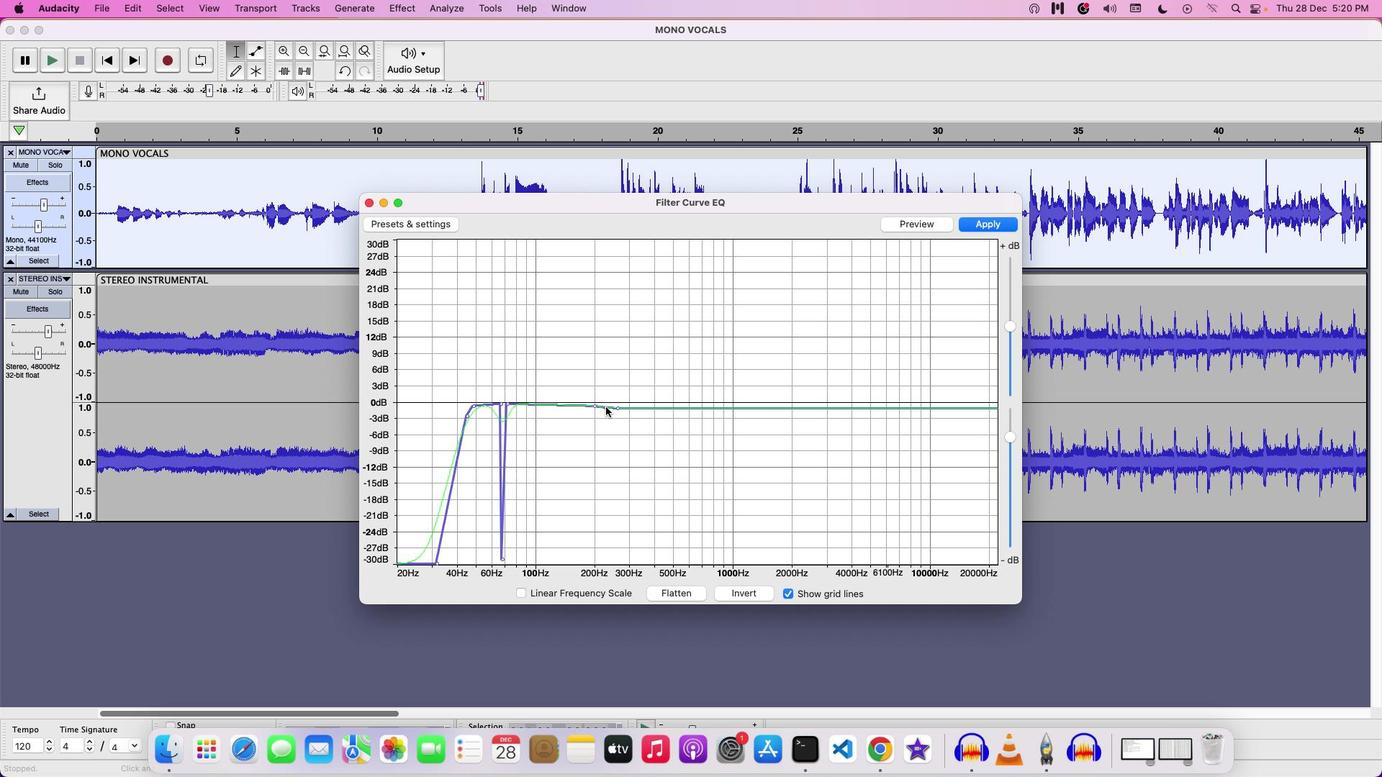 
Action: Mouse pressed left at (44, 328)
Screenshot: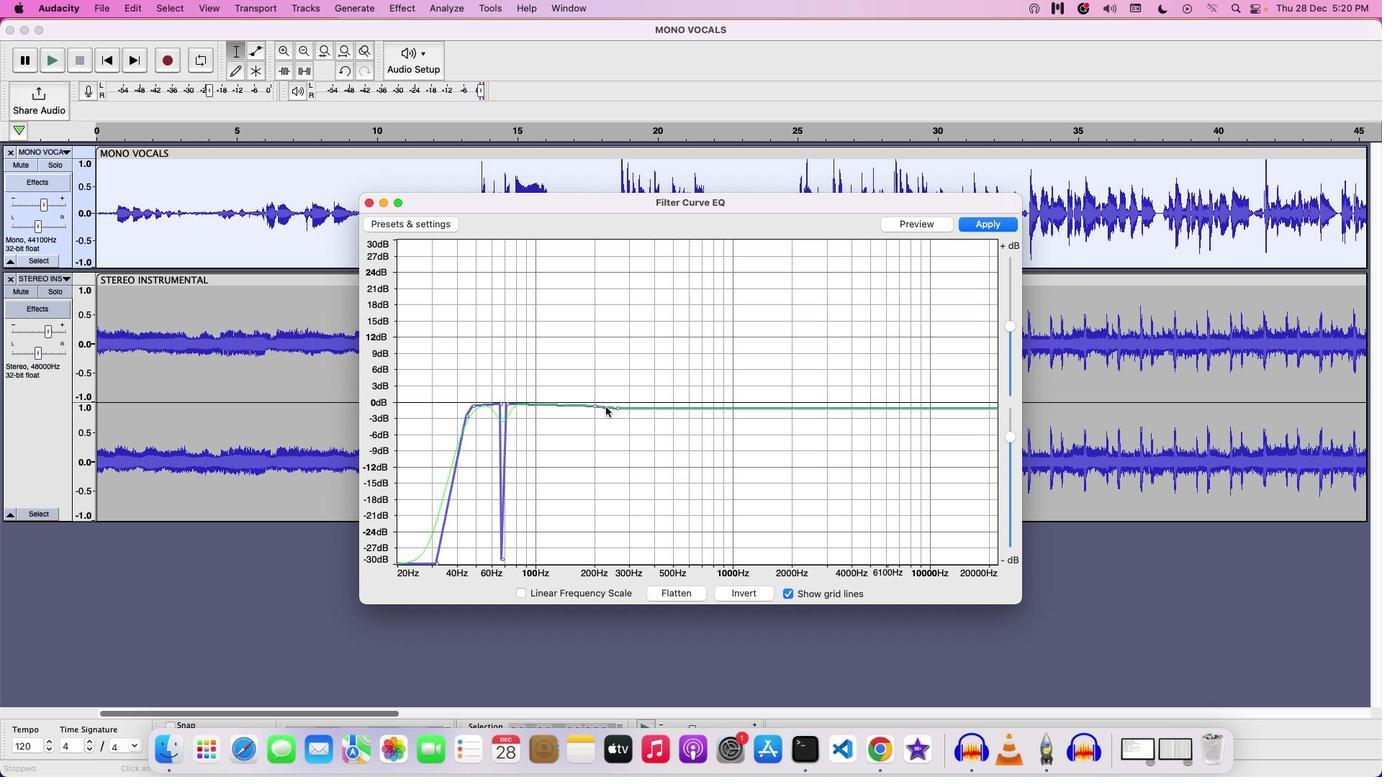 
Action: Mouse moved to (44, 328)
Screenshot: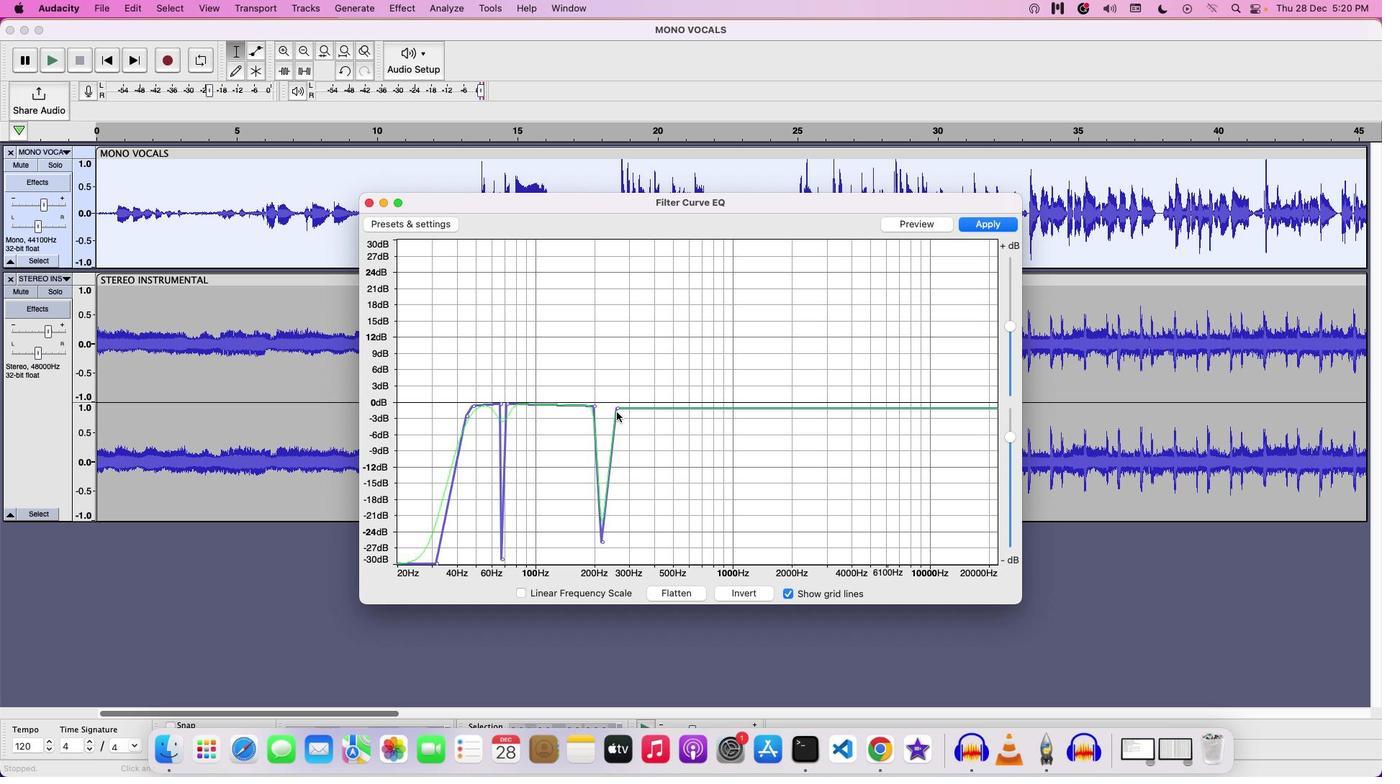 
Action: Mouse pressed left at (44, 328)
Screenshot: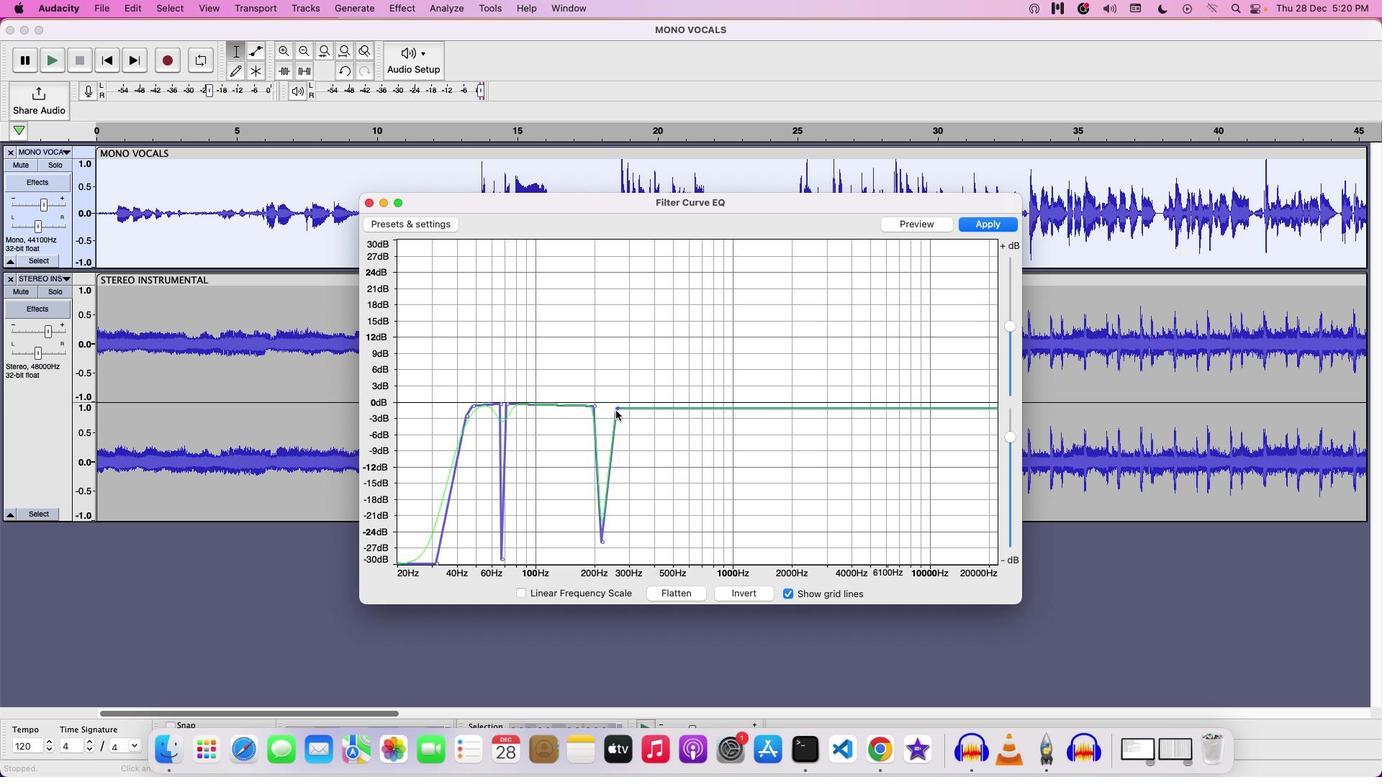 
Action: Mouse moved to (44, 328)
Screenshot: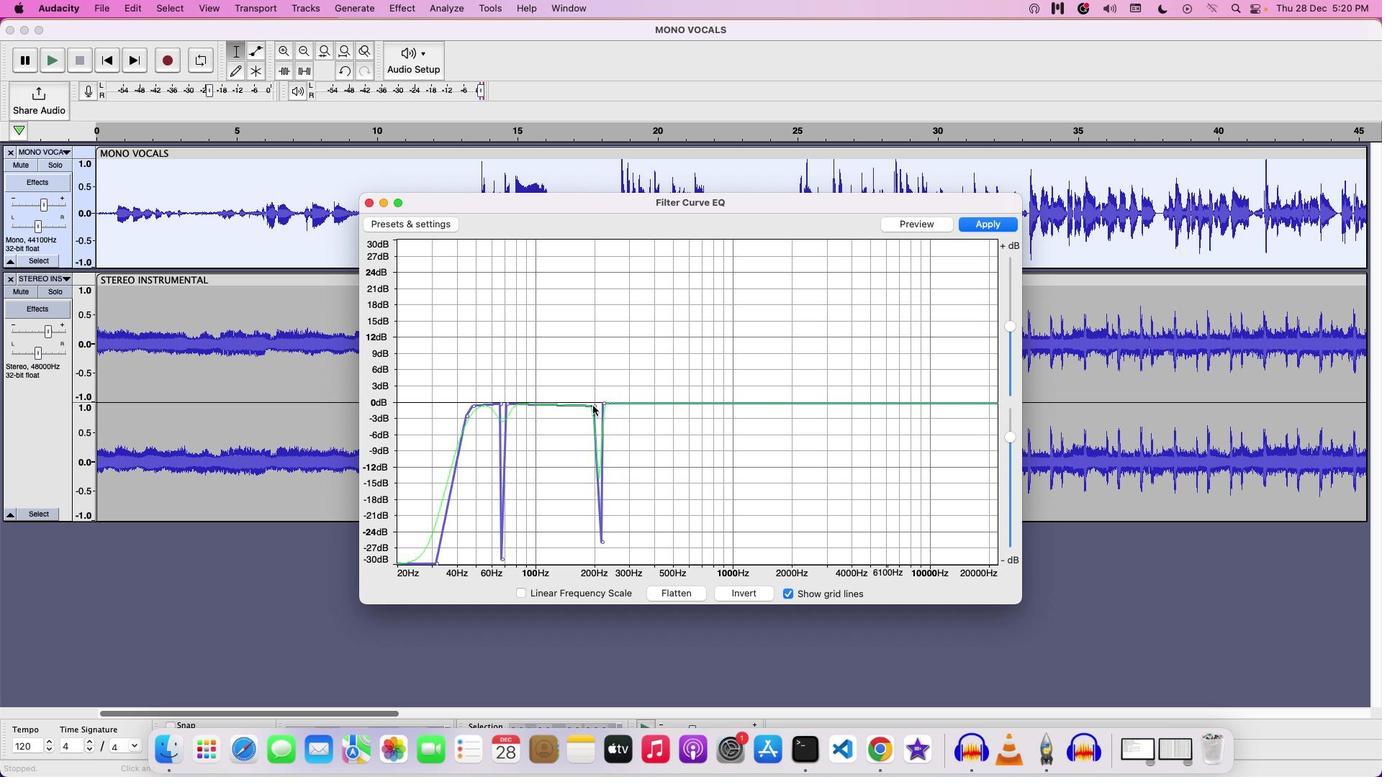 
Action: Mouse pressed left at (44, 328)
Screenshot: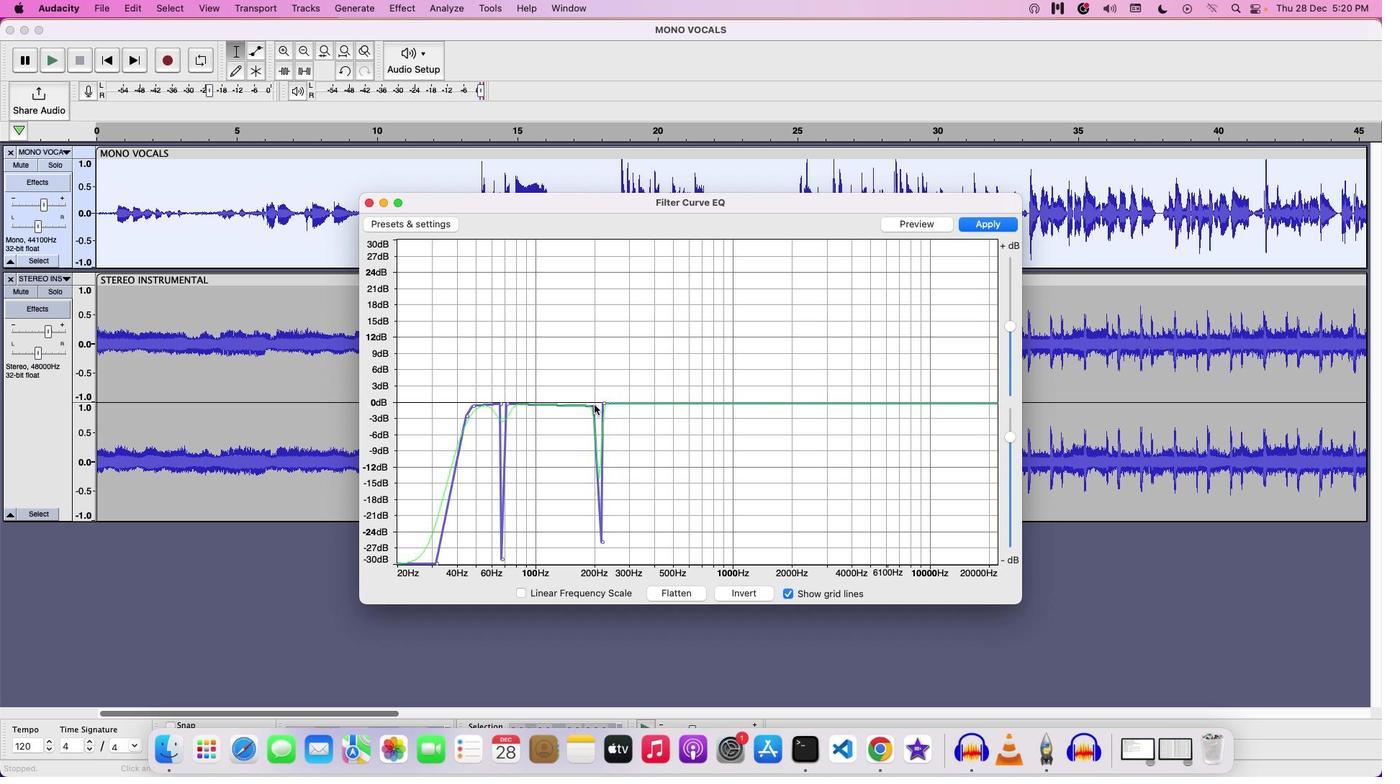 
Action: Mouse moved to (44, 328)
Screenshot: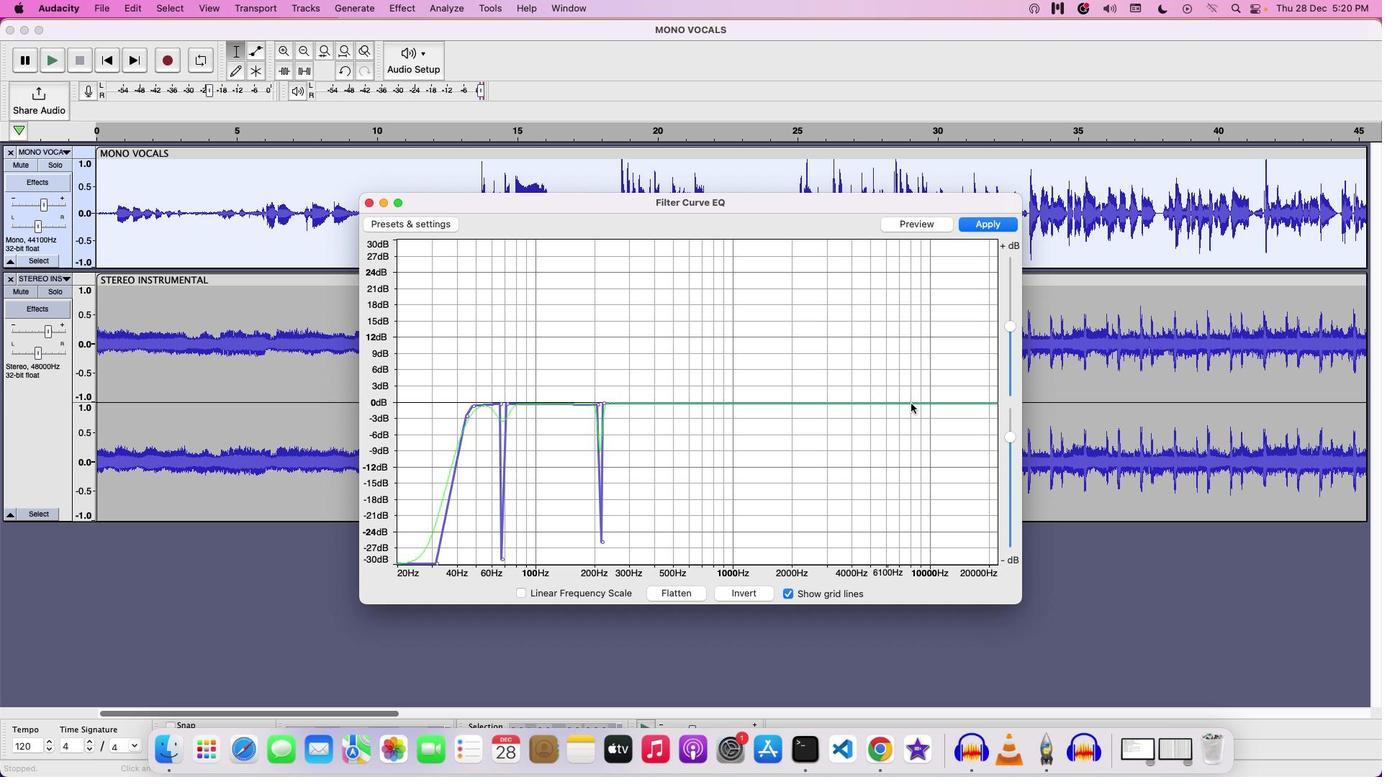 
Action: Mouse pressed left at (44, 328)
Screenshot: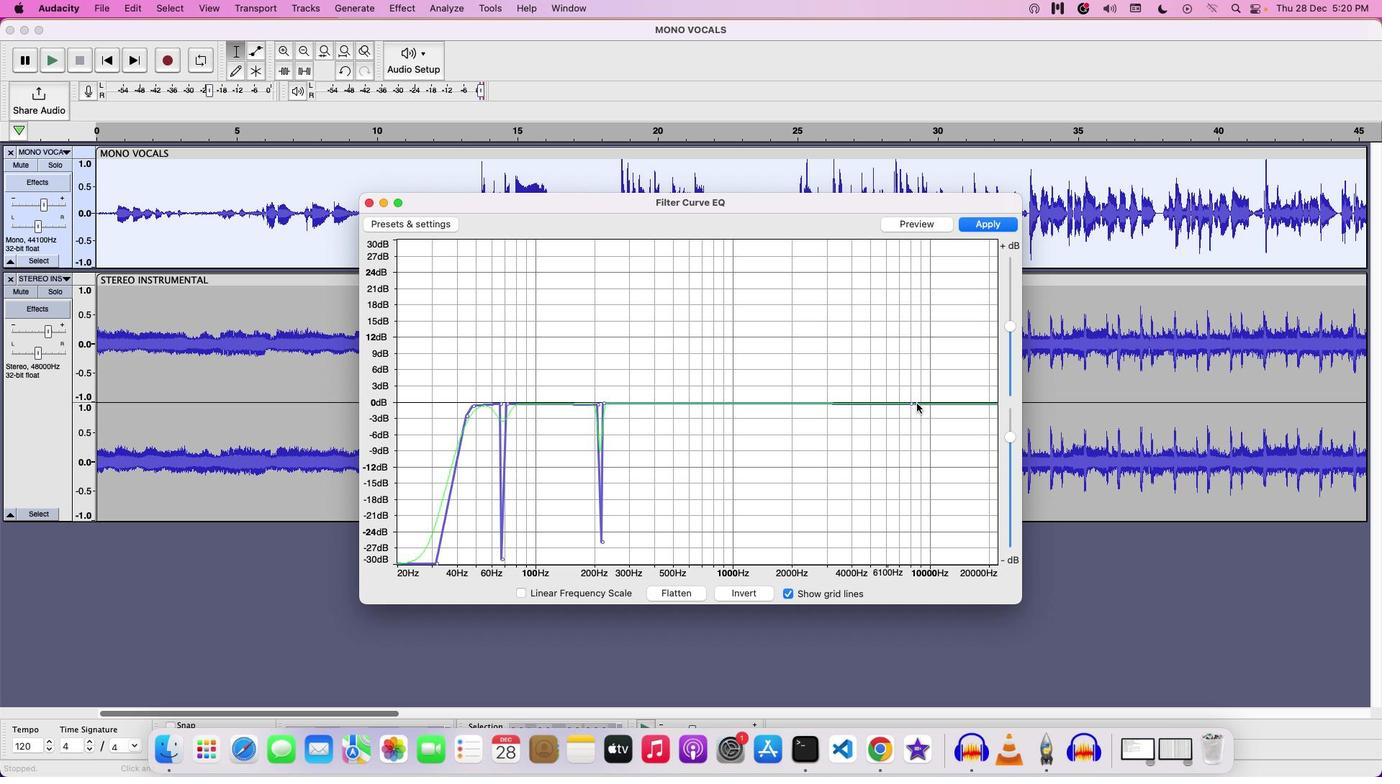 
Action: Mouse moved to (44, 328)
Screenshot: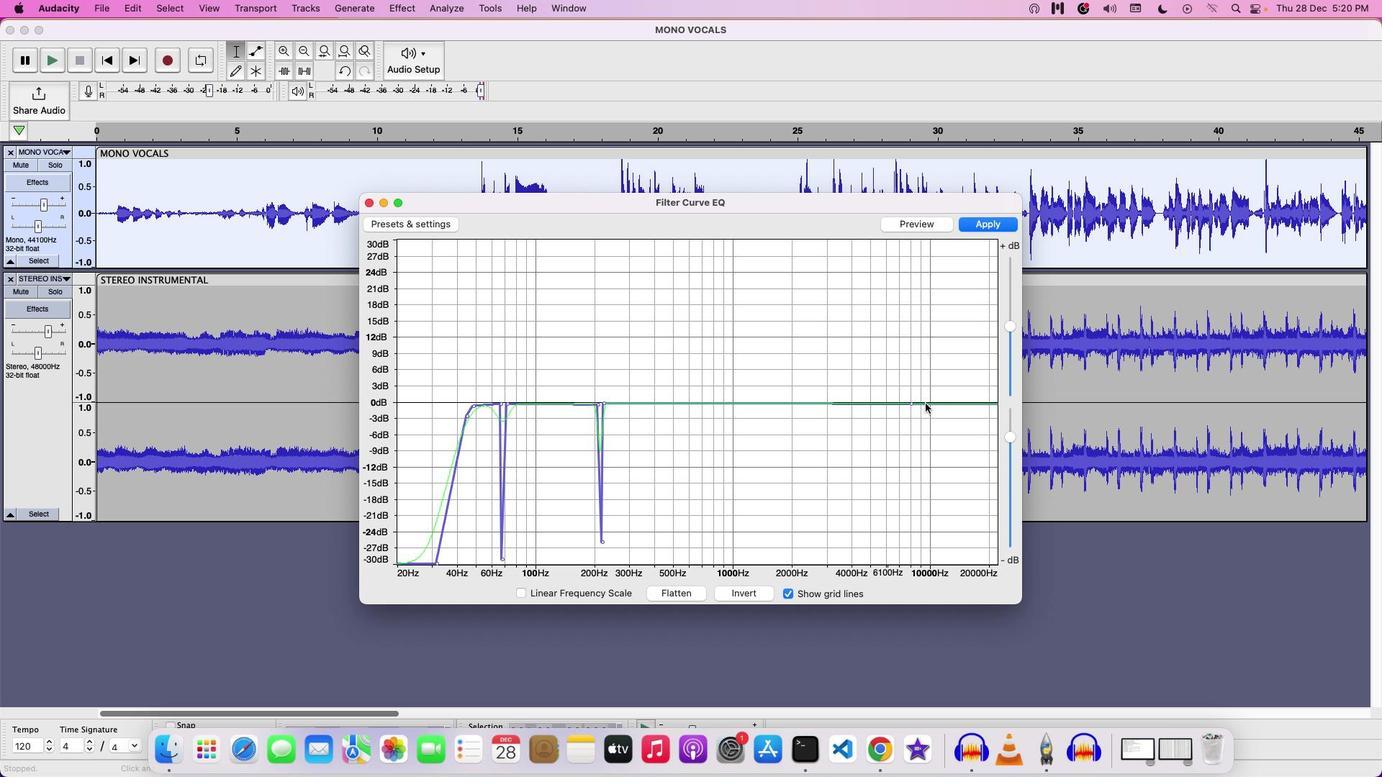 
Action: Mouse pressed left at (44, 328)
Screenshot: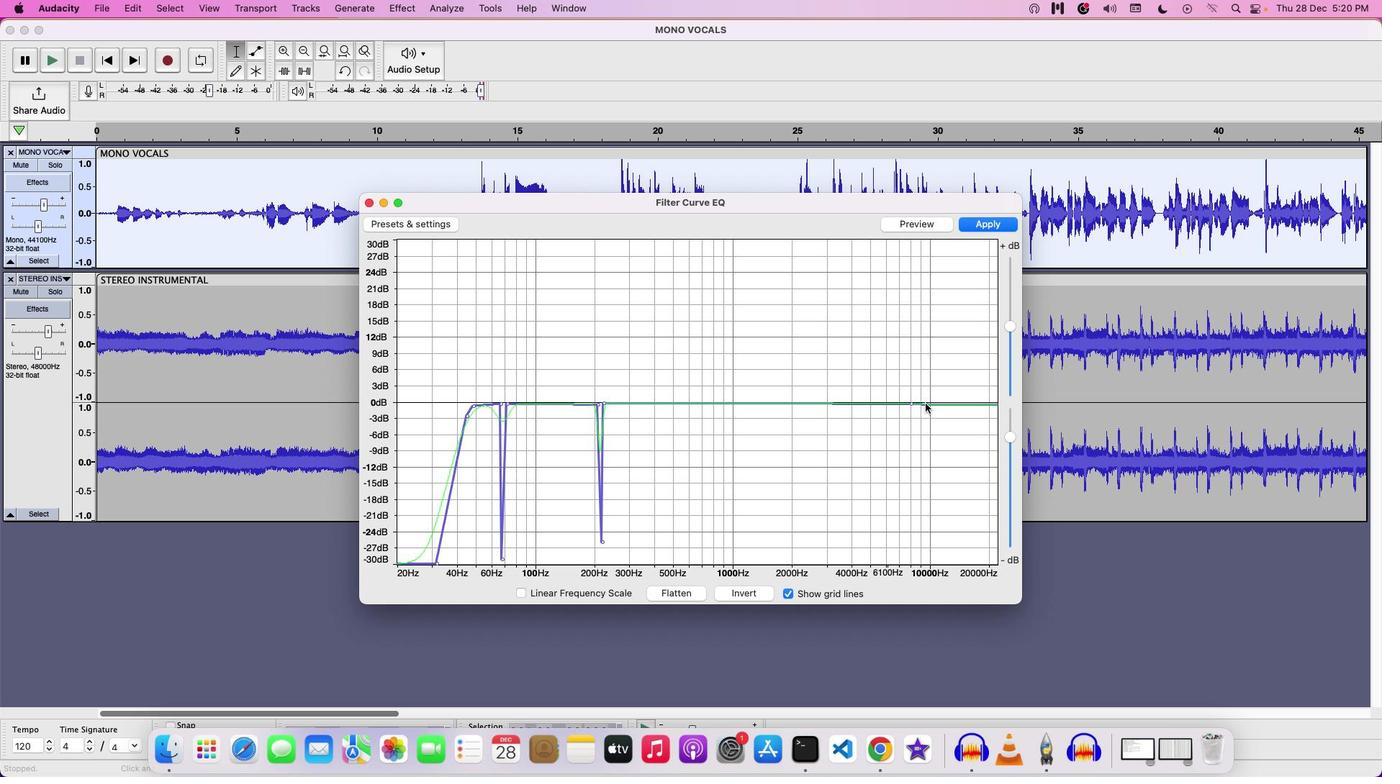 
Action: Mouse moved to (44, 328)
Screenshot: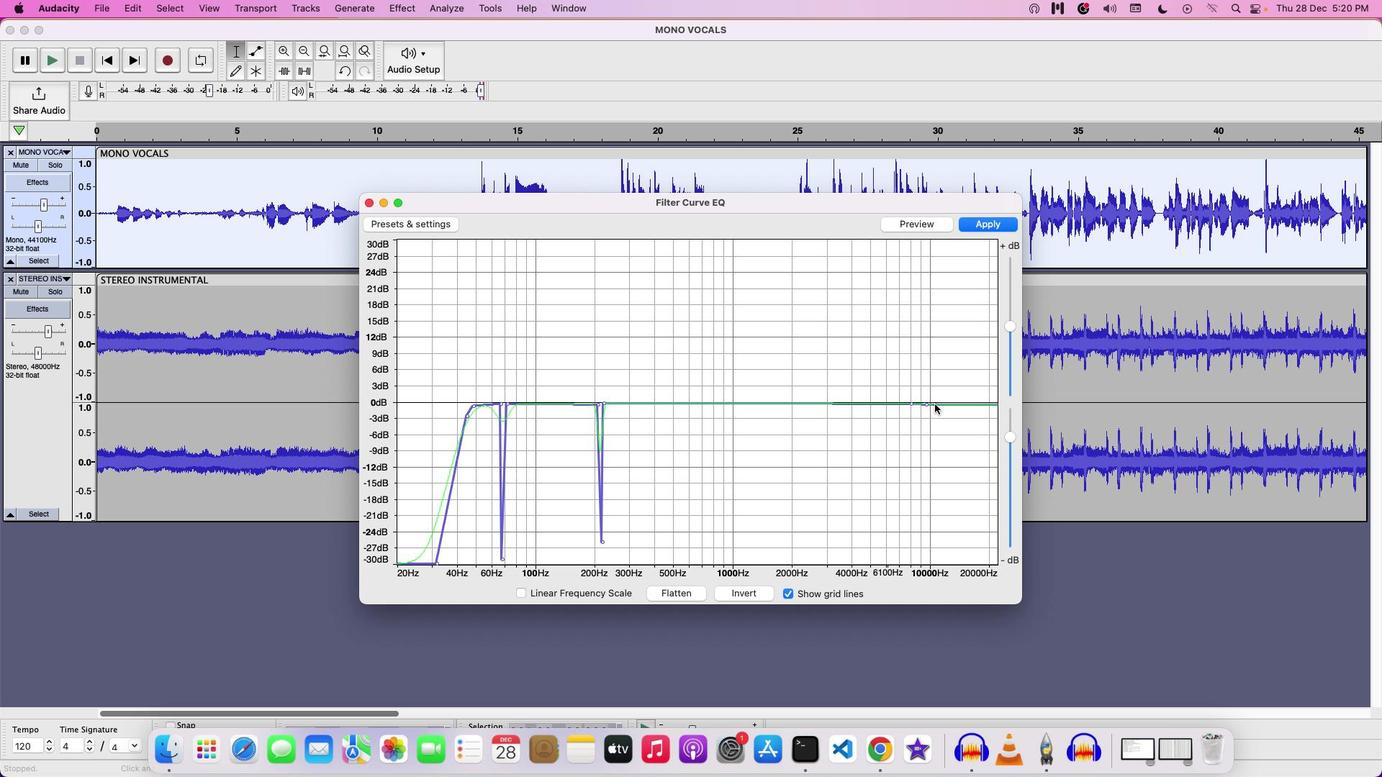 
Action: Mouse pressed left at (44, 328)
Screenshot: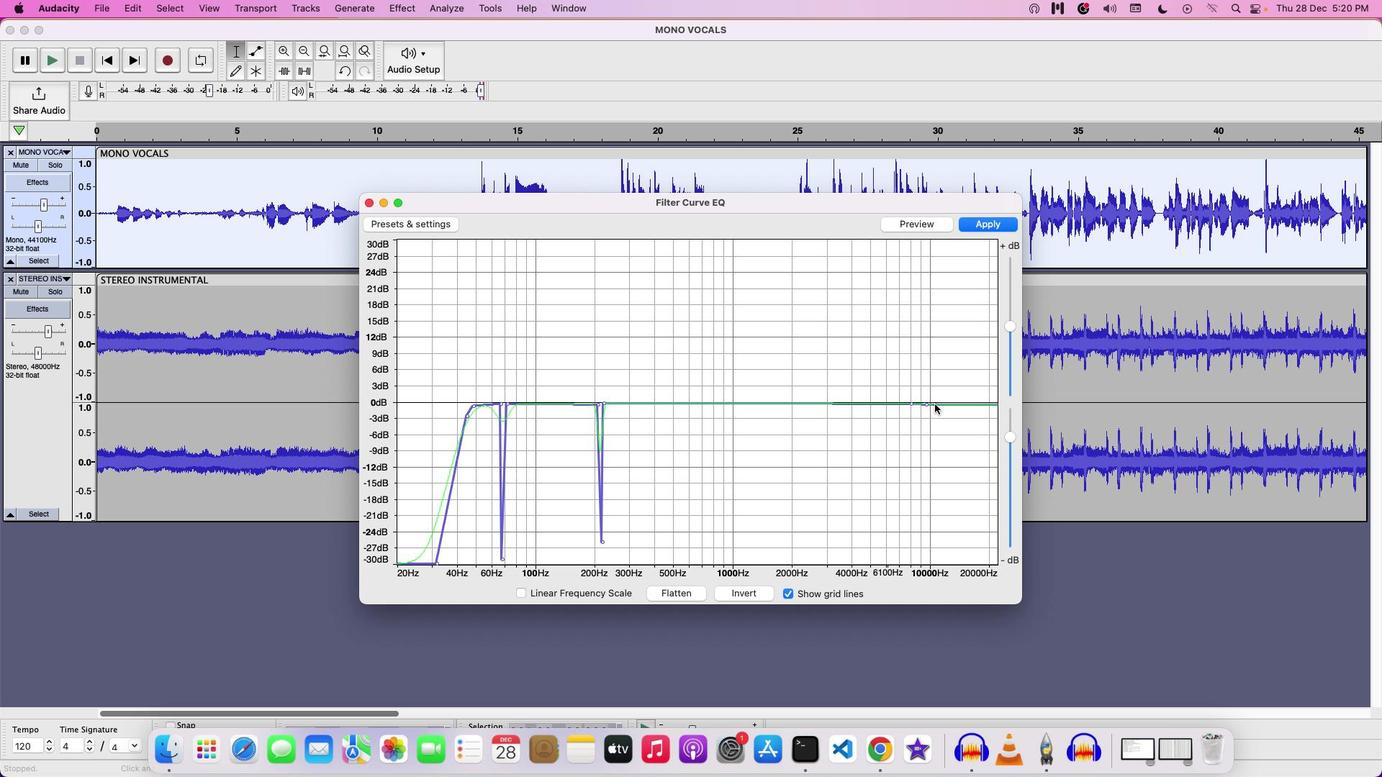 
Action: Mouse moved to (44, 328)
Screenshot: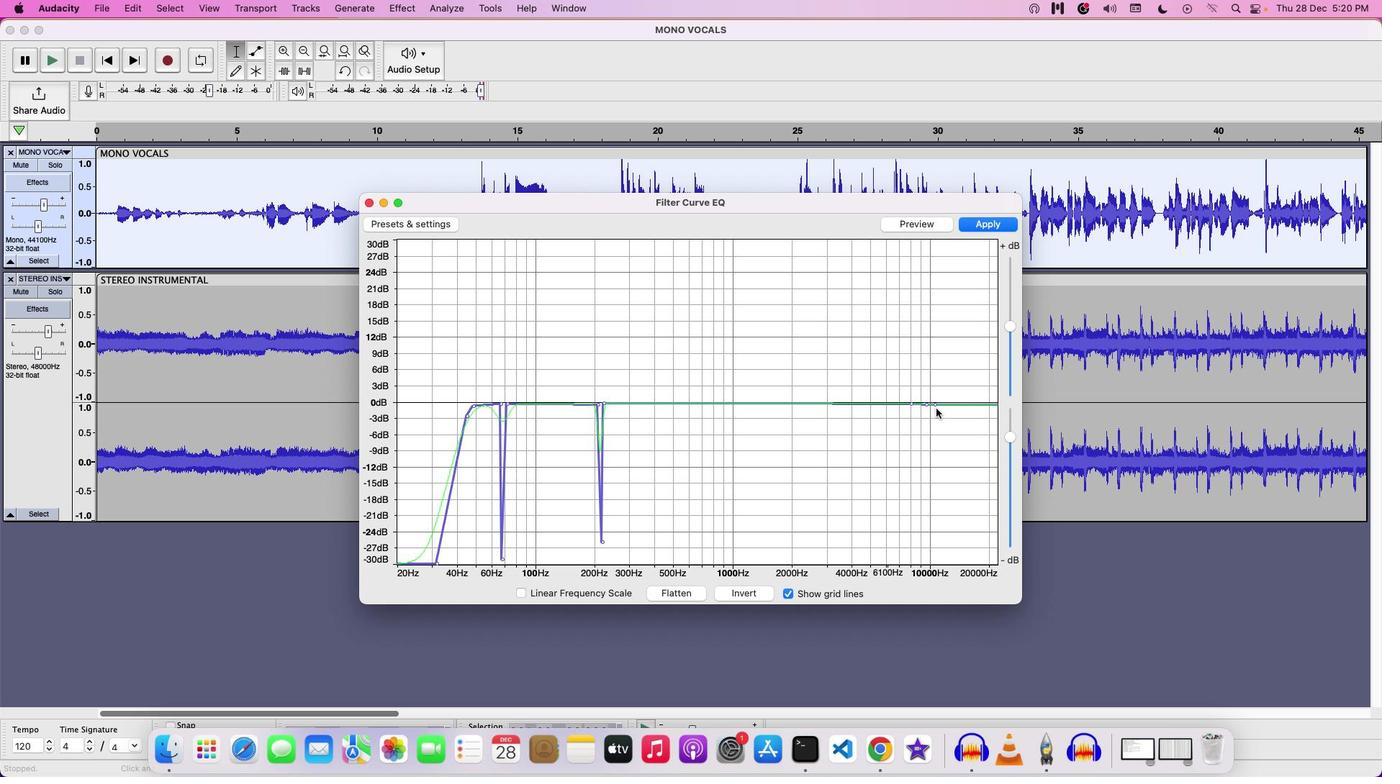 
Action: Mouse pressed left at (44, 328)
Screenshot: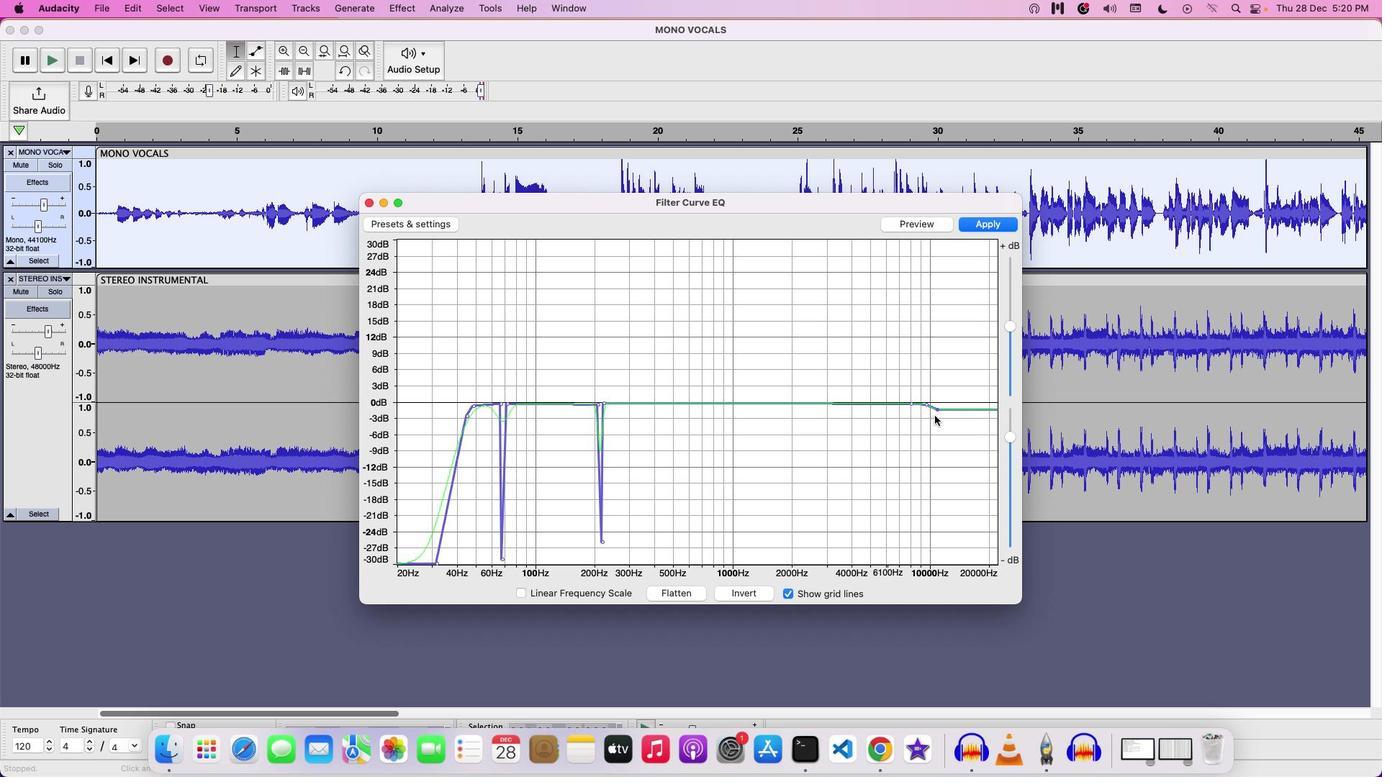 
Action: Mouse moved to (44, 328)
Screenshot: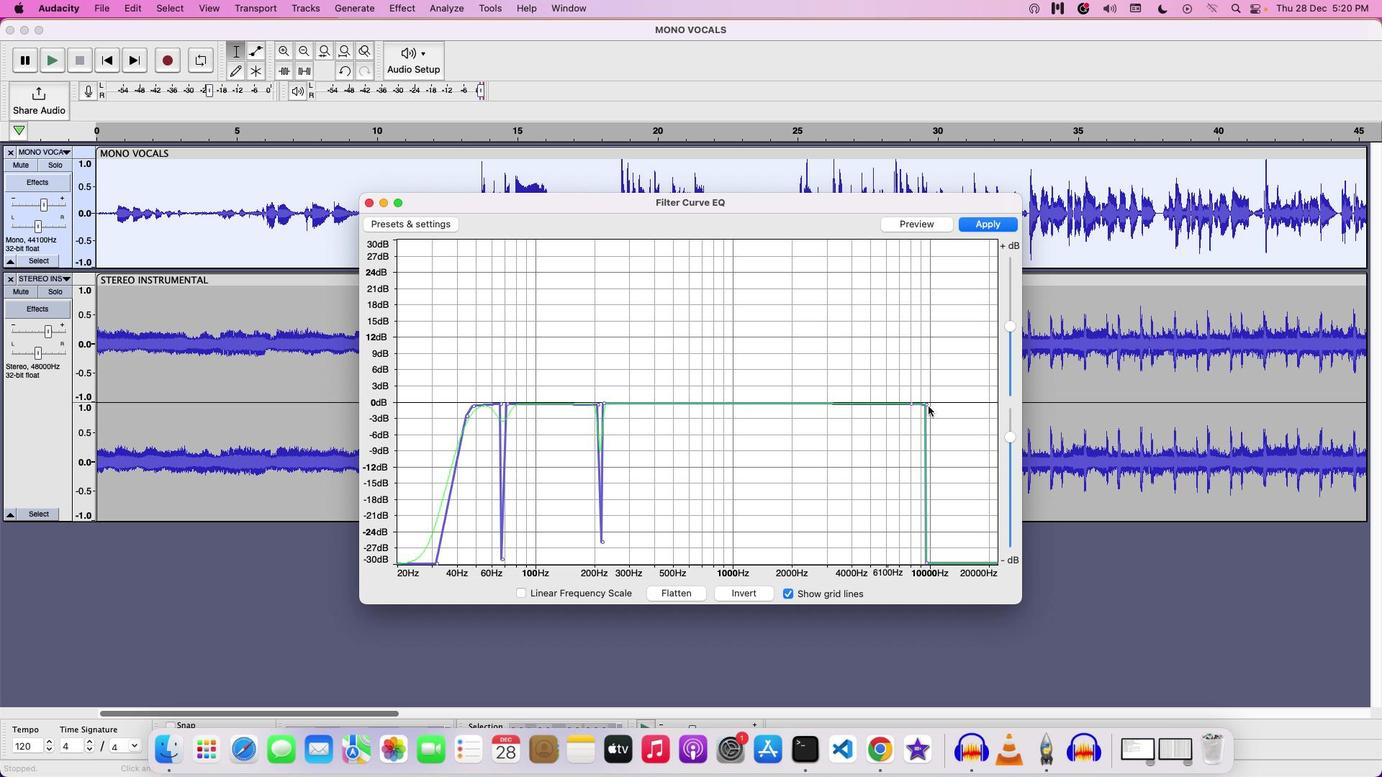 
Action: Mouse pressed left at (44, 328)
Screenshot: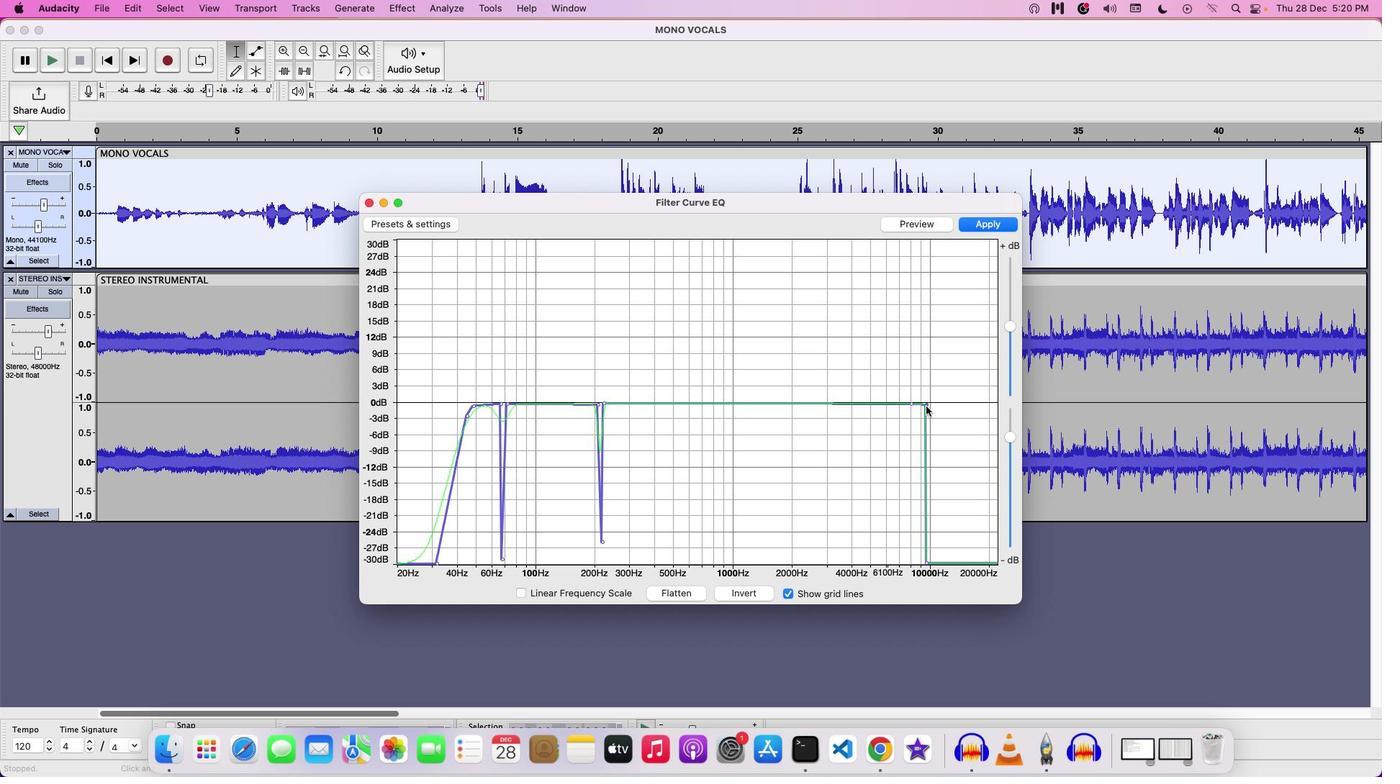 
Action: Mouse moved to (44, 328)
Screenshot: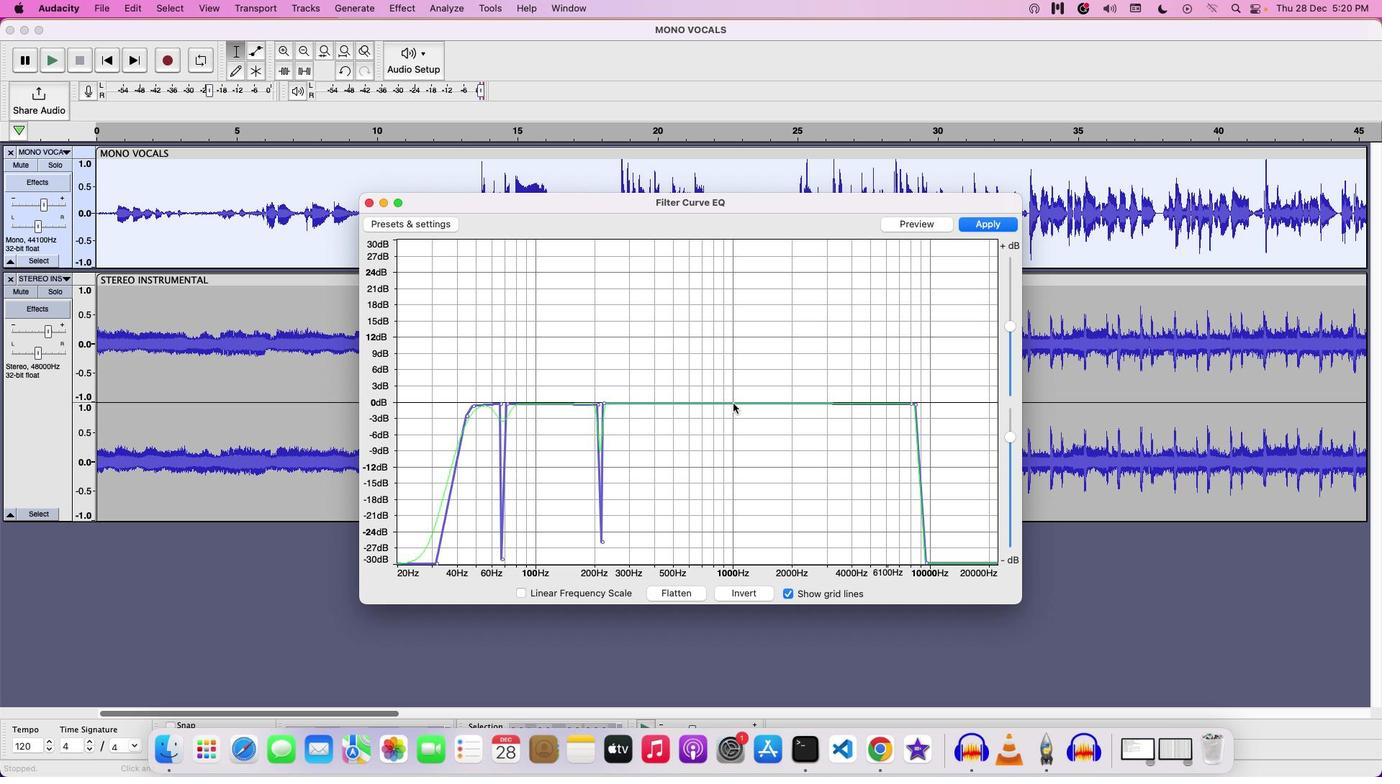 
Action: Mouse pressed left at (44, 328)
Screenshot: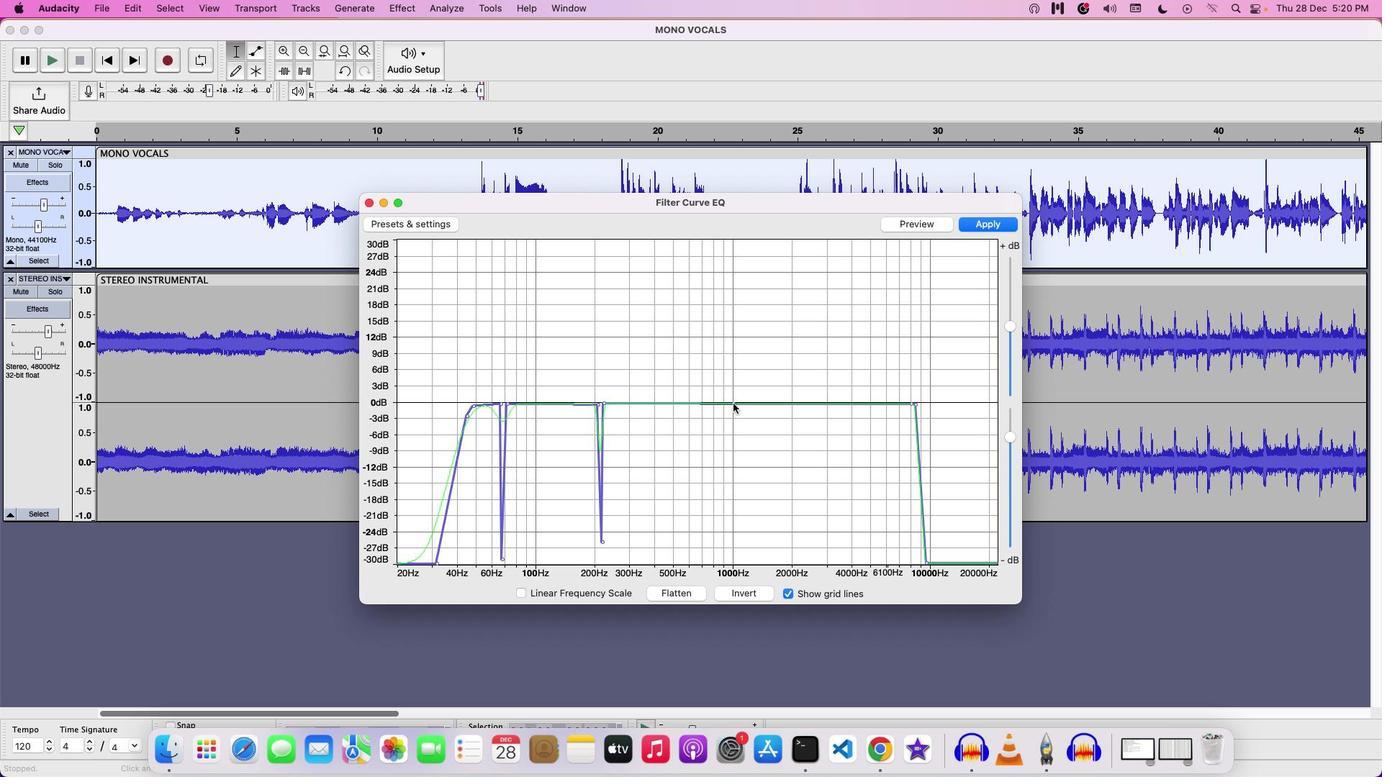 
Action: Mouse moved to (44, 328)
Screenshot: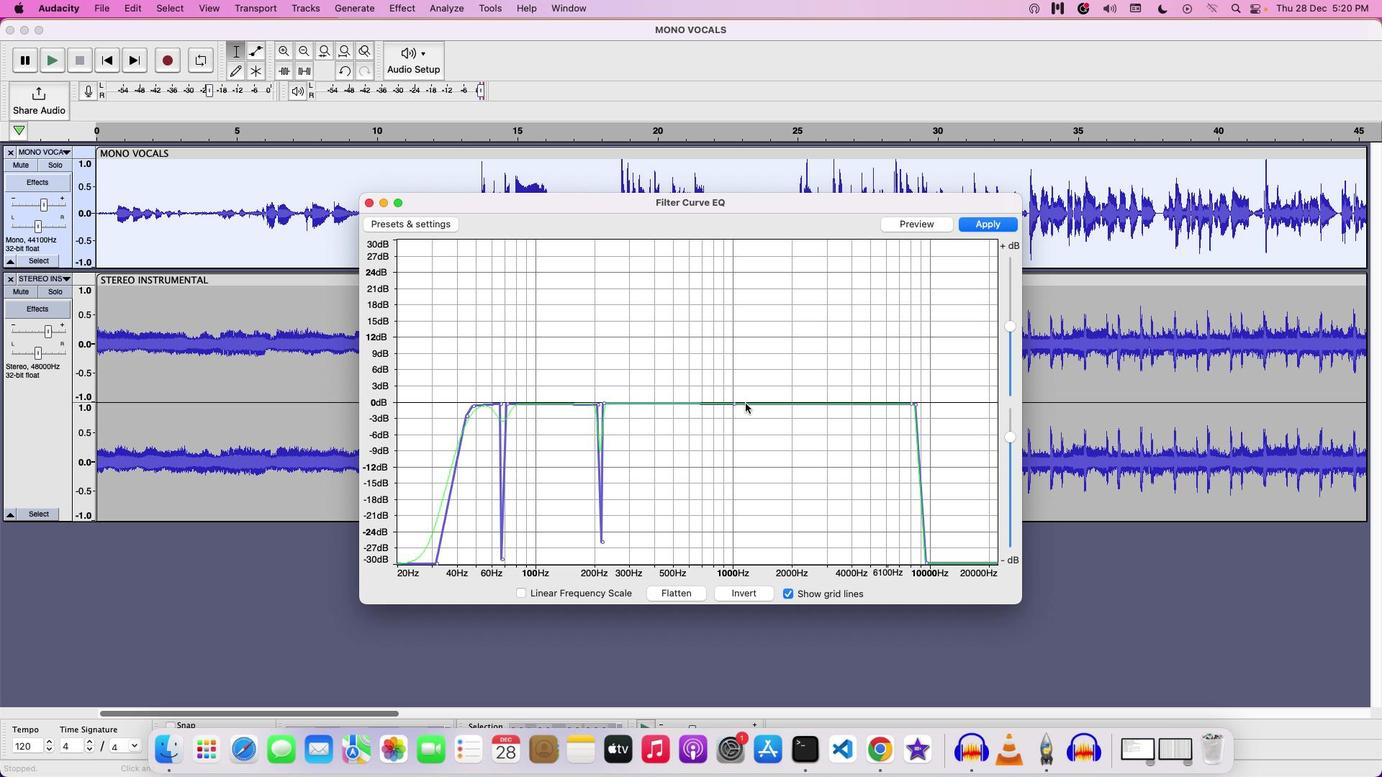 
Action: Mouse pressed left at (44, 328)
Screenshot: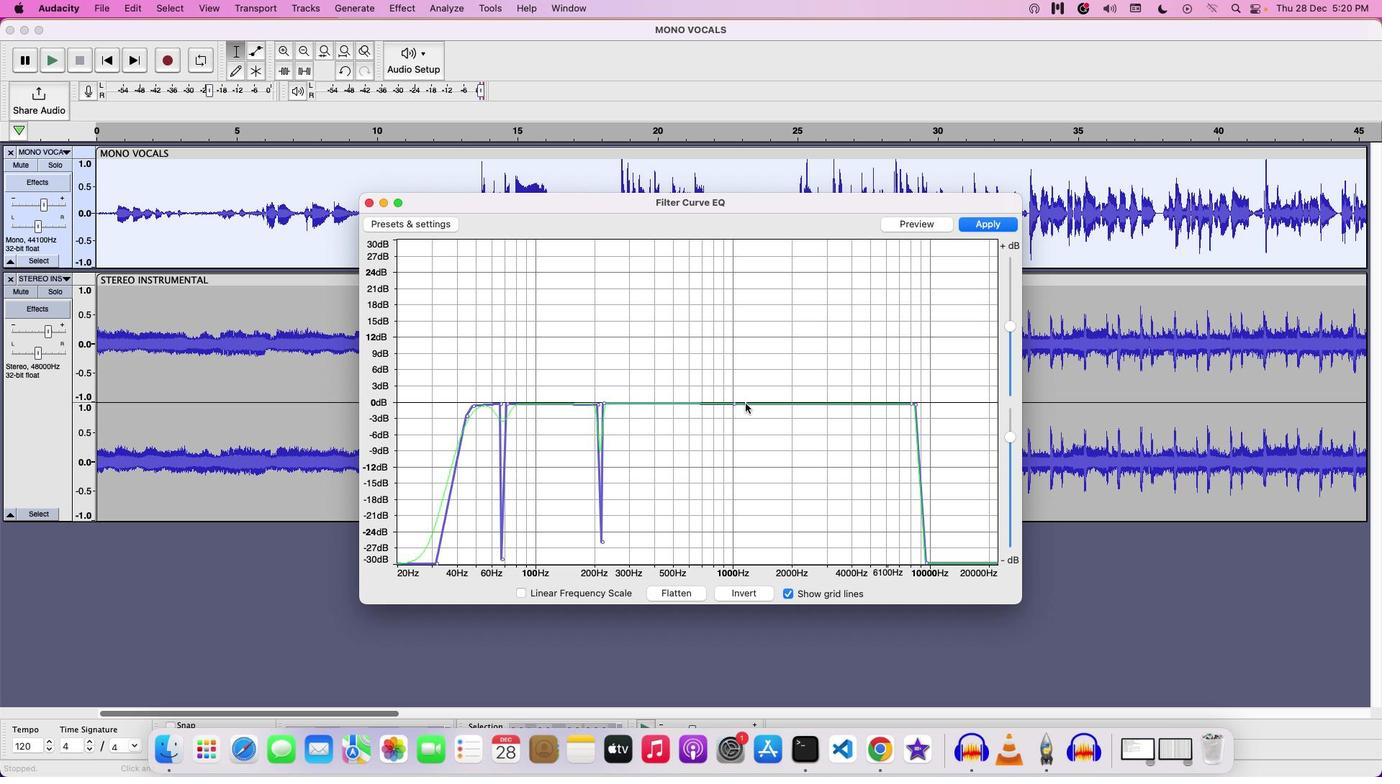 
Action: Mouse moved to (44, 328)
Screenshot: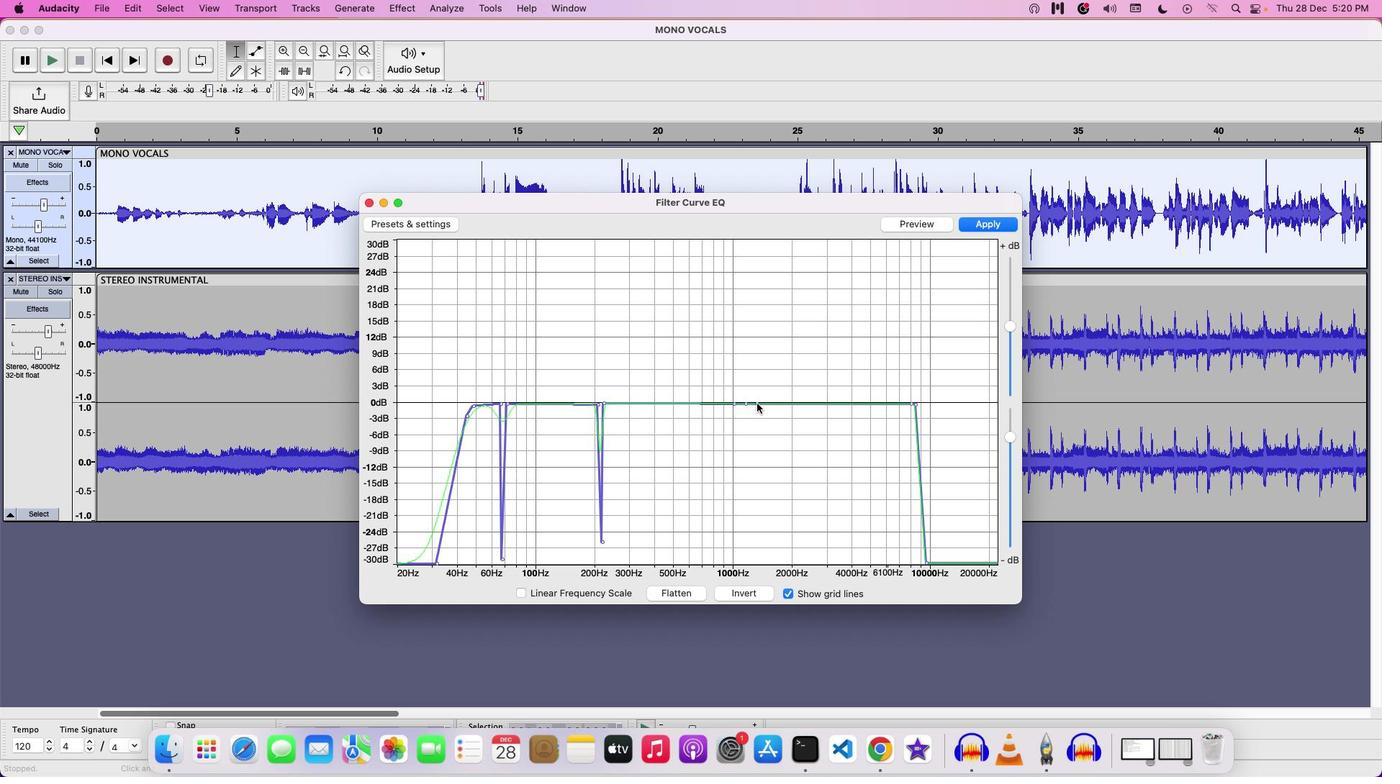 
Action: Mouse pressed left at (44, 328)
Screenshot: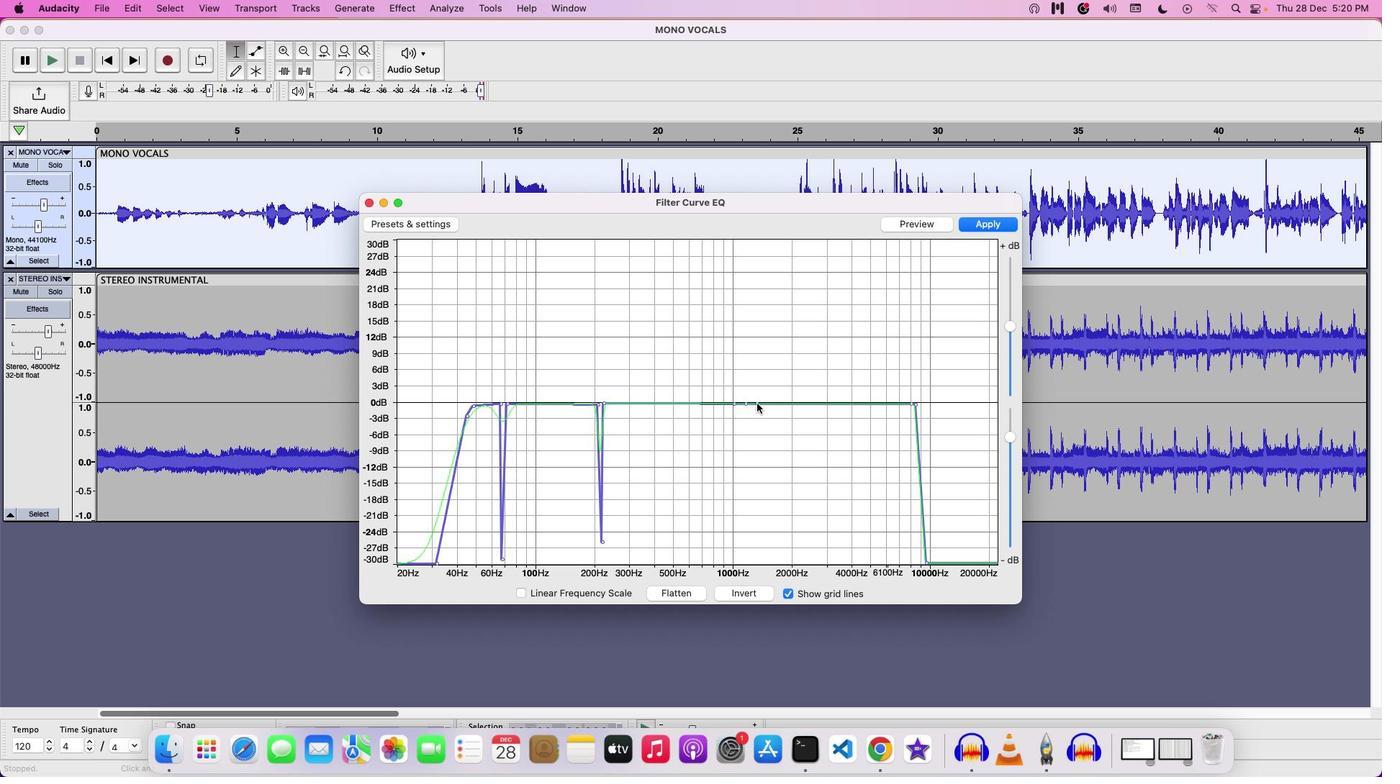 
Action: Mouse moved to (44, 328)
Screenshot: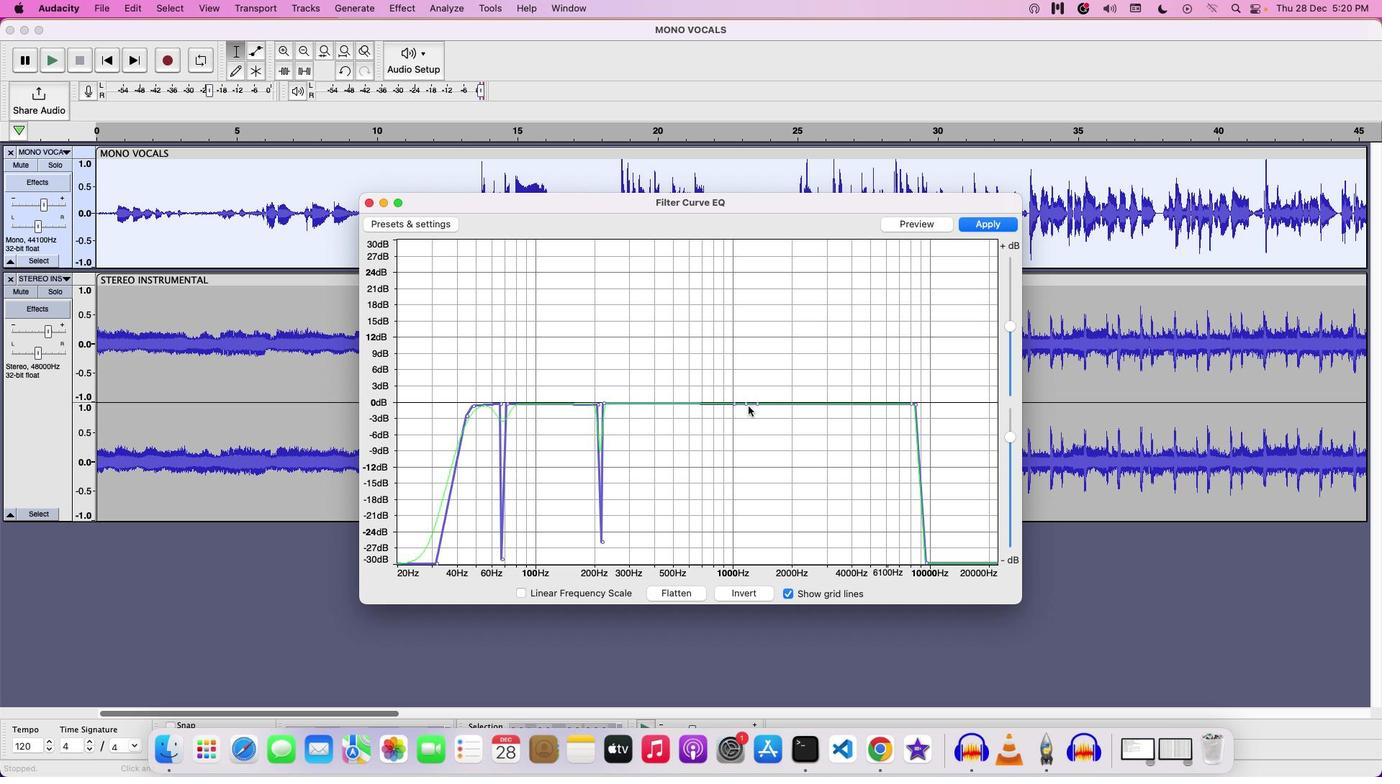 
Action: Mouse pressed left at (44, 328)
Screenshot: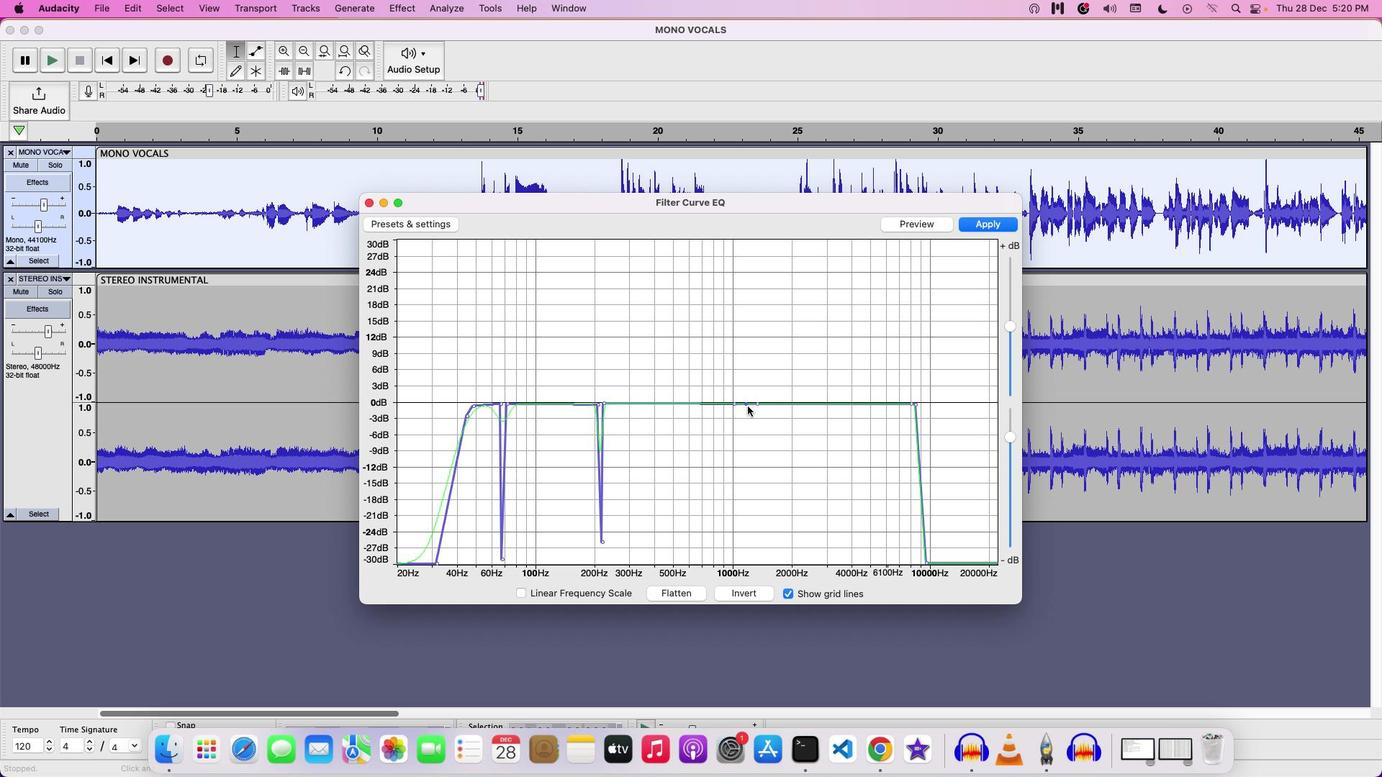 
Action: Mouse moved to (44, 328)
Screenshot: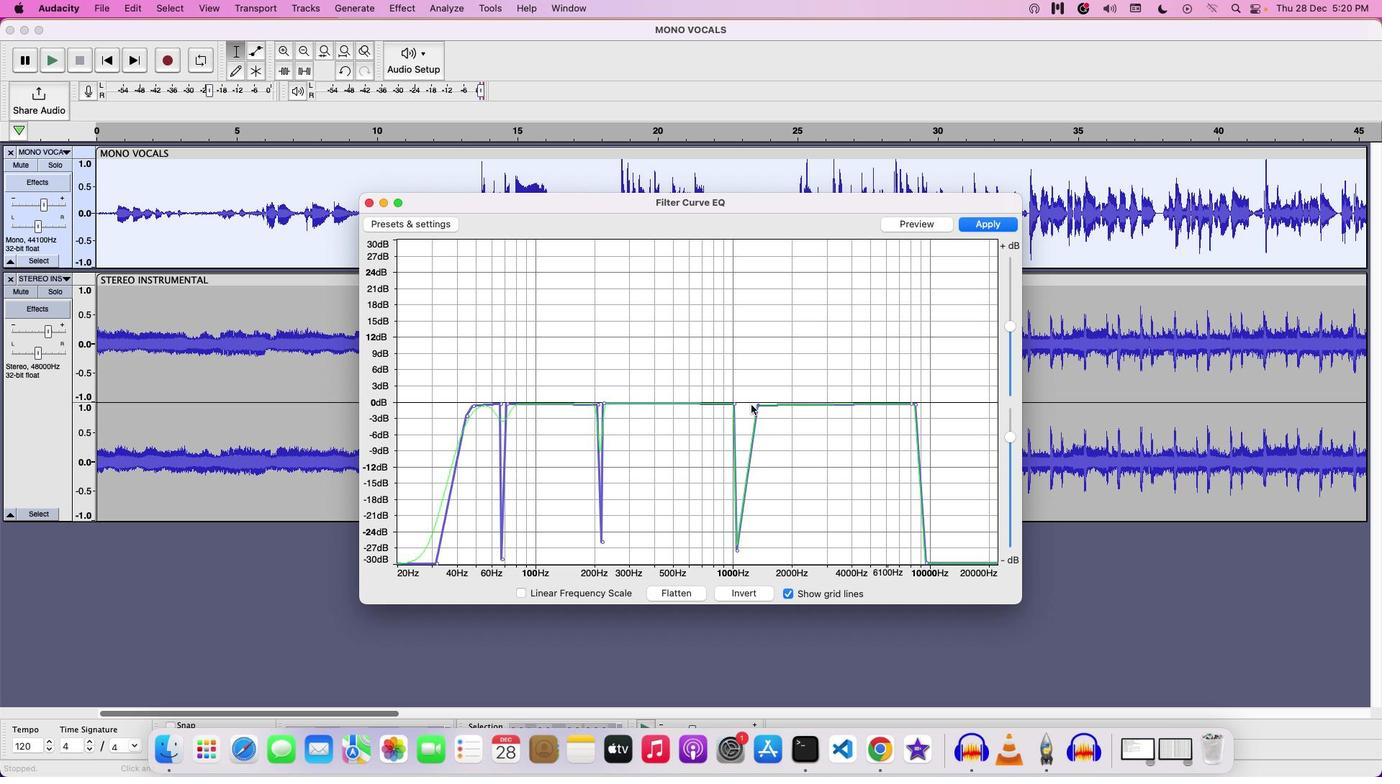 
Action: Mouse pressed left at (44, 328)
Screenshot: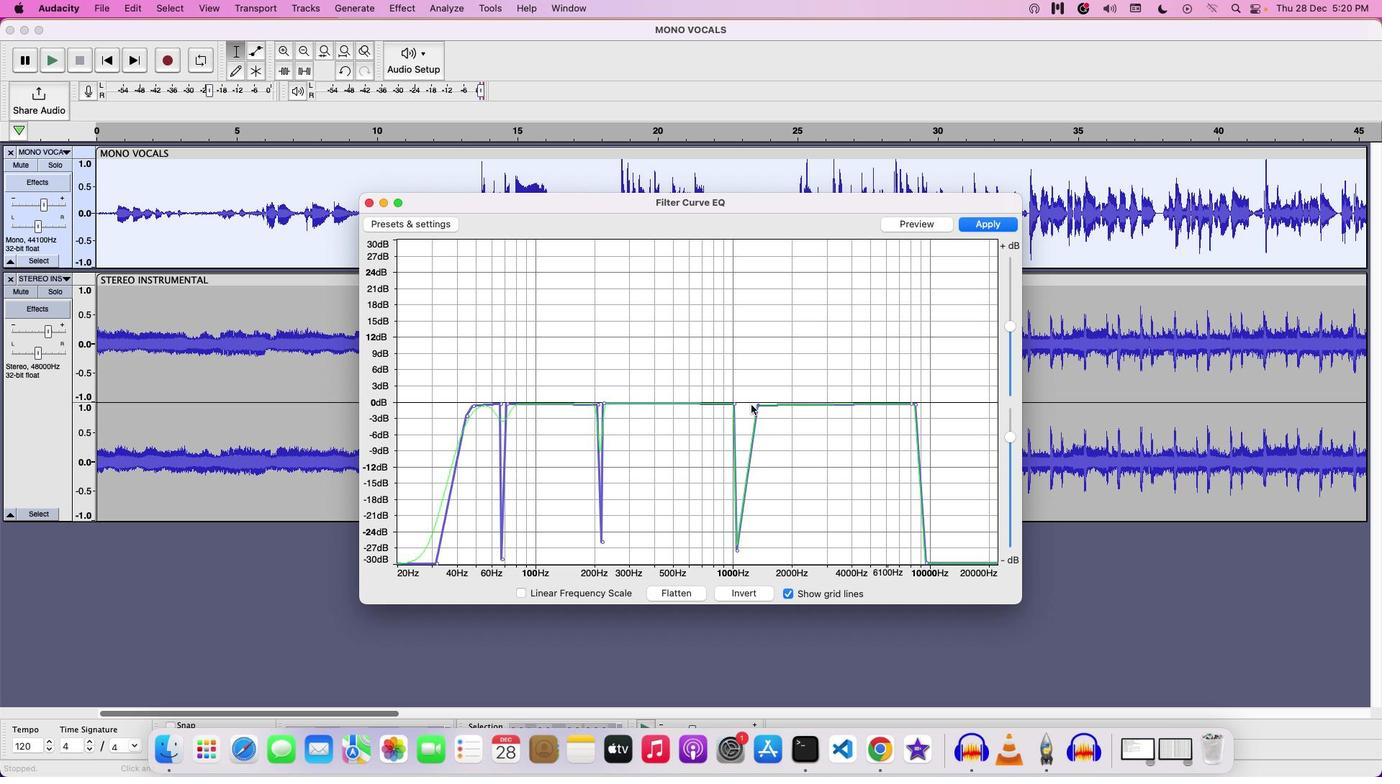 
Action: Mouse moved to (44, 328)
Screenshot: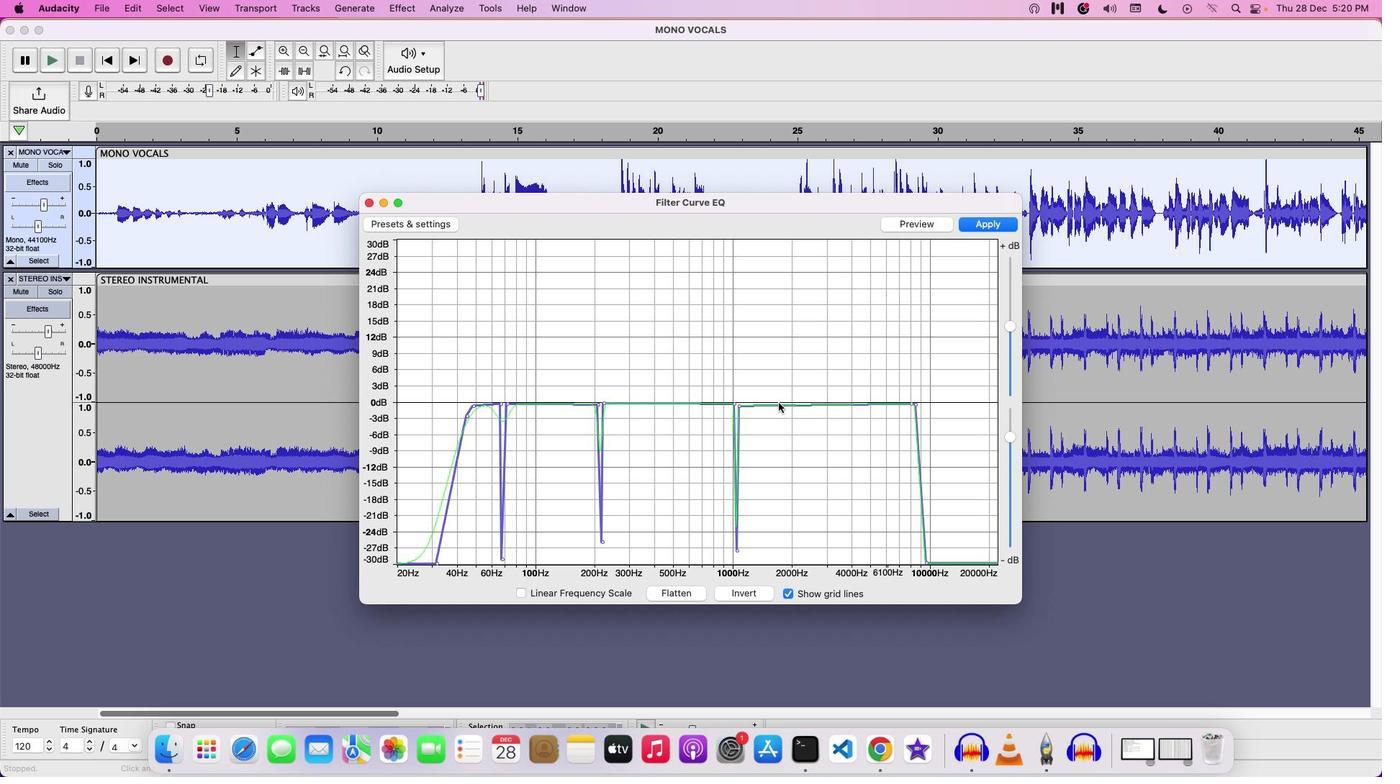 
Action: Mouse pressed left at (44, 328)
Screenshot: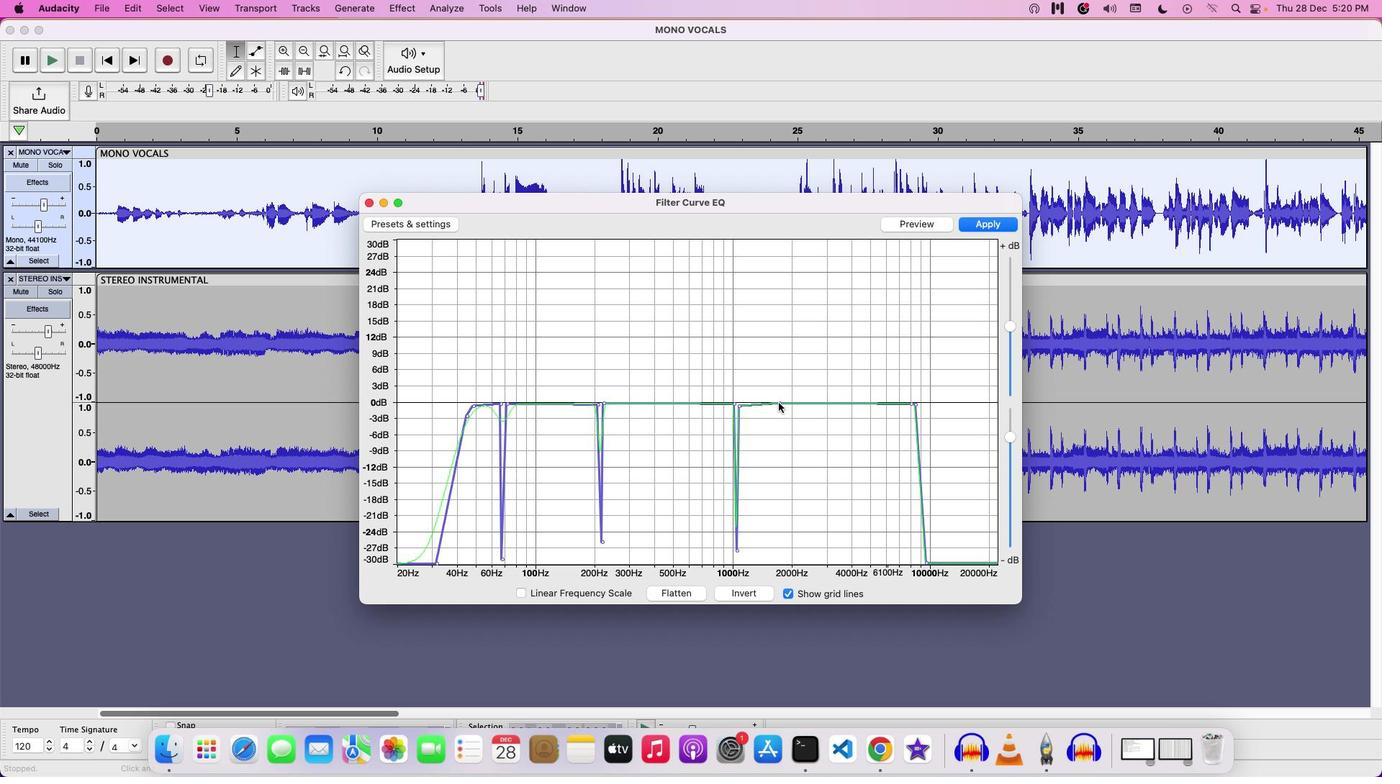 
Action: Mouse moved to (44, 328)
Screenshot: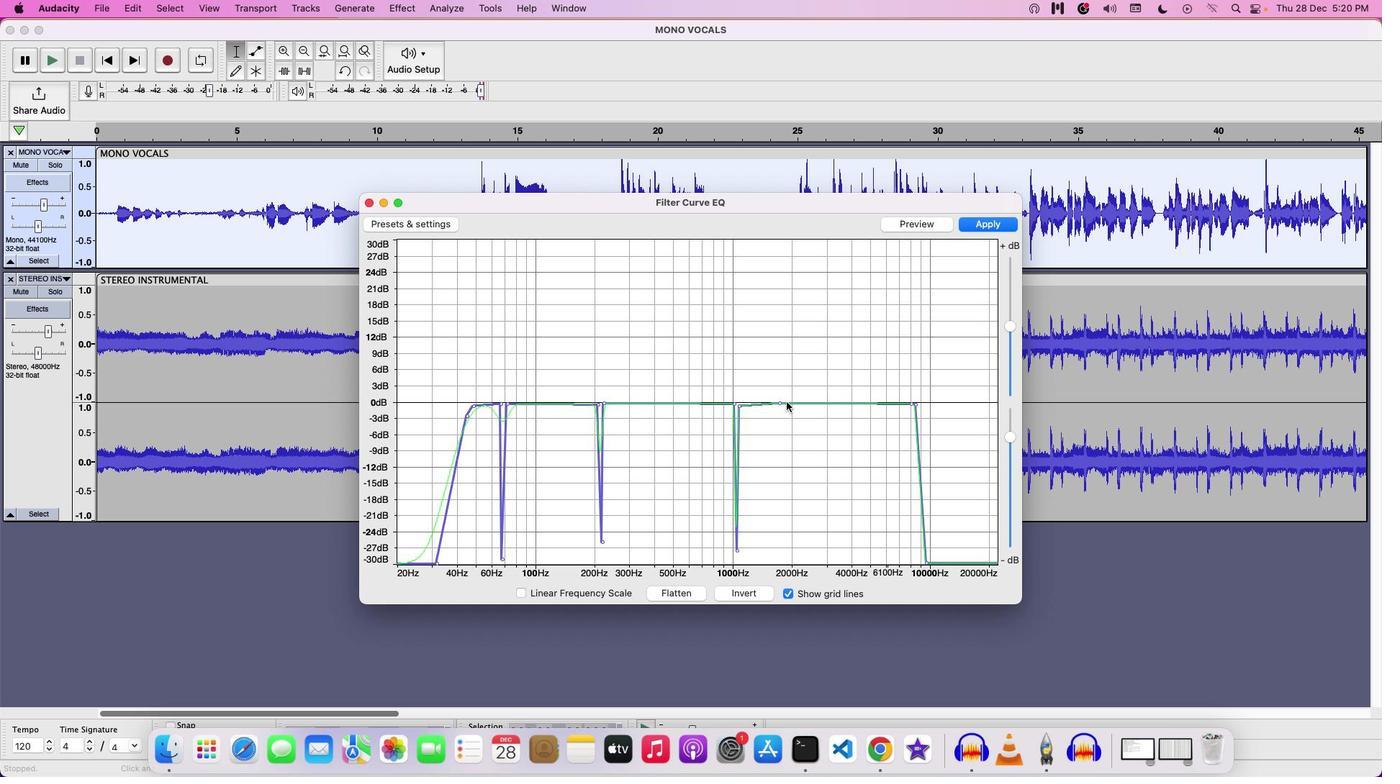 
Action: Mouse pressed left at (44, 328)
Screenshot: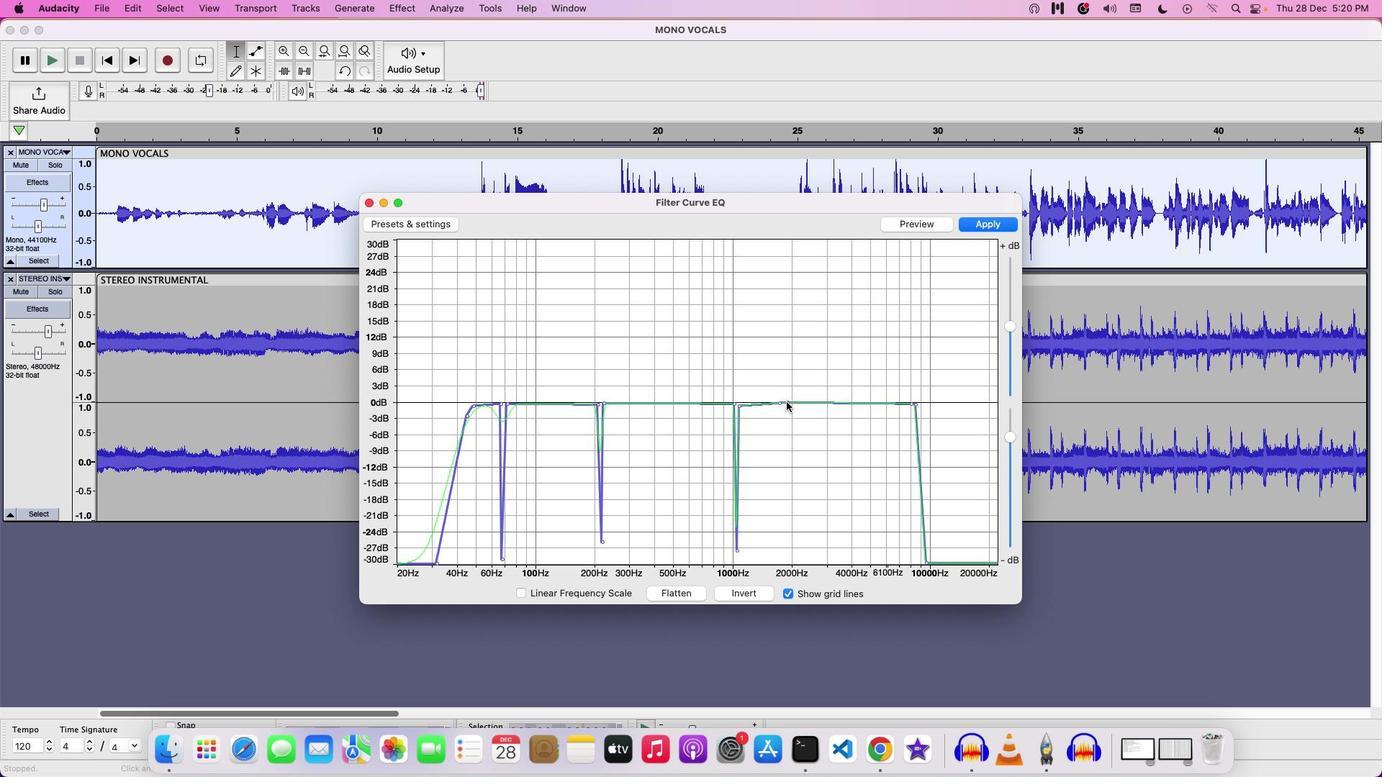 
Action: Mouse moved to (44, 328)
Screenshot: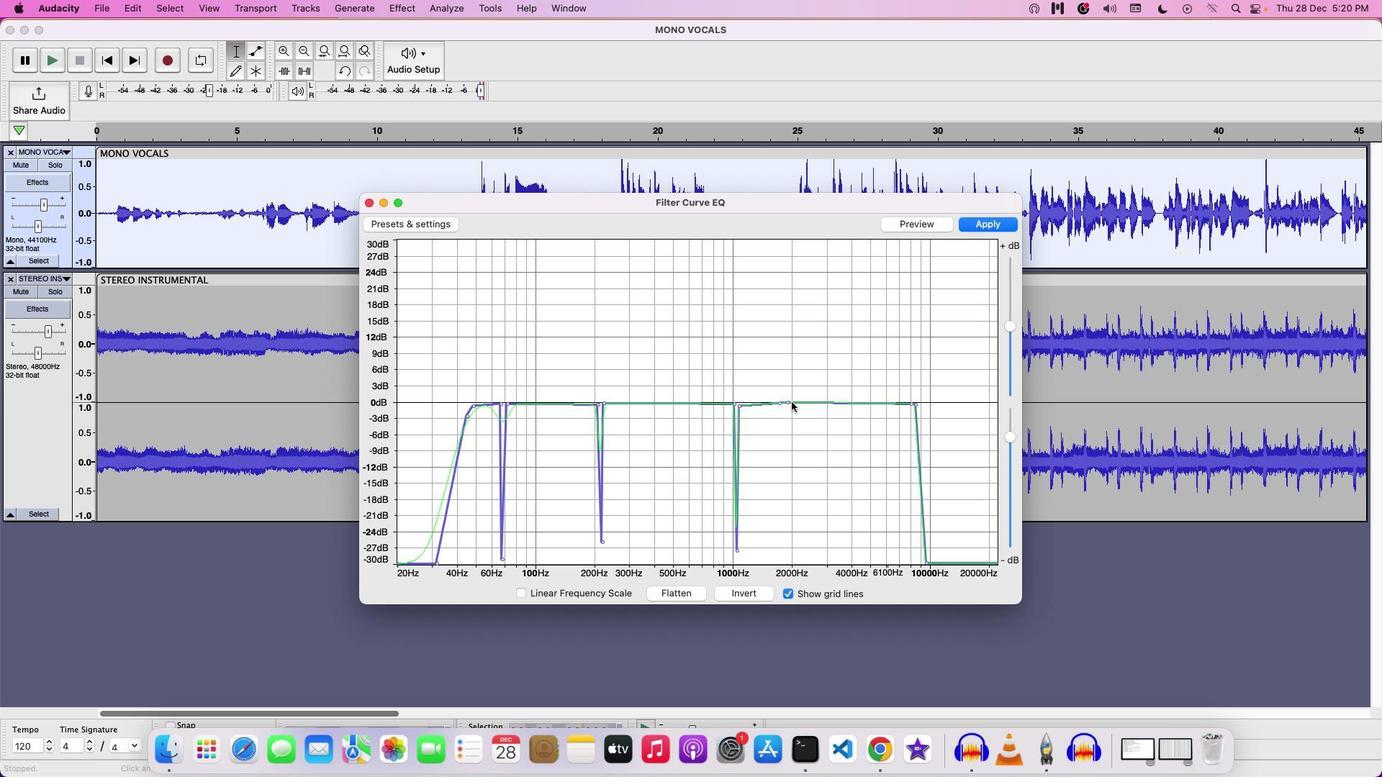 
Action: Mouse pressed left at (44, 328)
Screenshot: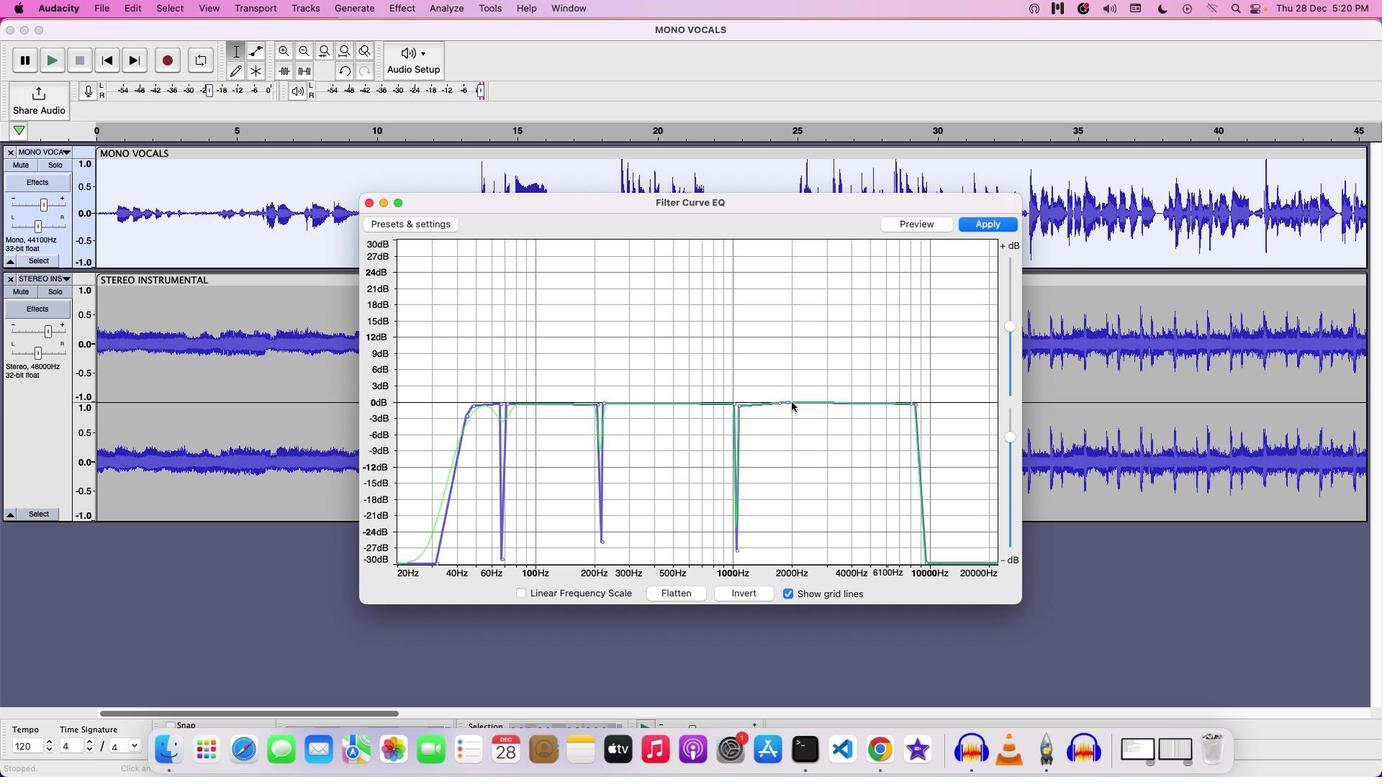 
Action: Mouse moved to (44, 328)
Screenshot: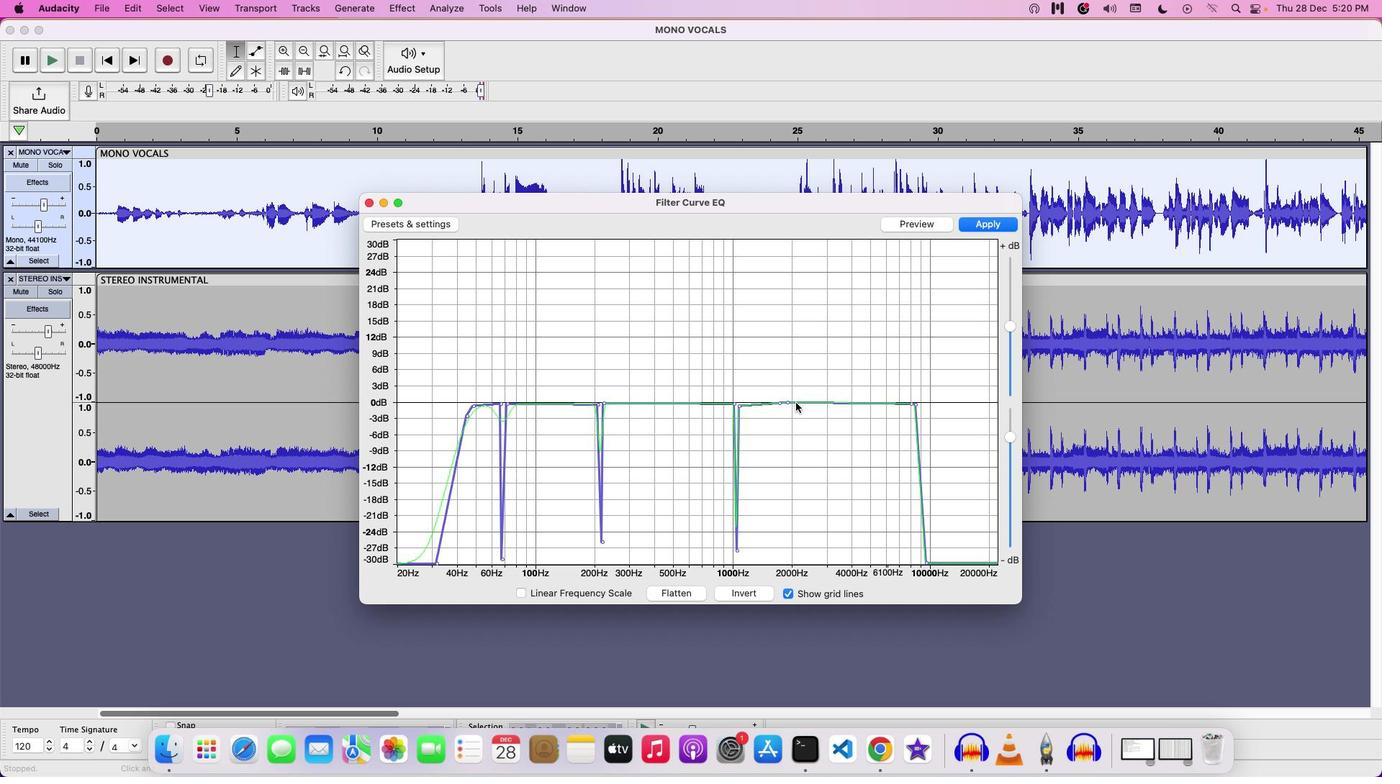 
Action: Mouse pressed left at (44, 328)
Screenshot: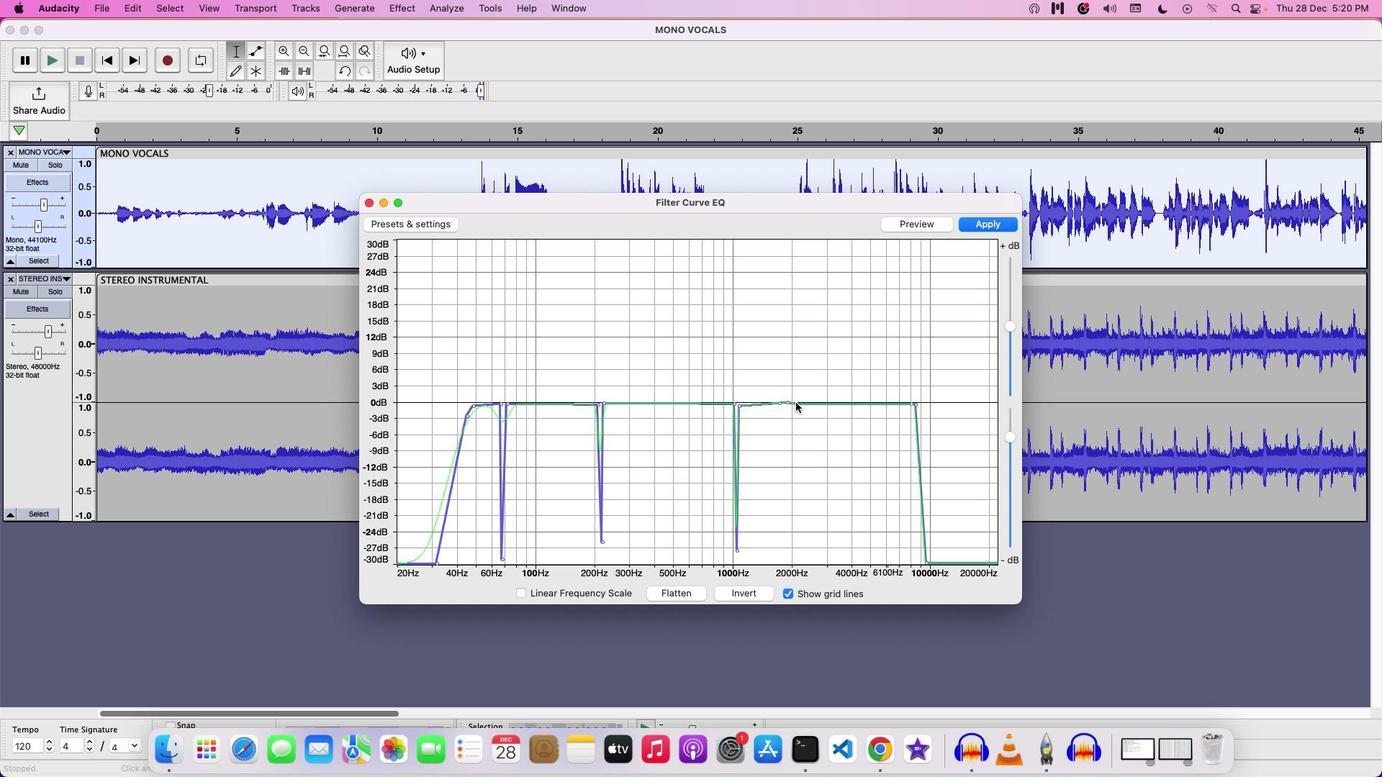 
Action: Mouse moved to (44, 328)
Screenshot: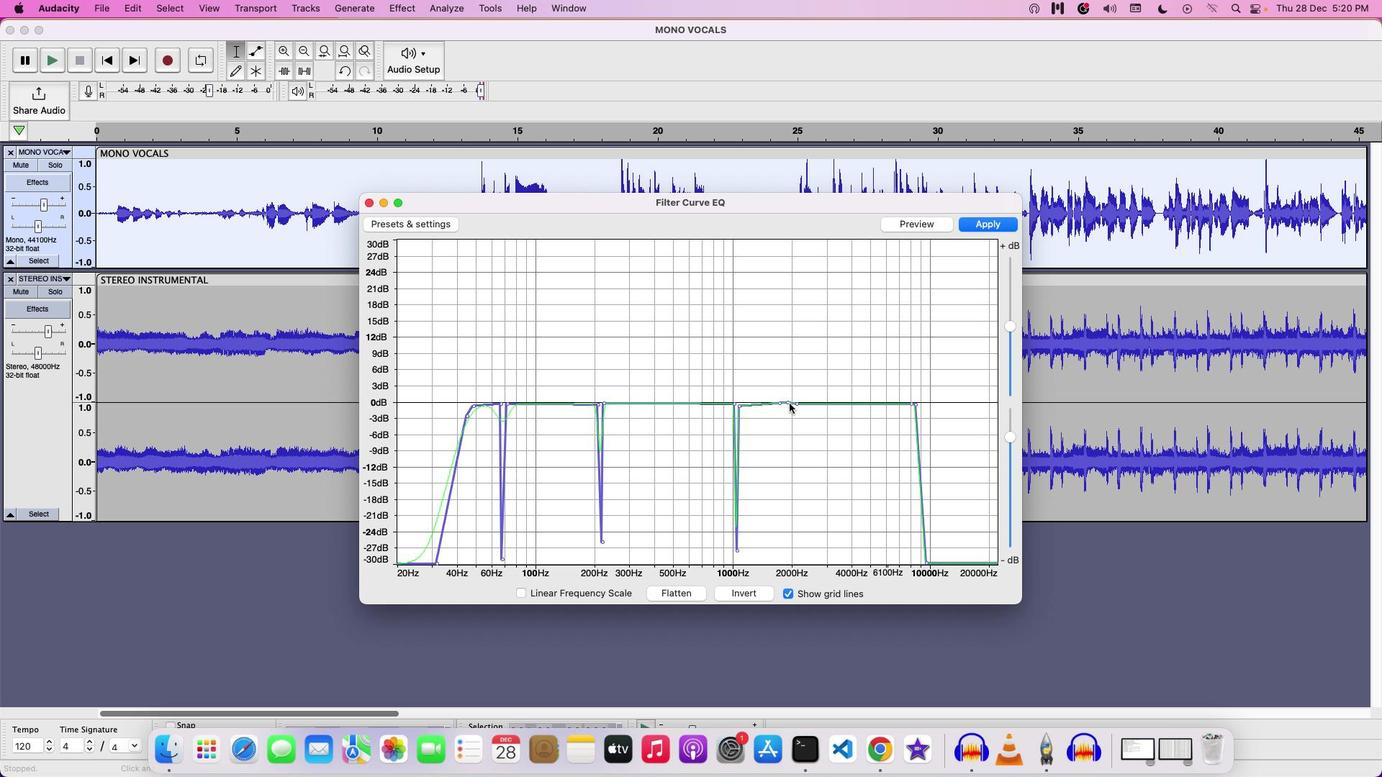 
Action: Mouse pressed left at (44, 328)
Screenshot: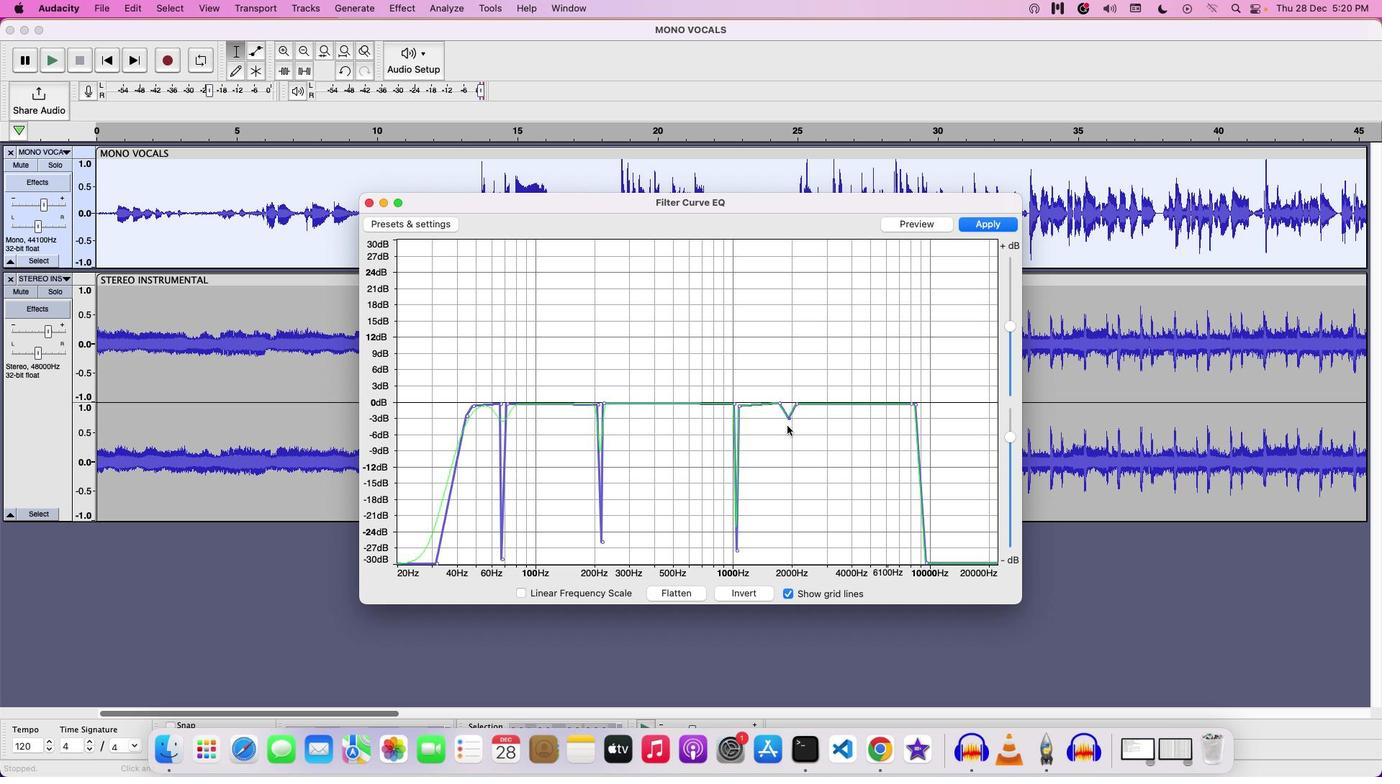 
Action: Mouse moved to (44, 328)
Screenshot: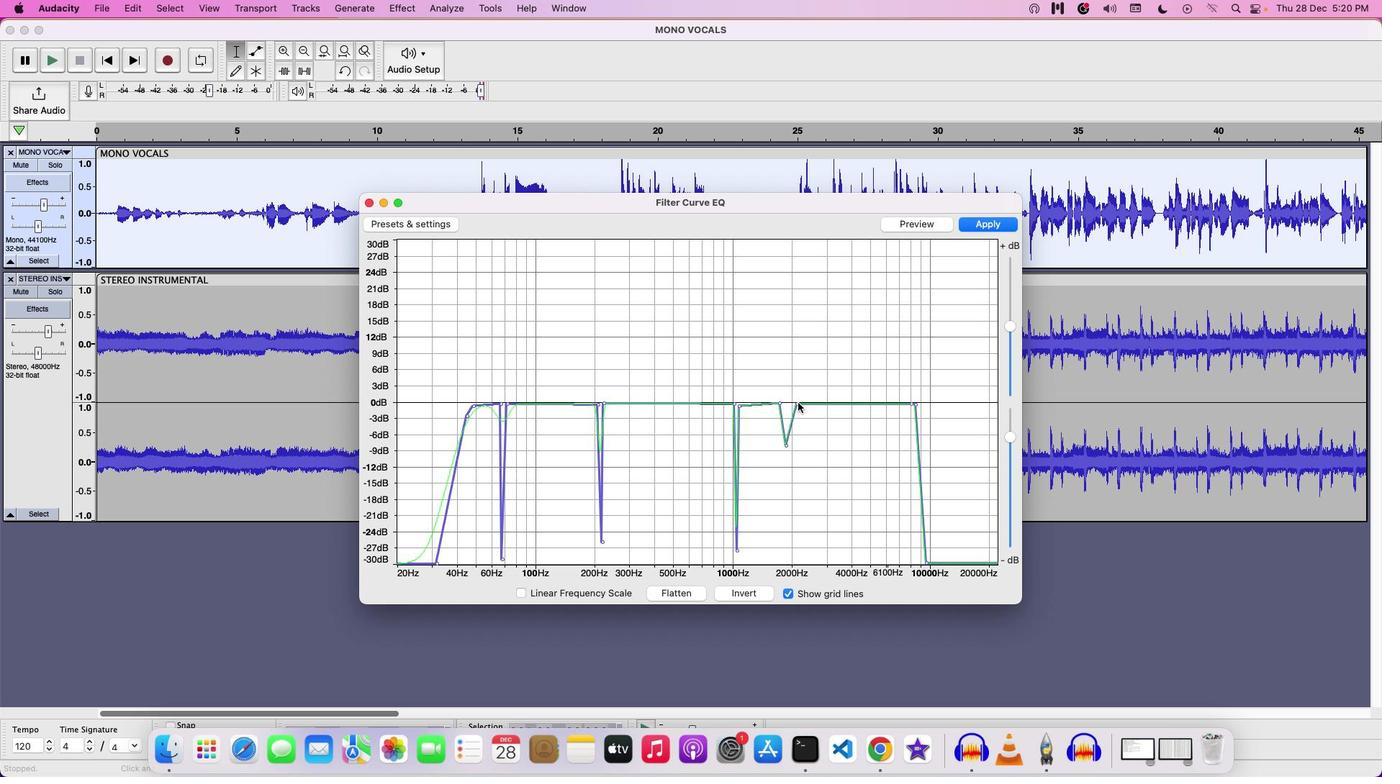 
Action: Mouse pressed left at (44, 328)
Screenshot: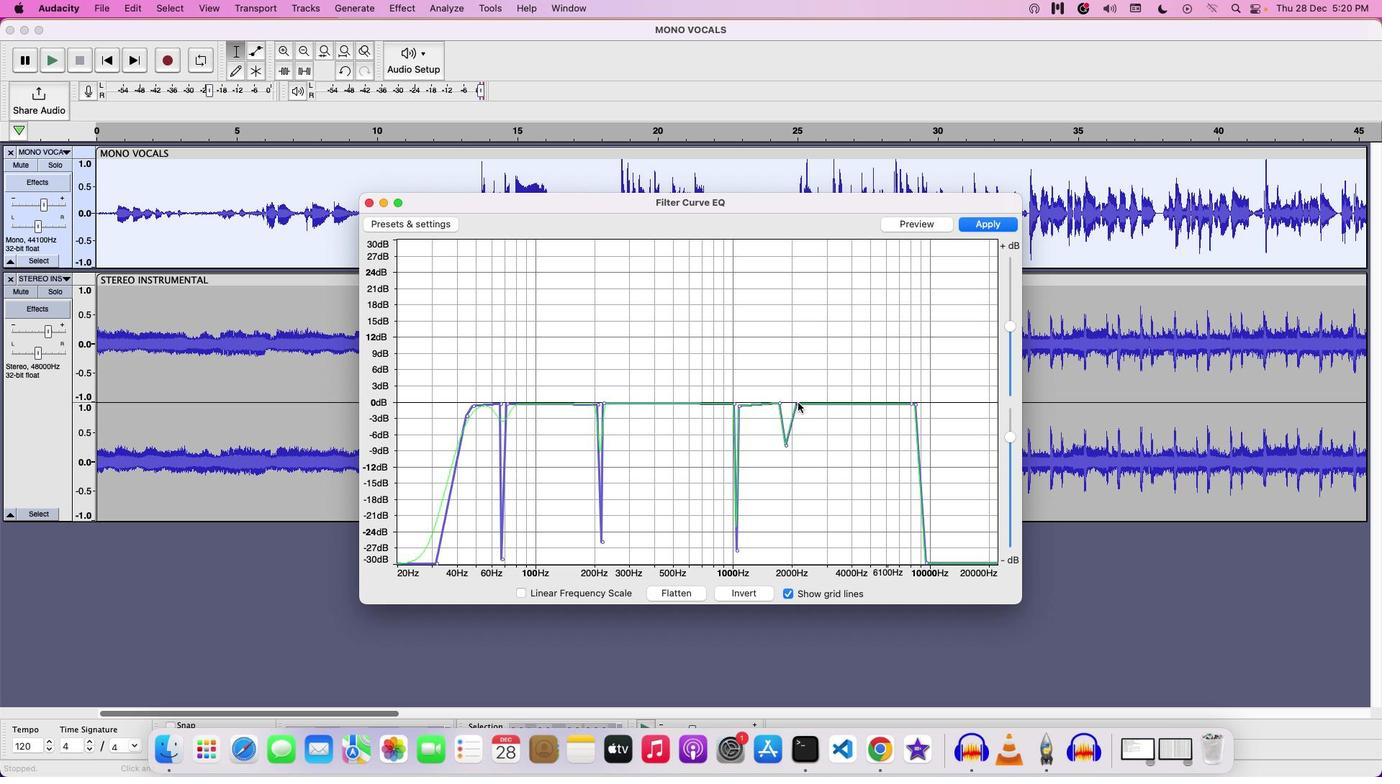 
Action: Mouse moved to (44, 328)
Screenshot: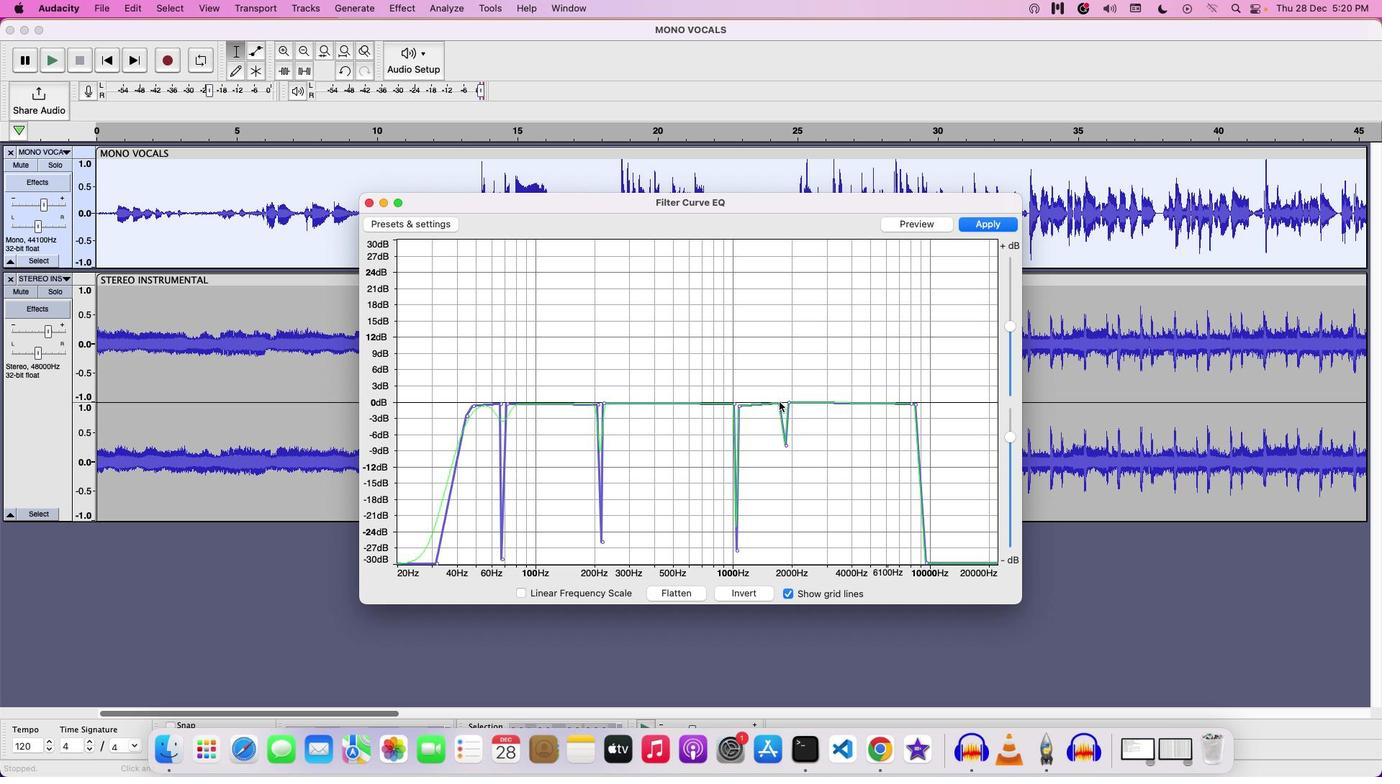 
Action: Mouse pressed left at (44, 328)
Screenshot: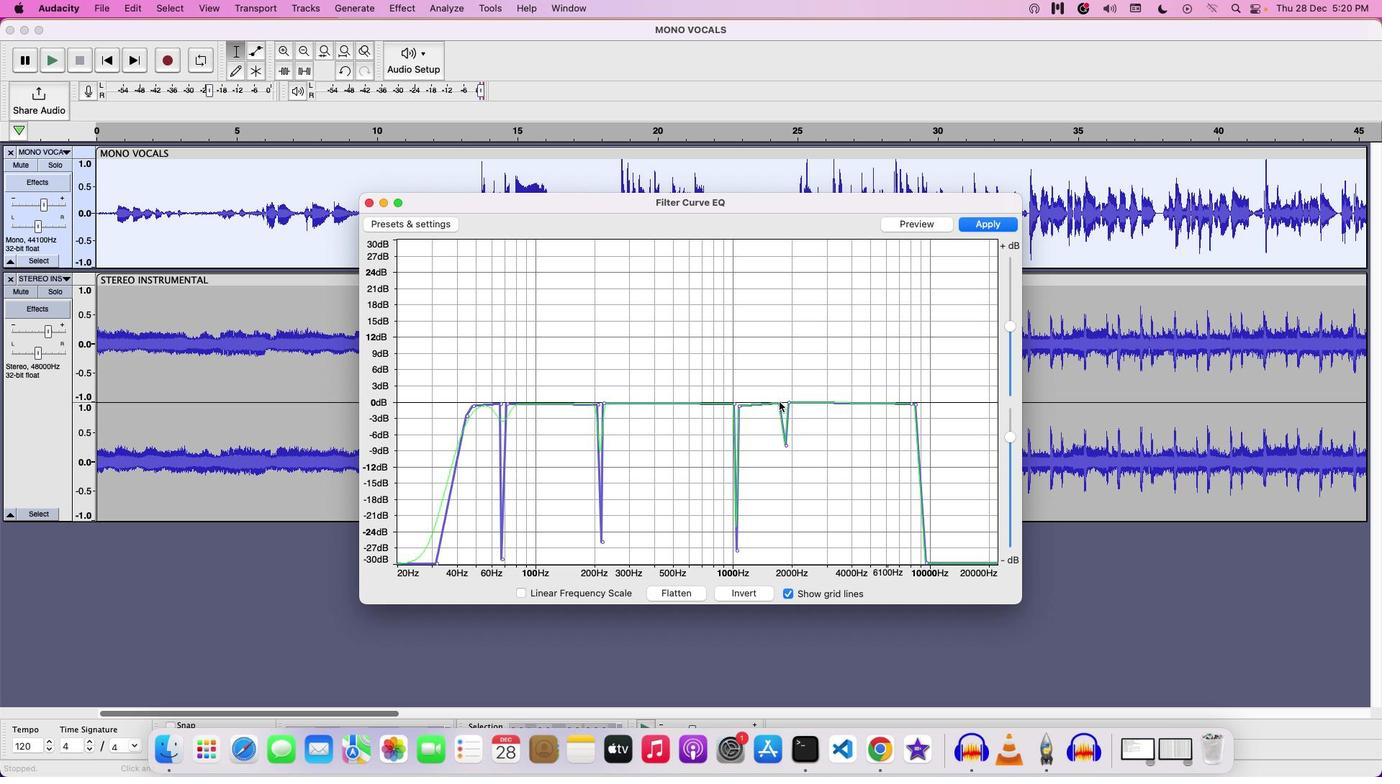
Action: Mouse moved to (44, 328)
Screenshot: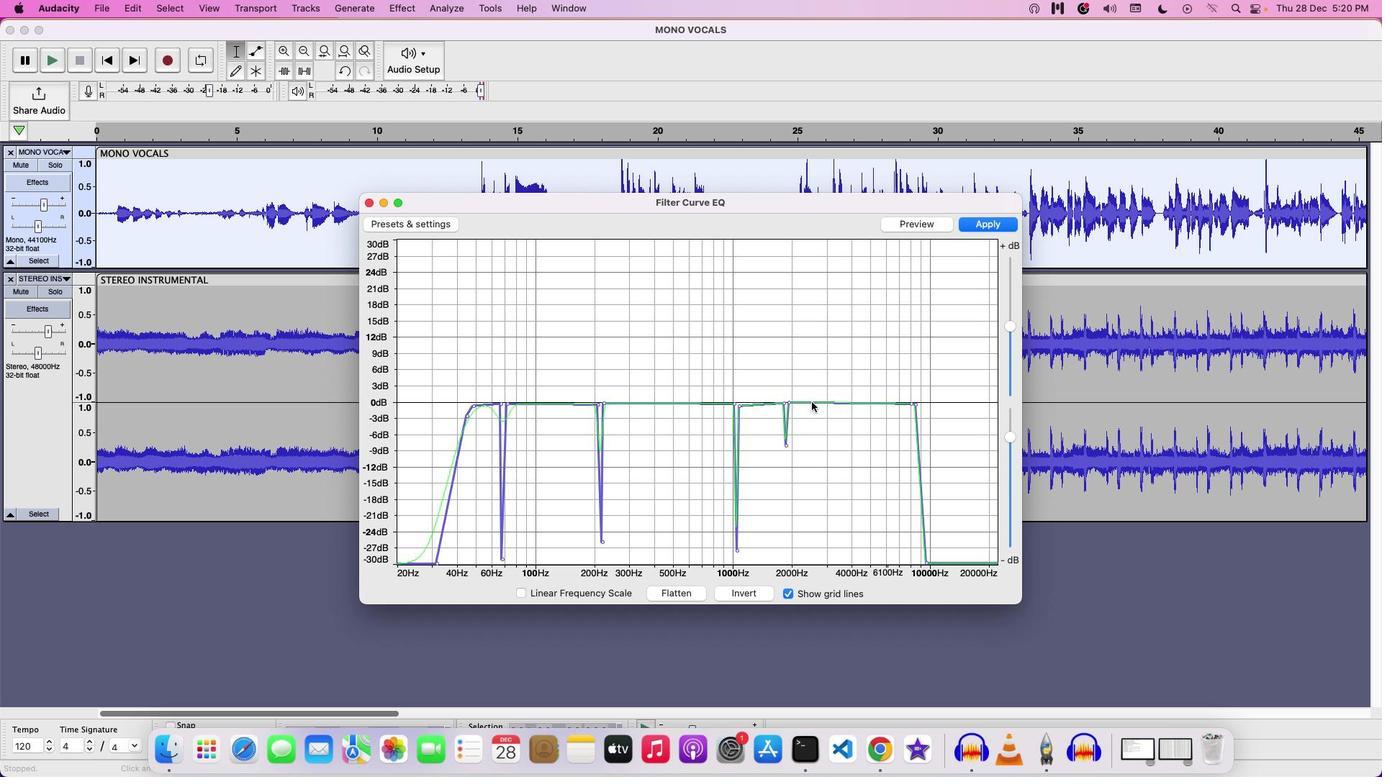 
Action: Mouse pressed left at (44, 328)
Screenshot: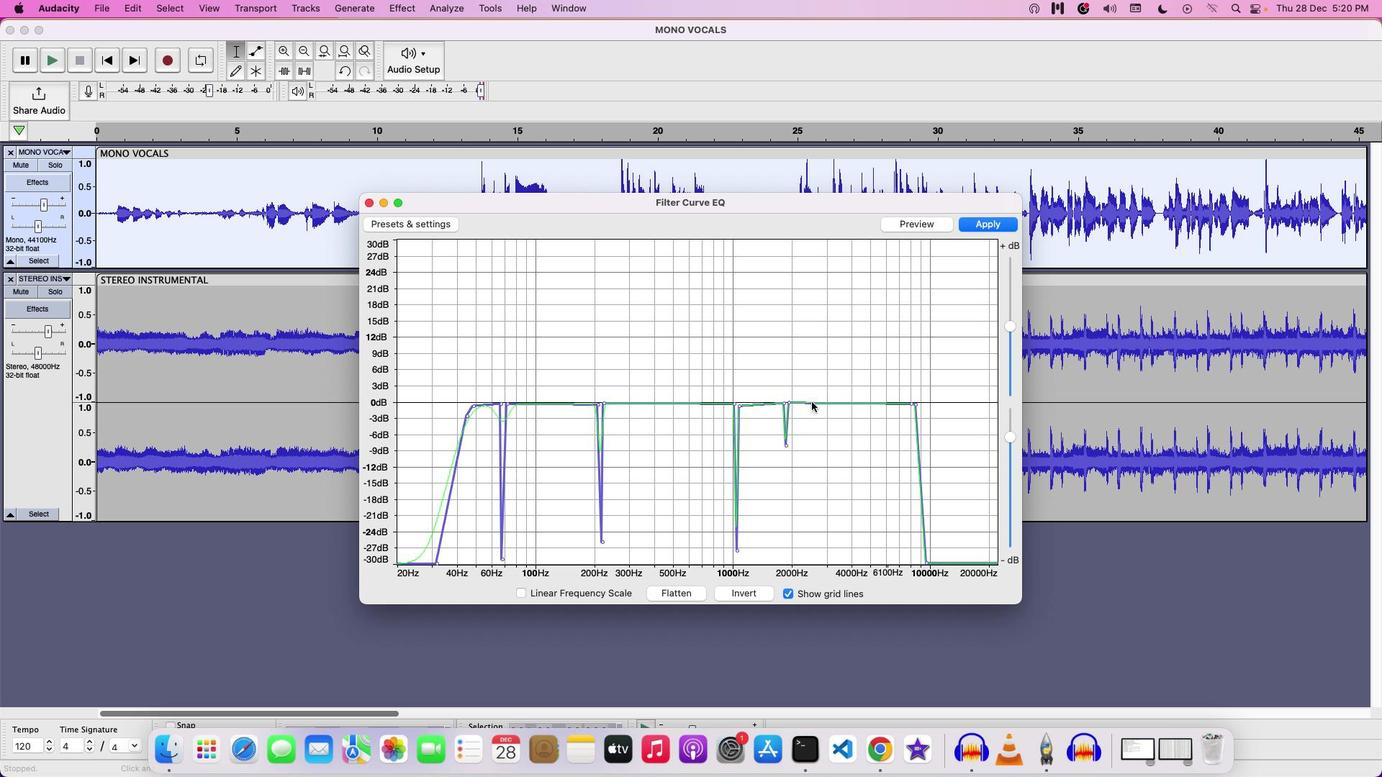
Action: Mouse moved to (44, 328)
Screenshot: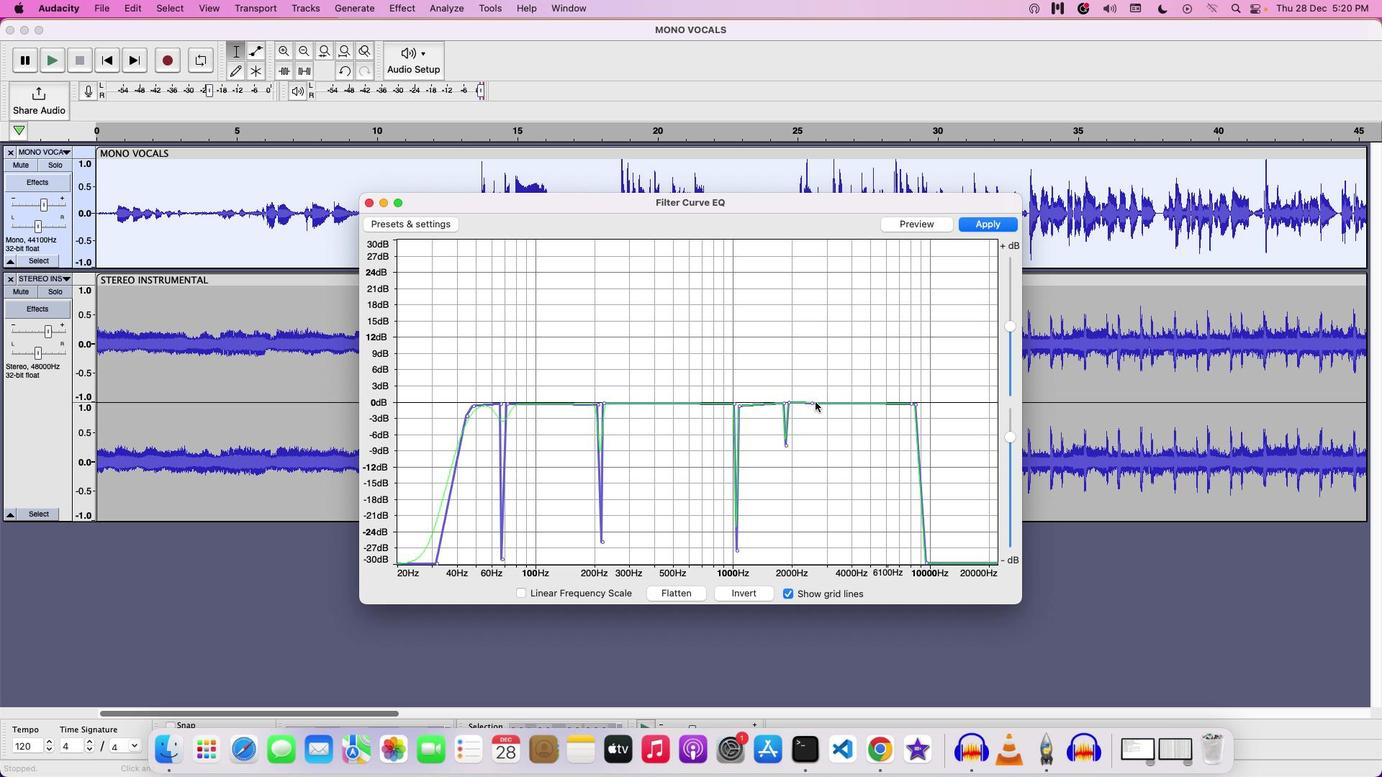 
Action: Mouse pressed left at (44, 328)
Screenshot: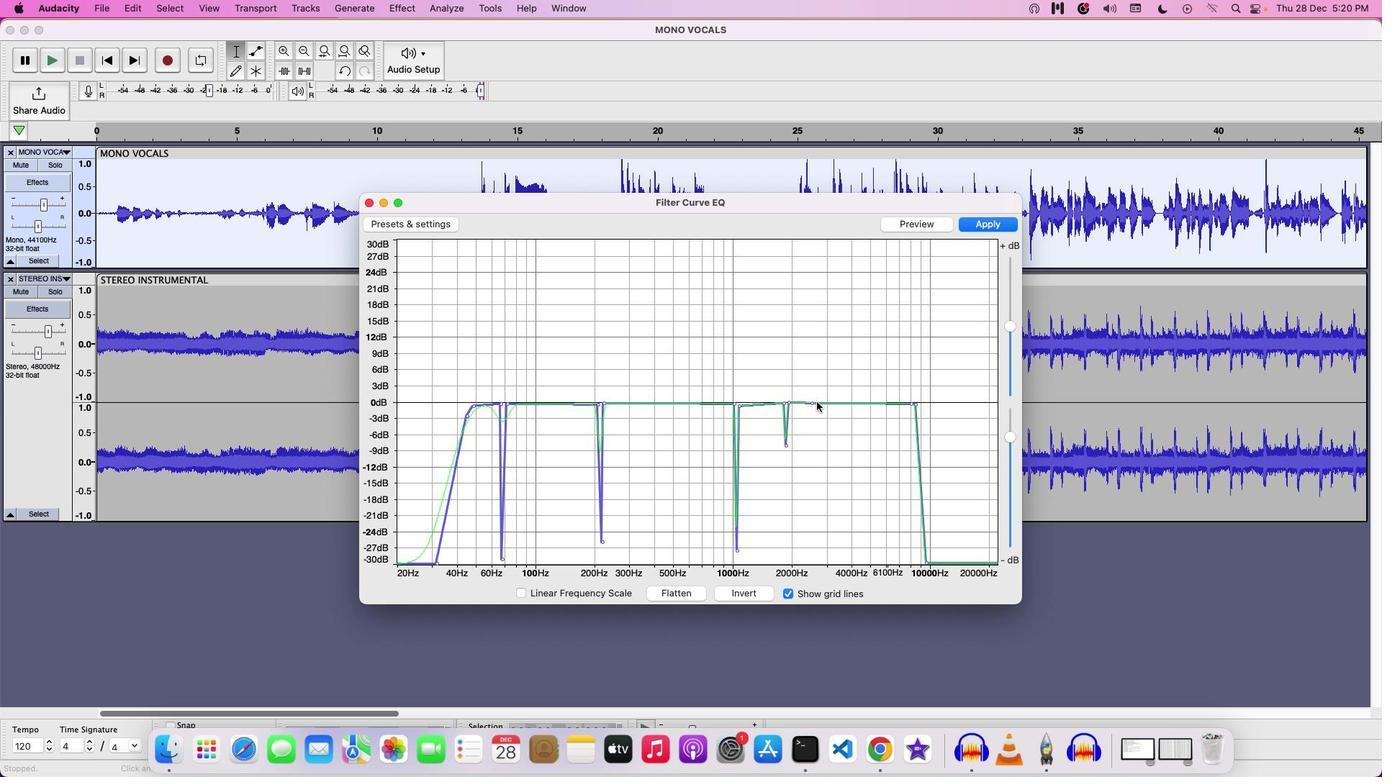 
Action: Mouse moved to (44, 328)
Screenshot: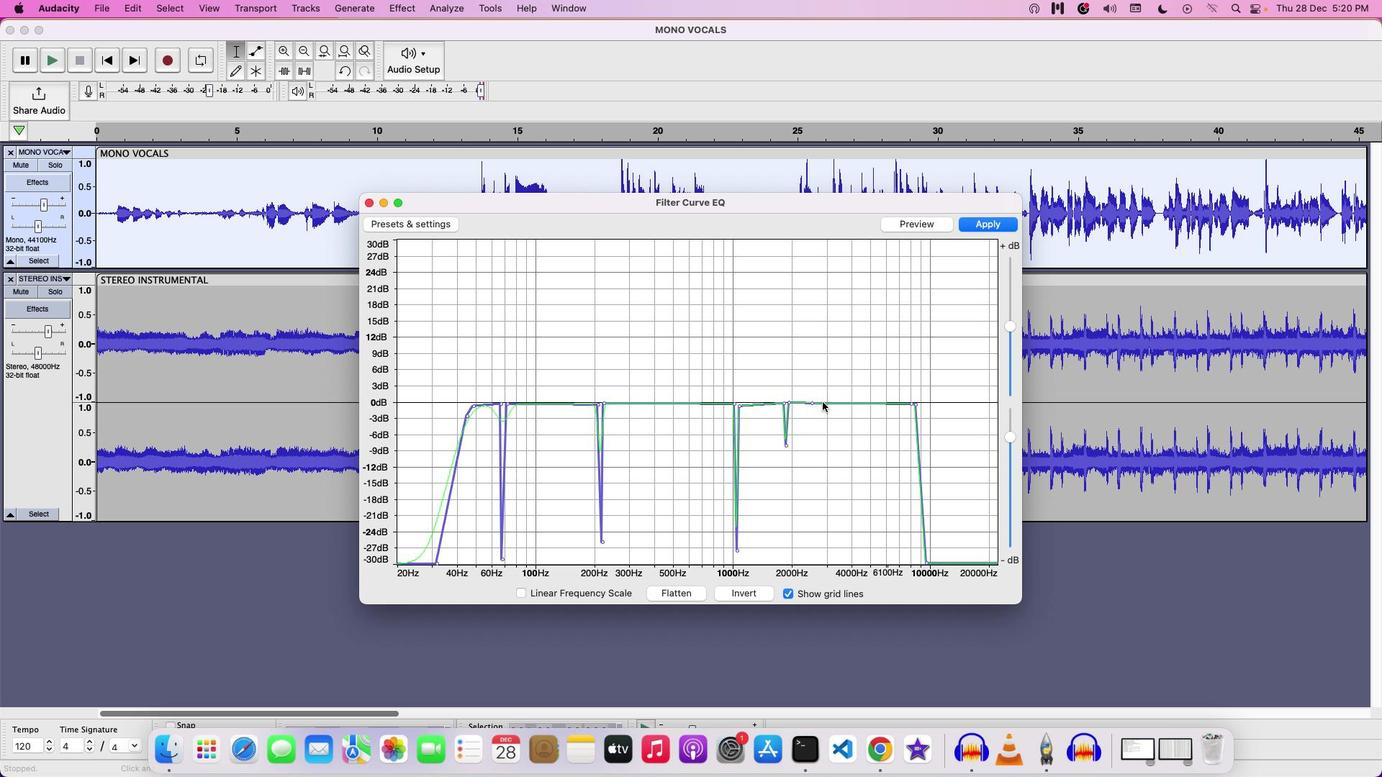 
Action: Mouse pressed left at (44, 328)
Screenshot: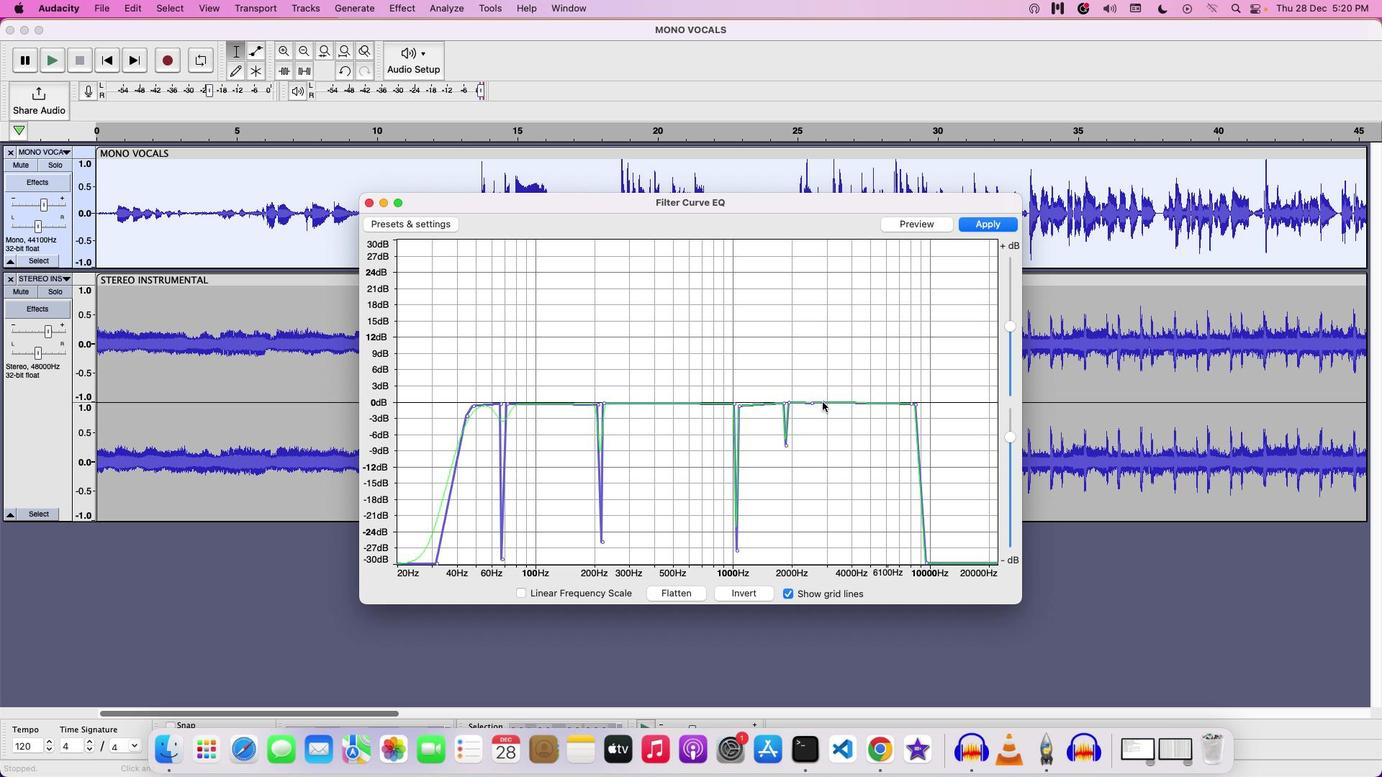 
Action: Mouse moved to (44, 328)
Screenshot: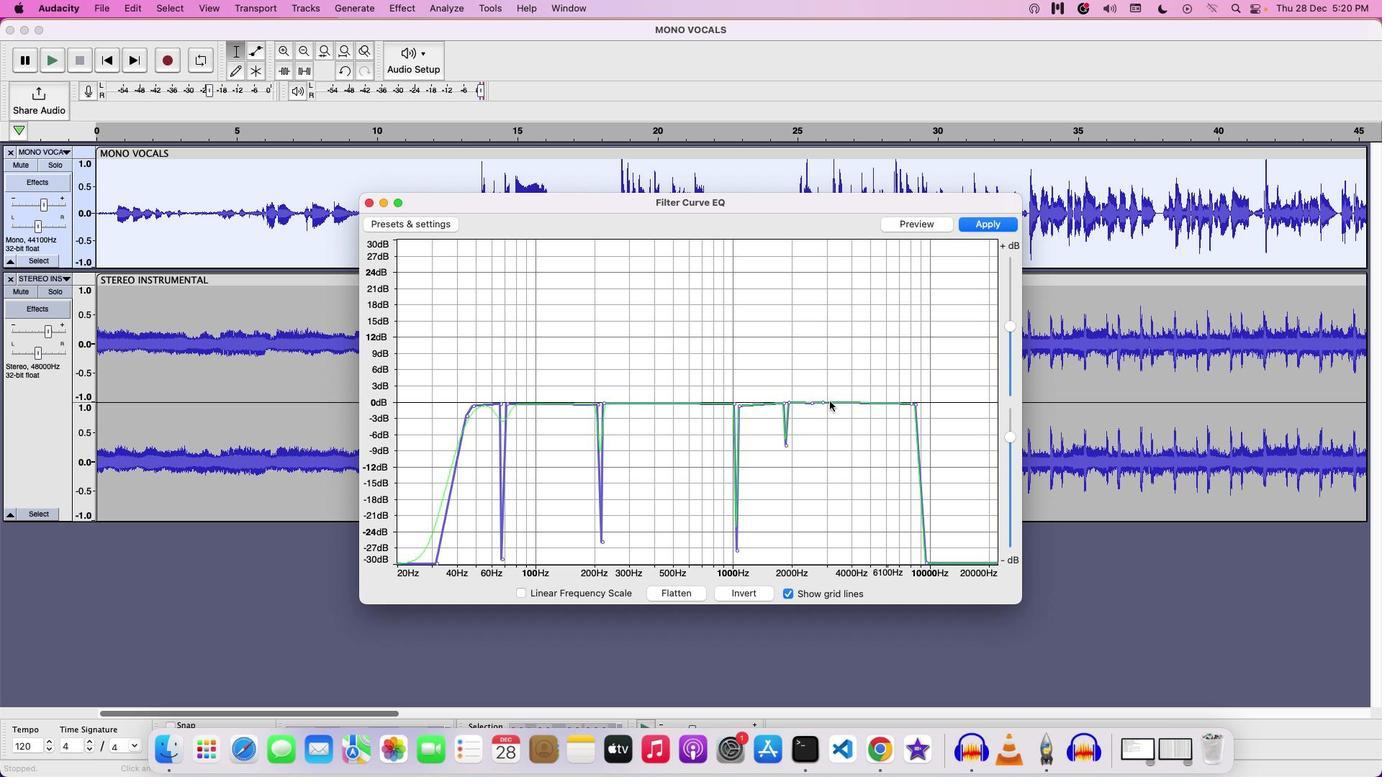 
Action: Mouse pressed left at (44, 328)
Screenshot: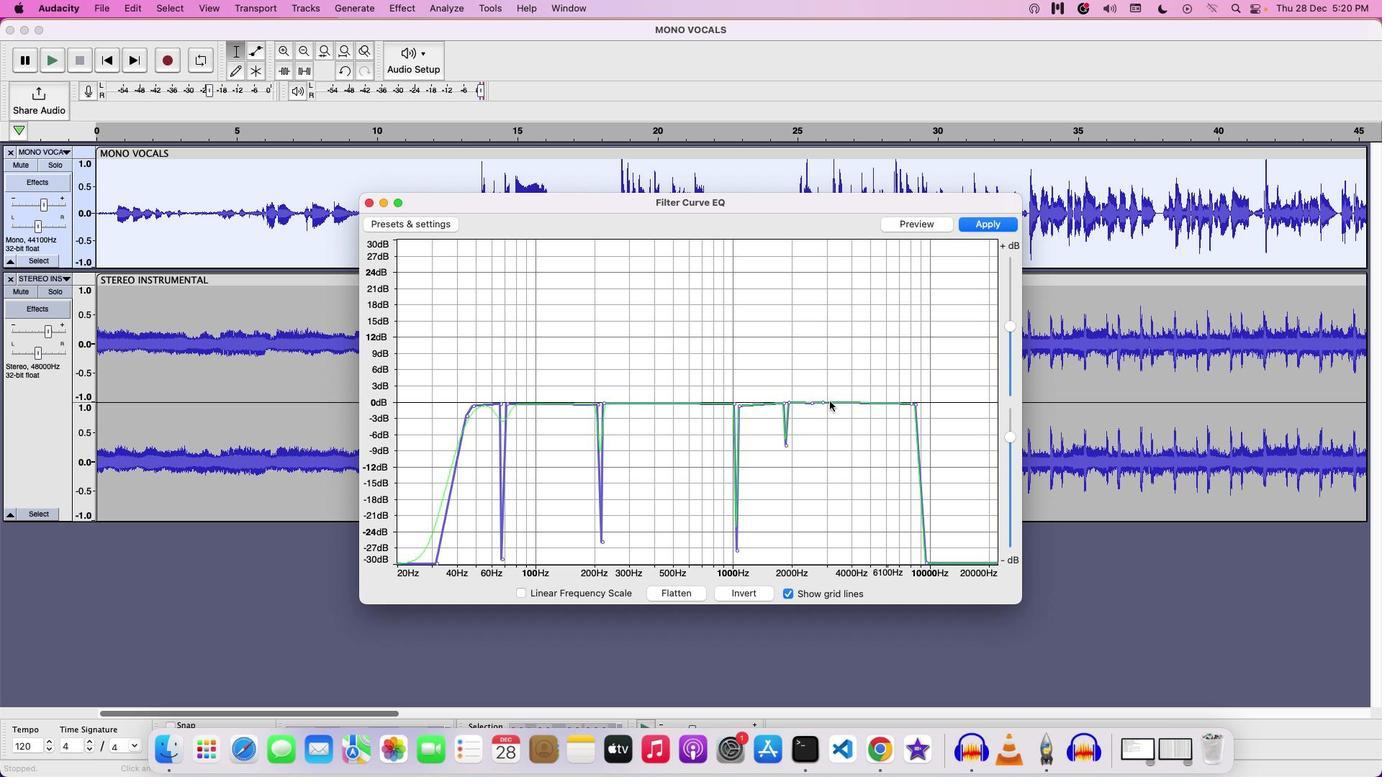 
Action: Mouse moved to (44, 328)
Screenshot: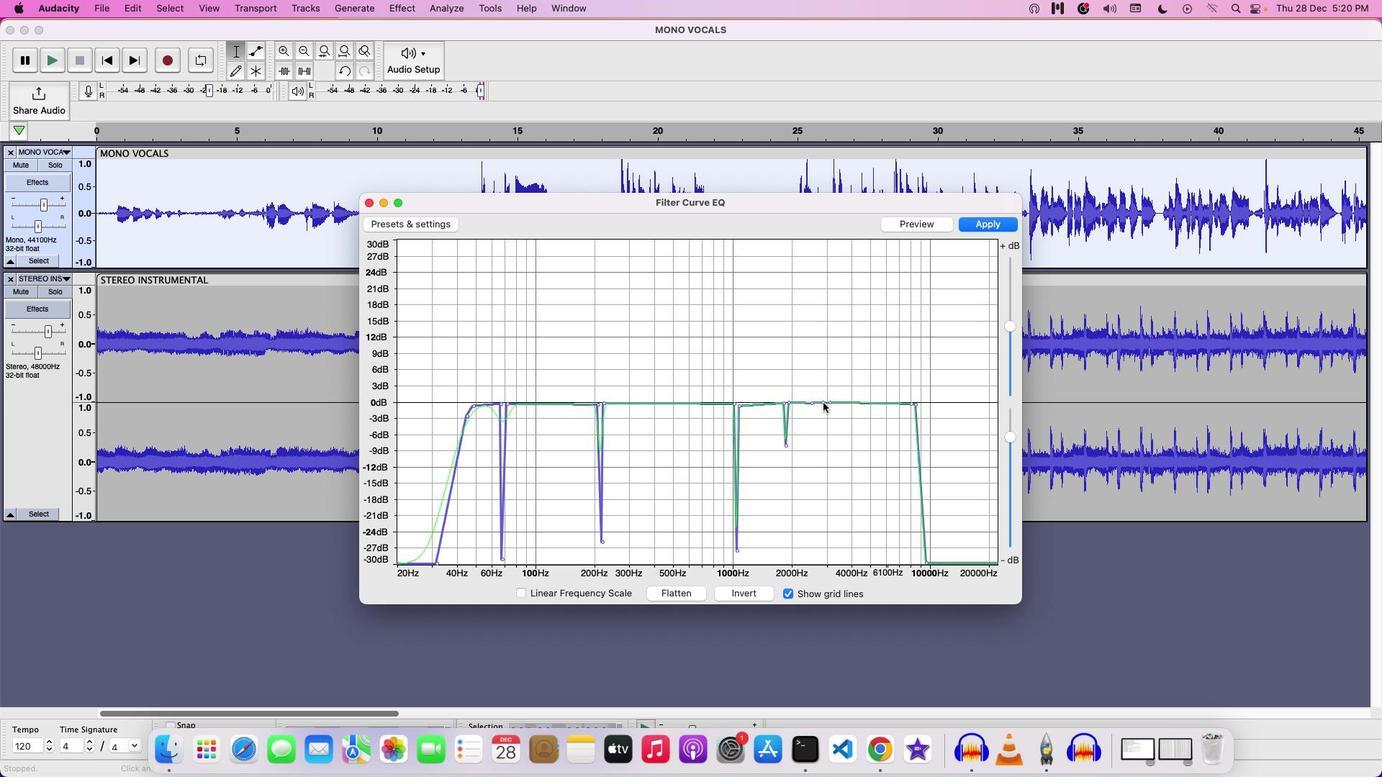 
Action: Mouse pressed left at (44, 328)
Screenshot: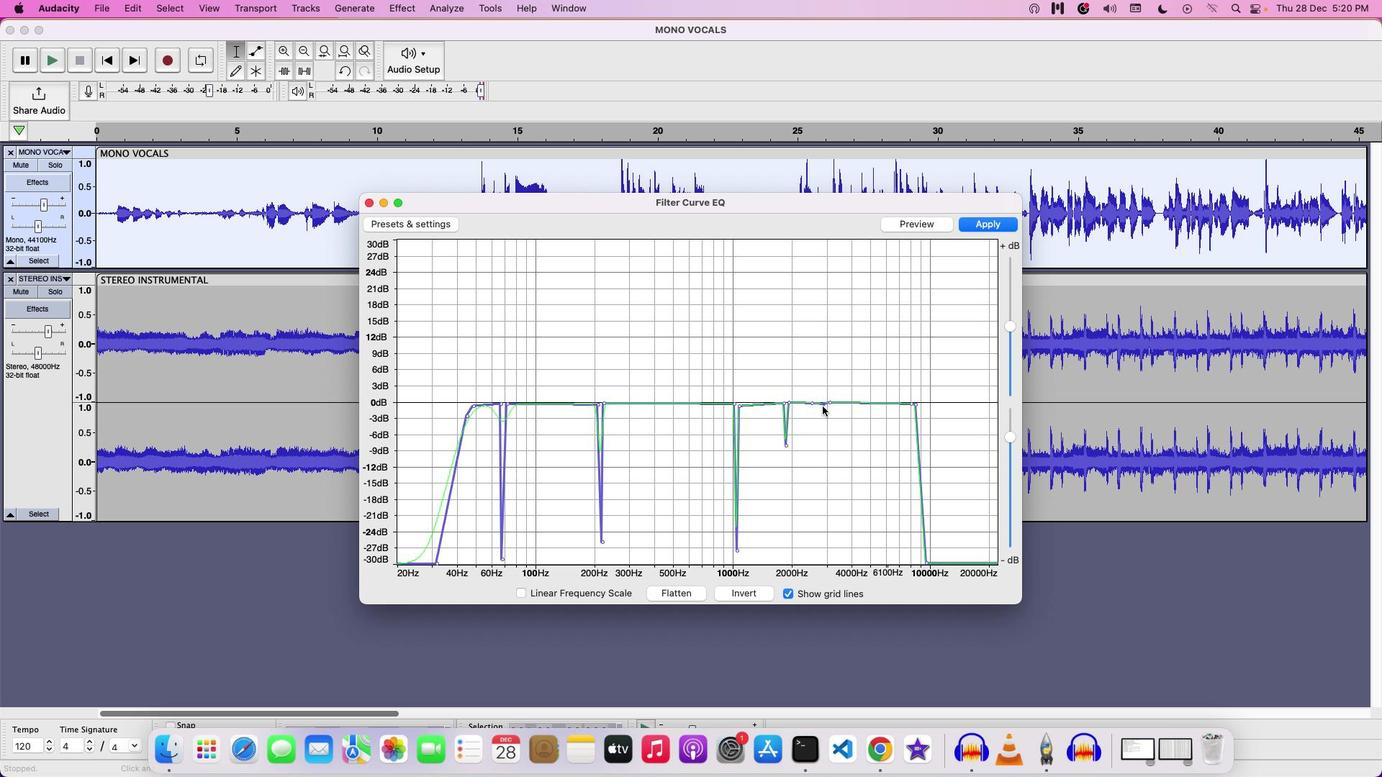 
Action: Mouse moved to (44, 328)
Screenshot: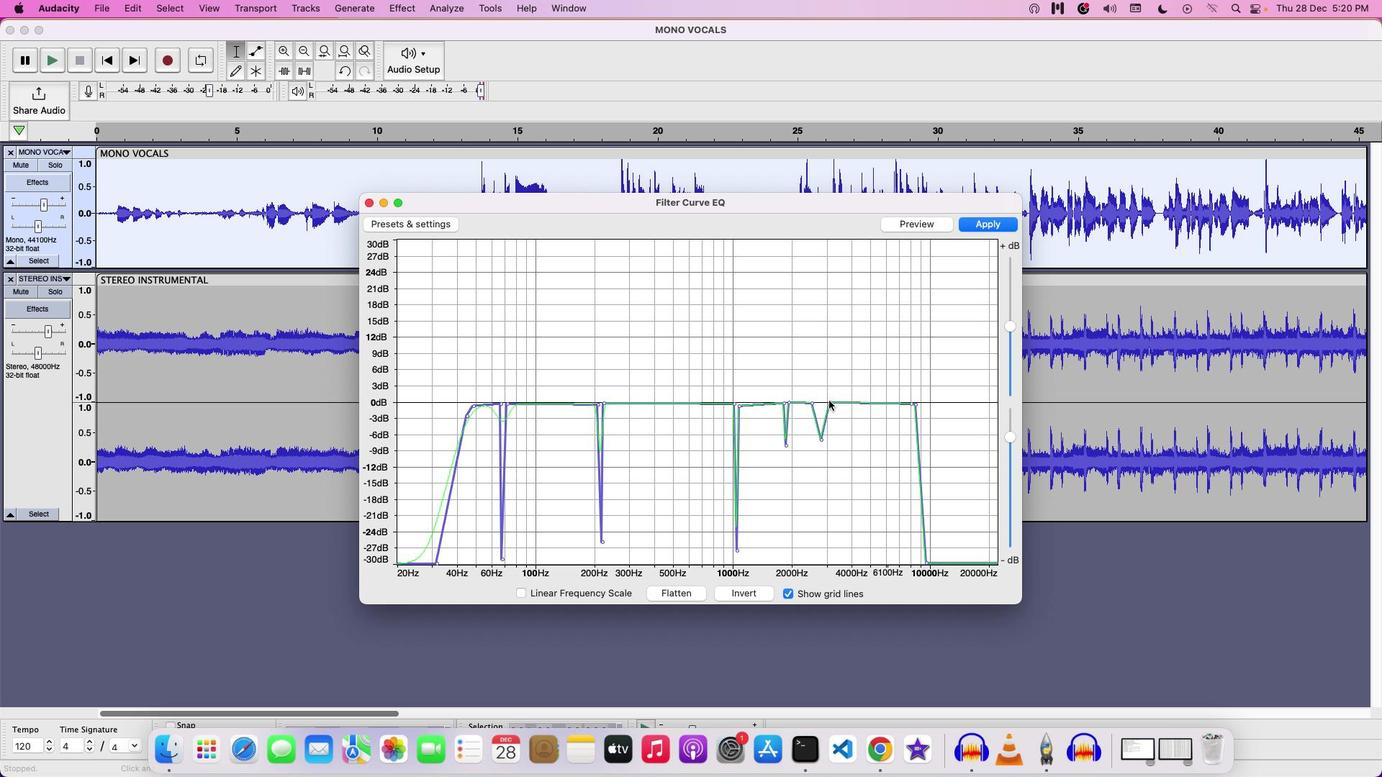 
Action: Mouse pressed left at (44, 328)
Screenshot: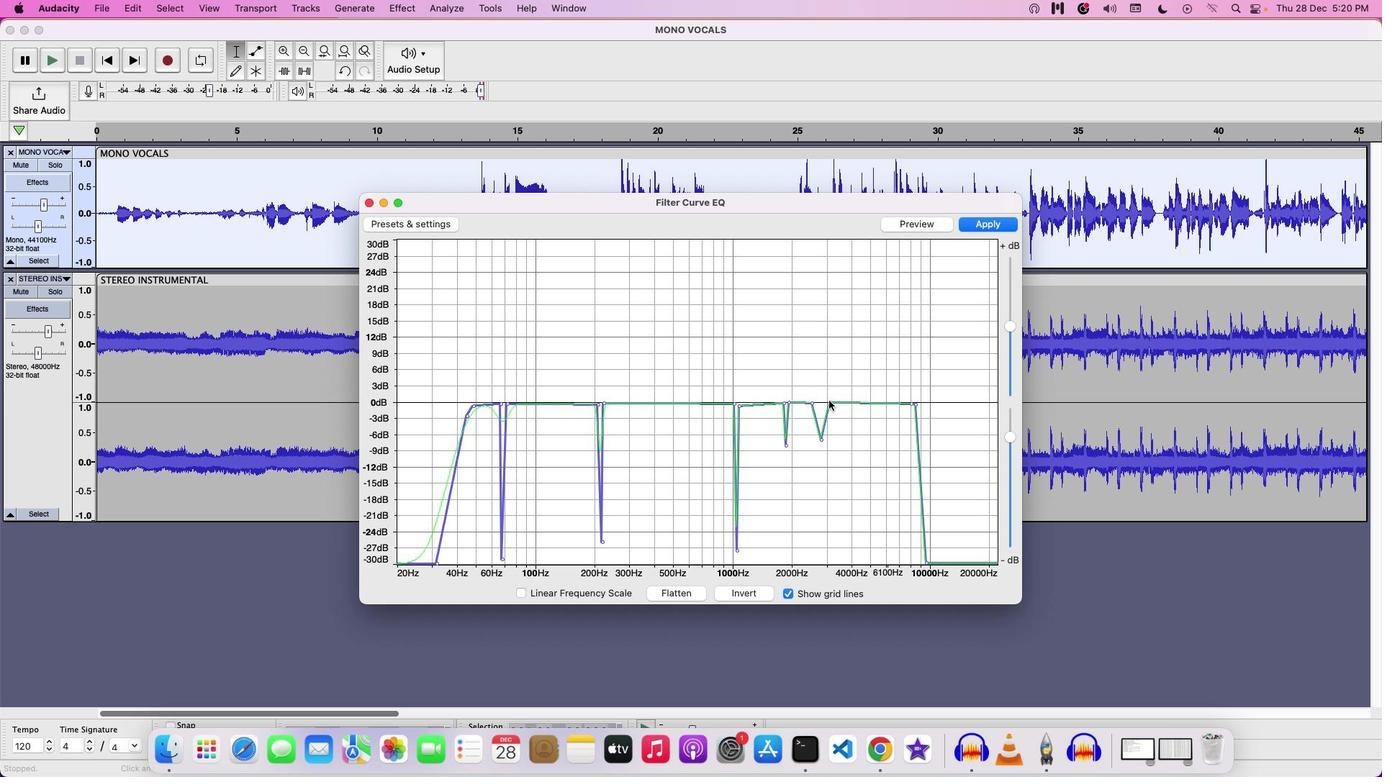 
Action: Mouse moved to (44, 328)
Screenshot: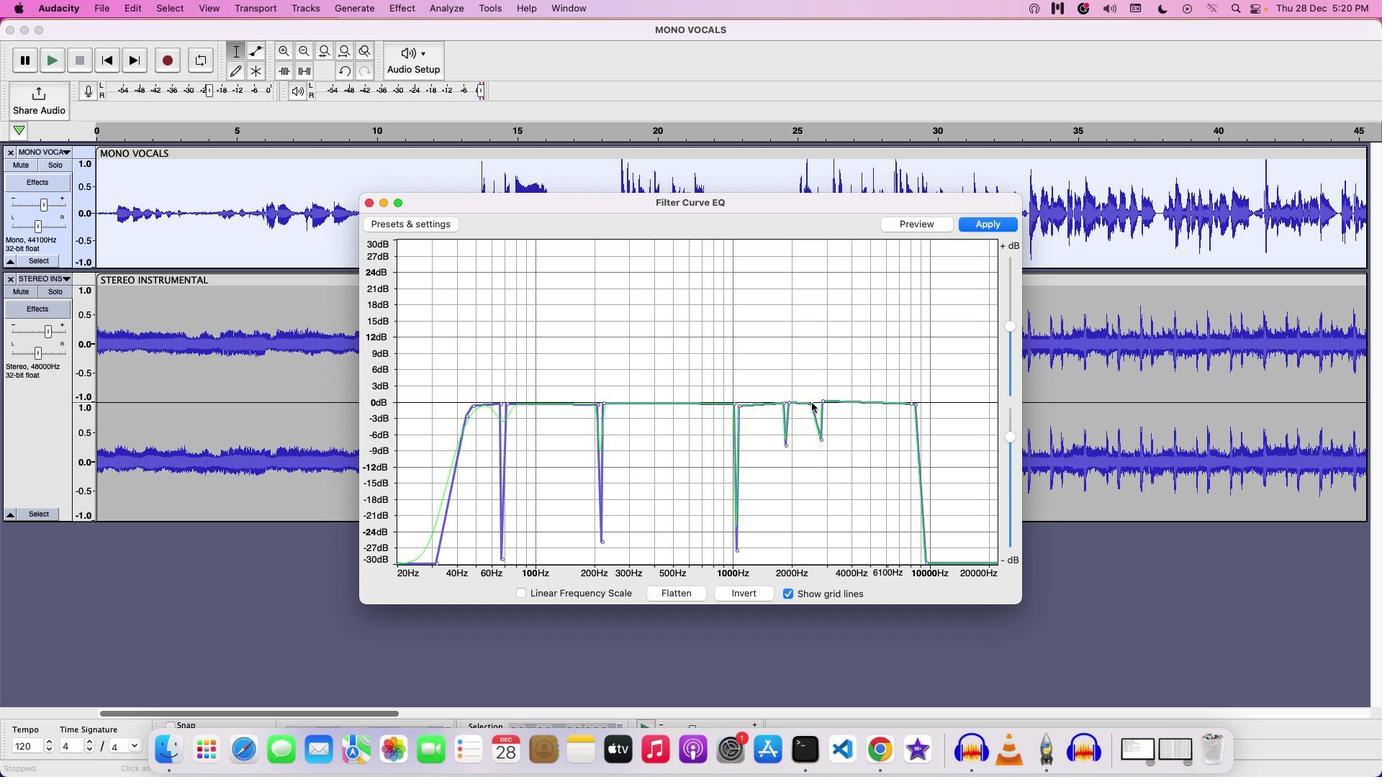 
Action: Mouse pressed left at (44, 328)
Screenshot: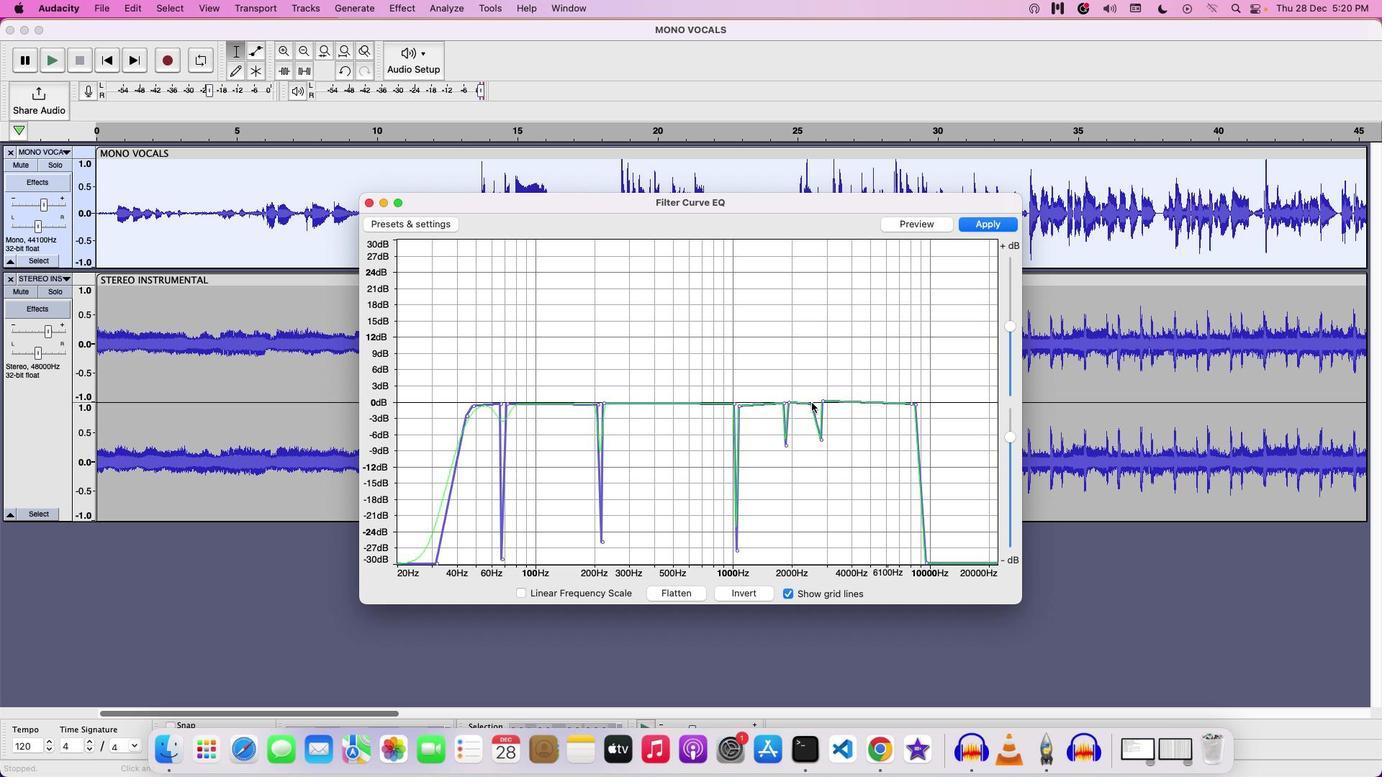
Action: Mouse moved to (44, 328)
Screenshot: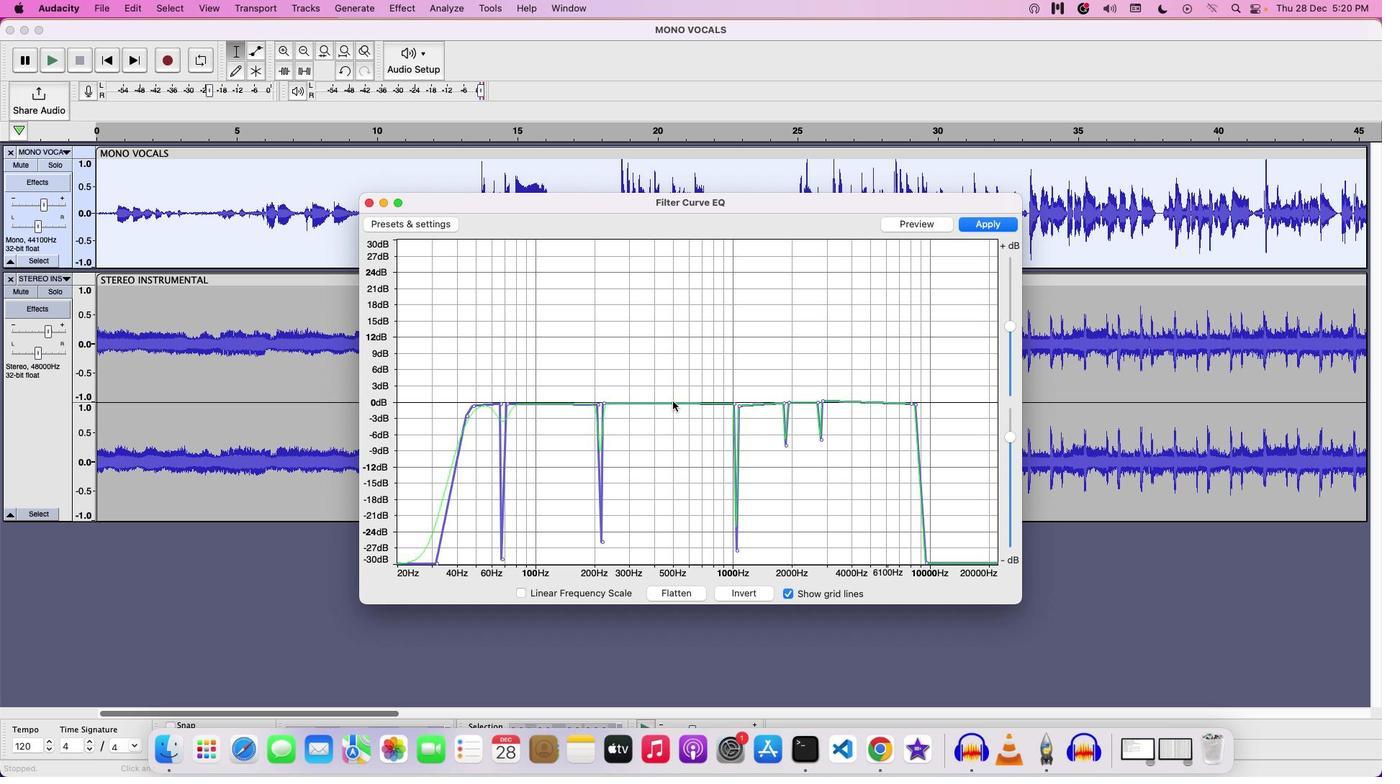 
Action: Mouse pressed left at (44, 328)
Screenshot: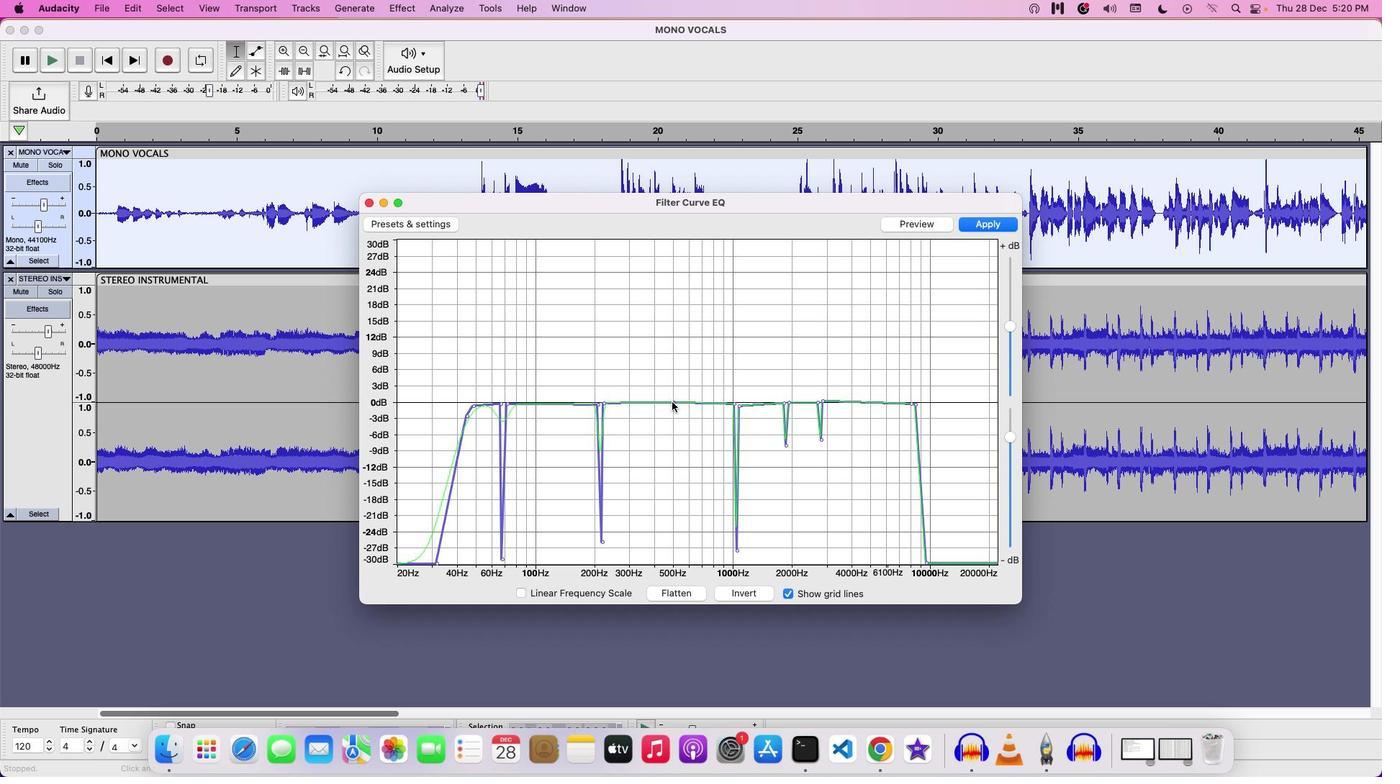 
Action: Mouse moved to (44, 328)
Screenshot: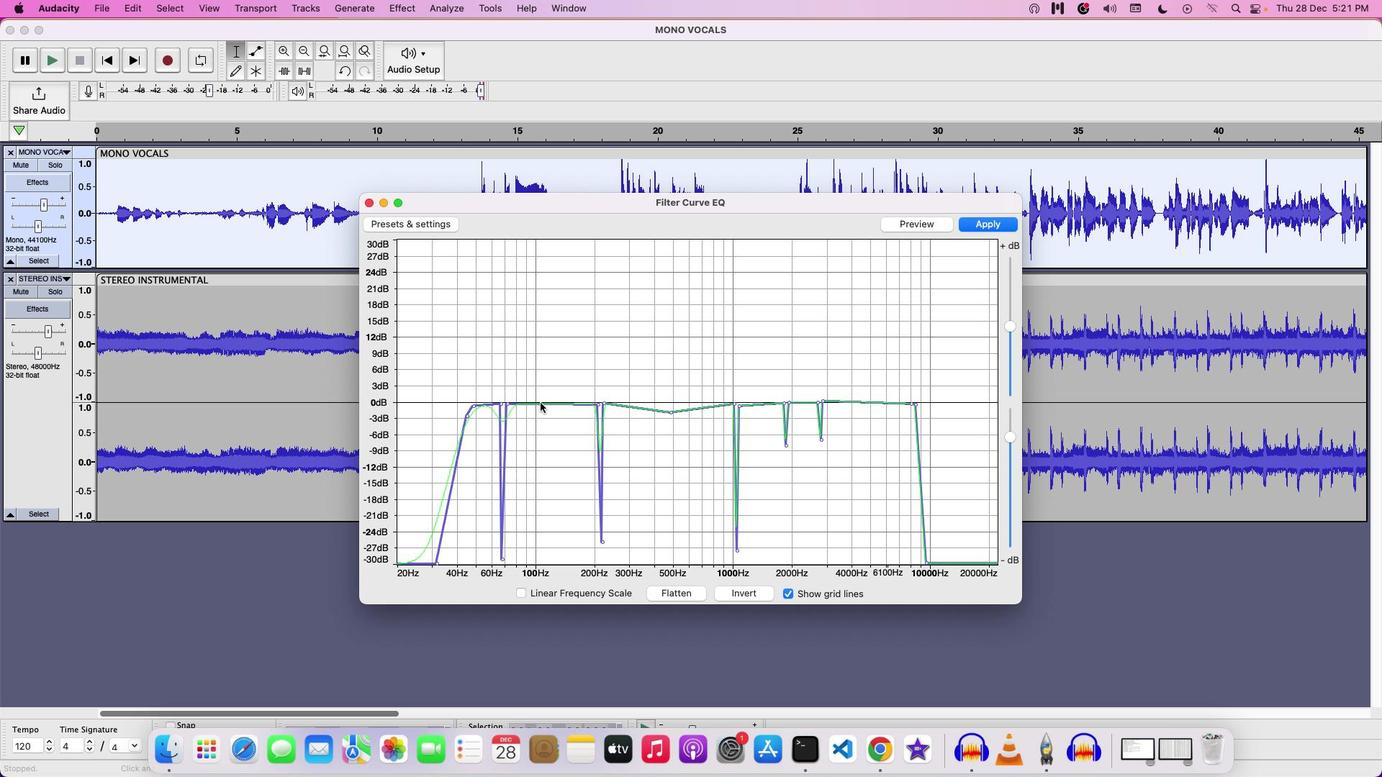 
Action: Mouse pressed left at (44, 328)
Screenshot: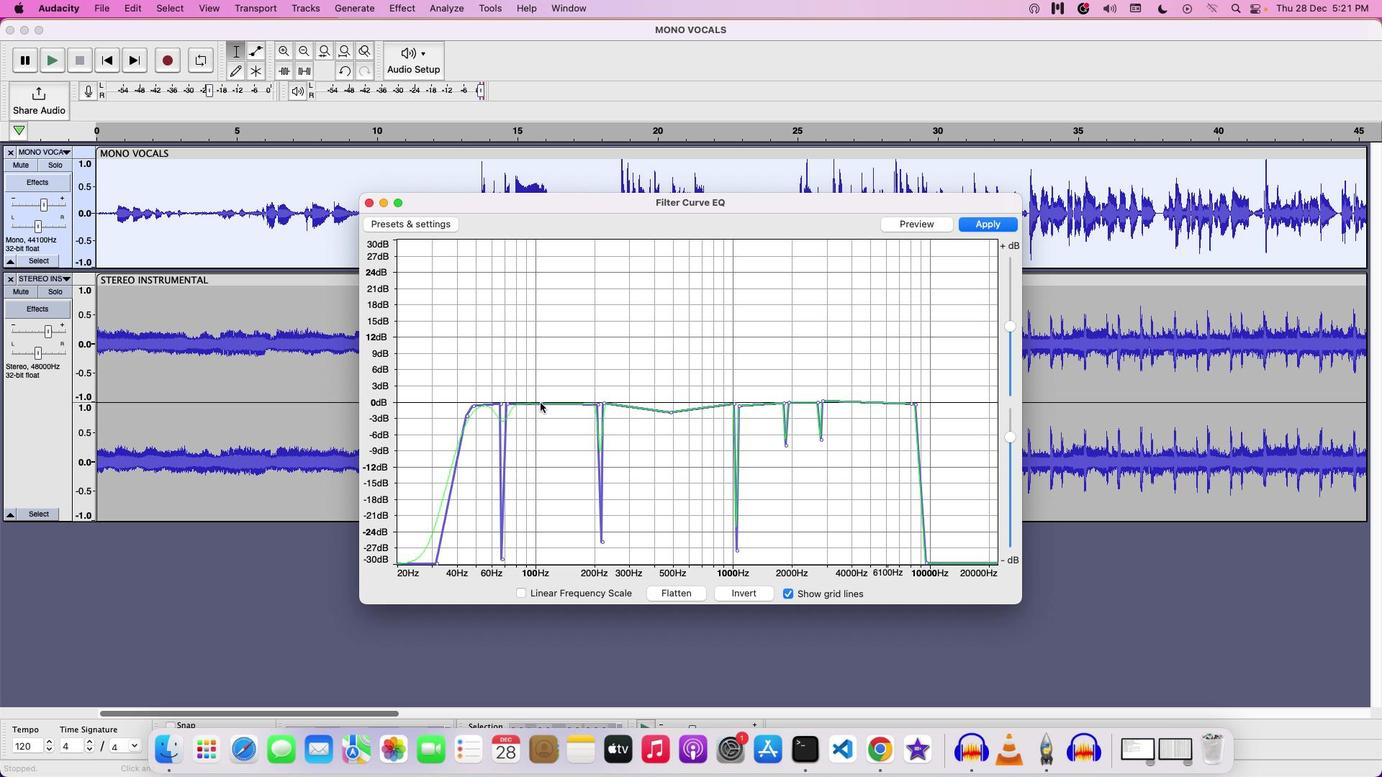 
Action: Mouse moved to (44, 328)
Screenshot: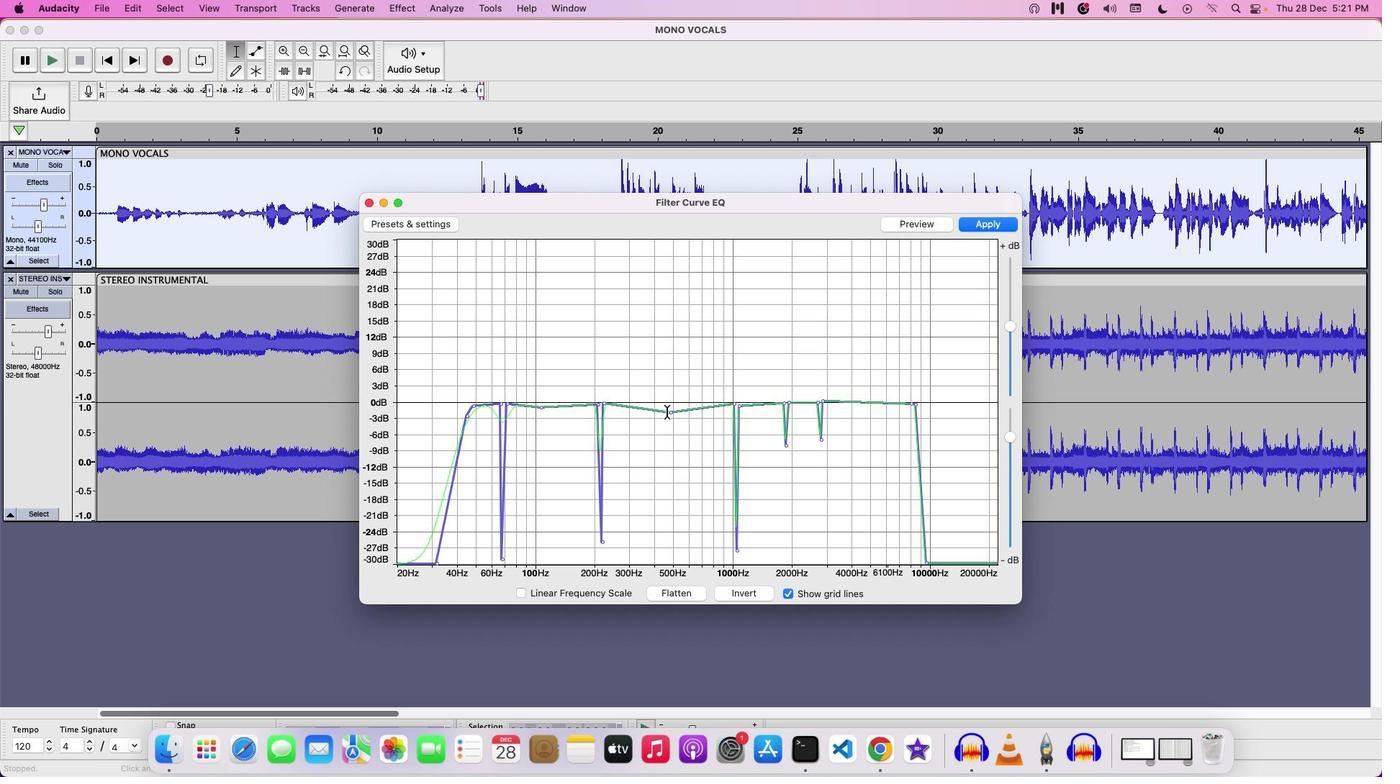 
Action: Mouse pressed left at (44, 328)
Screenshot: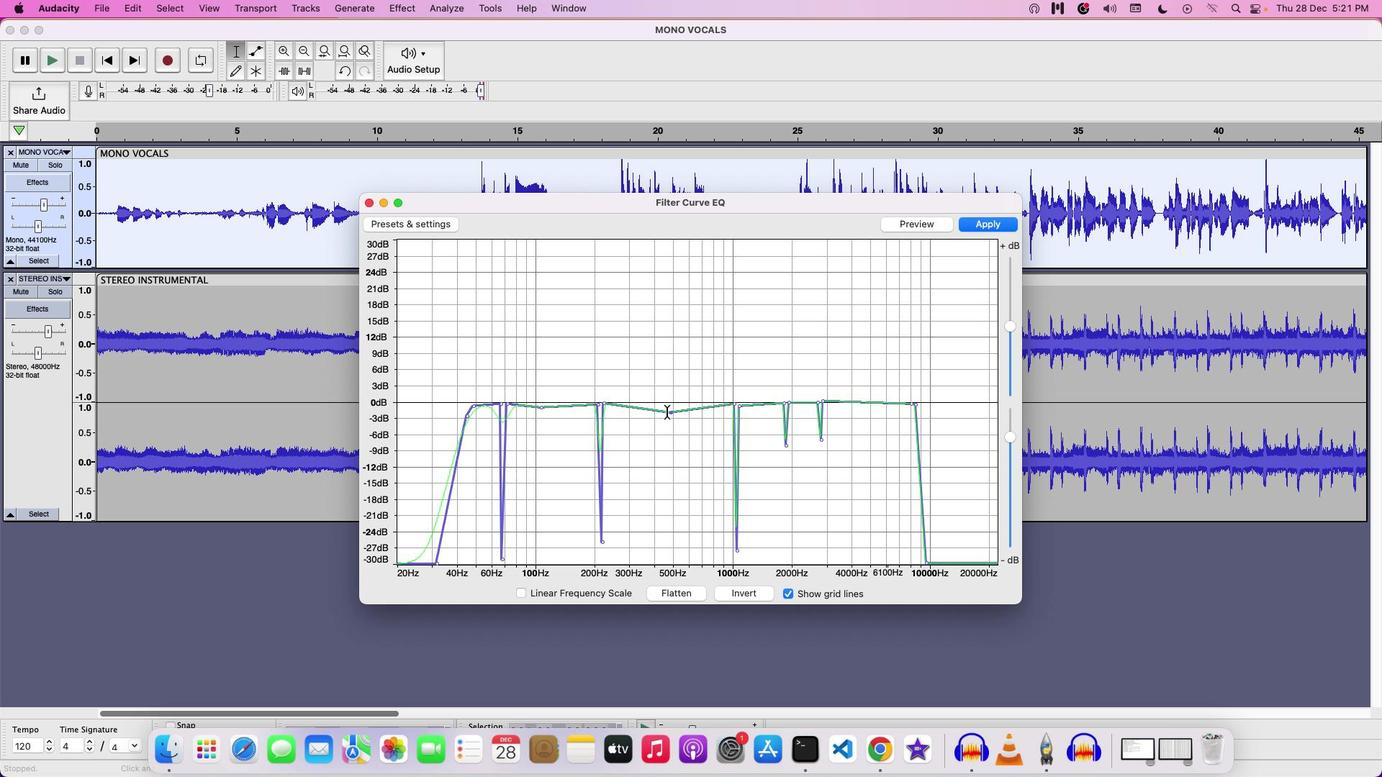 
Action: Mouse moved to (44, 328)
Screenshot: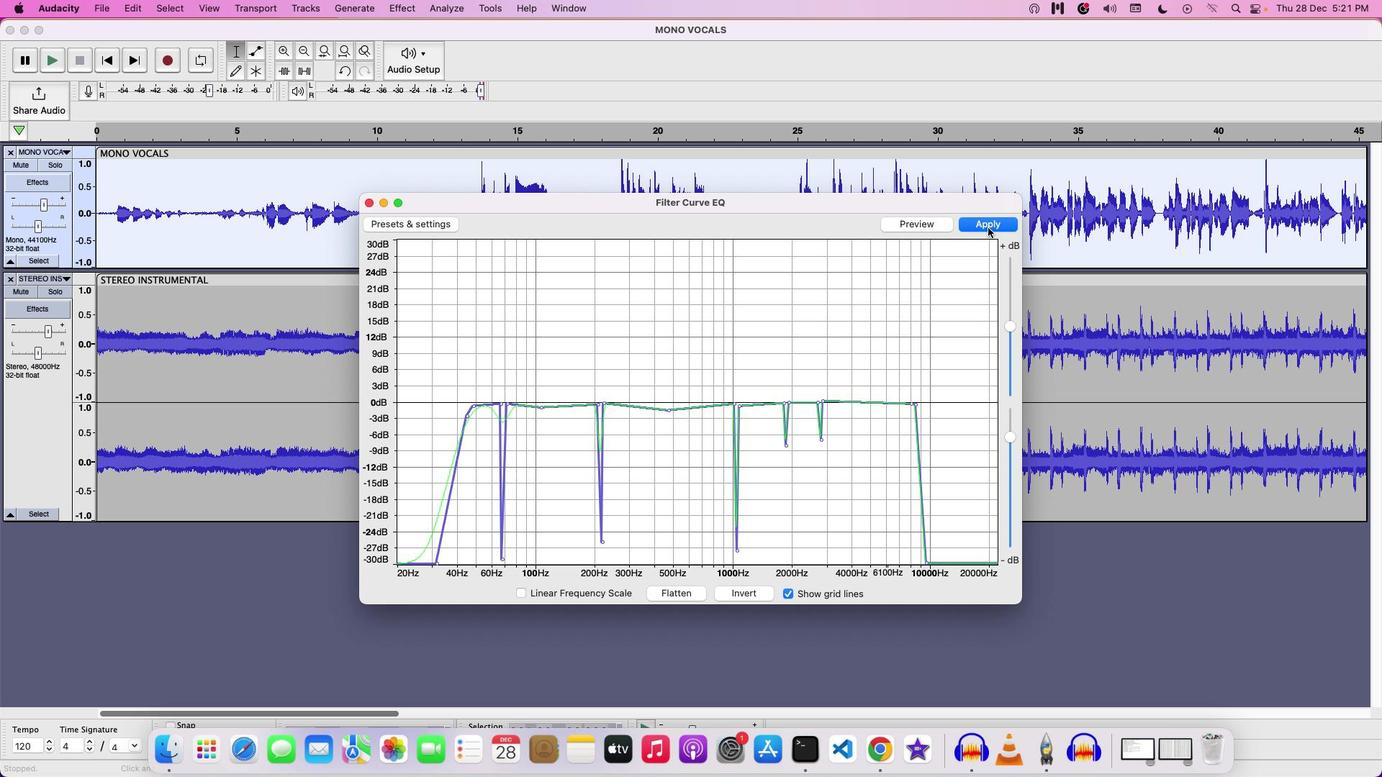 
Action: Mouse pressed left at (44, 328)
Screenshot: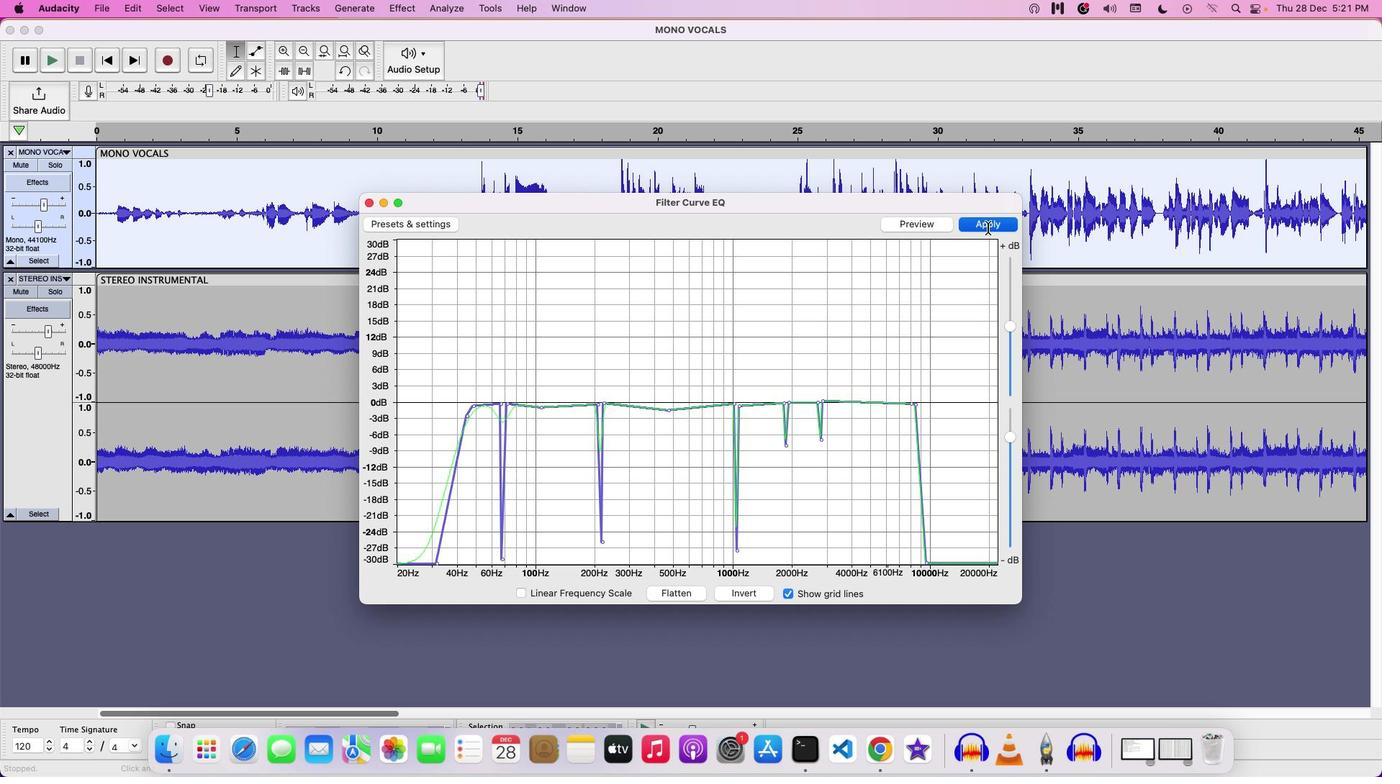 
Action: Mouse moved to (44, 328)
Screenshot: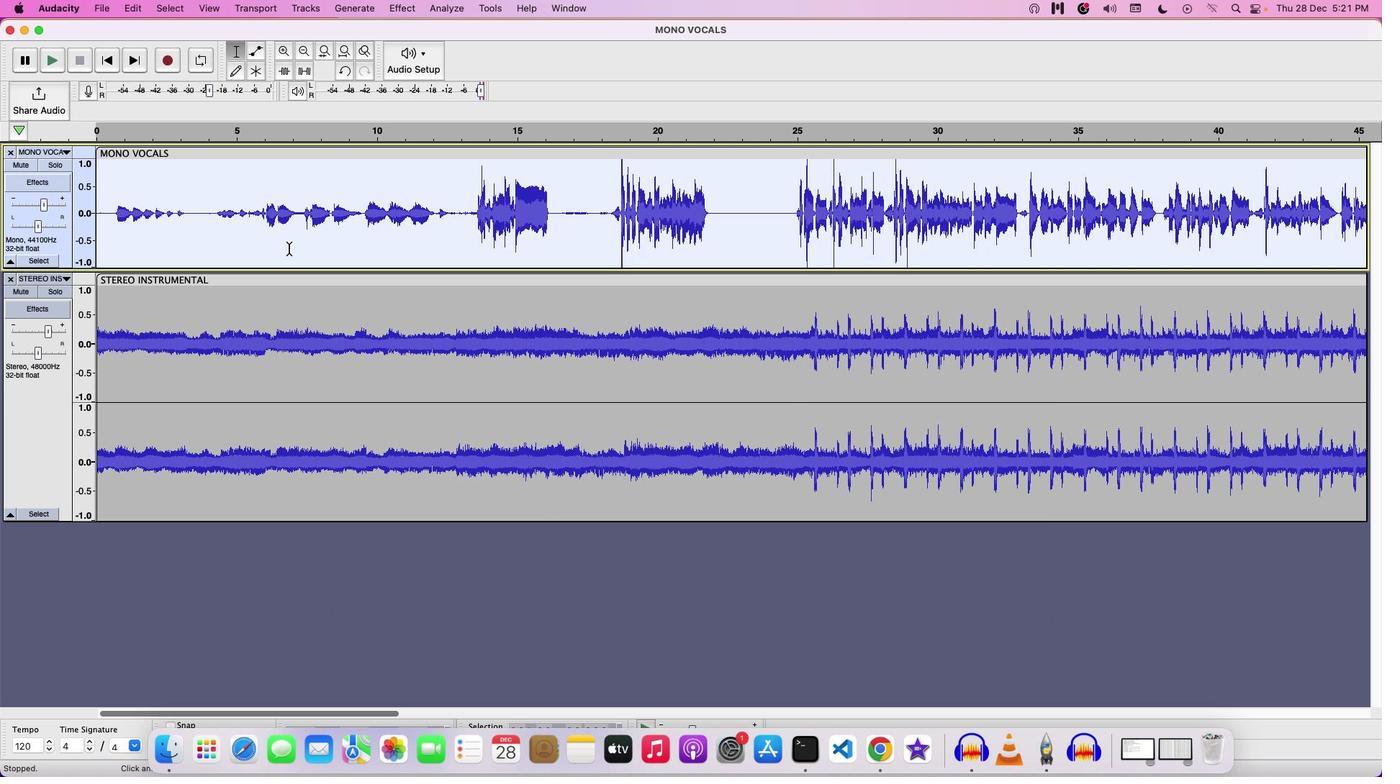 
Action: Key pressed Key.space
Screenshot: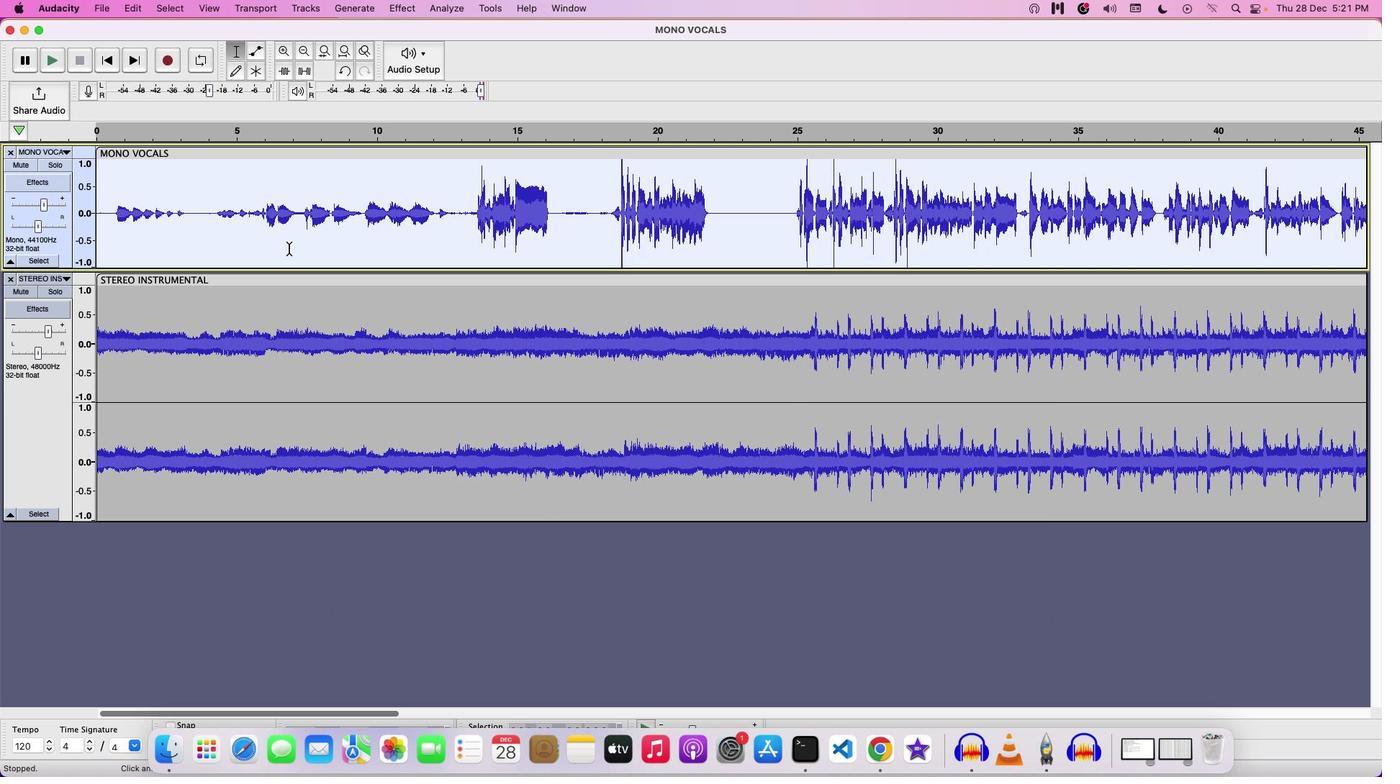 
Action: Mouse moved to (44, 328)
Screenshot: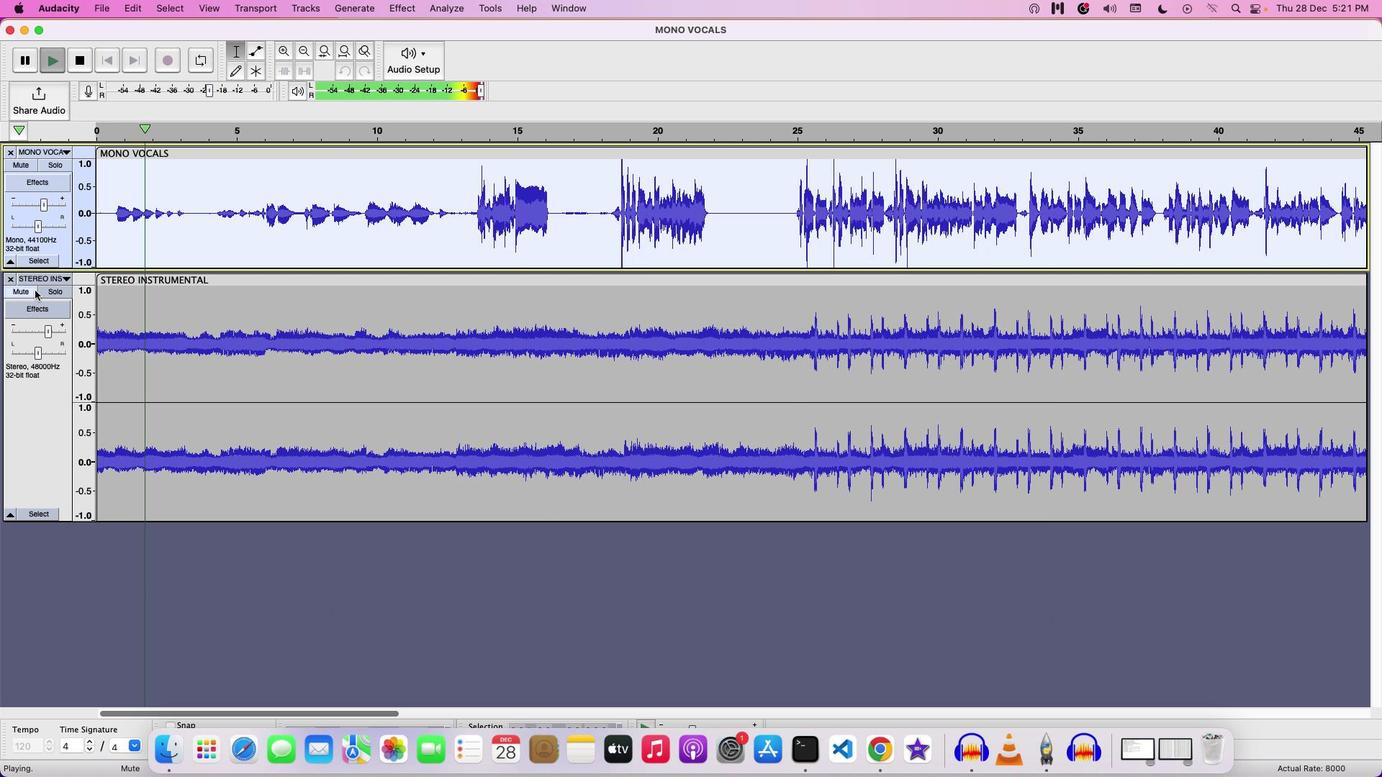 
Action: Key pressed Key.space
Screenshot: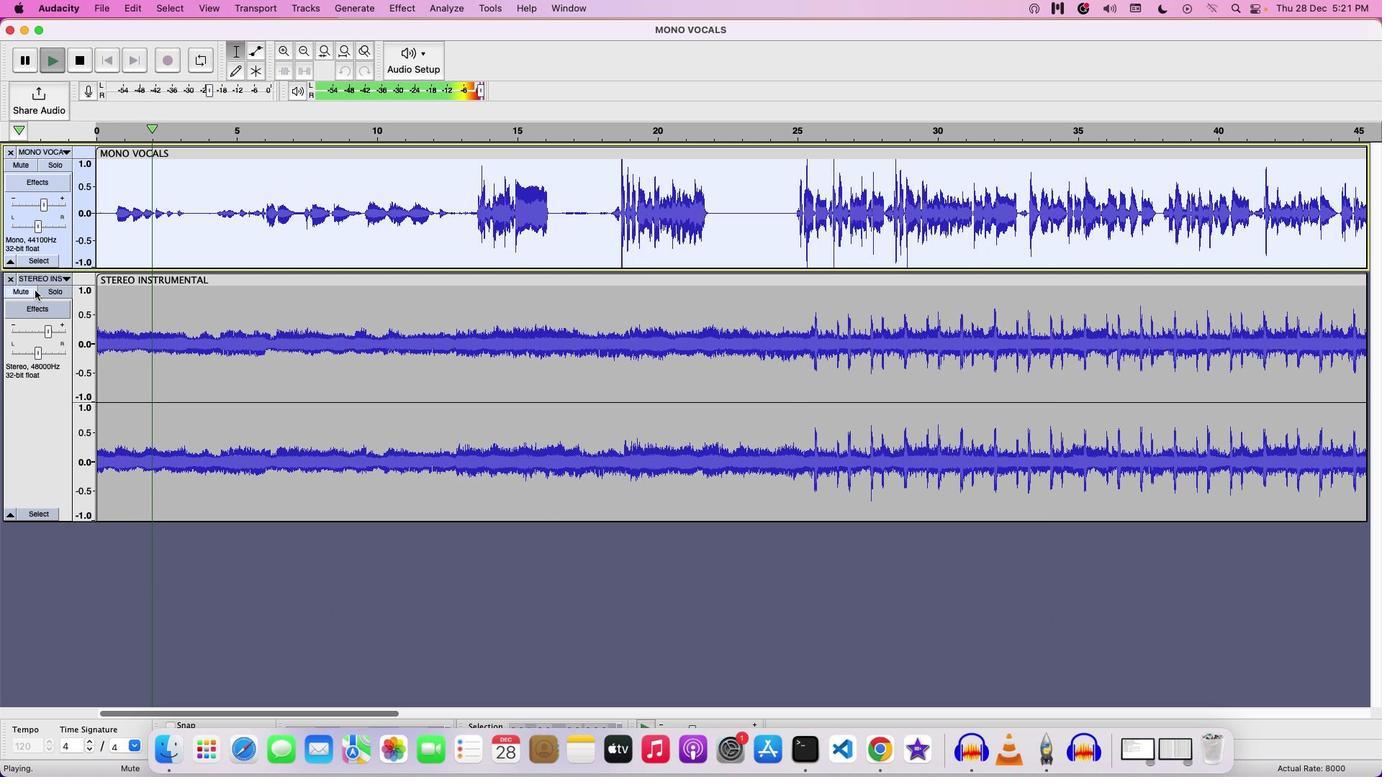 
Action: Mouse moved to (44, 328)
Screenshot: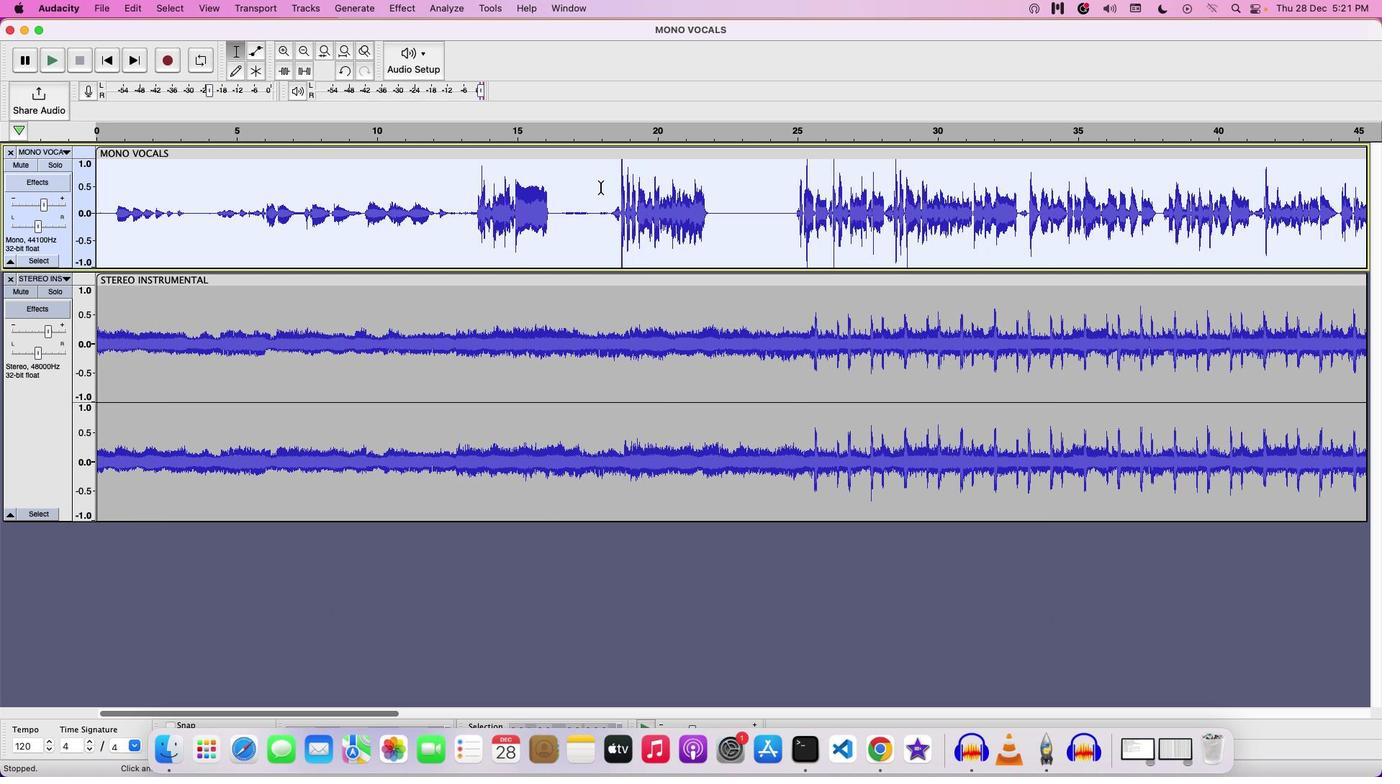 
Action: Mouse pressed left at (44, 328)
Screenshot: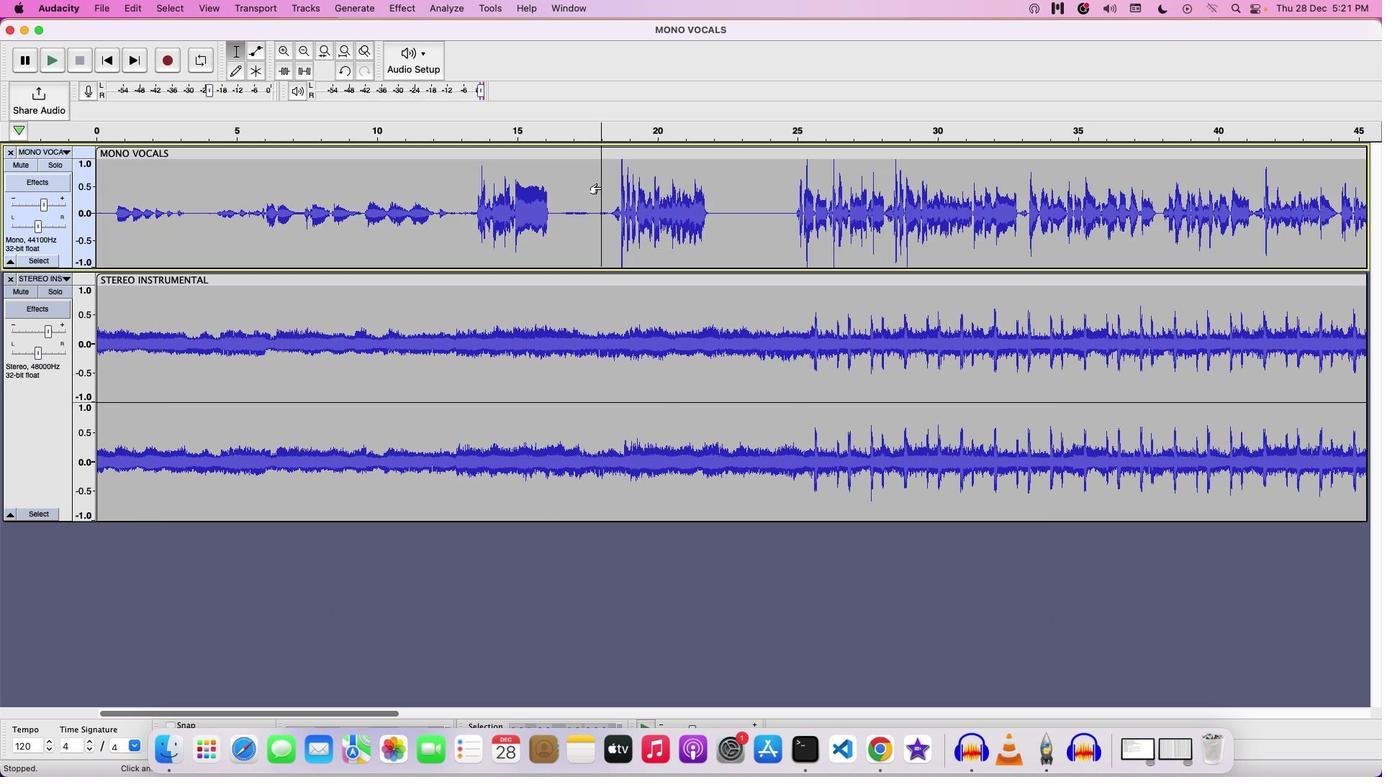 
Action: Key pressed Key.space
Screenshot: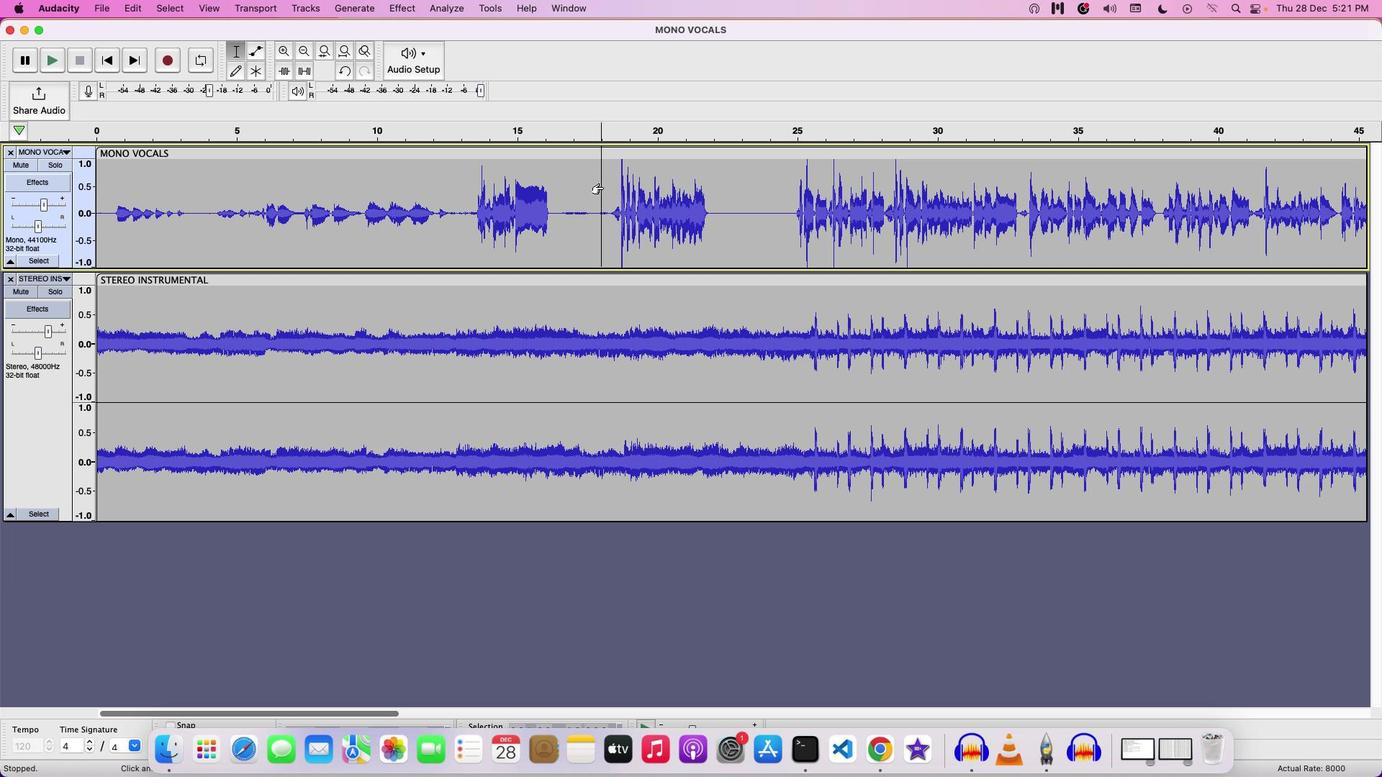 
Action: Mouse moved to (44, 328)
Screenshot: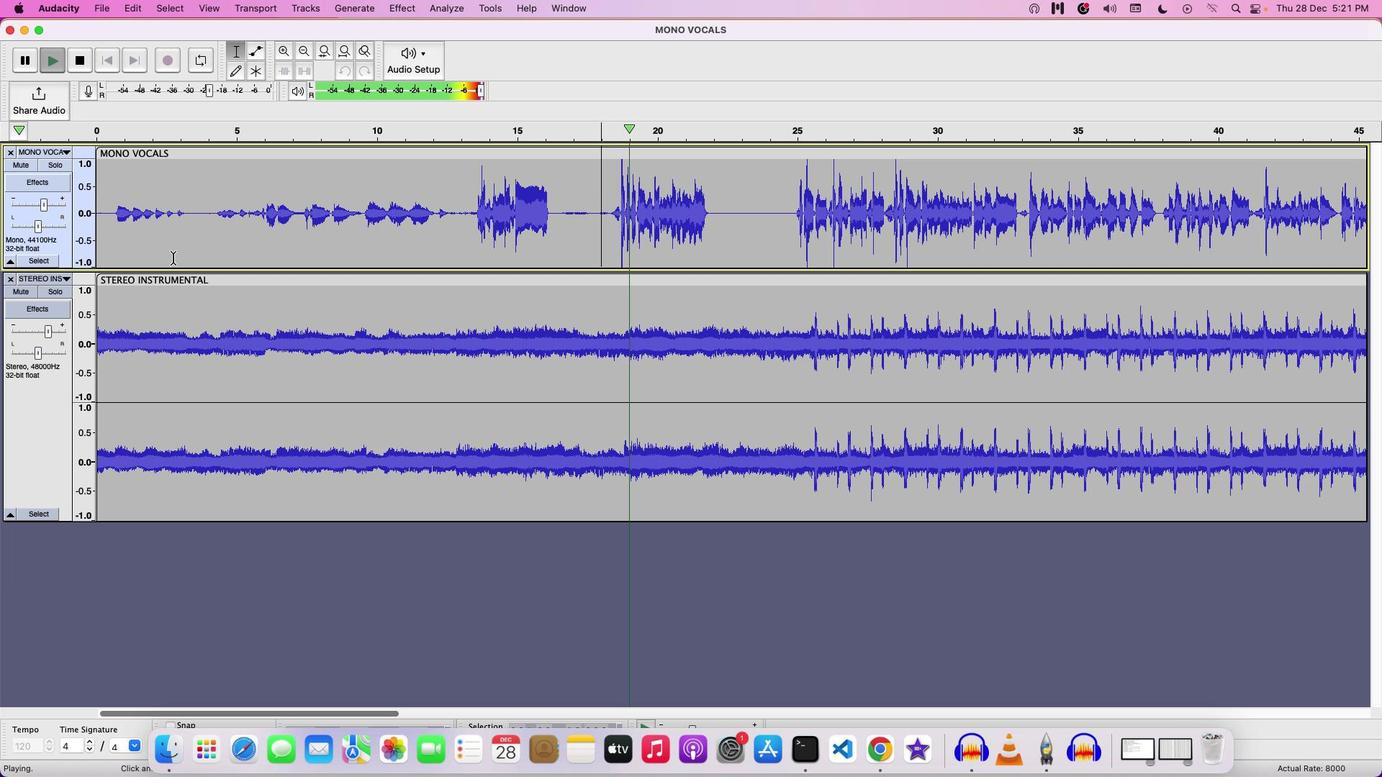 
Action: Key pressed Key.space
Screenshot: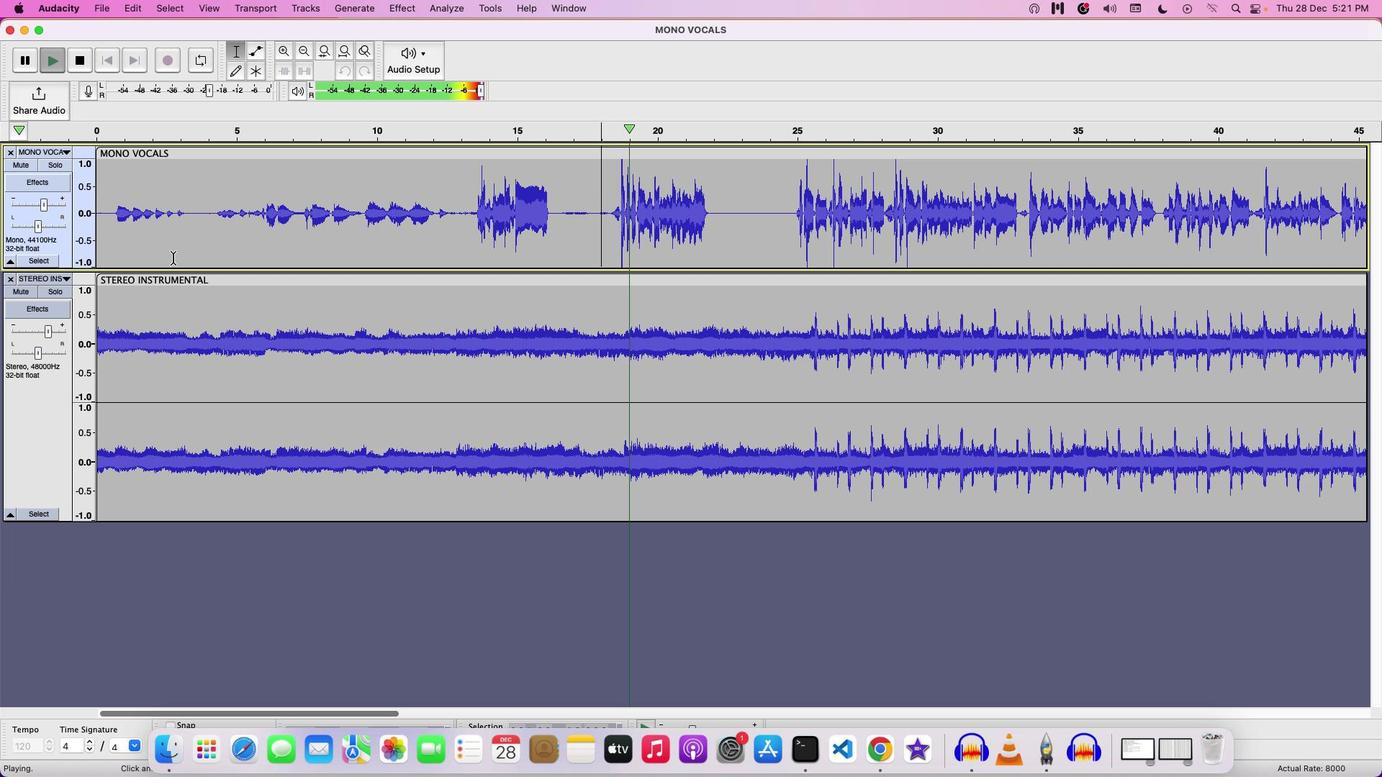 
Action: Mouse moved to (44, 328)
Screenshot: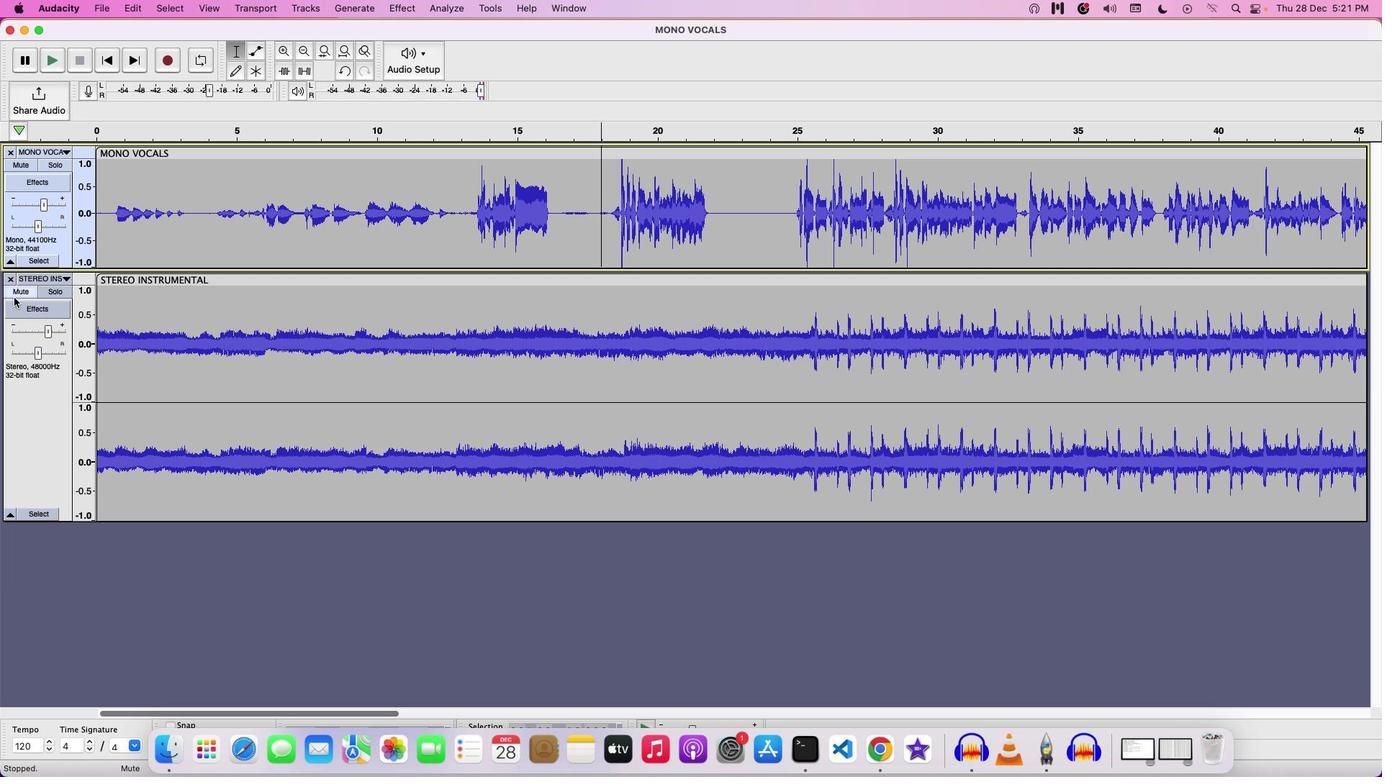 
Action: Mouse pressed left at (44, 328)
Screenshot: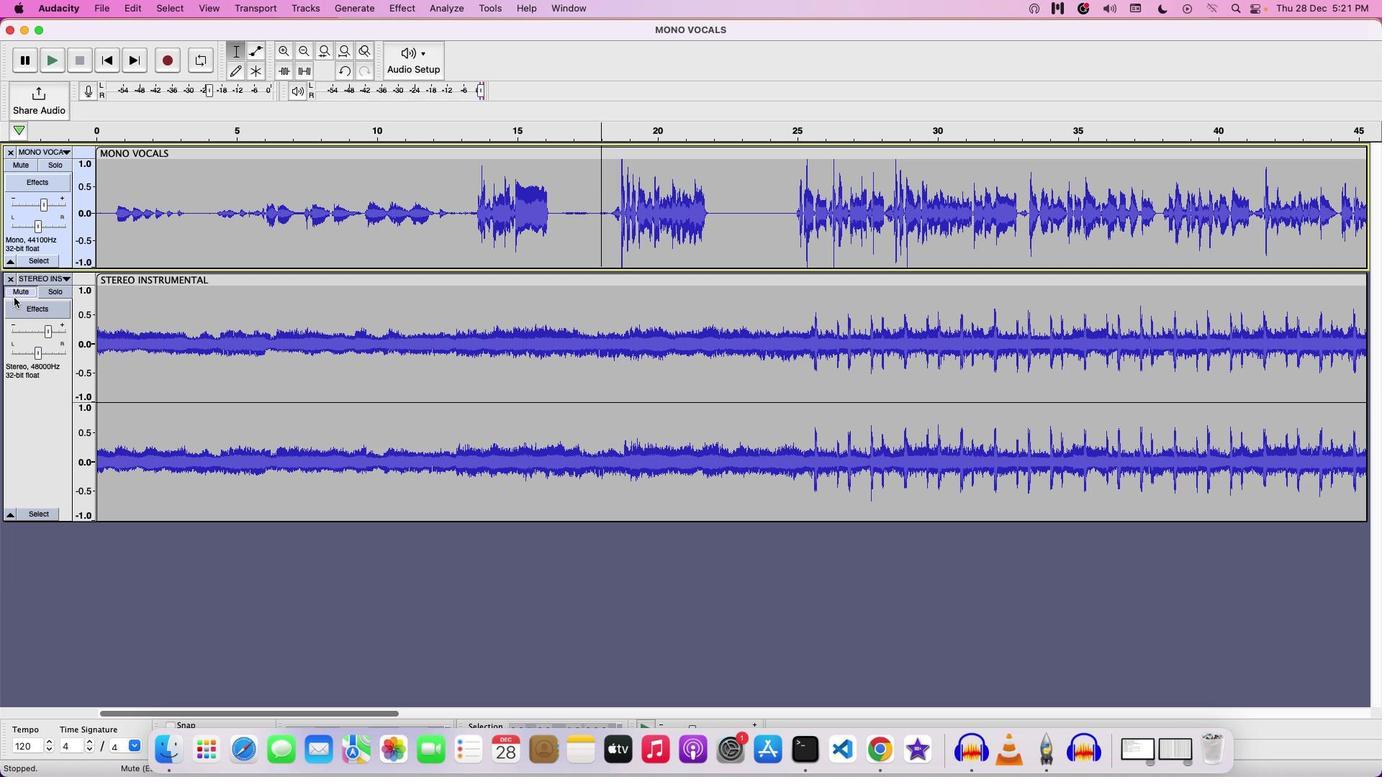 
Action: Mouse moved to (44, 328)
Screenshot: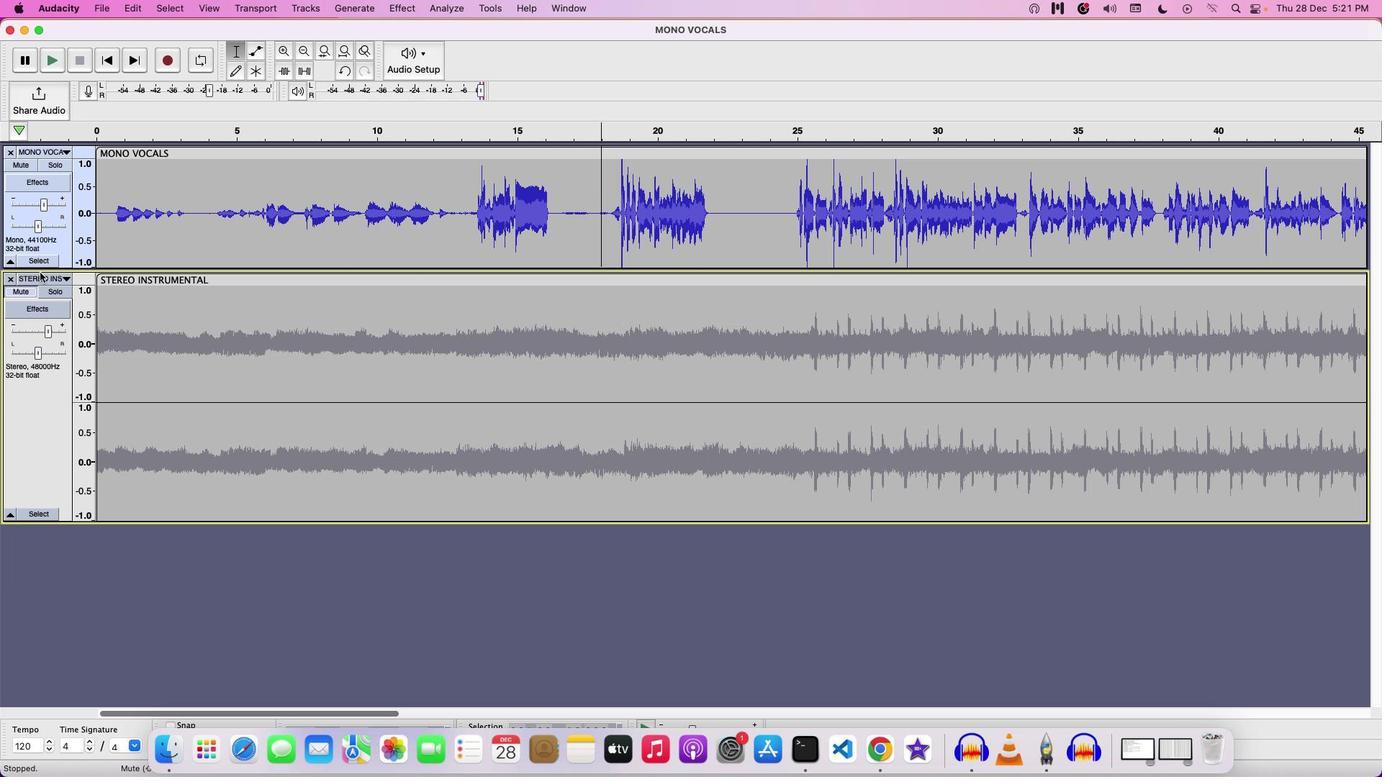 
Action: Key pressed Key.space
Screenshot: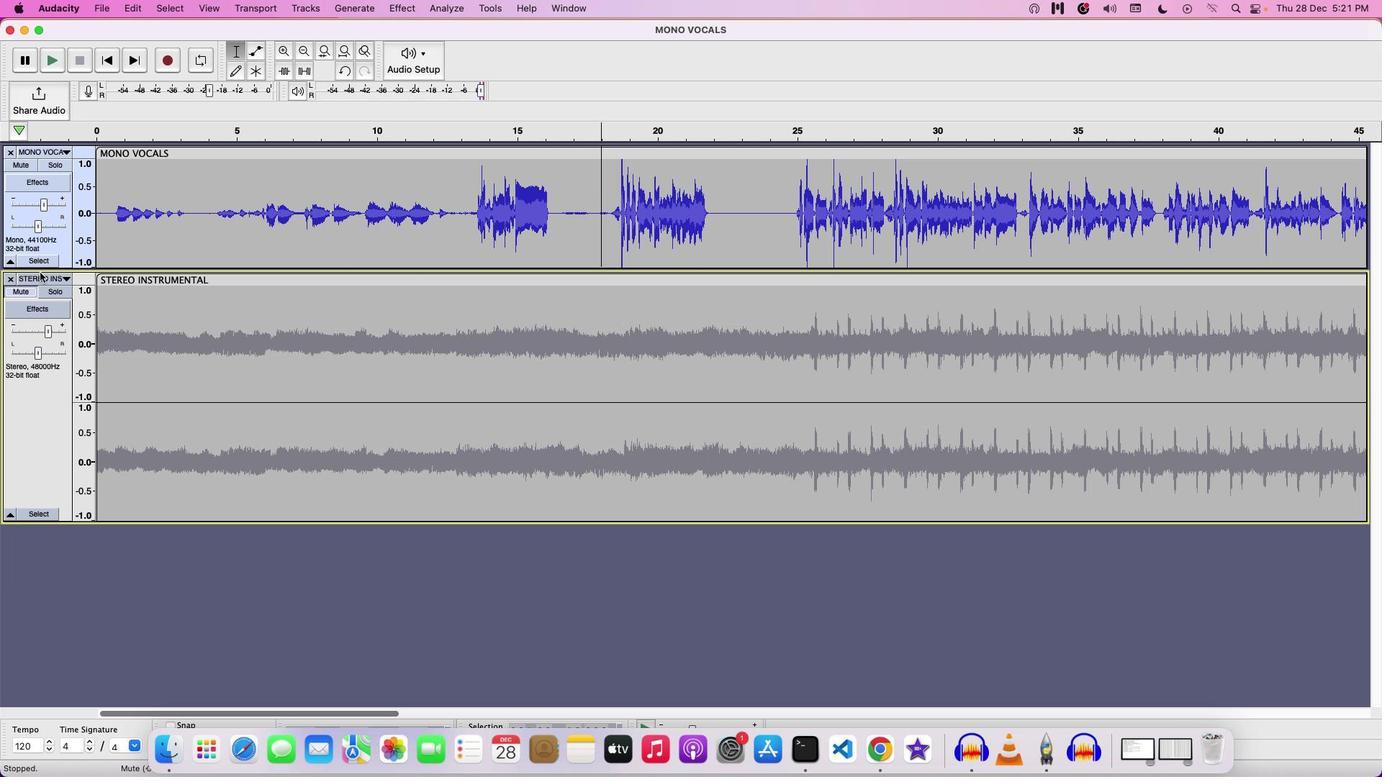 
Action: Mouse moved to (44, 328)
Screenshot: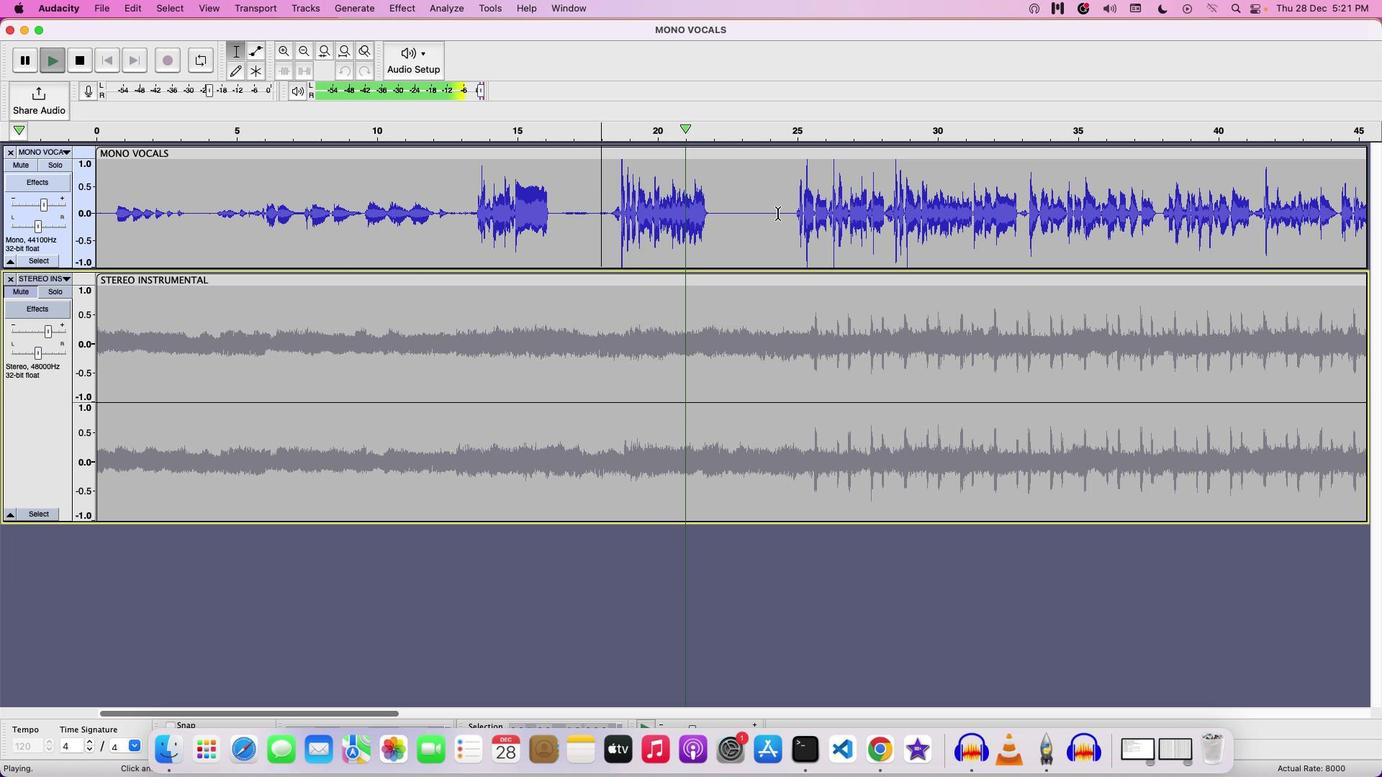 
Action: Key pressed Key.space
Screenshot: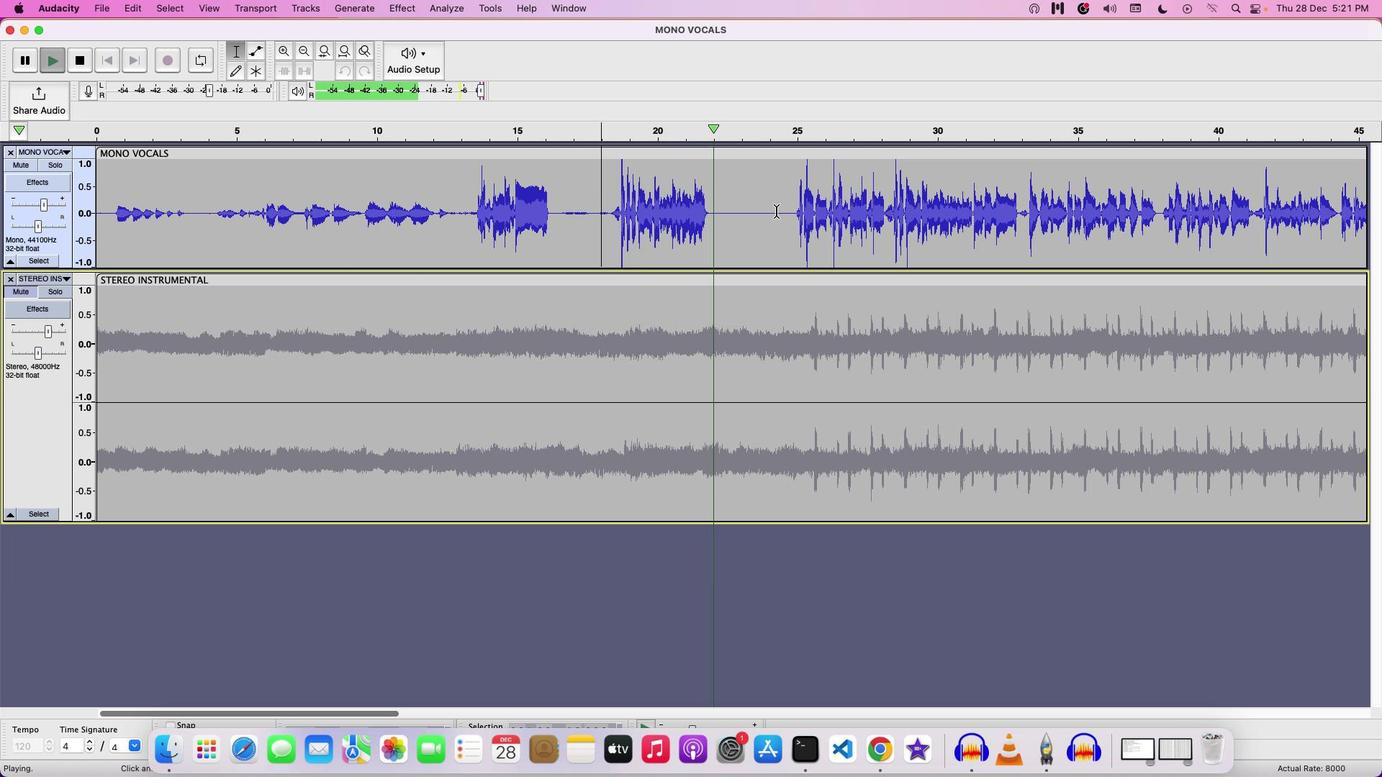 
Action: Mouse moved to (44, 328)
Screenshot: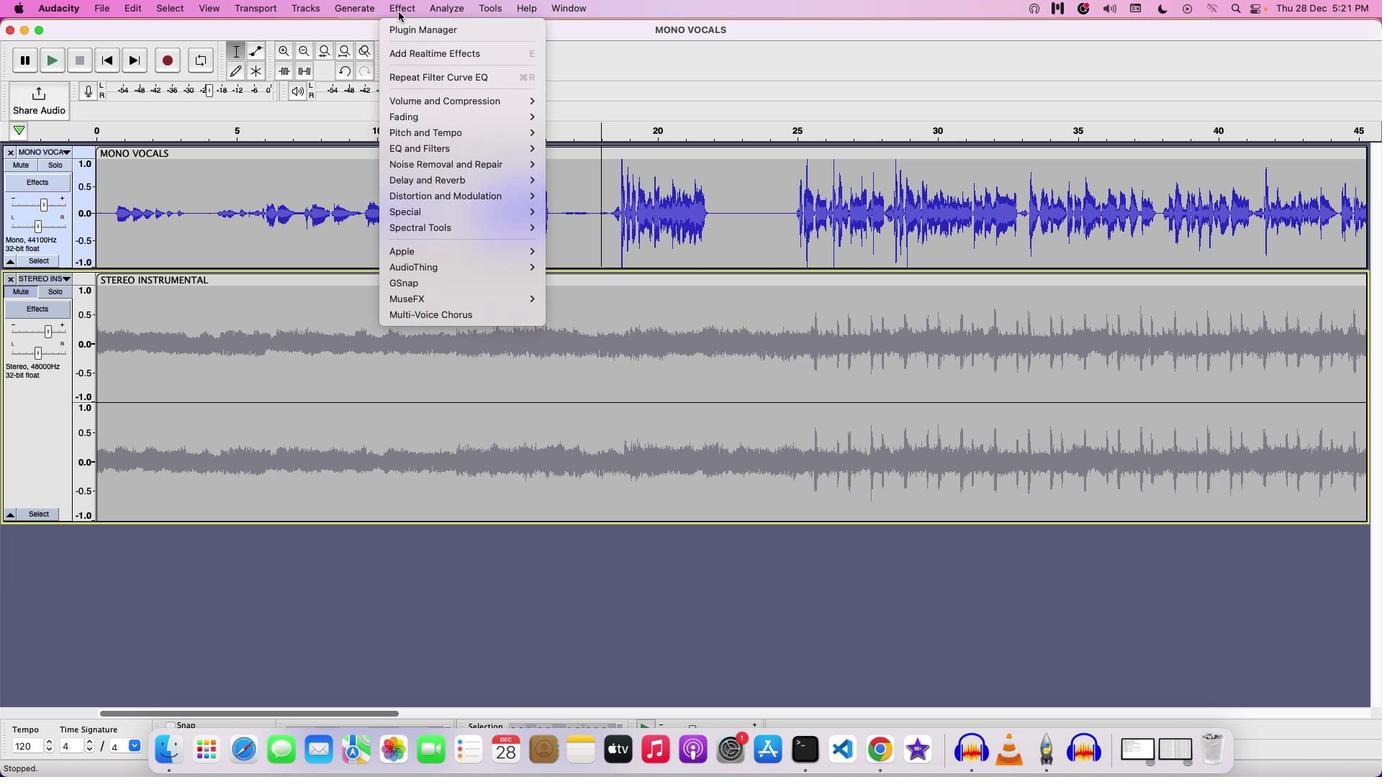 
Action: Mouse pressed left at (44, 328)
Screenshot: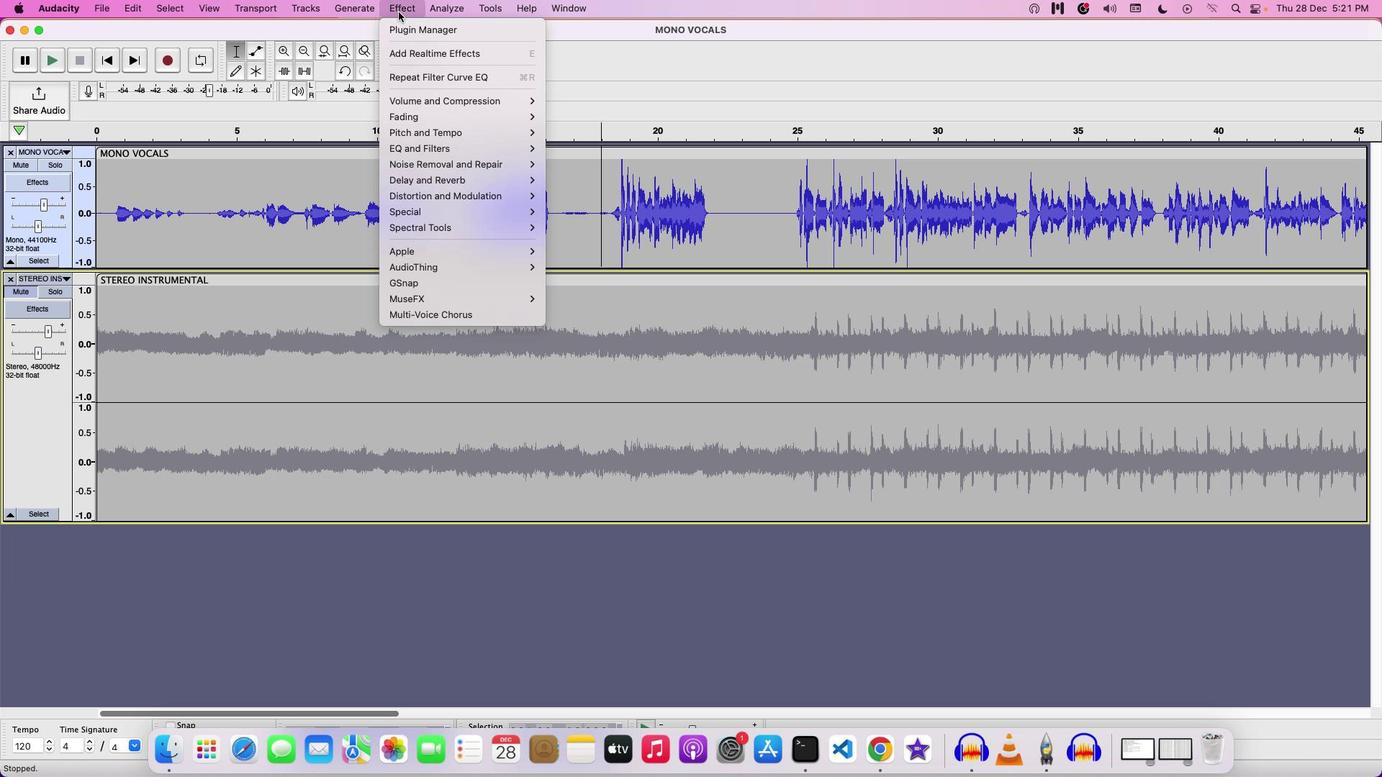 
Action: Mouse moved to (44, 328)
Screenshot: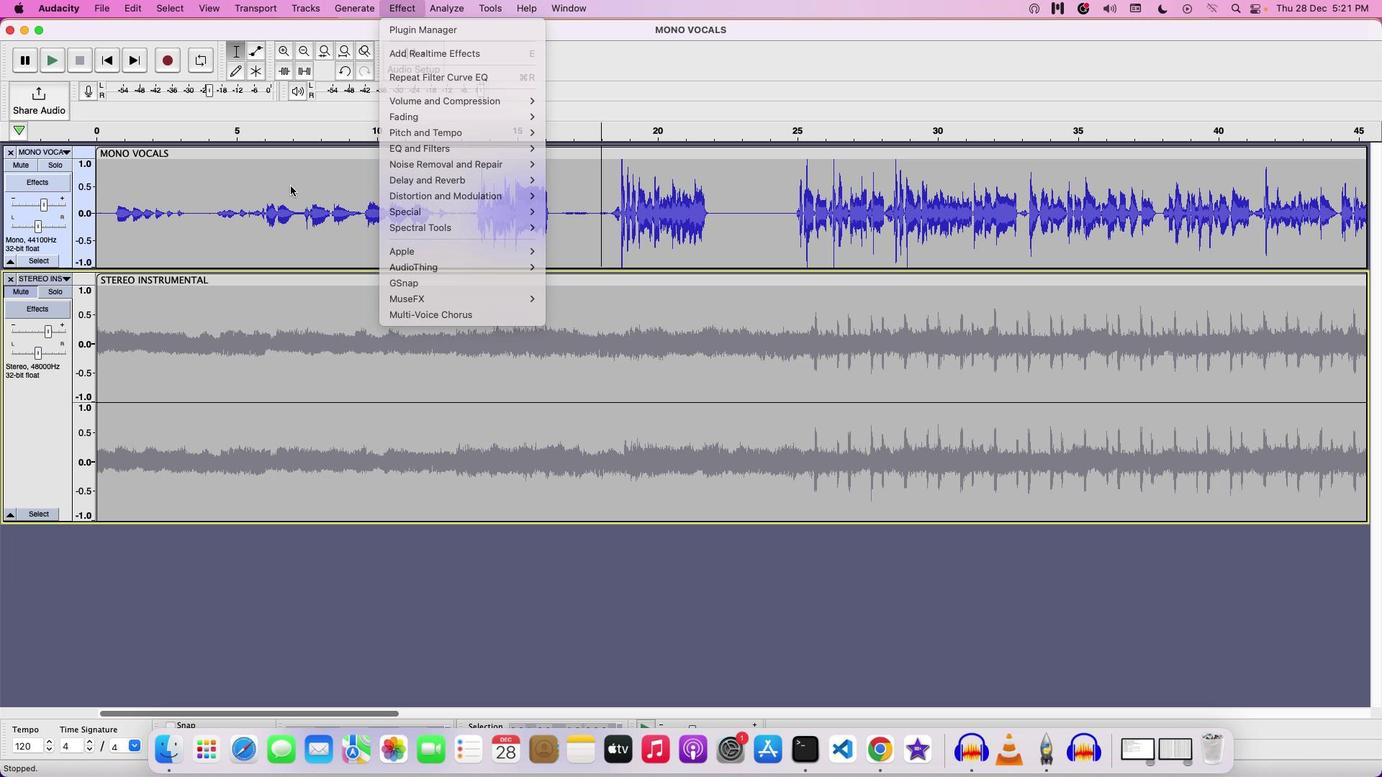 
Action: Mouse pressed left at (44, 328)
Screenshot: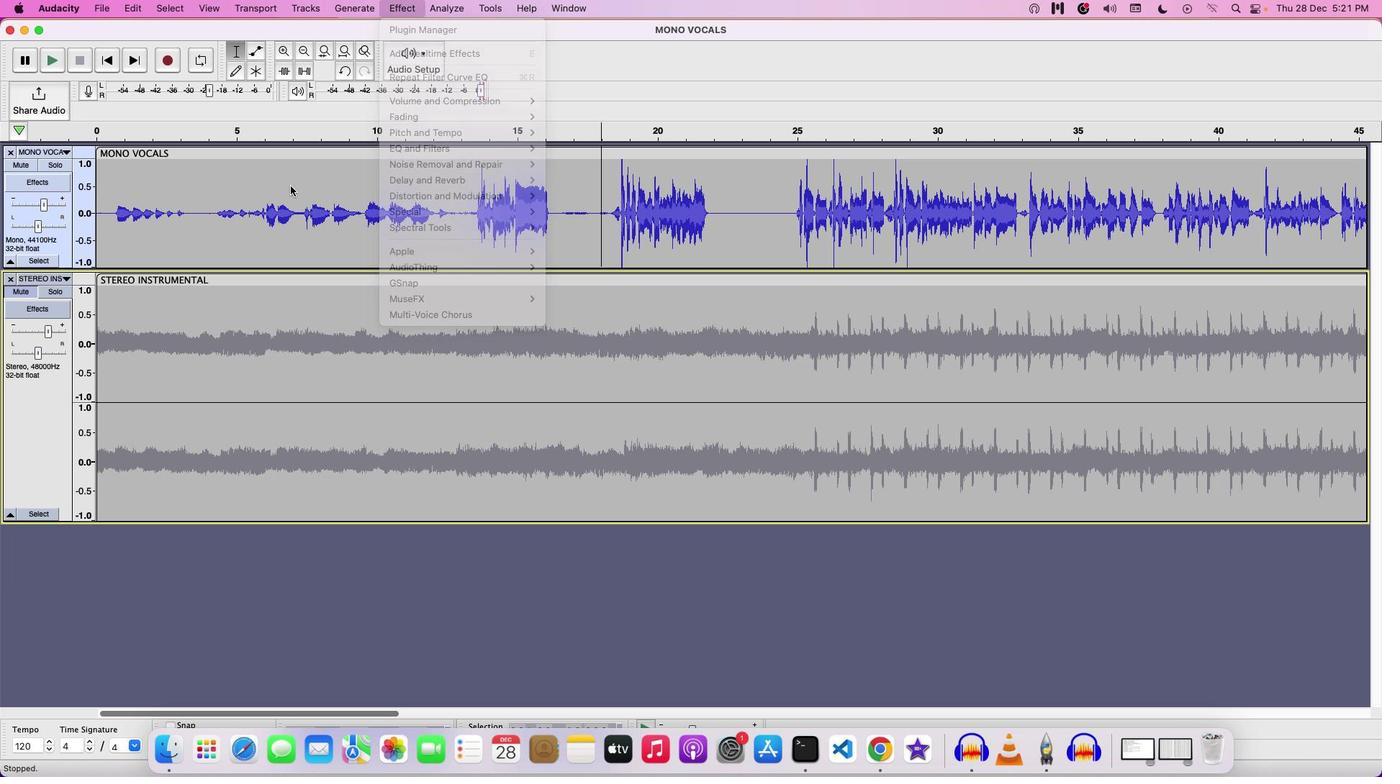 
Action: Mouse pressed left at (44, 328)
Screenshot: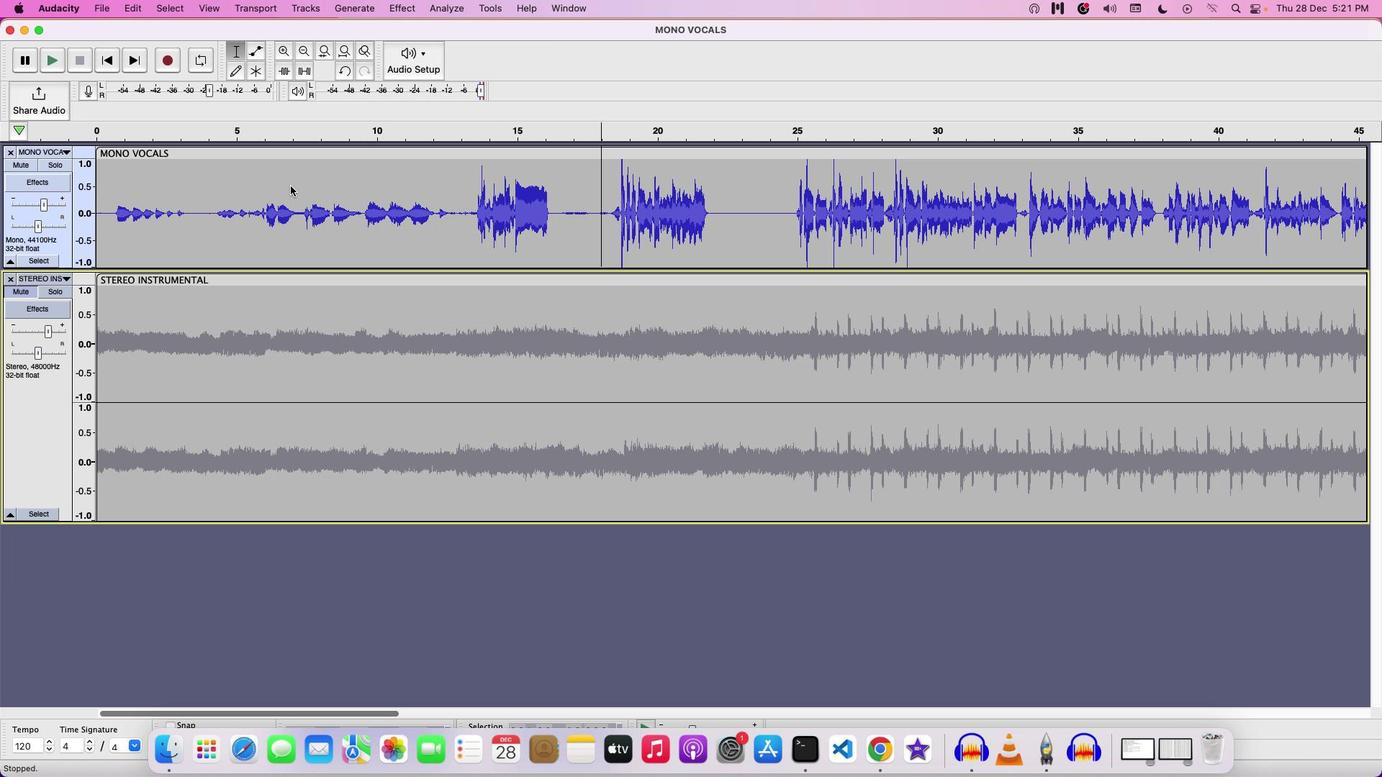 
Action: Mouse moved to (44, 328)
Screenshot: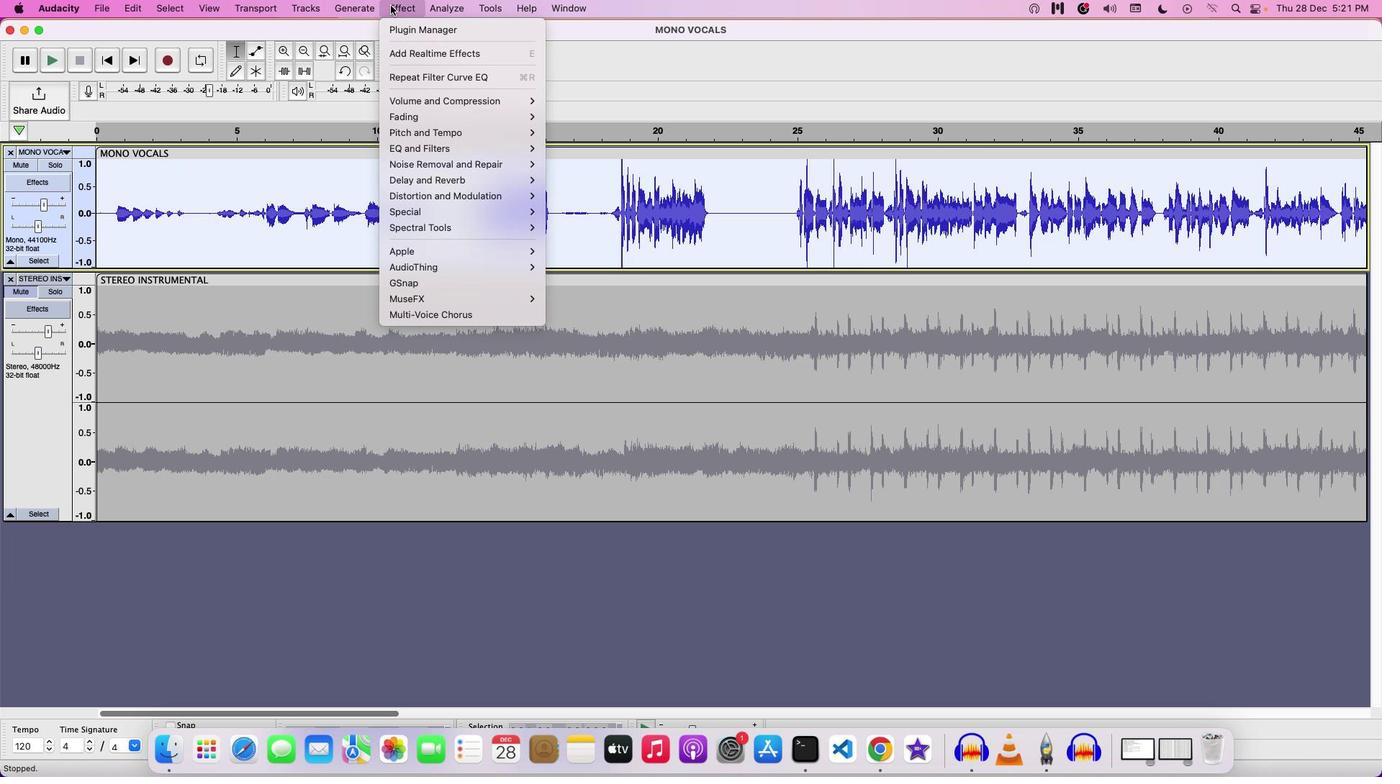 
Action: Mouse pressed left at (44, 328)
Screenshot: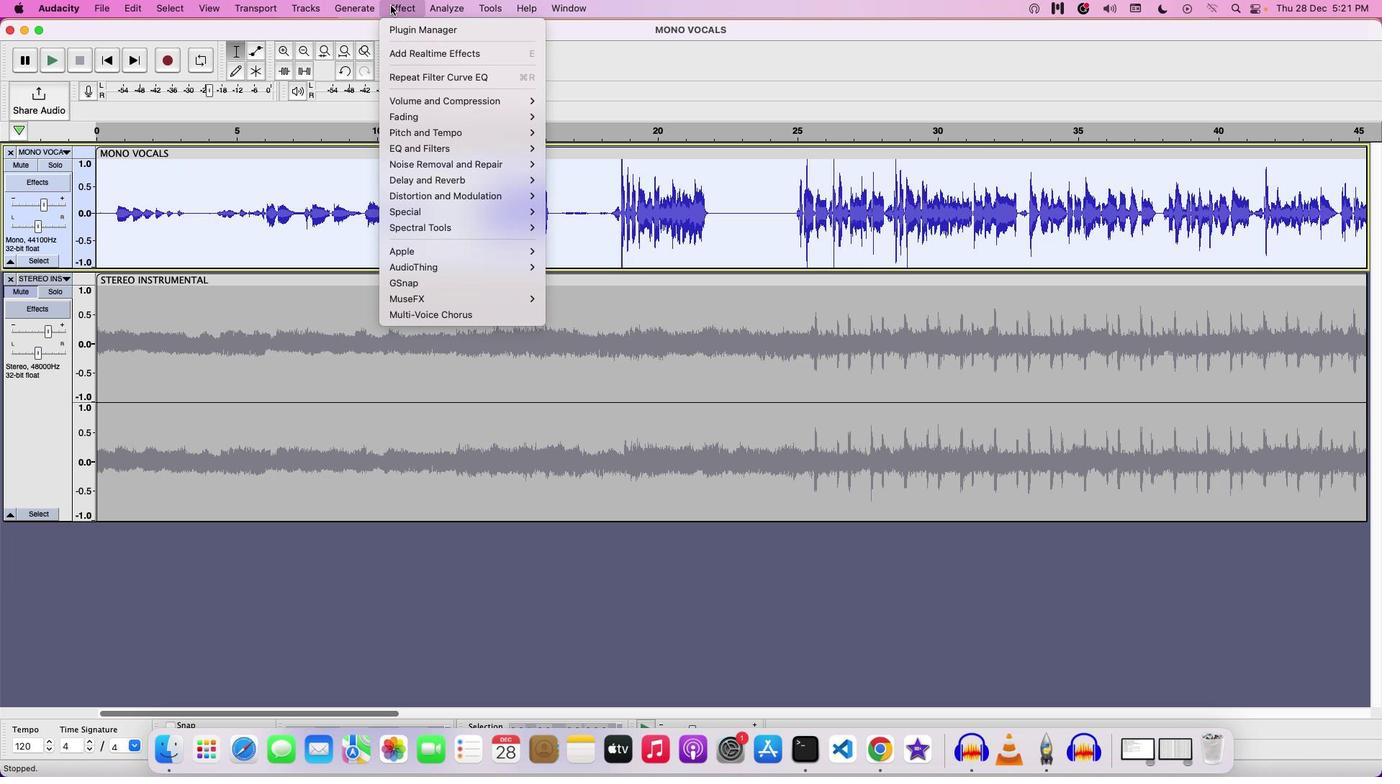 
Action: Mouse moved to (44, 328)
Screenshot: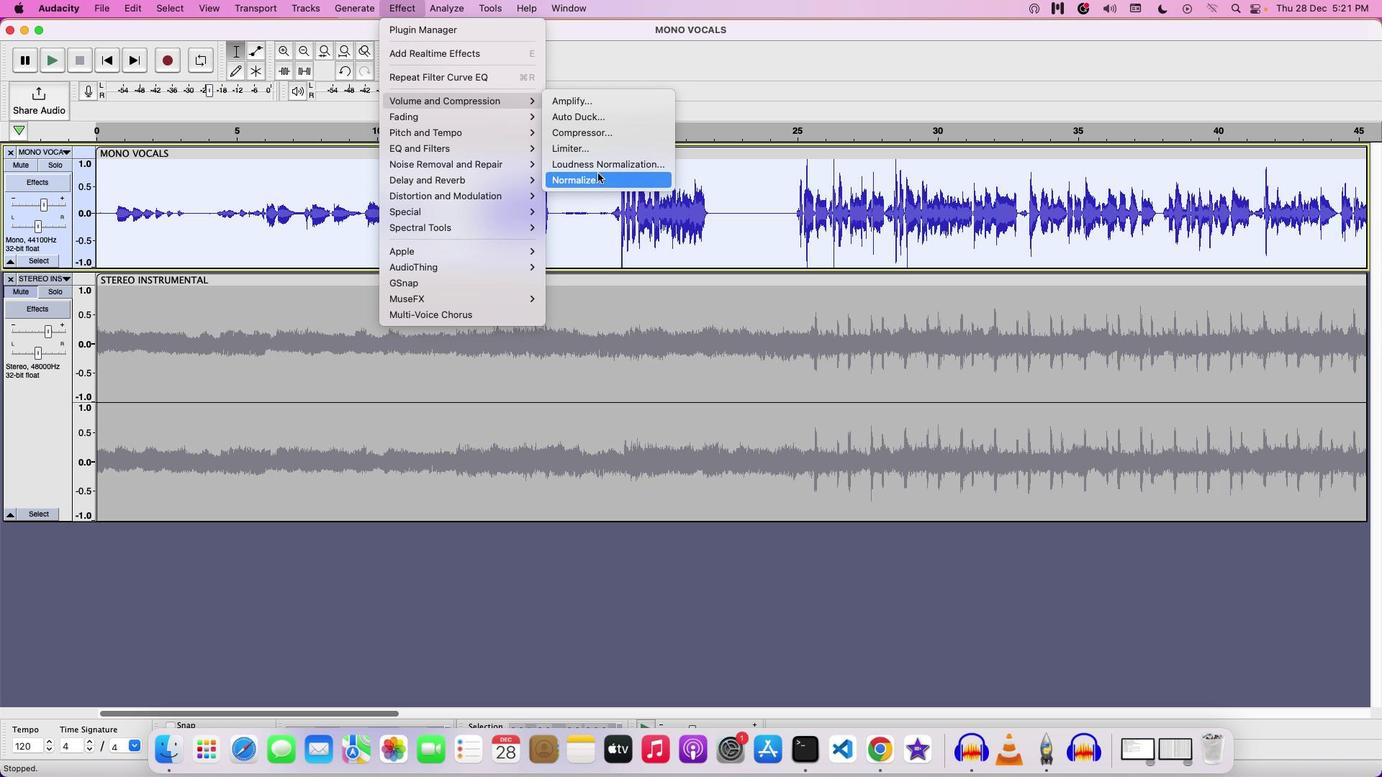 
Action: Mouse pressed left at (44, 328)
Screenshot: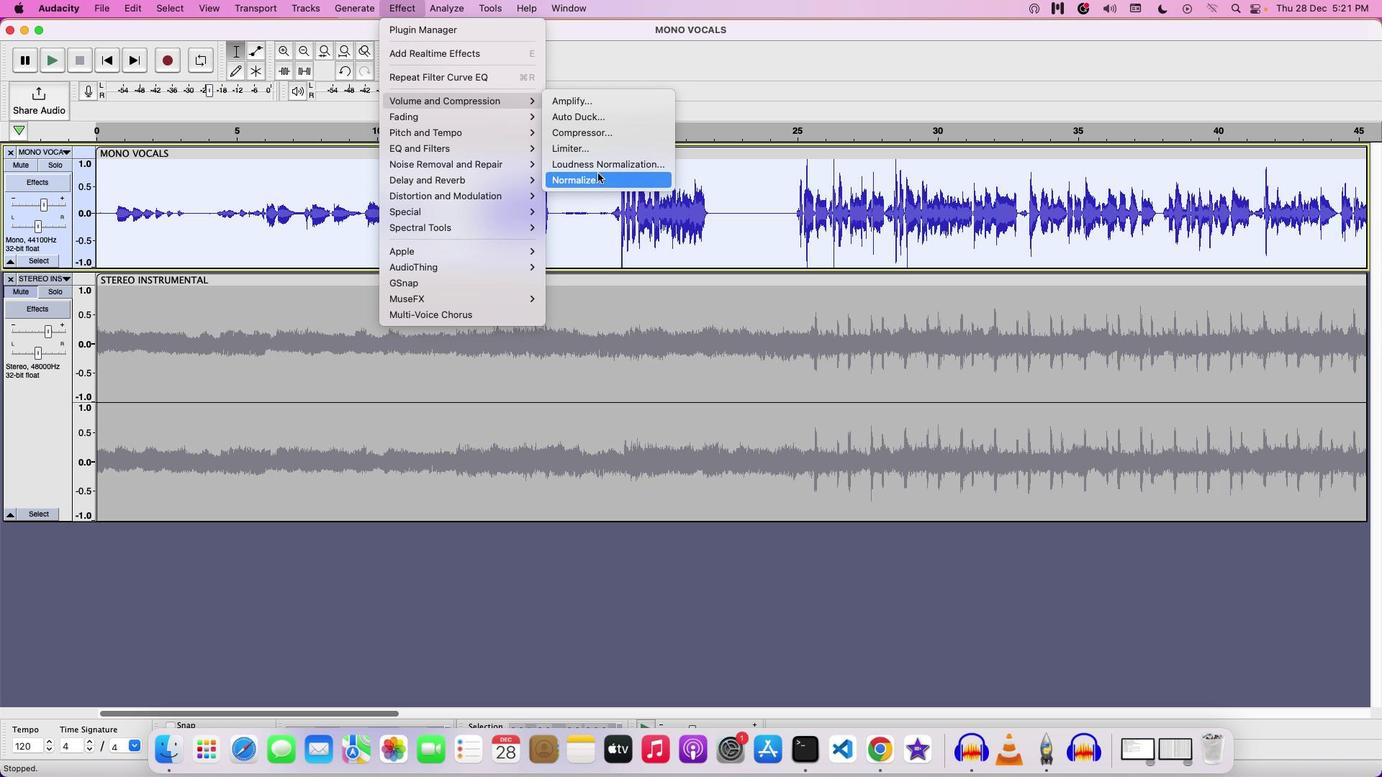
Action: Mouse moved to (44, 328)
Screenshot: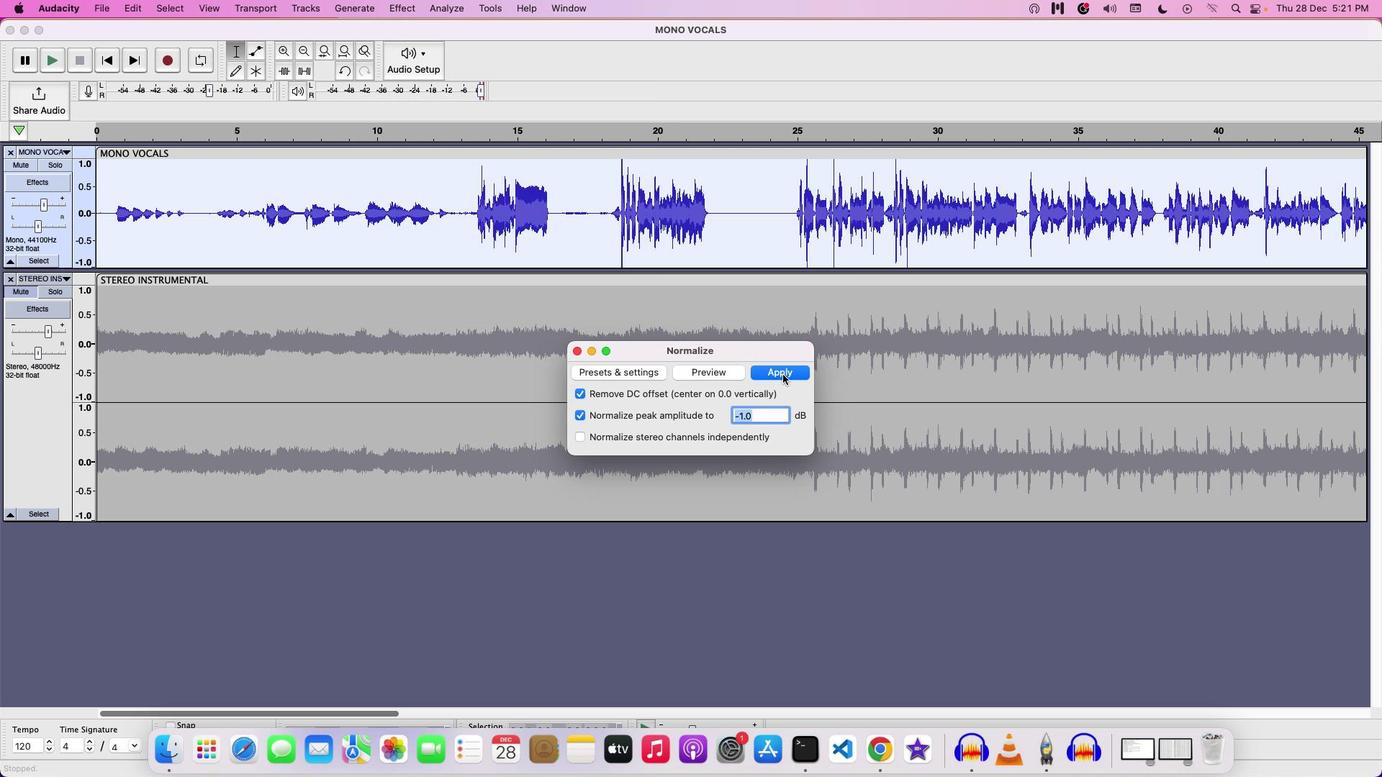 
Action: Mouse pressed left at (44, 328)
Screenshot: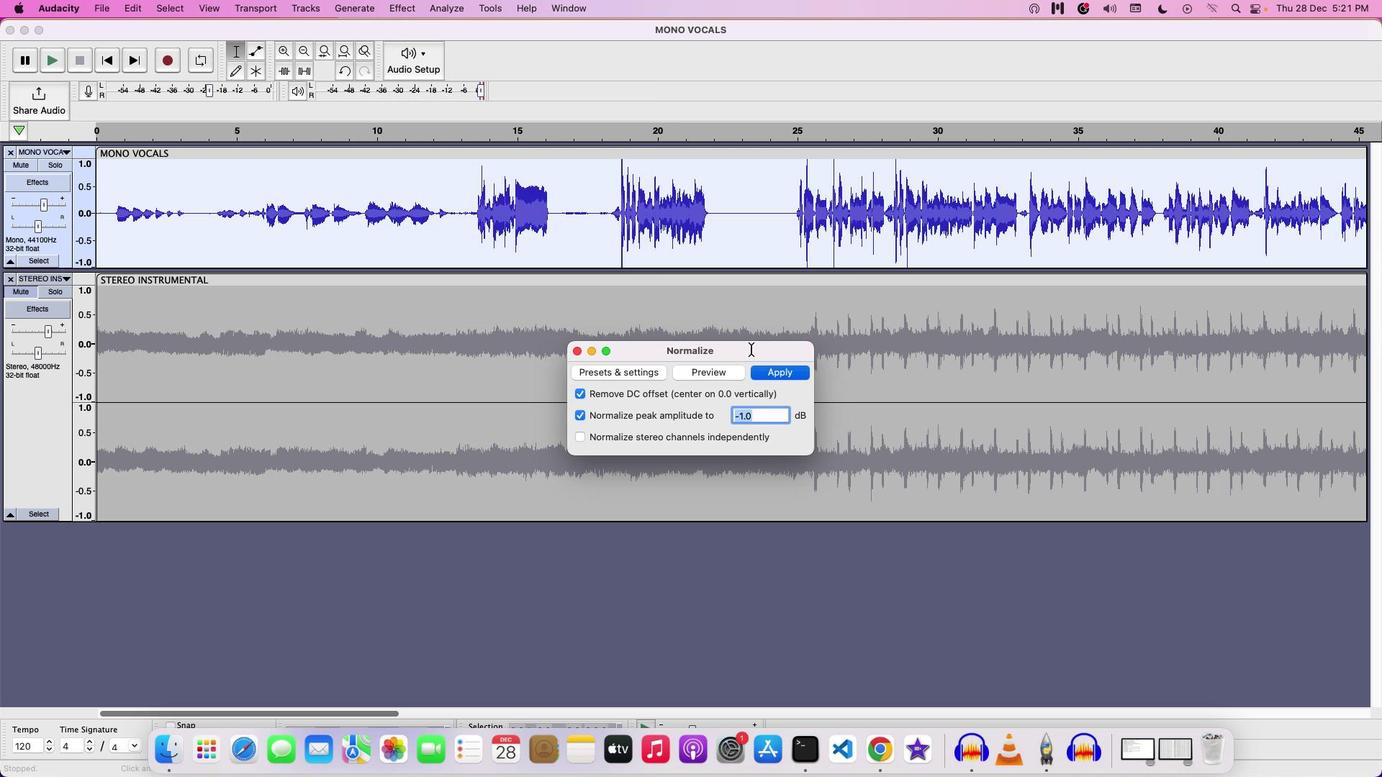 
Action: Mouse moved to (44, 328)
Screenshot: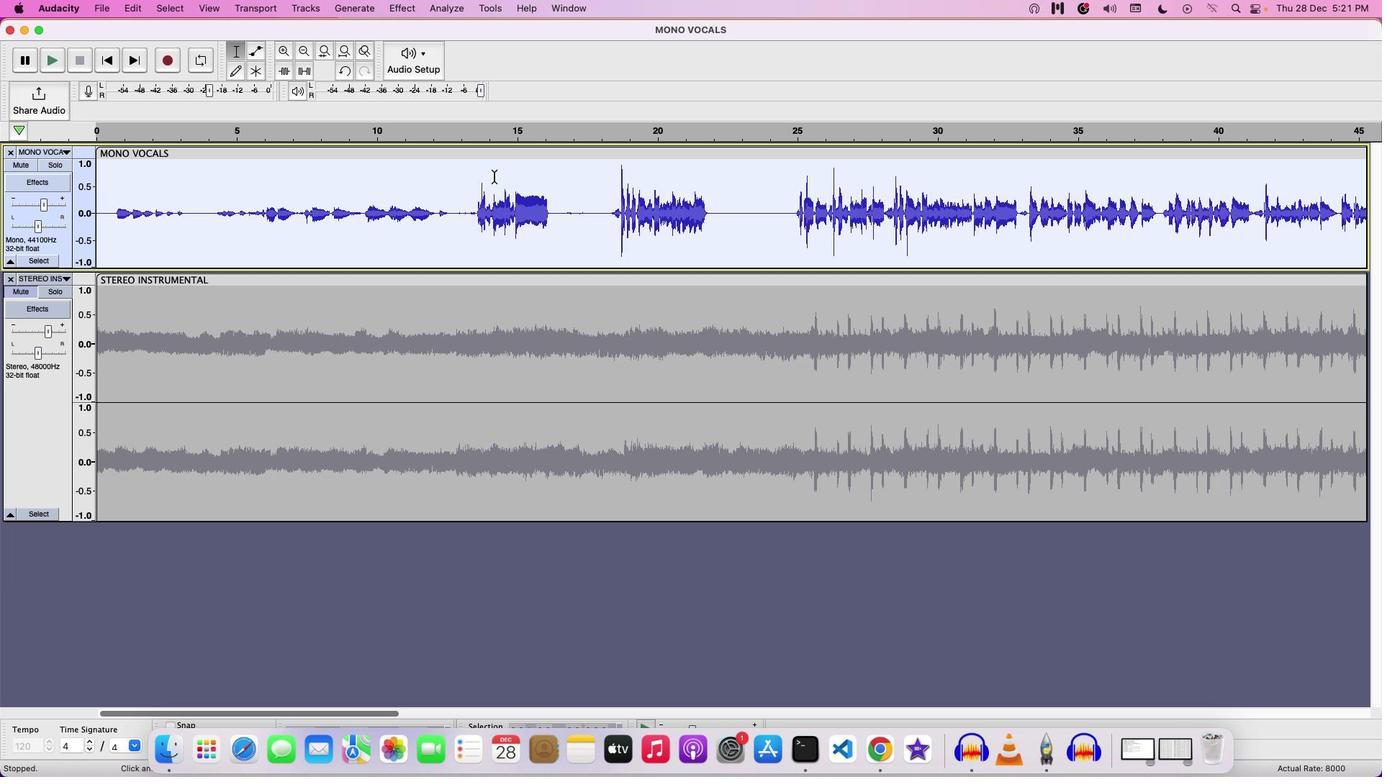 
Action: Key pressed Key.space
Screenshot: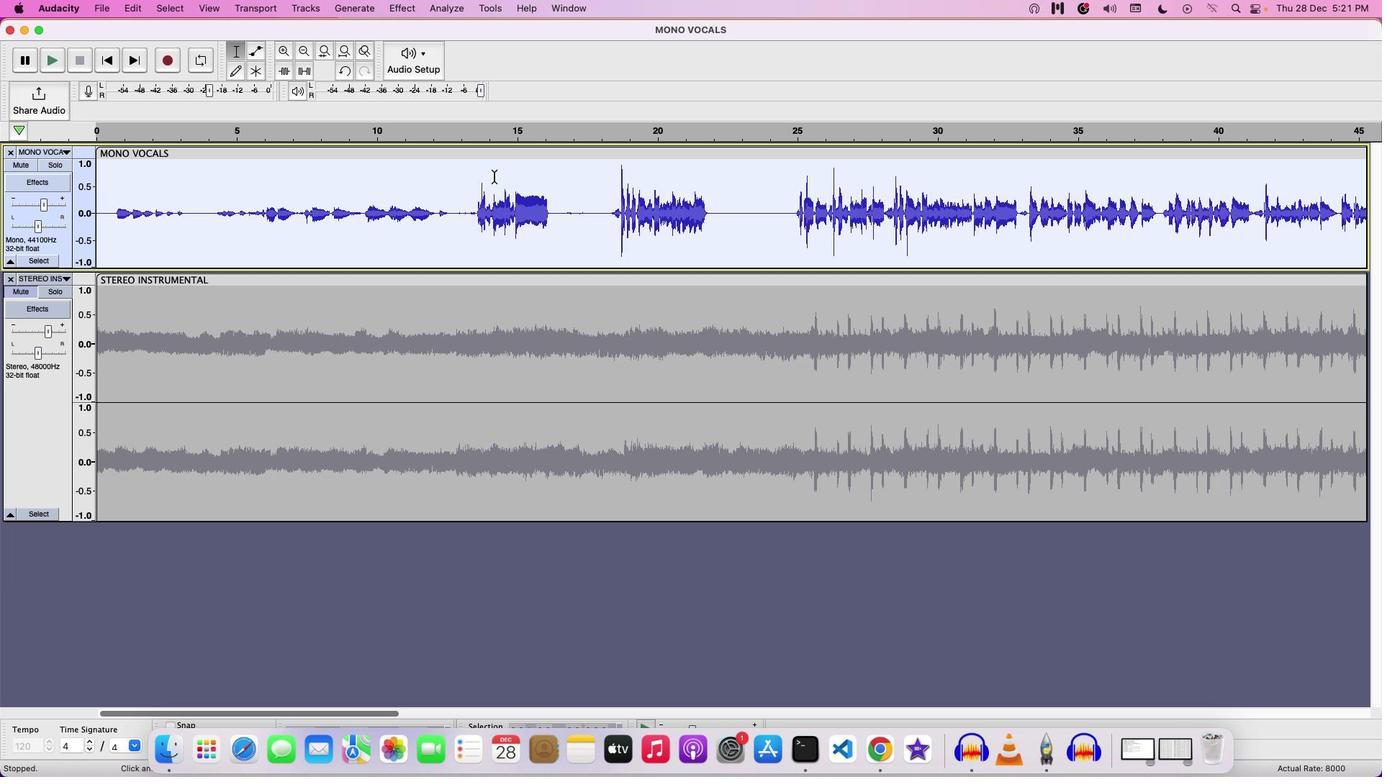 
Action: Mouse moved to (44, 328)
Screenshot: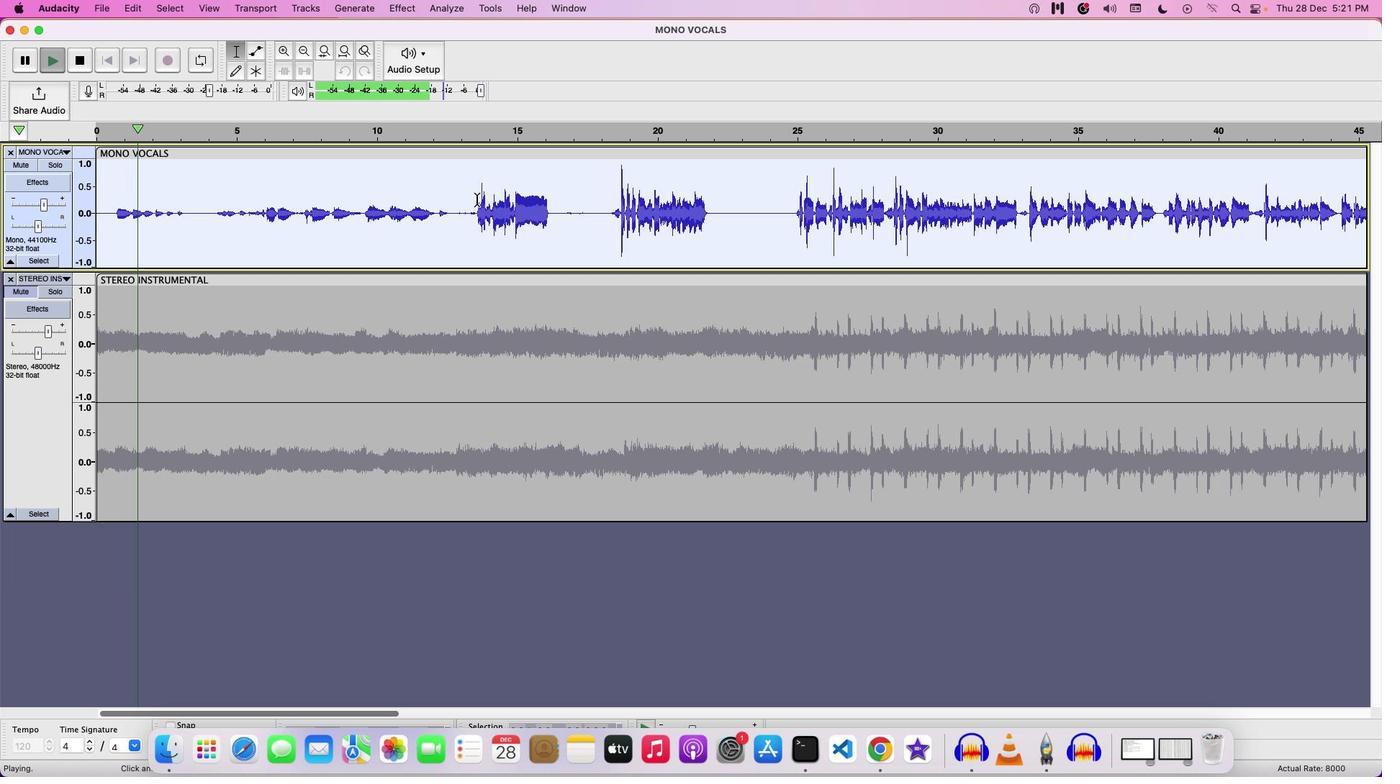 
Action: Mouse pressed left at (44, 328)
Screenshot: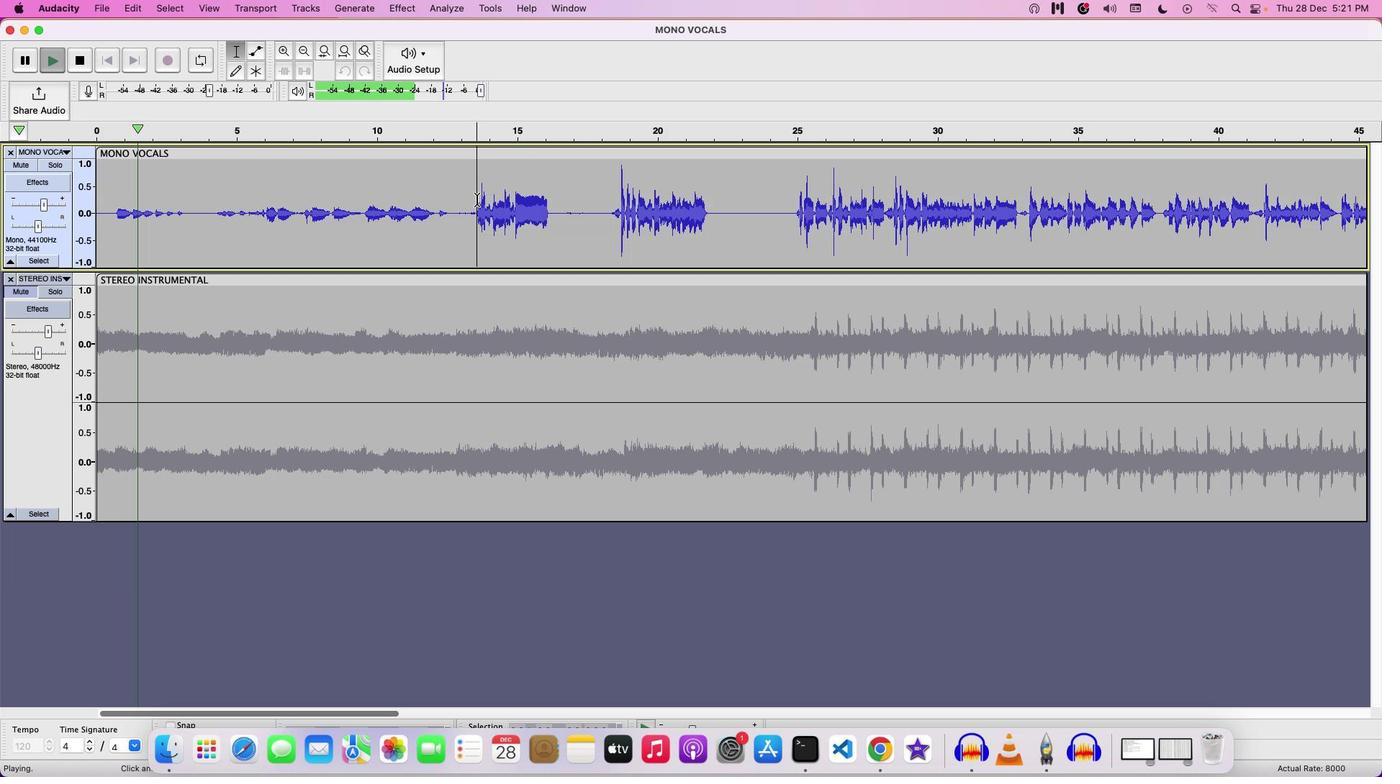 
Action: Mouse moved to (44, 328)
Screenshot: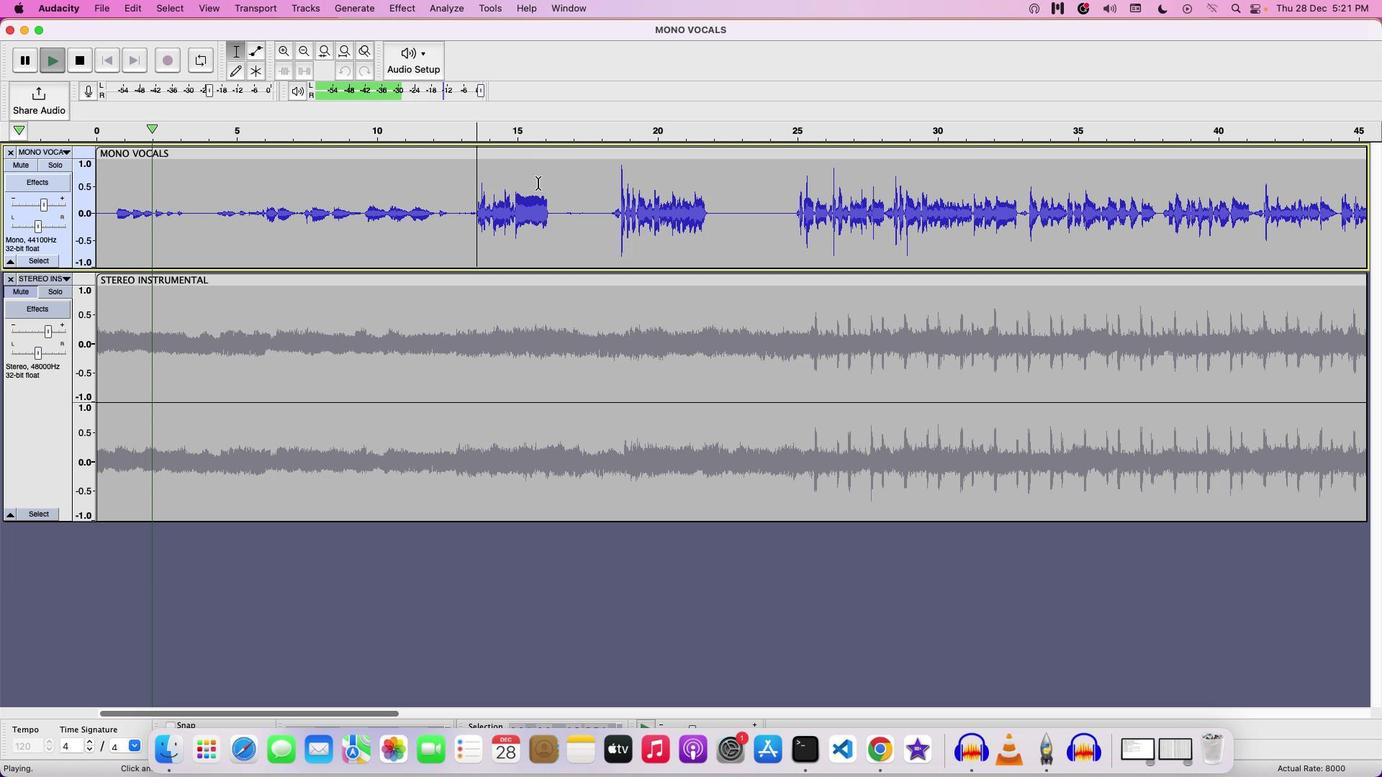 
Action: Key pressed Key.space
Screenshot: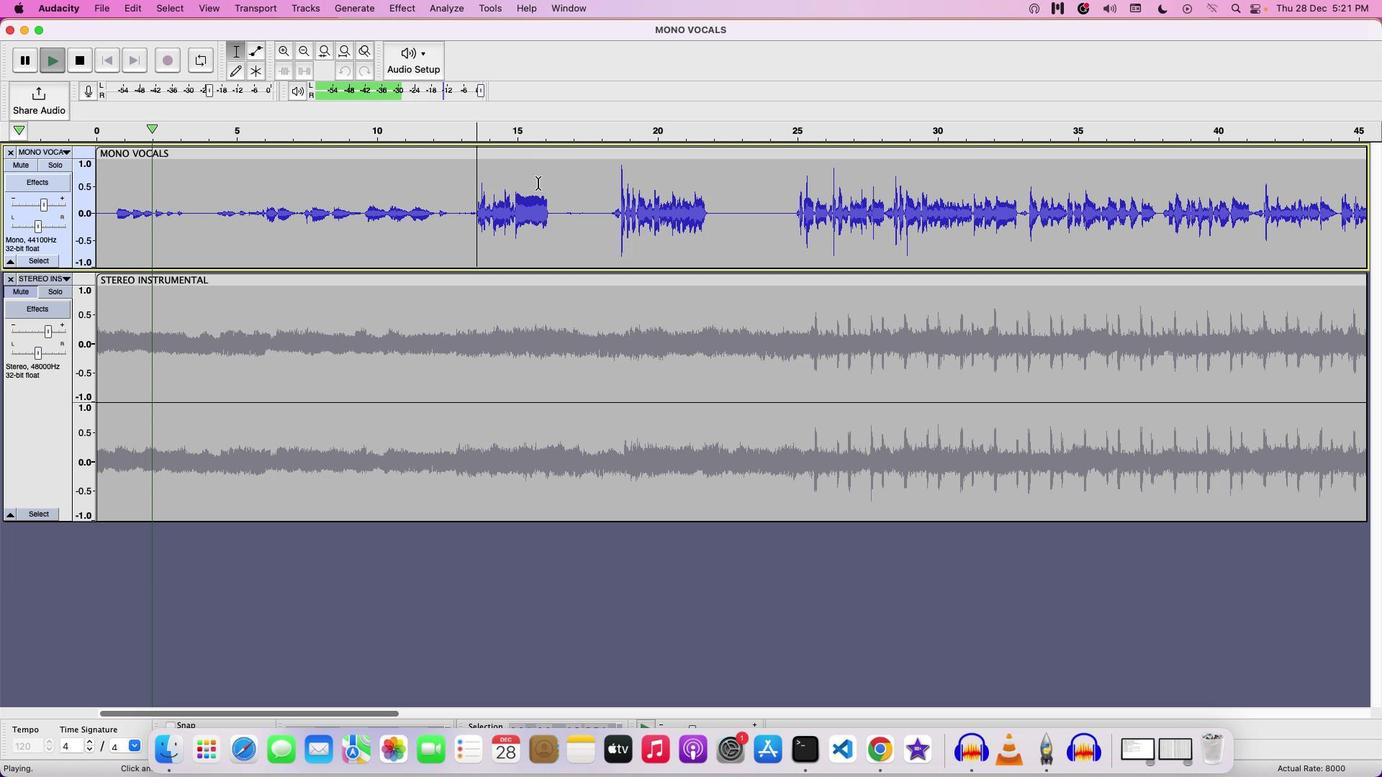 
Action: Mouse moved to (44, 328)
Screenshot: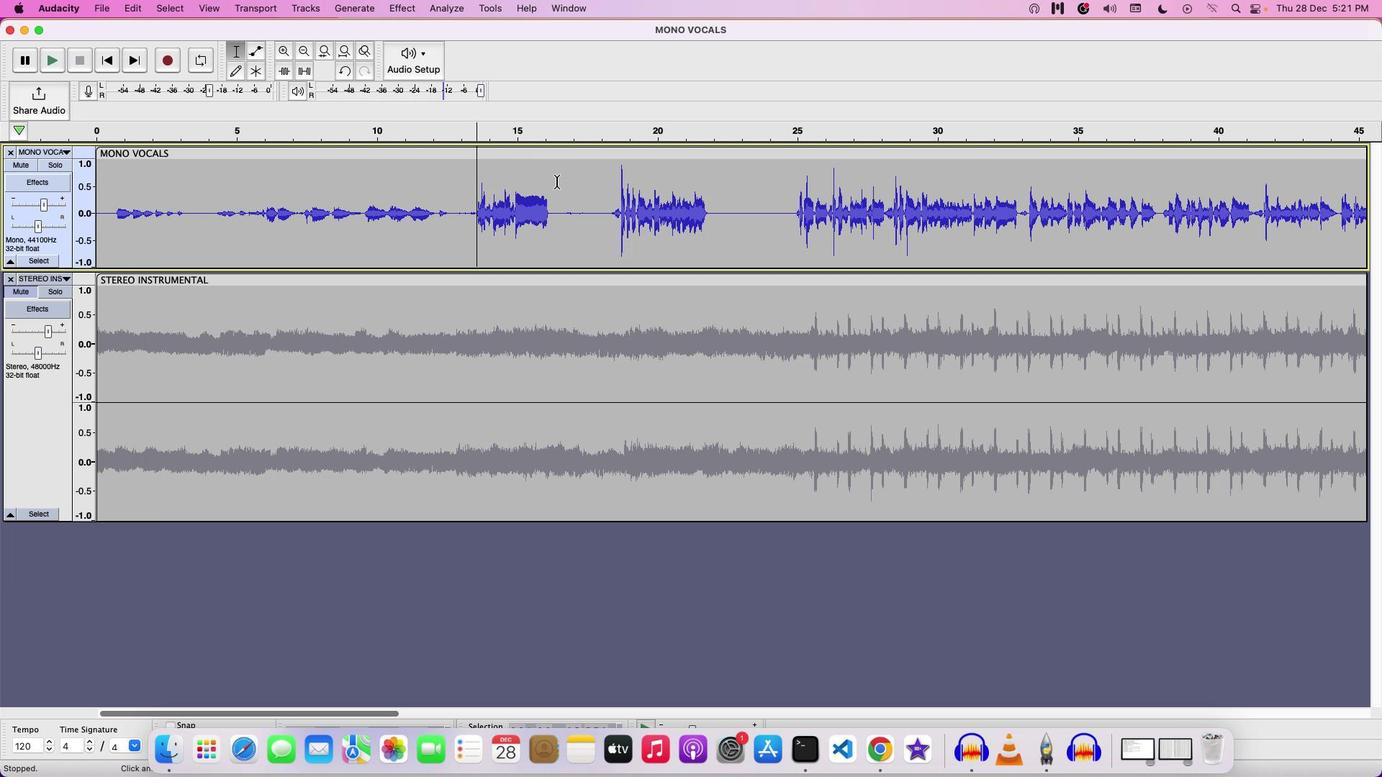 
Action: Key pressed Key.space
Screenshot: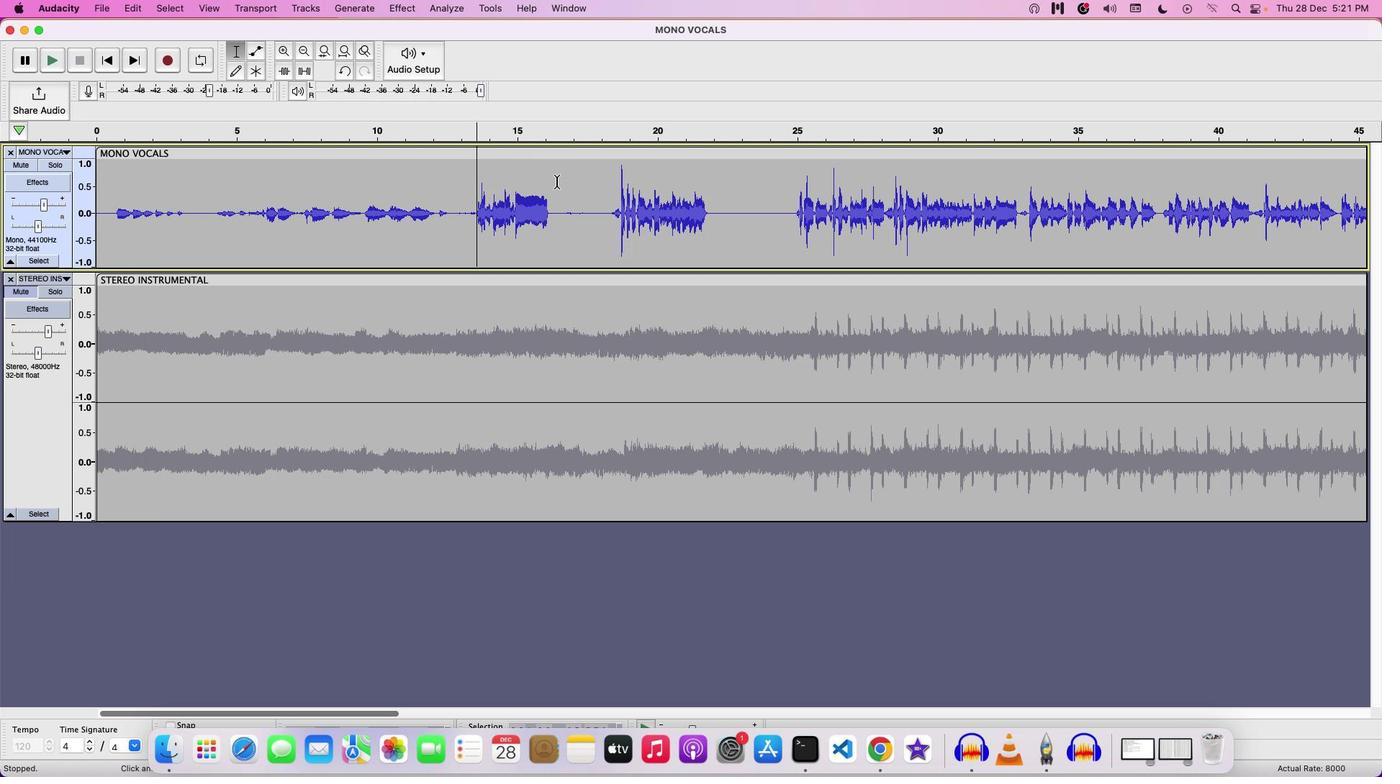 
Action: Mouse moved to (44, 328)
Screenshot: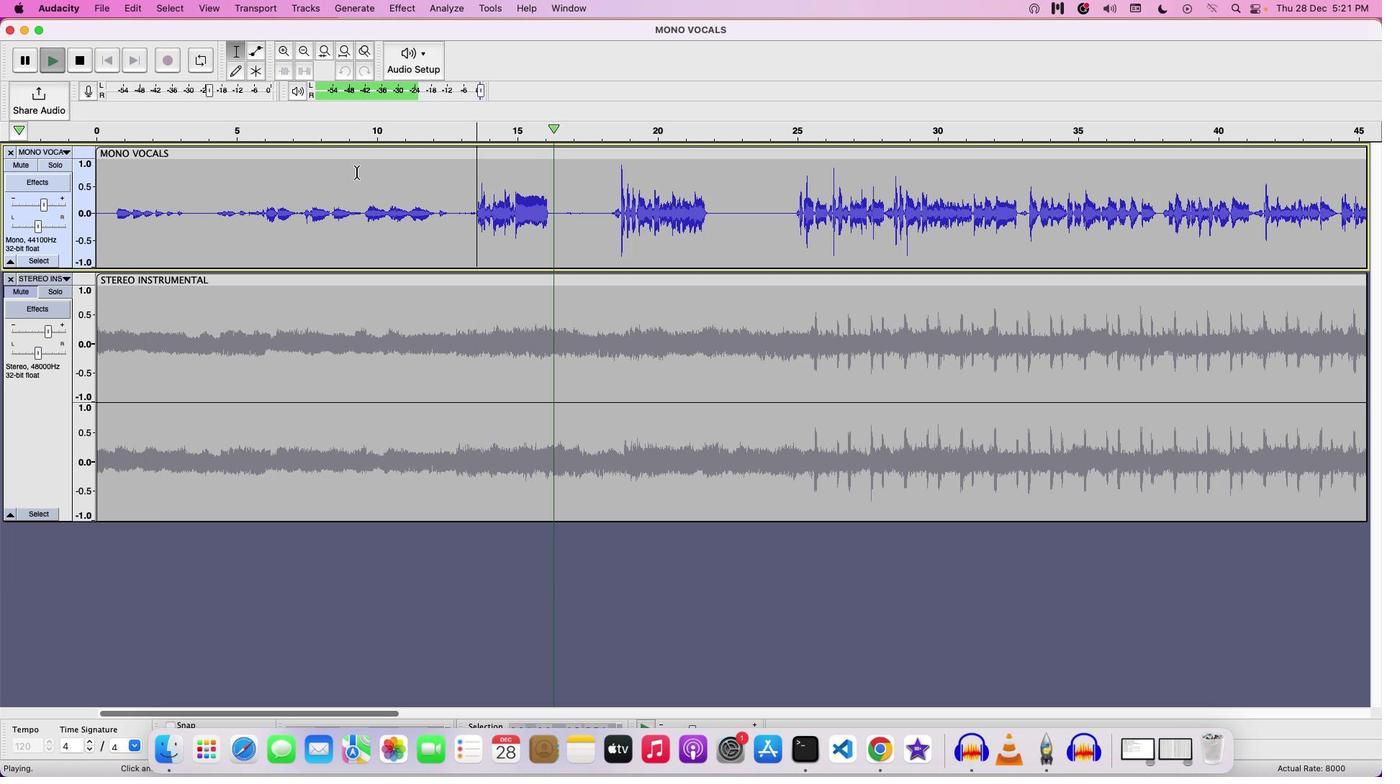 
Action: Key pressed Key.space
Screenshot: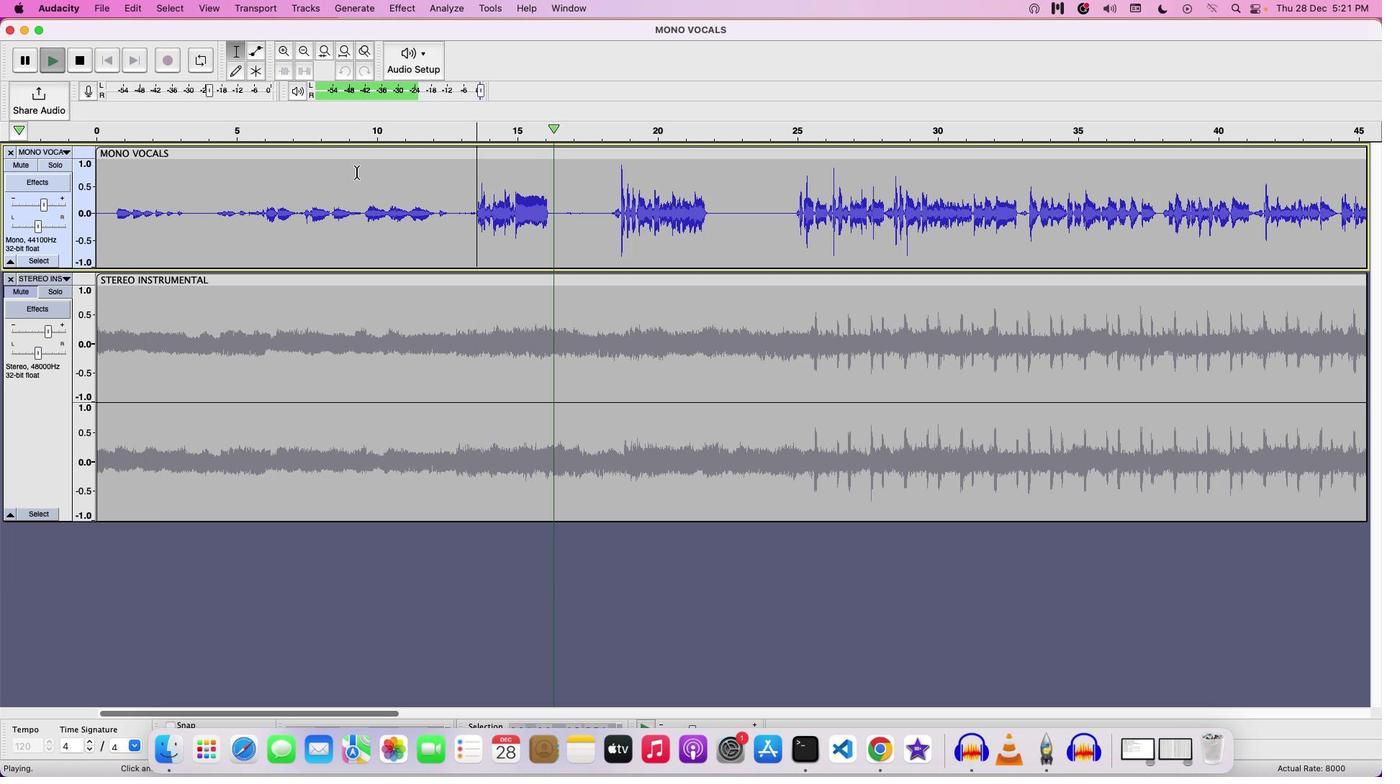 
Action: Mouse moved to (44, 328)
Screenshot: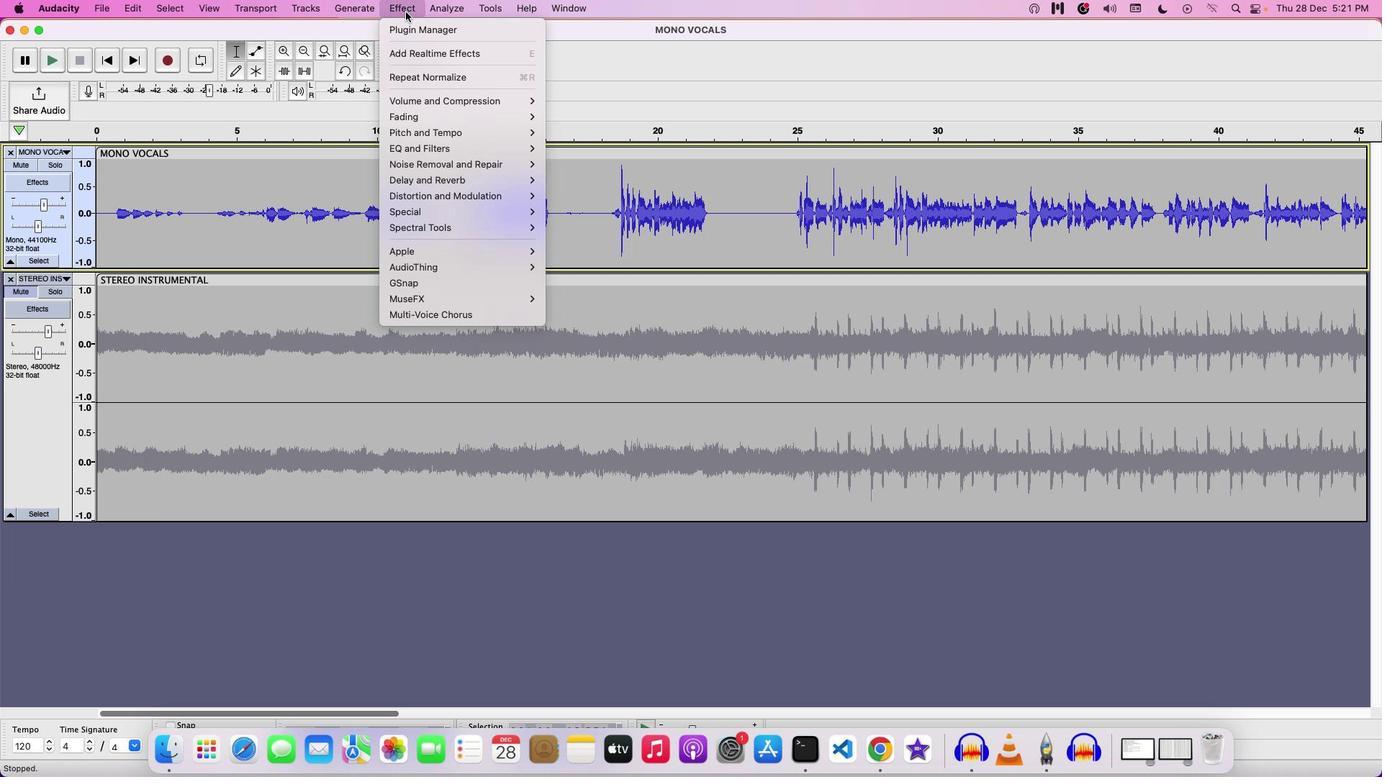 
Action: Mouse pressed left at (44, 328)
Screenshot: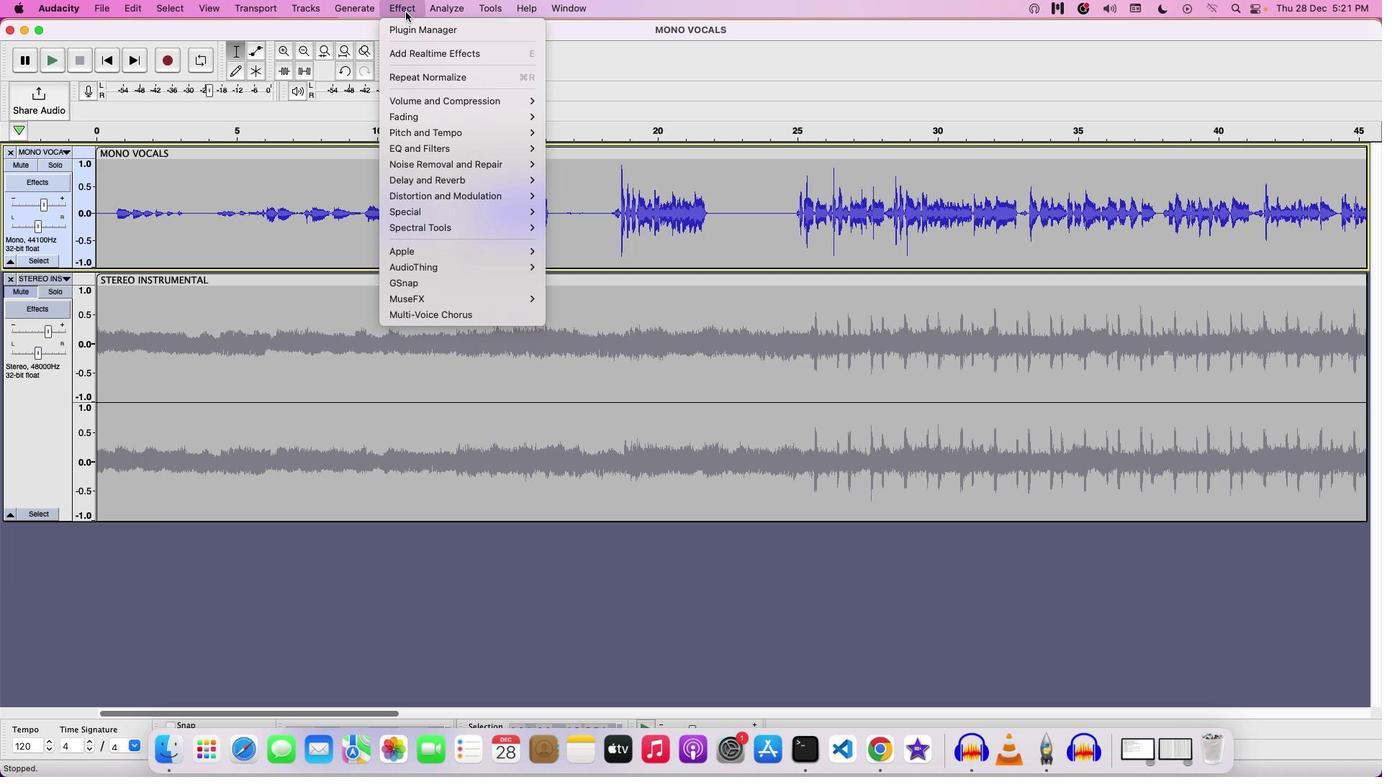 
Action: Mouse moved to (44, 328)
Screenshot: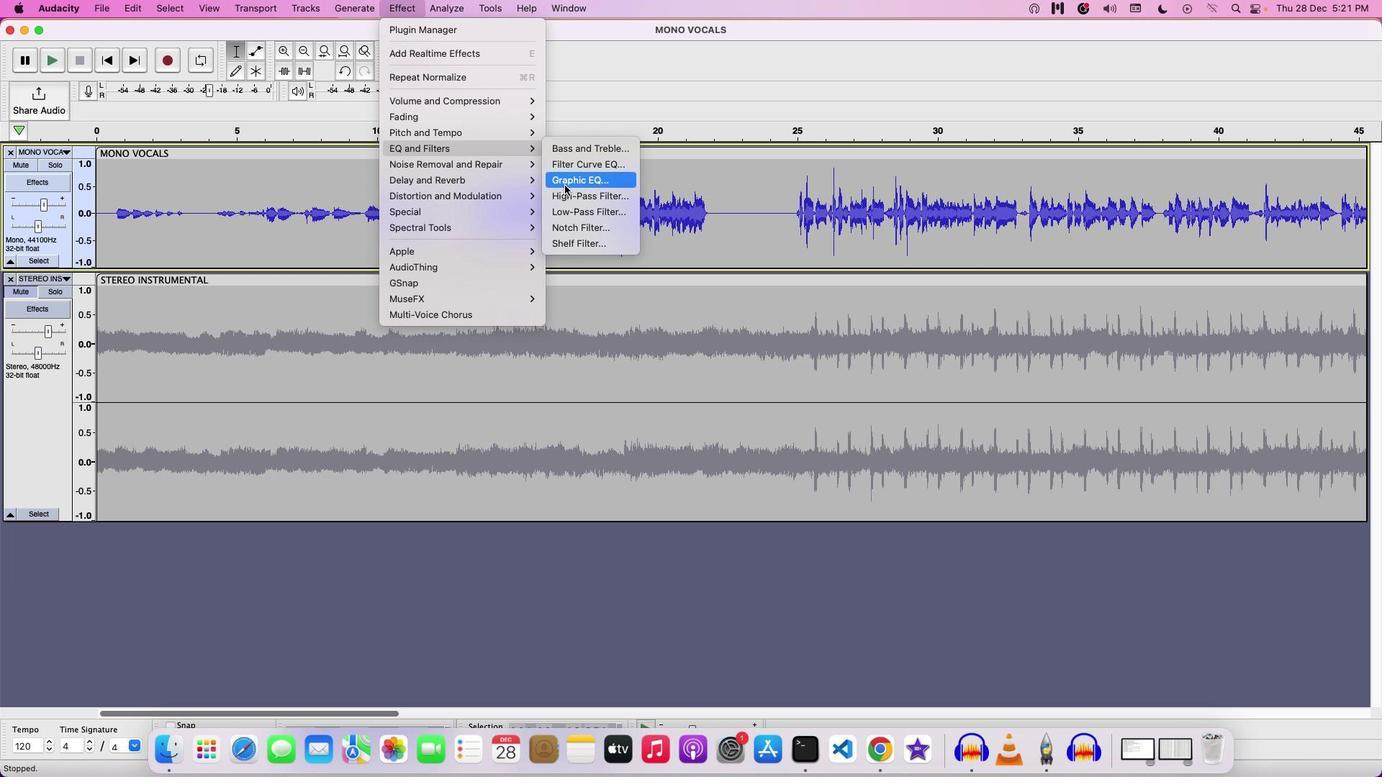 
Action: Mouse pressed left at (44, 328)
Screenshot: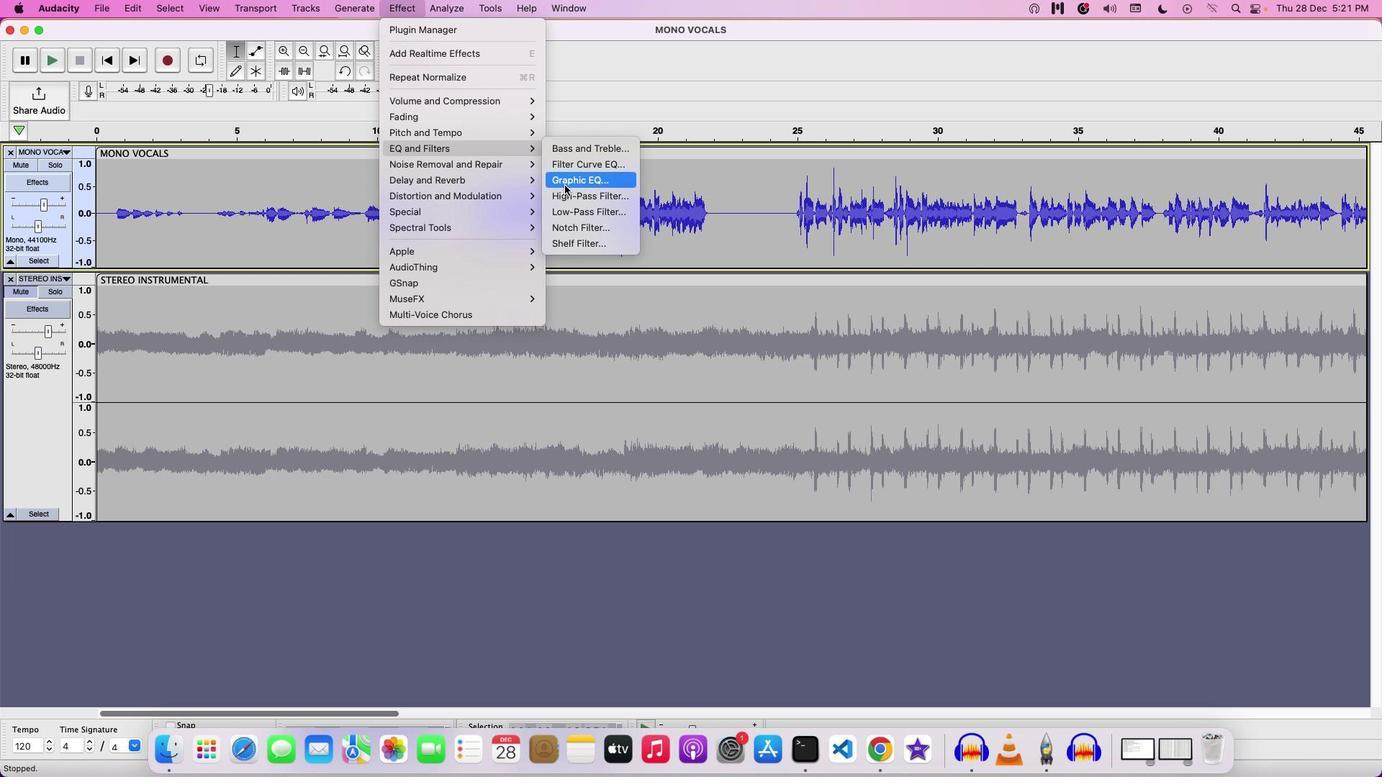 
Action: Mouse moved to (44, 328)
Screenshot: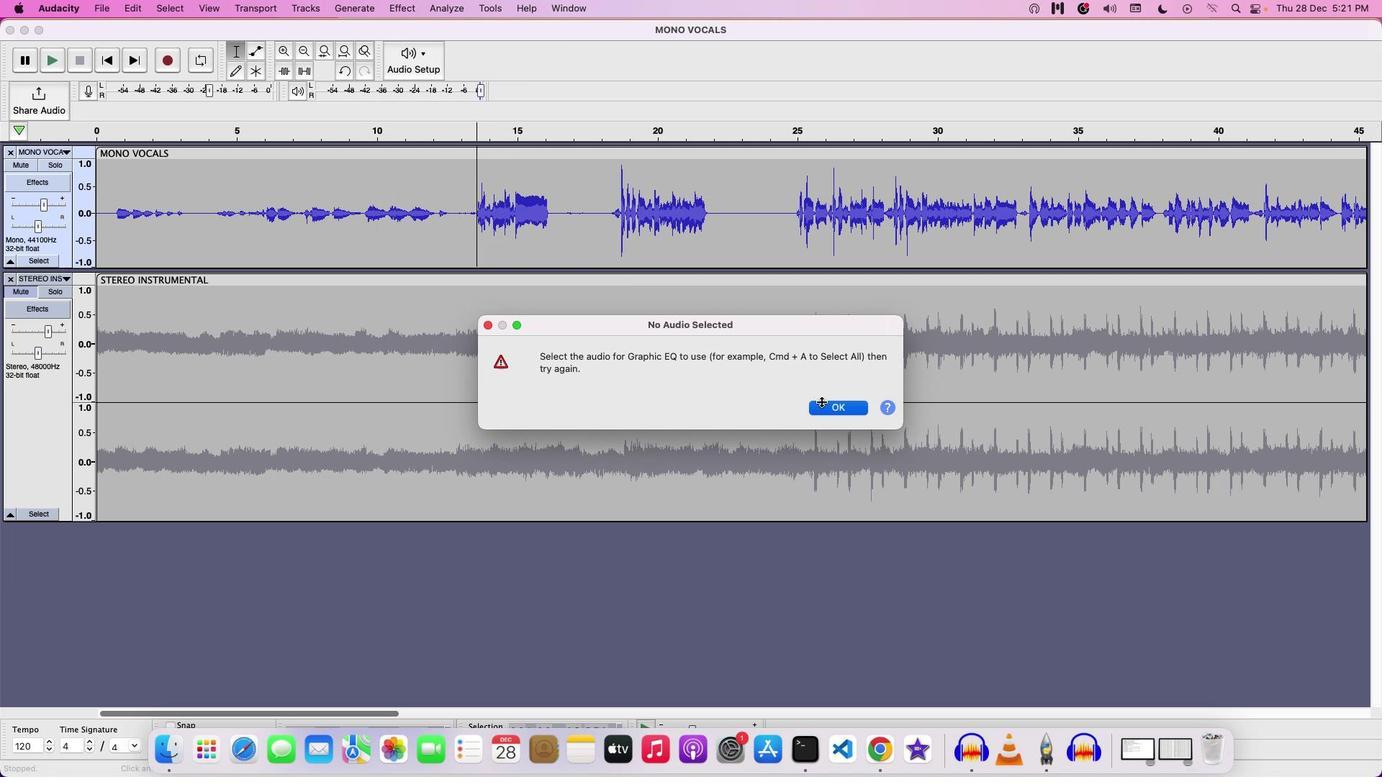 
Action: Mouse pressed left at (44, 328)
Screenshot: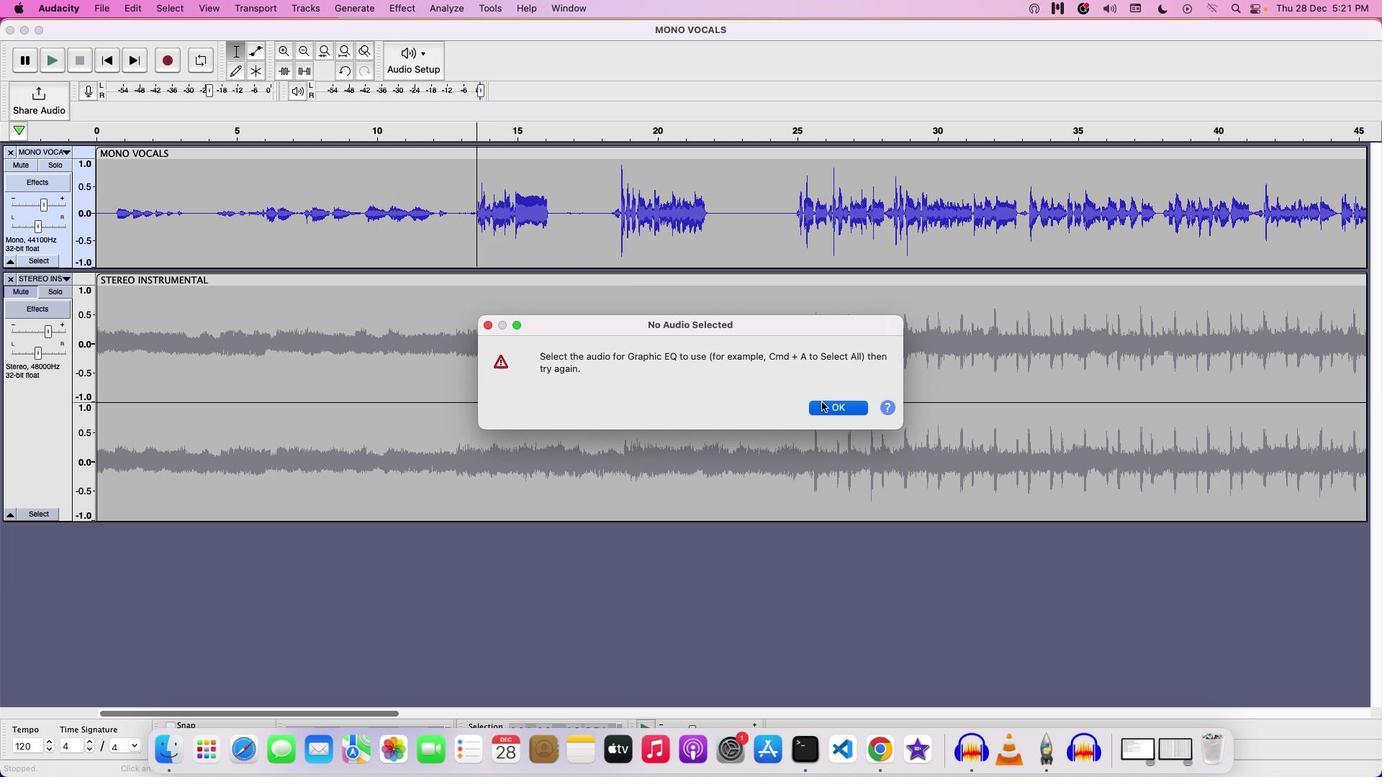 
Action: Mouse moved to (44, 328)
Screenshot: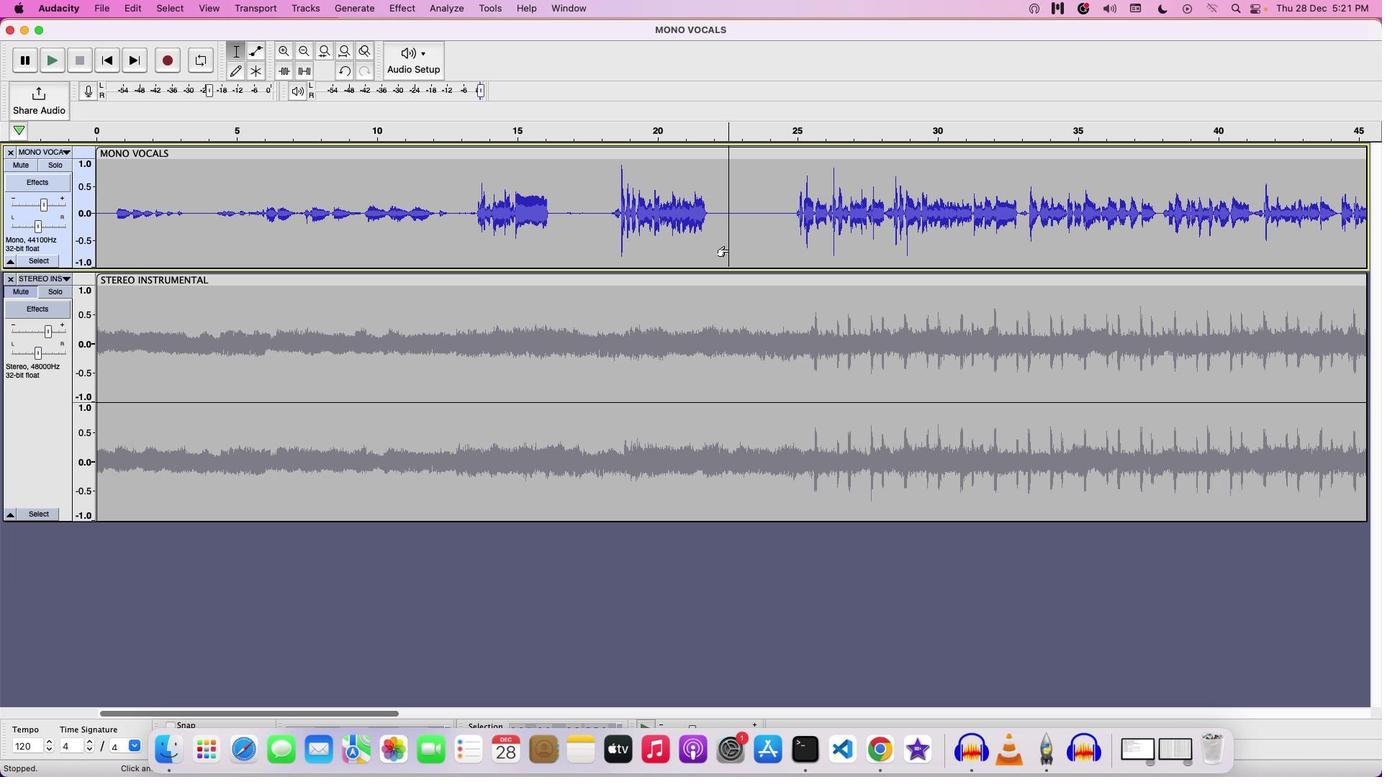 
Action: Mouse pressed left at (44, 328)
Screenshot: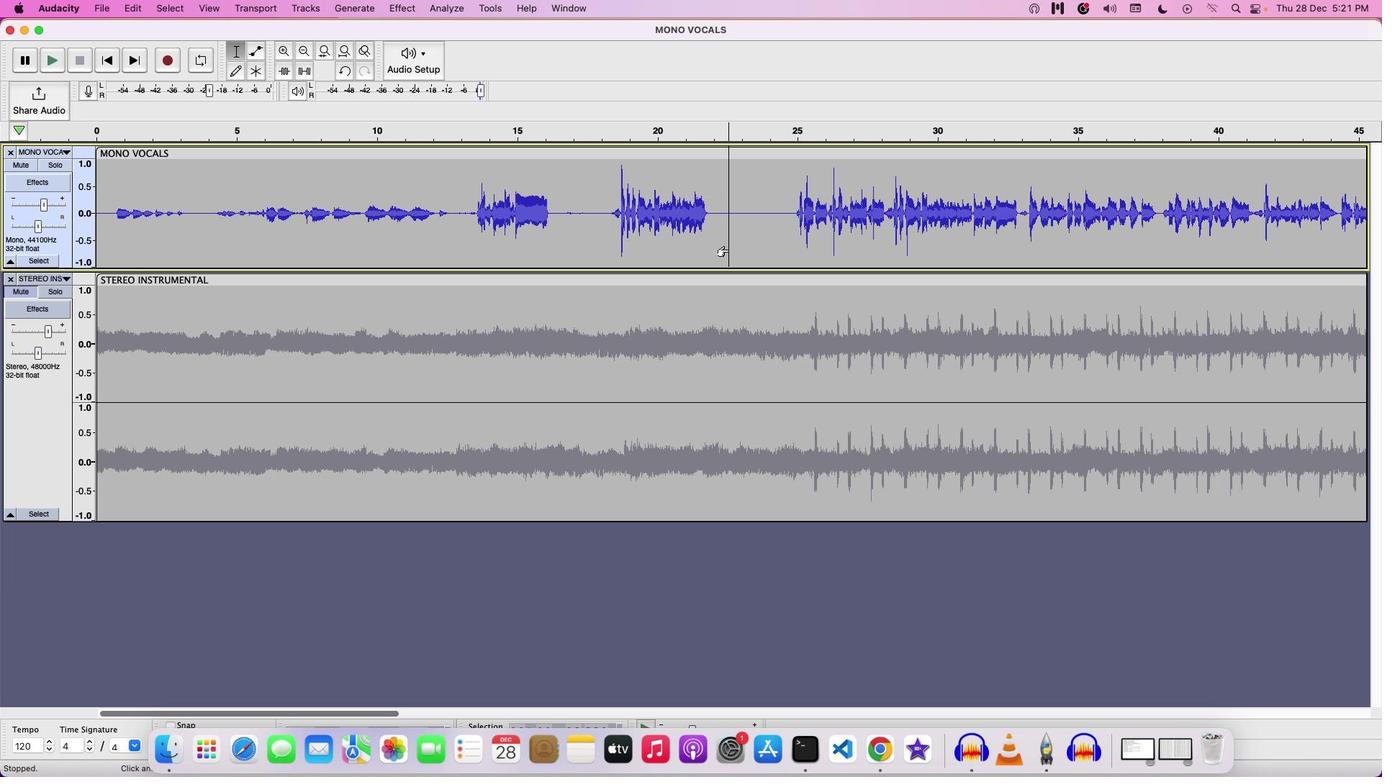 
Action: Mouse pressed left at (44, 328)
Screenshot: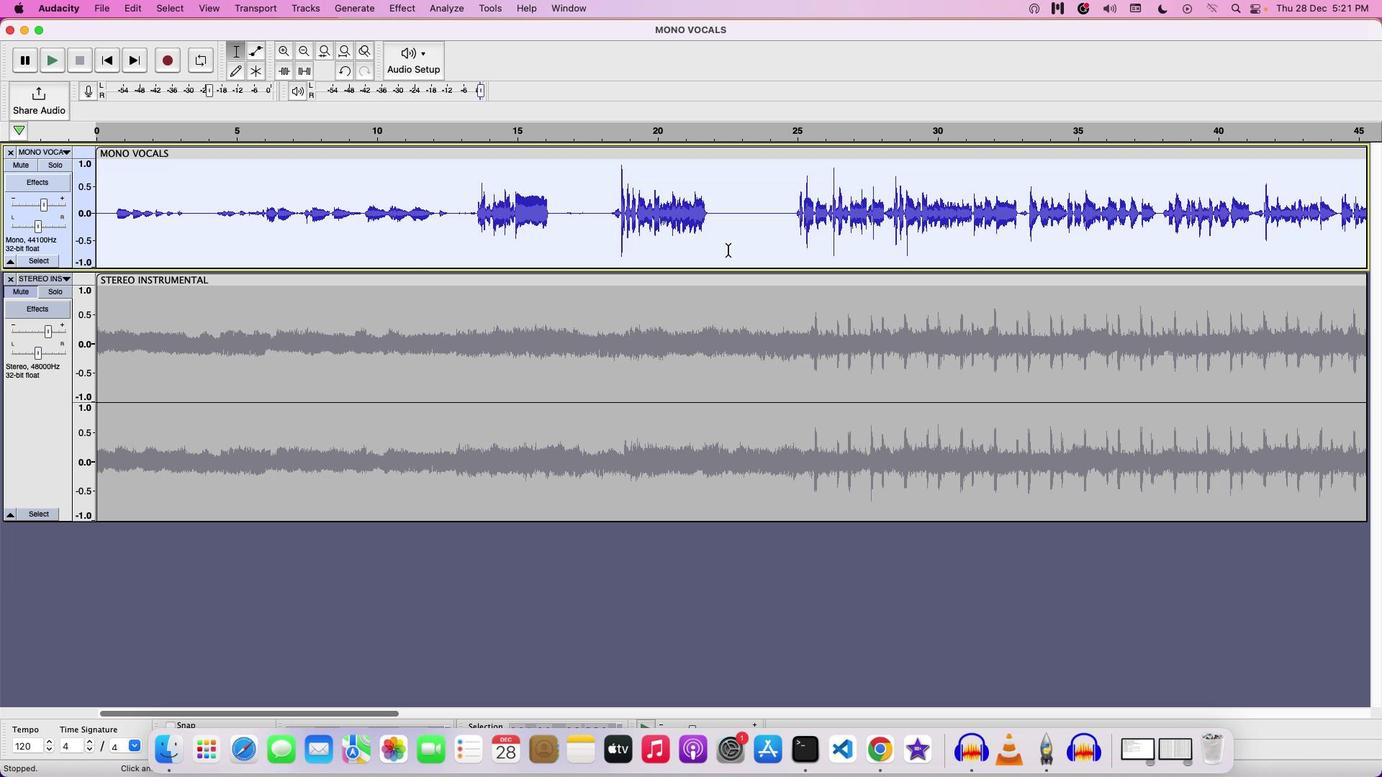 
Action: Mouse moved to (44, 328)
Screenshot: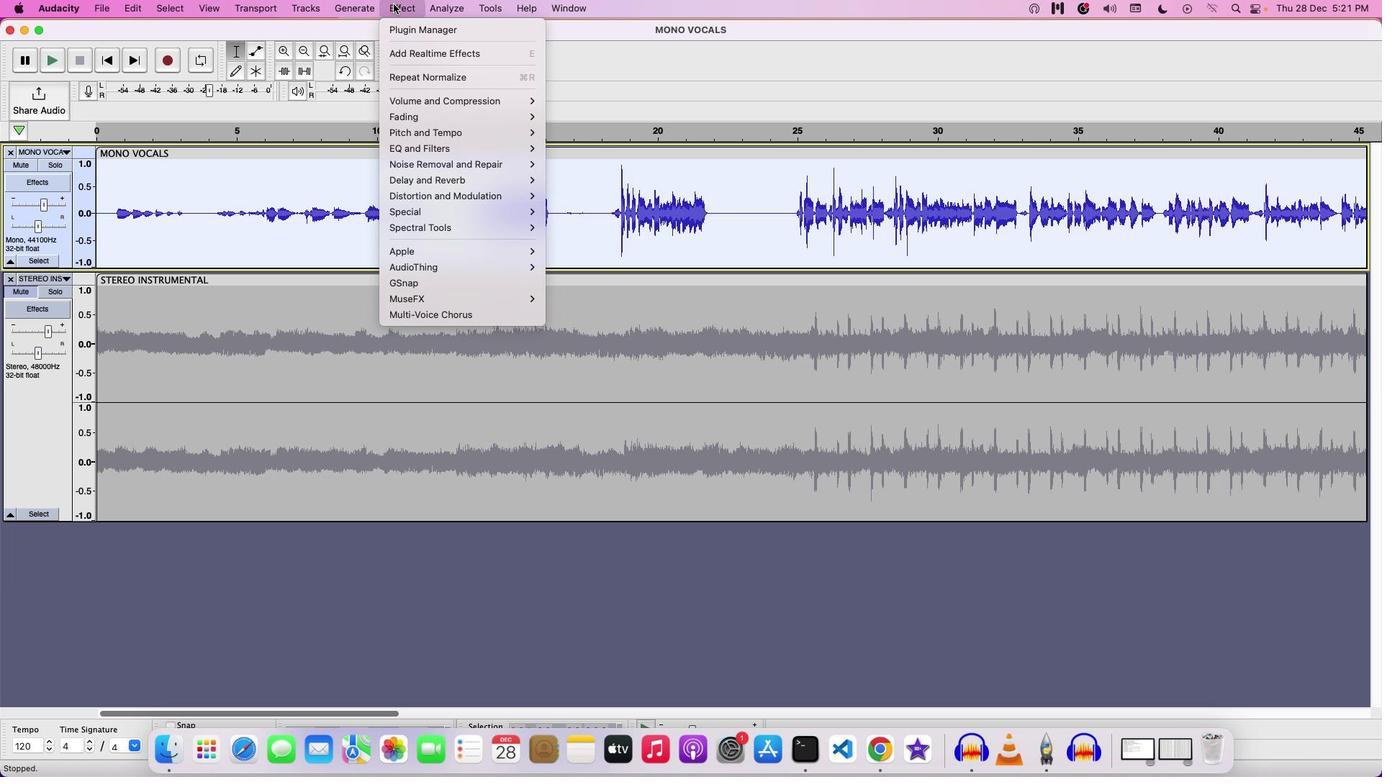 
Action: Mouse pressed left at (44, 328)
